 Task: Explore Airbnb accommodation in Hurghada, Egypt from 7th December, 2023 to 15th December, 2023 for 6 adults. Place can be entire room with 3 bedrooms having 3 beds and 3 bathrooms. Property type can be guest house.
Action: Mouse moved to (523, 128)
Screenshot: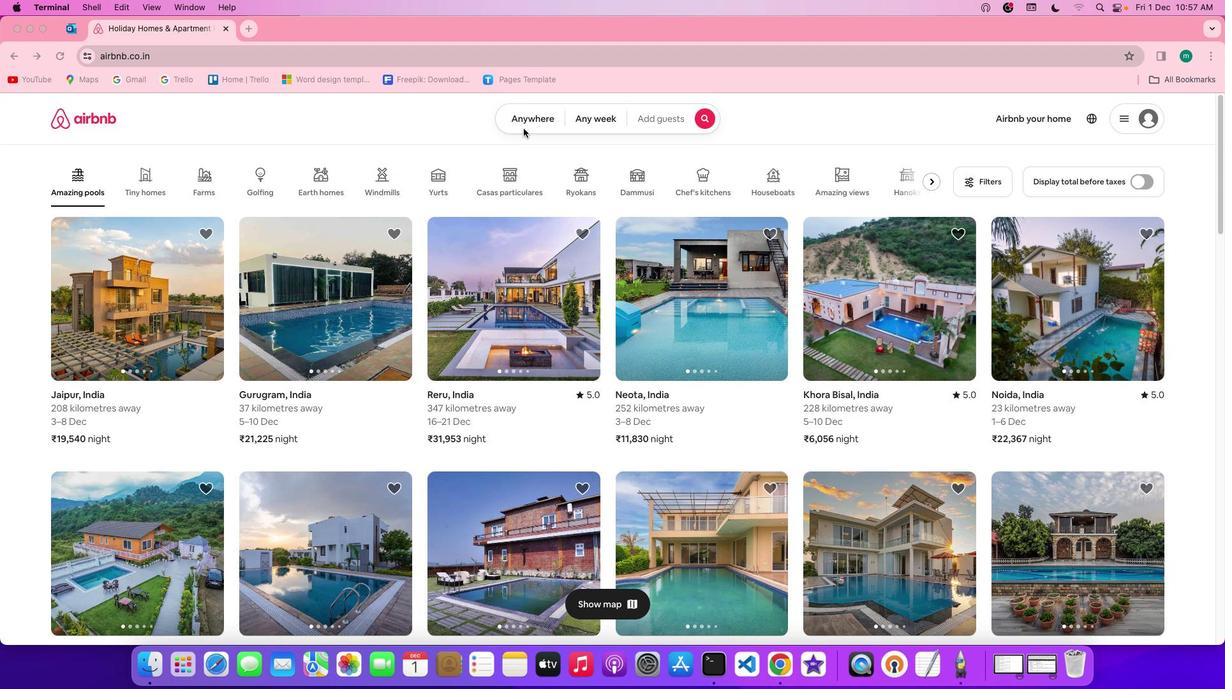 
Action: Mouse pressed left at (523, 128)
Screenshot: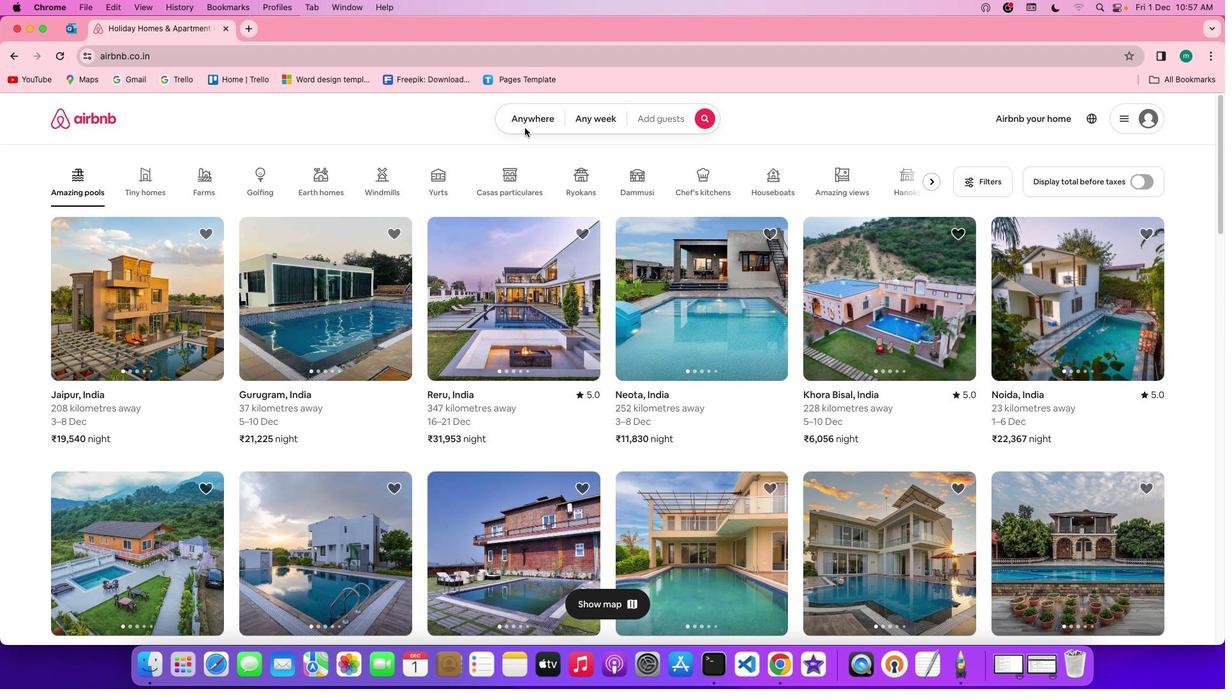 
Action: Mouse moved to (524, 128)
Screenshot: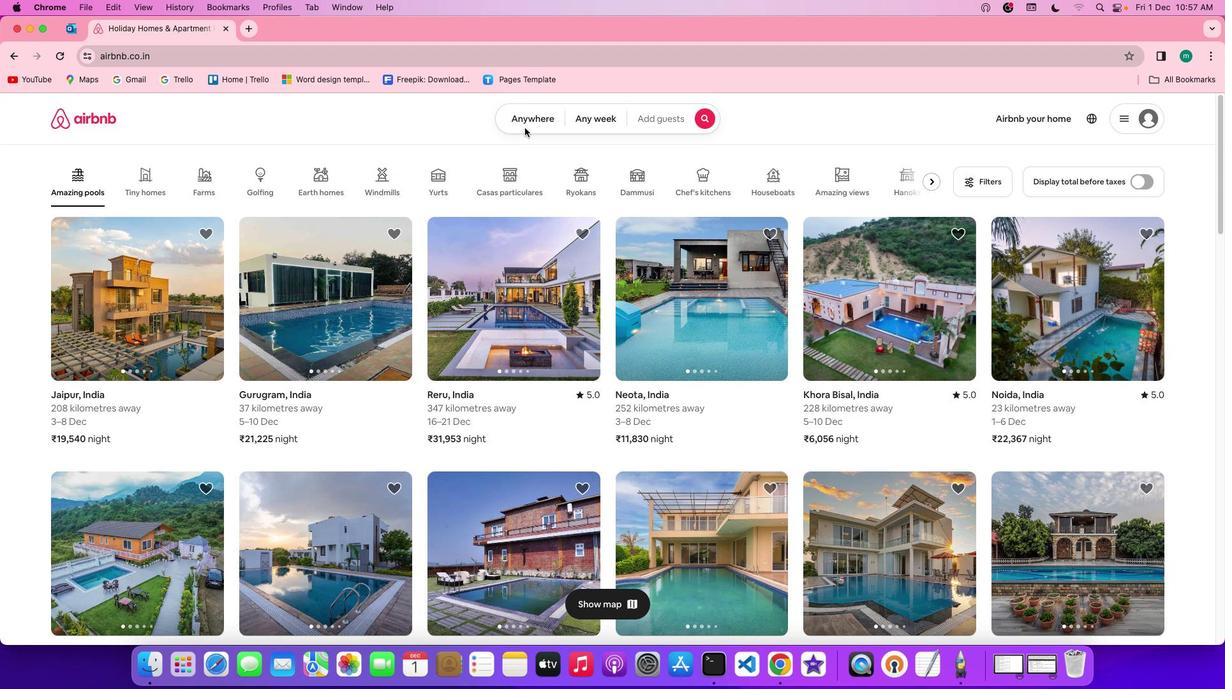 
Action: Mouse pressed left at (524, 128)
Screenshot: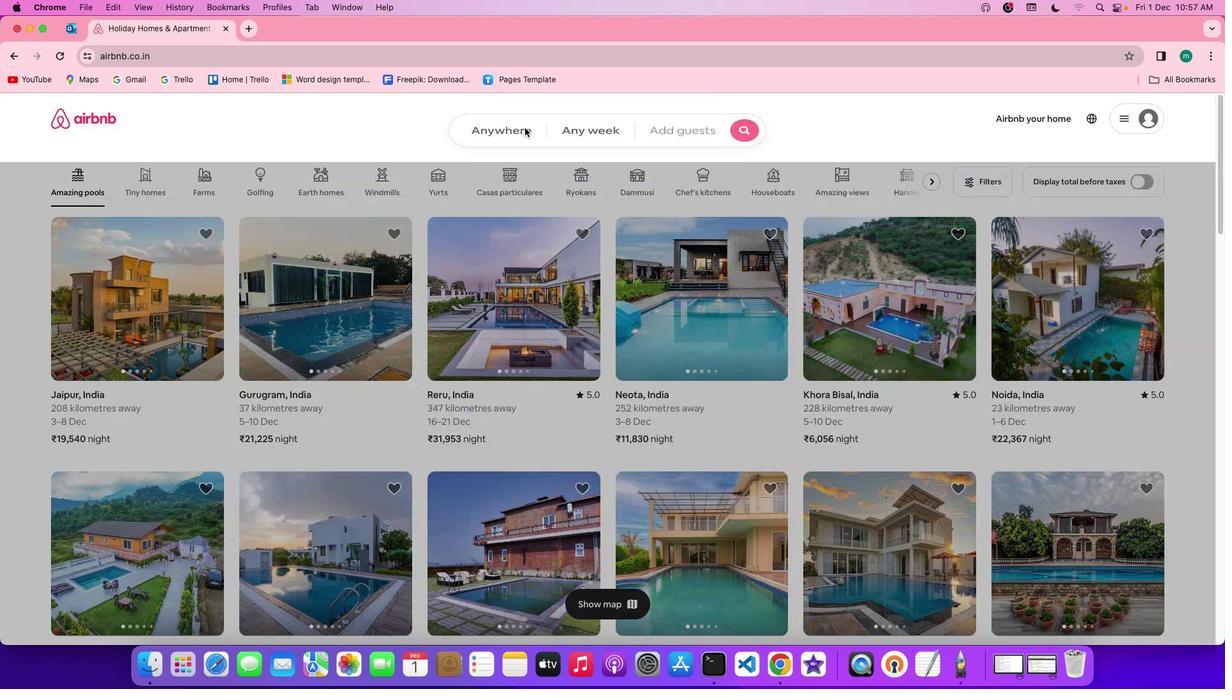 
Action: Mouse moved to (458, 175)
Screenshot: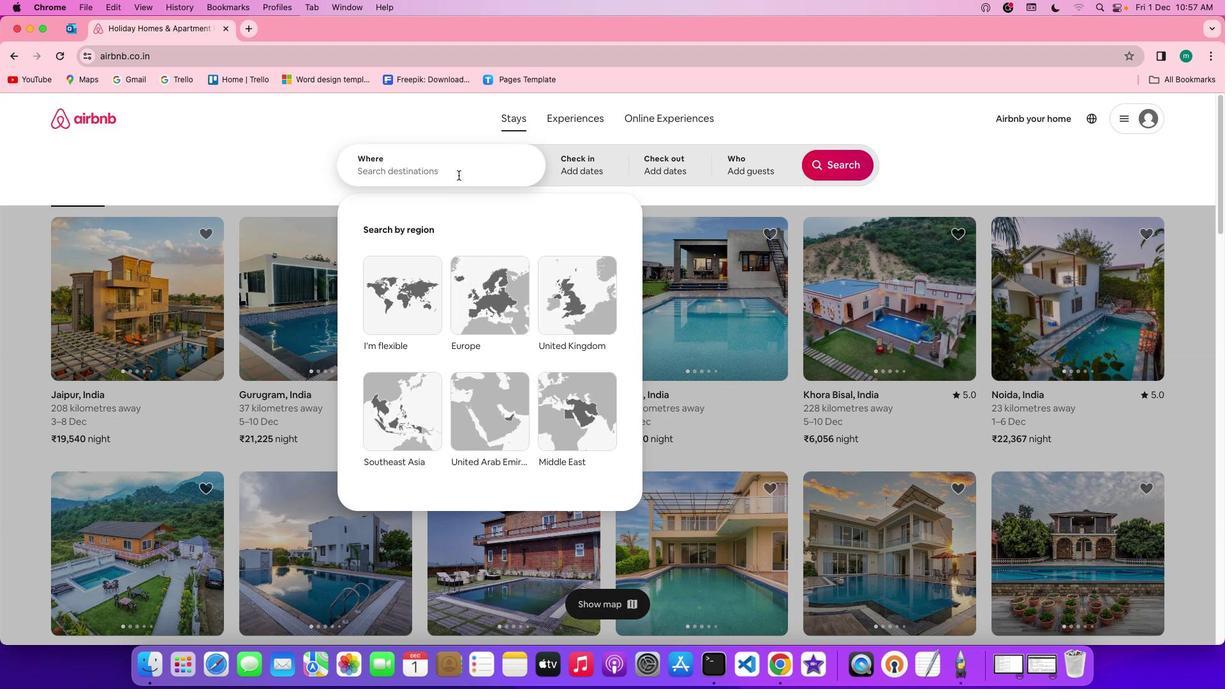 
Action: Mouse pressed left at (458, 175)
Screenshot: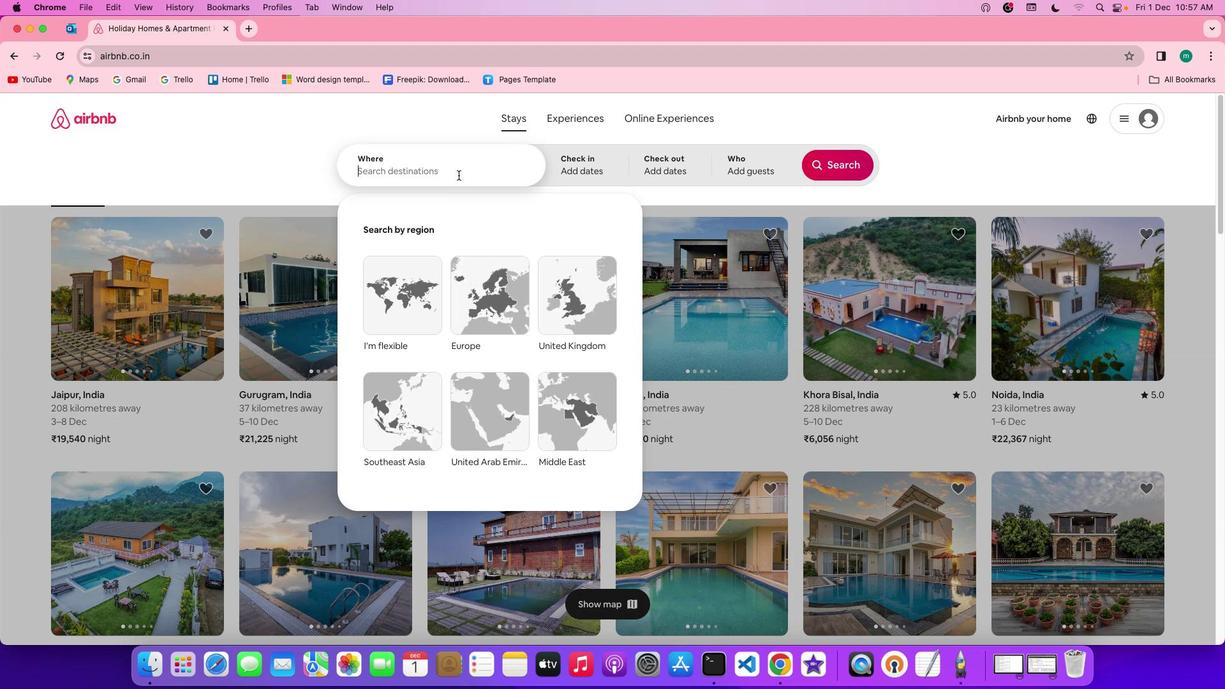 
Action: Key pressed Key.shift'H''u''r''g''h''a''d''a'','Key.spaceKey.shift'e''g''y''p''t'
Screenshot: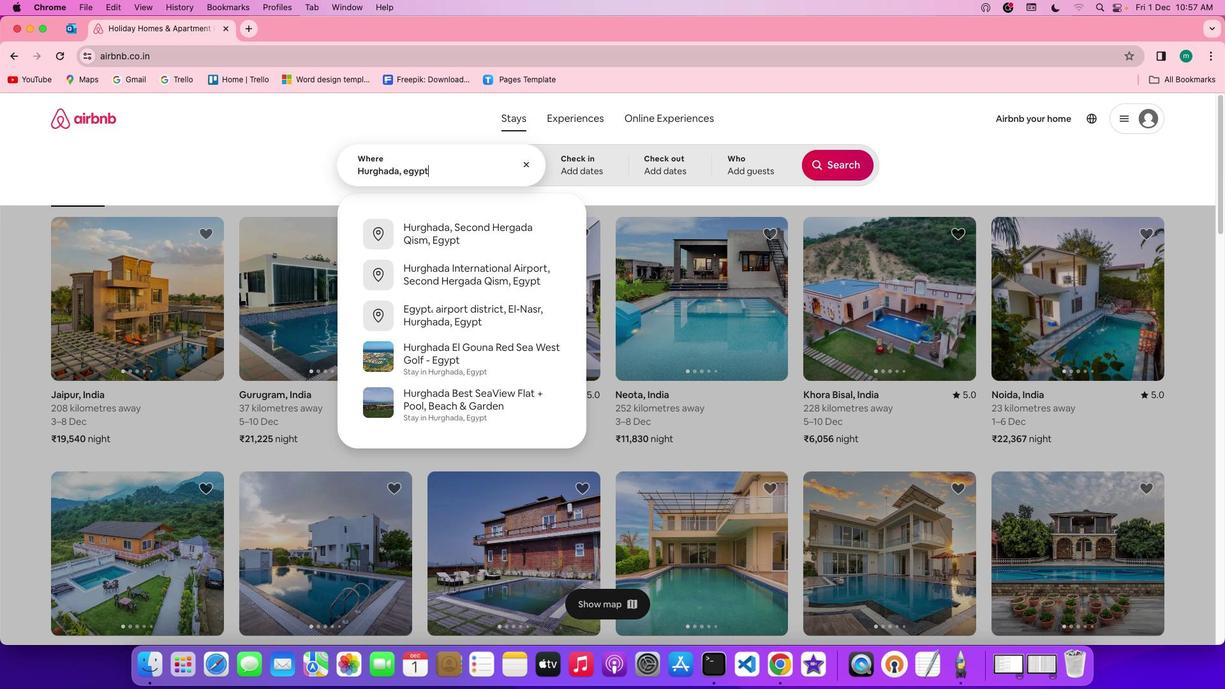 
Action: Mouse moved to (587, 153)
Screenshot: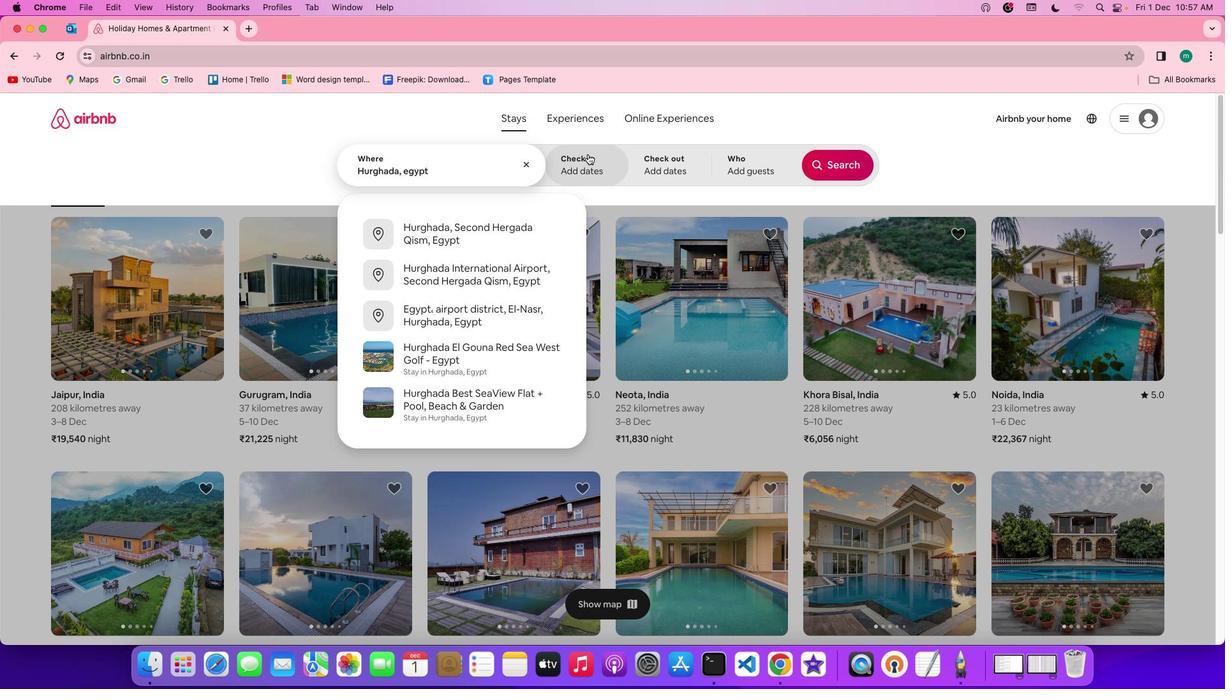 
Action: Mouse pressed left at (587, 153)
Screenshot: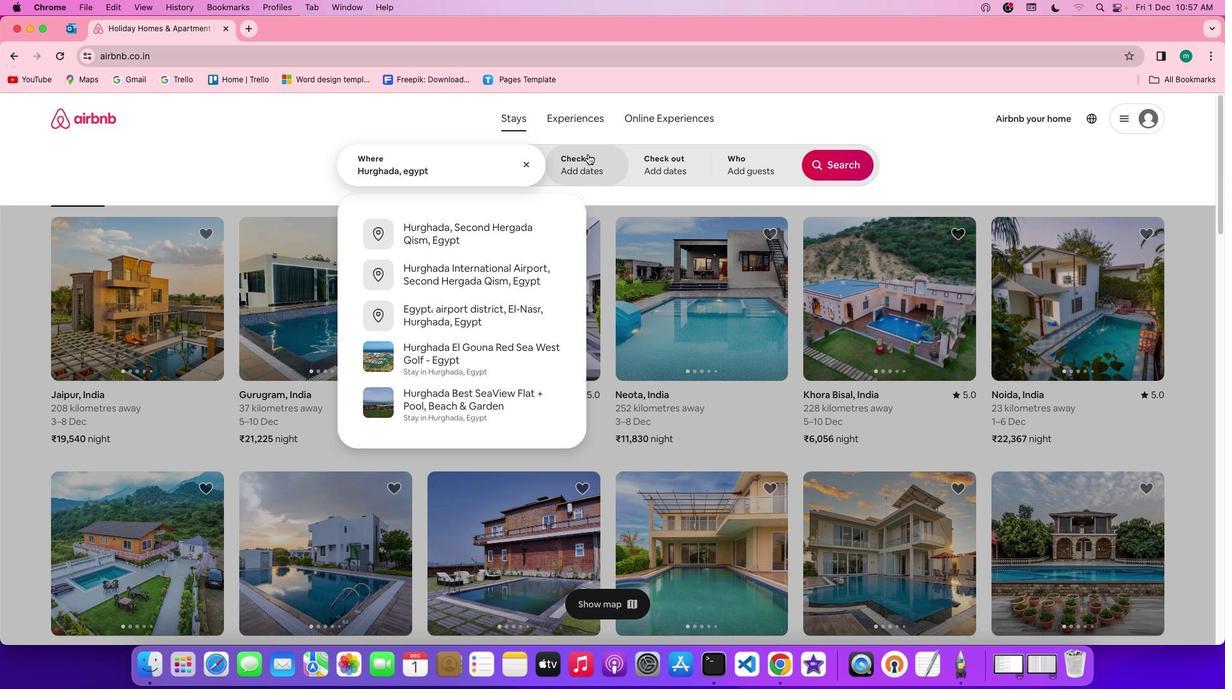 
Action: Mouse moved to (511, 350)
Screenshot: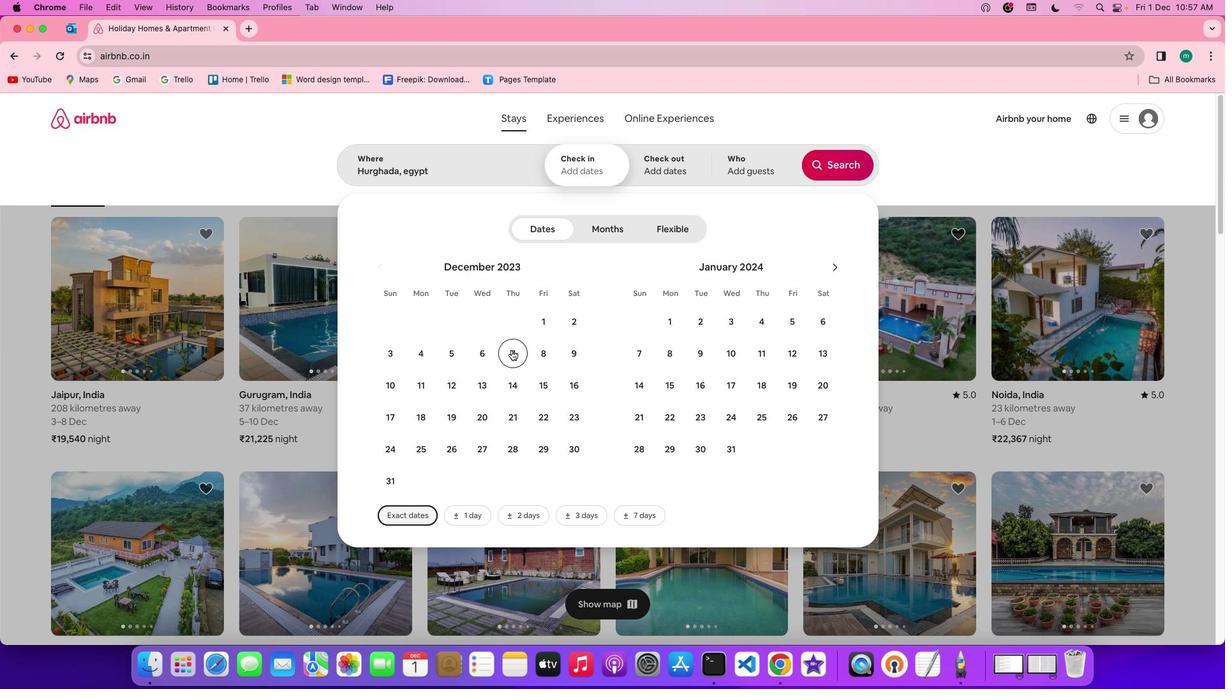 
Action: Mouse pressed left at (511, 350)
Screenshot: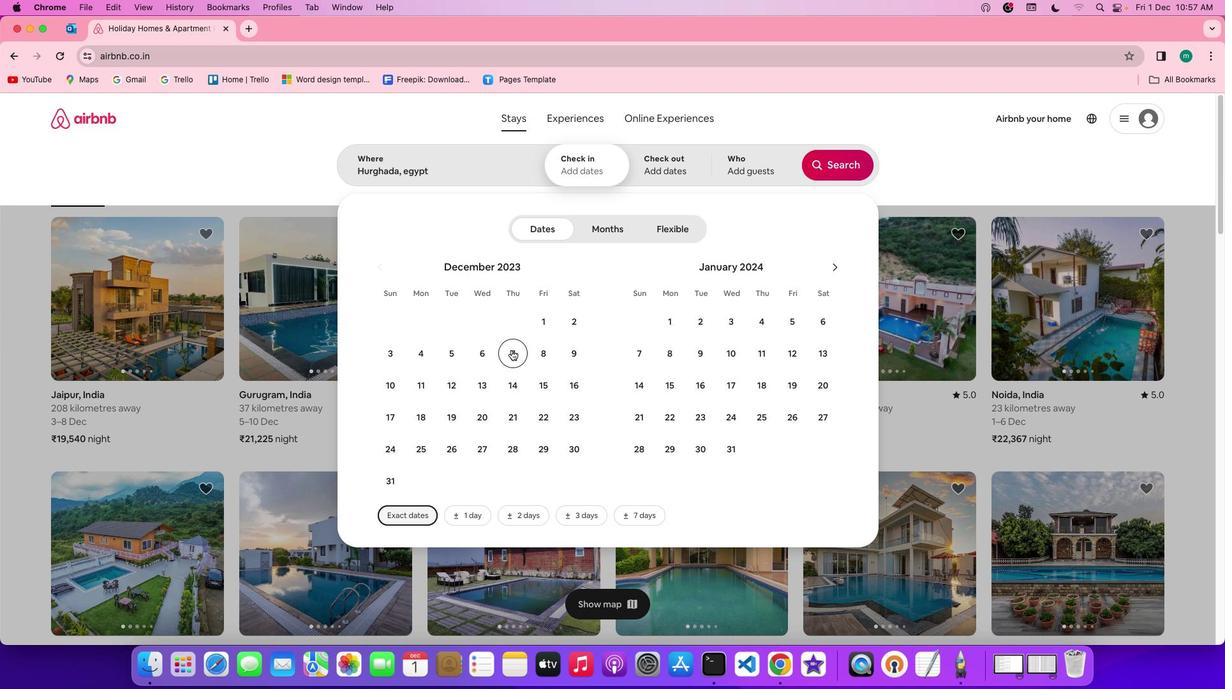 
Action: Mouse moved to (538, 382)
Screenshot: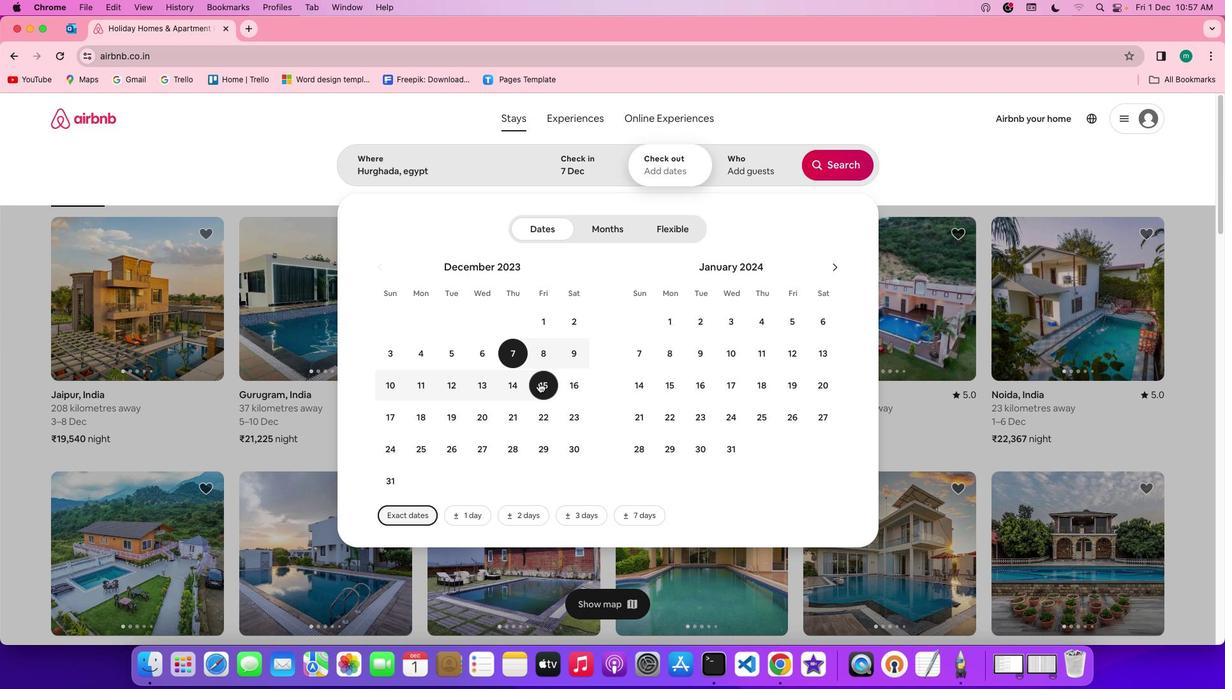 
Action: Mouse pressed left at (538, 382)
Screenshot: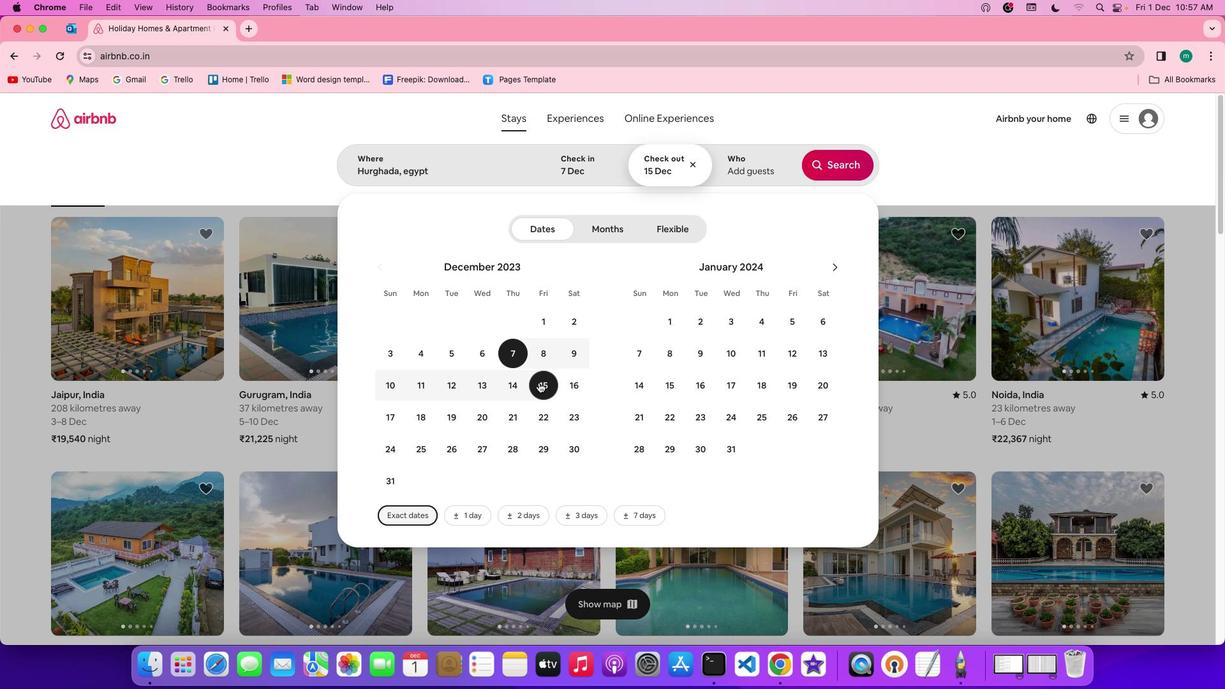 
Action: Mouse moved to (752, 169)
Screenshot: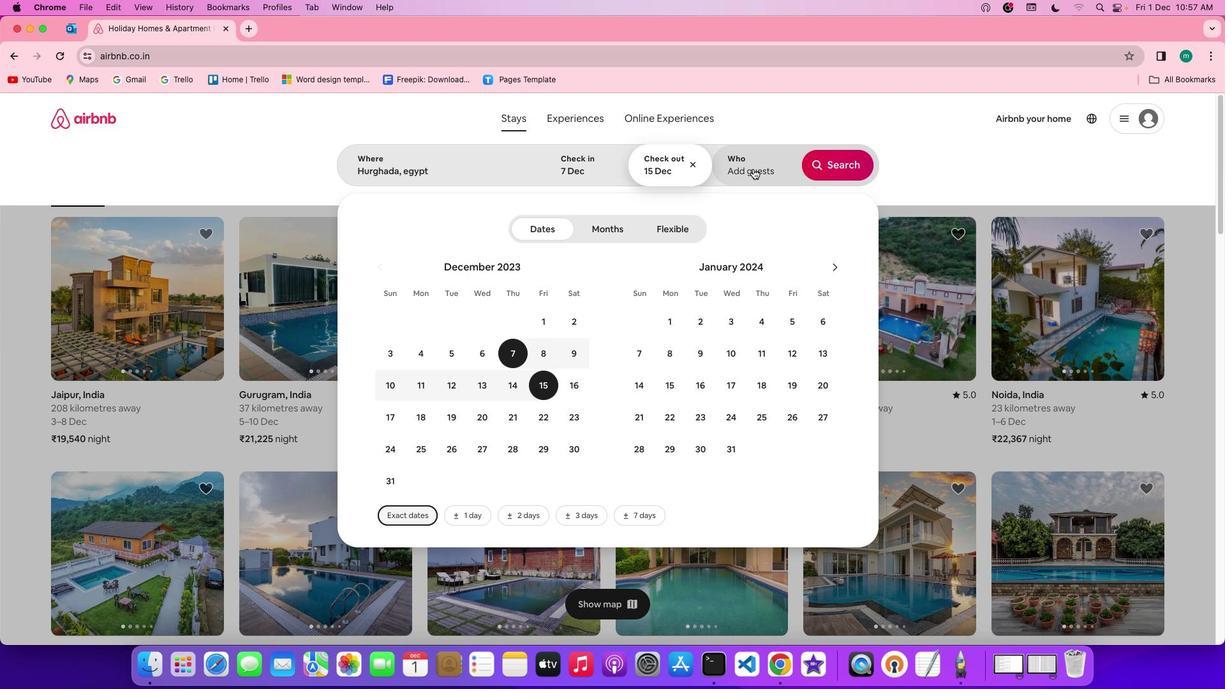 
Action: Mouse pressed left at (752, 169)
Screenshot: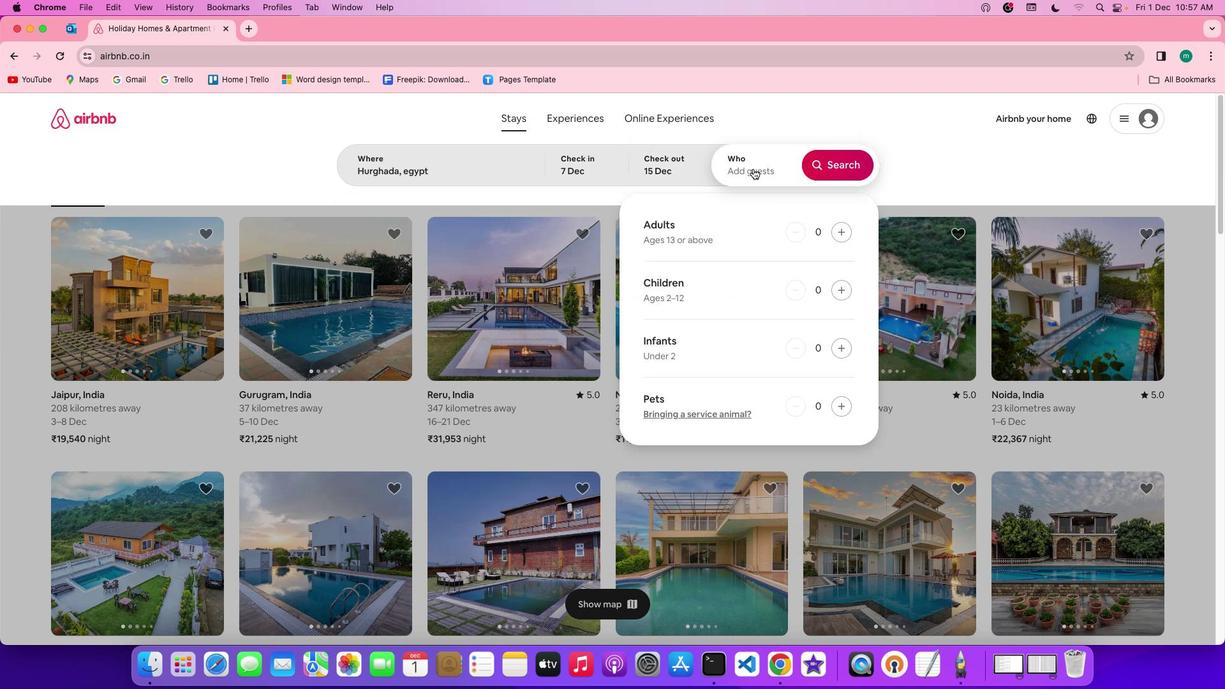 
Action: Mouse moved to (841, 236)
Screenshot: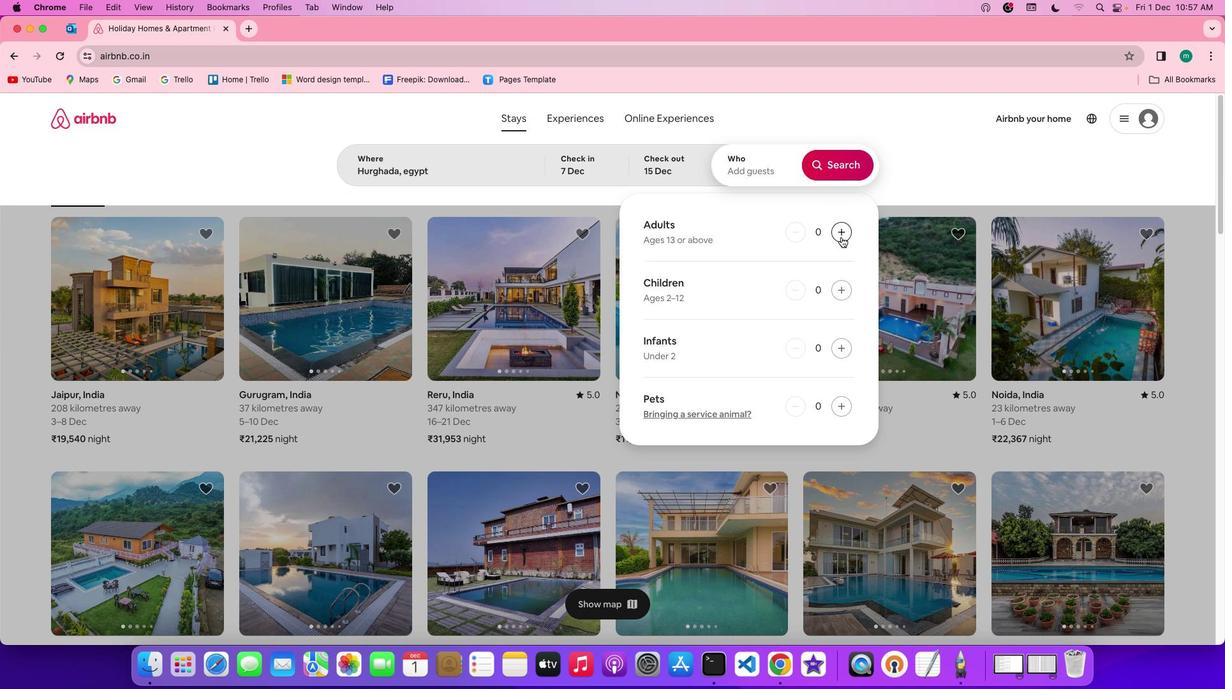 
Action: Mouse pressed left at (841, 236)
Screenshot: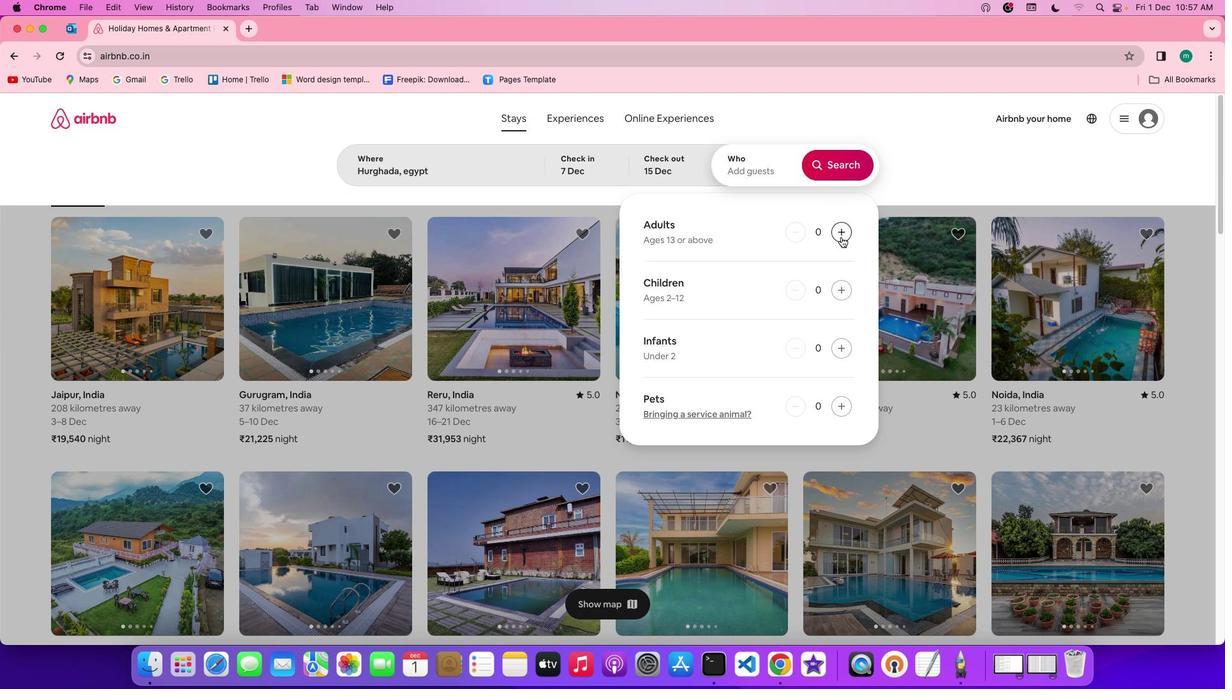 
Action: Mouse pressed left at (841, 236)
Screenshot: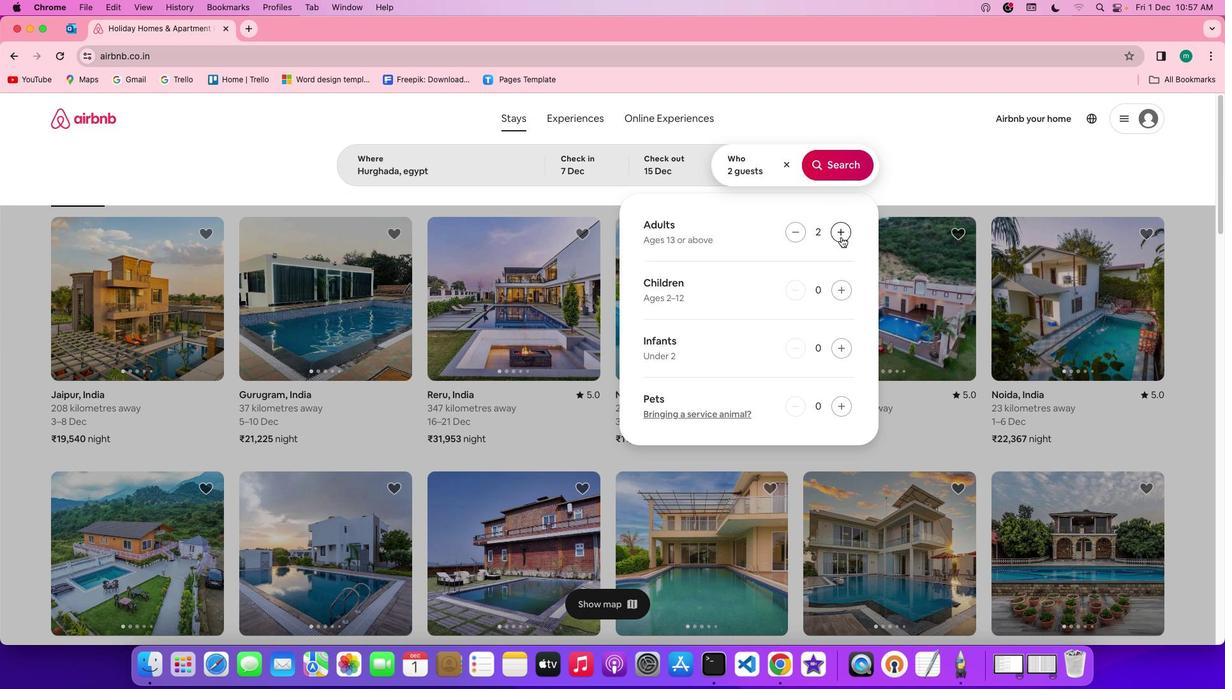 
Action: Mouse moved to (841, 236)
Screenshot: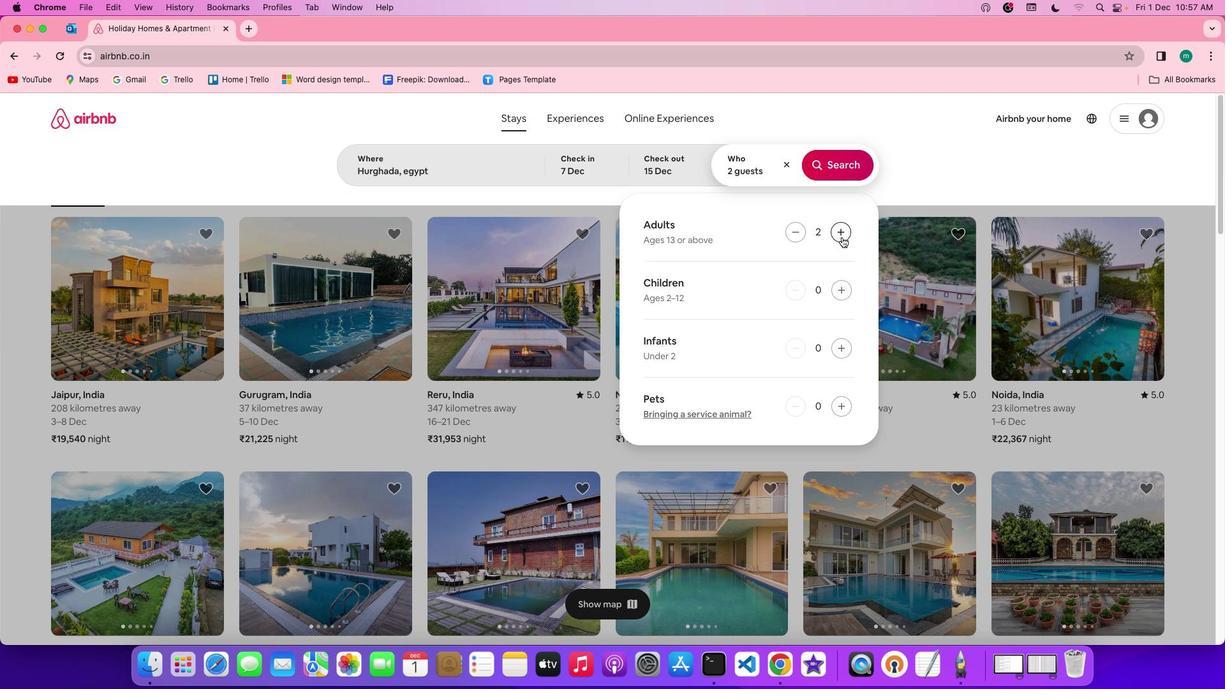 
Action: Mouse pressed left at (841, 236)
Screenshot: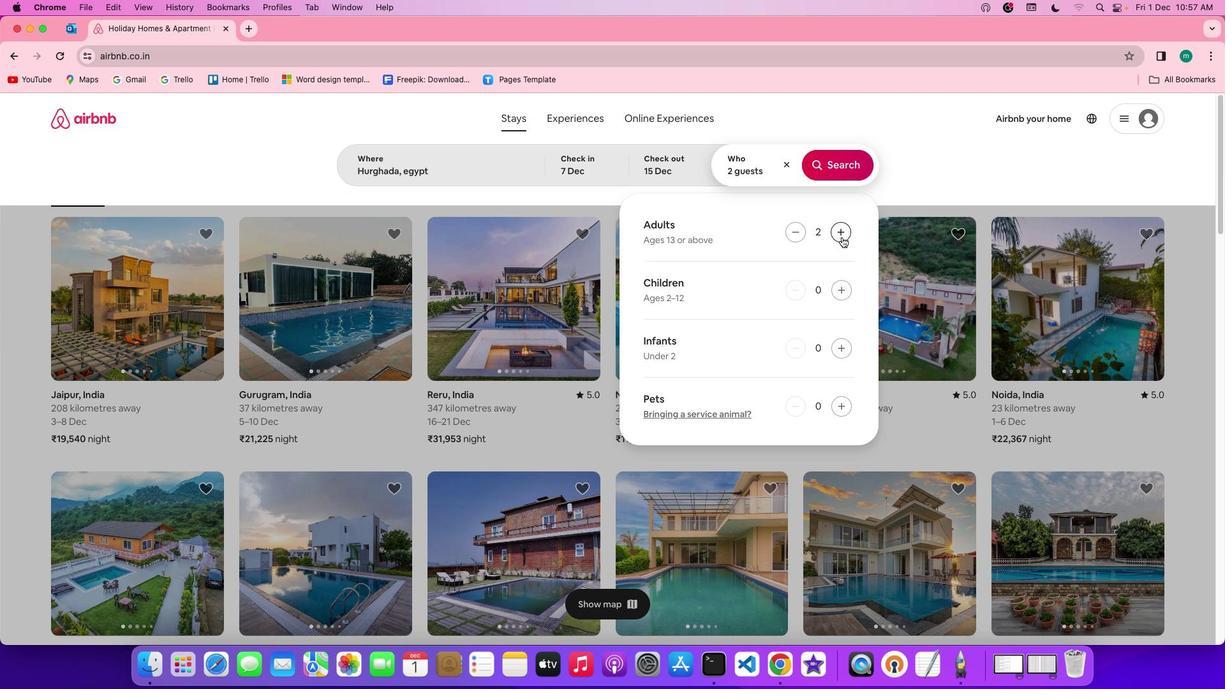 
Action: Mouse pressed left at (841, 236)
Screenshot: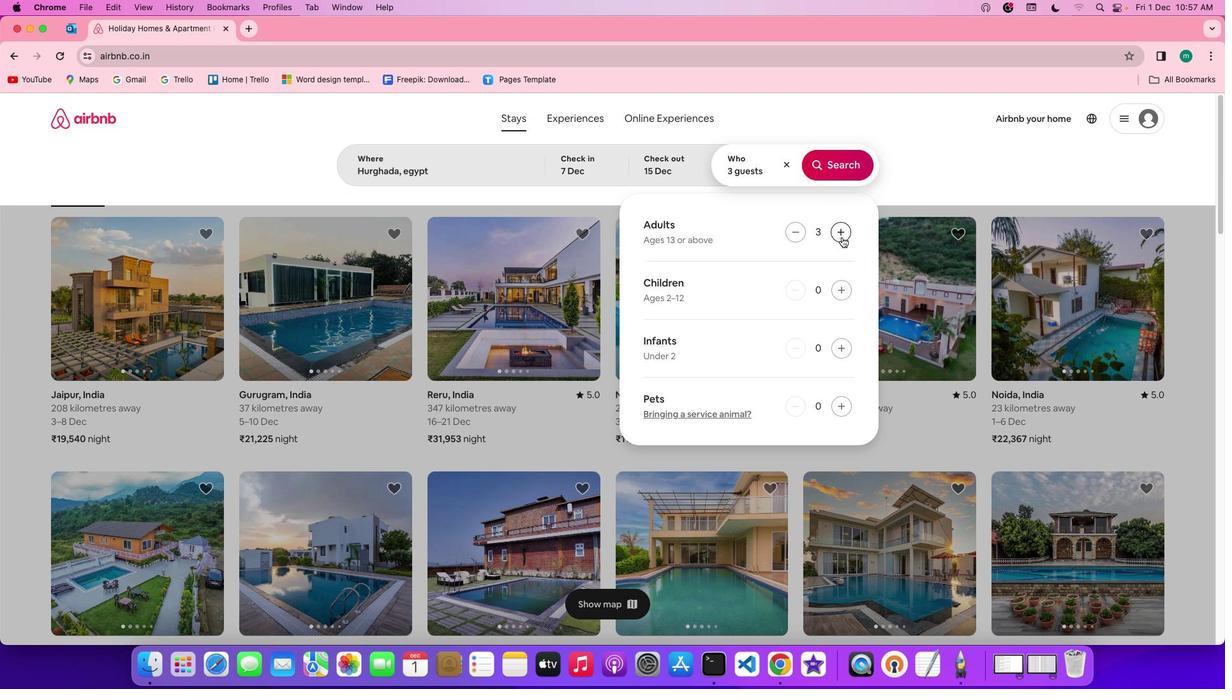
Action: Mouse pressed left at (841, 236)
Screenshot: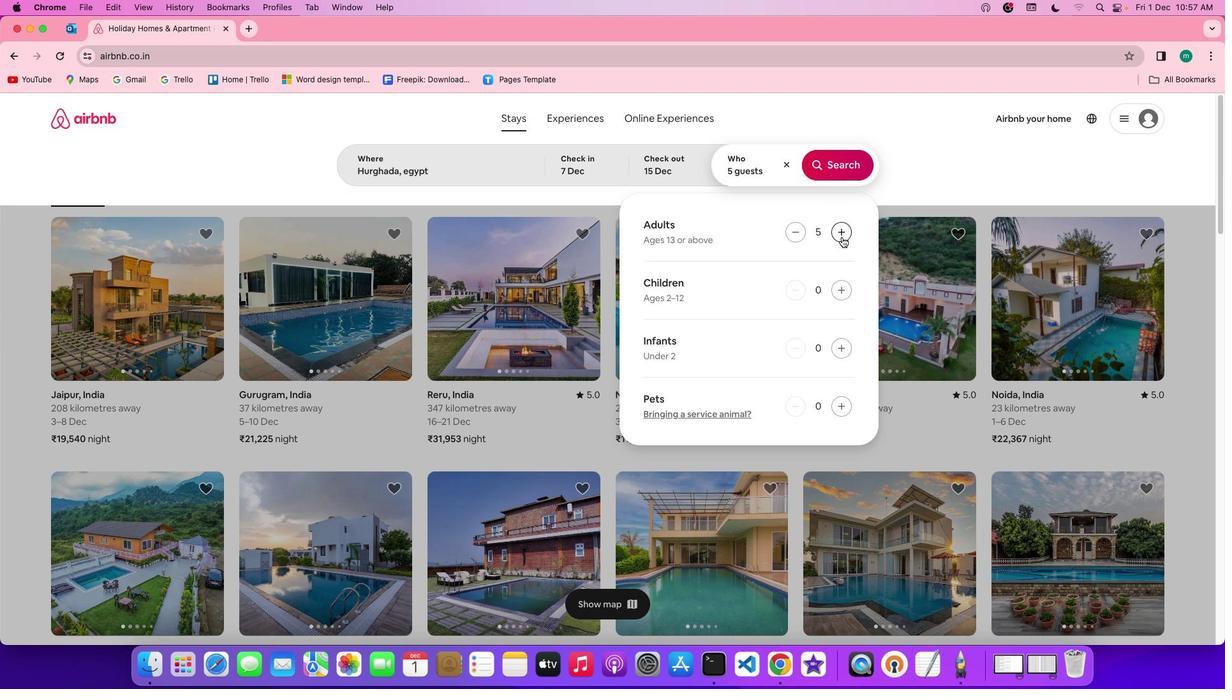 
Action: Mouse pressed left at (841, 236)
Screenshot: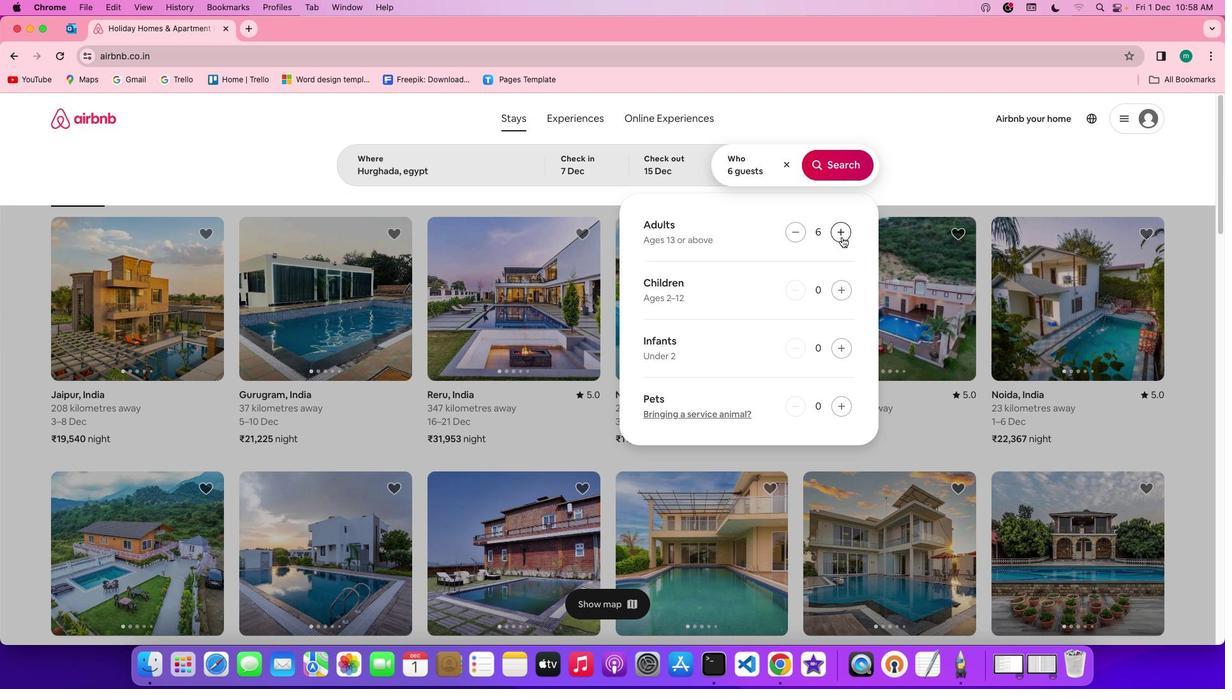 
Action: Mouse moved to (851, 169)
Screenshot: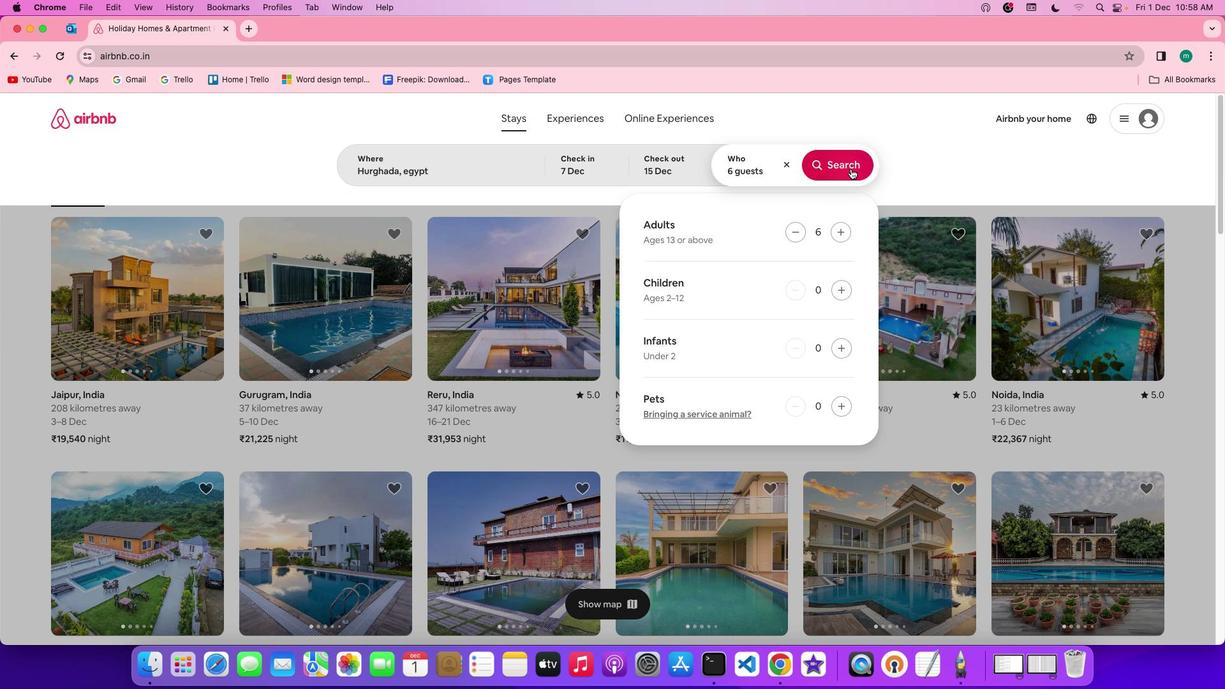 
Action: Mouse pressed left at (851, 169)
Screenshot: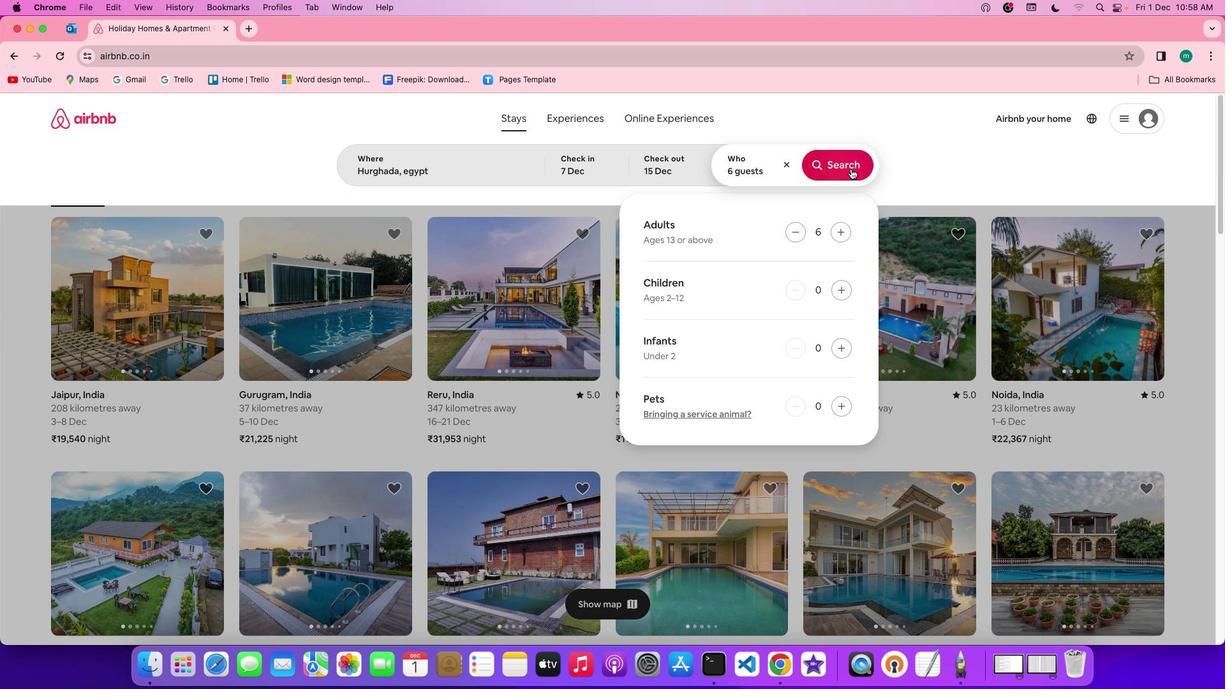 
Action: Mouse moved to (1036, 167)
Screenshot: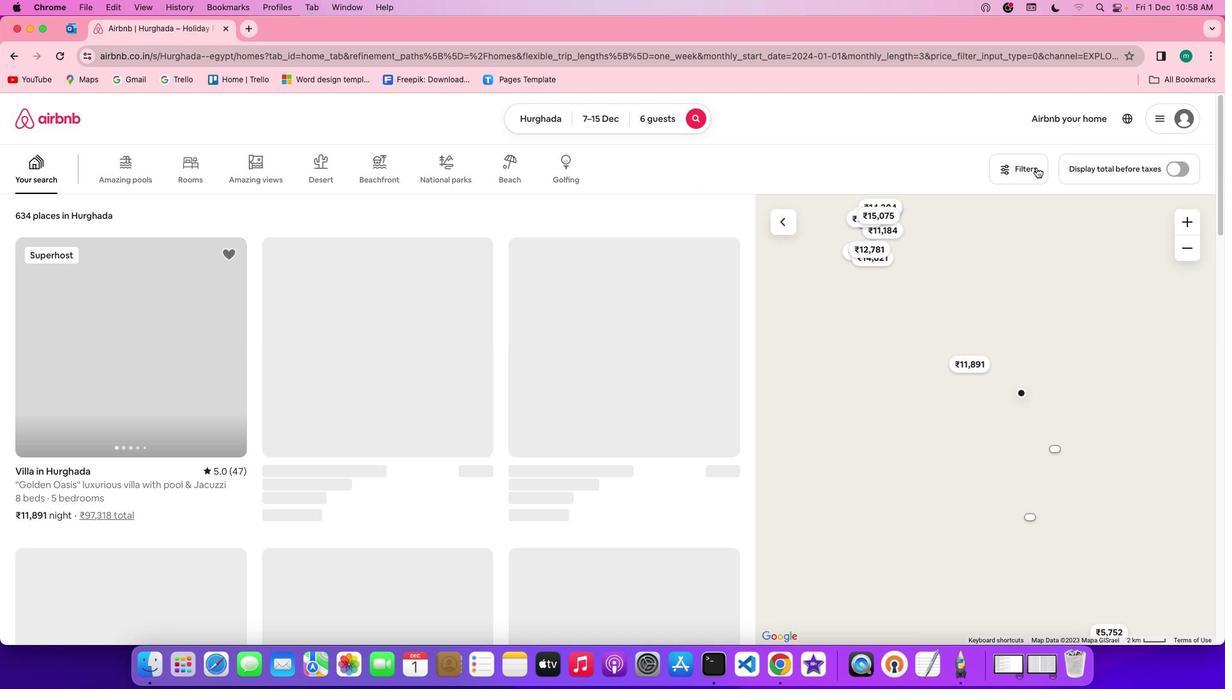 
Action: Mouse pressed left at (1036, 167)
Screenshot: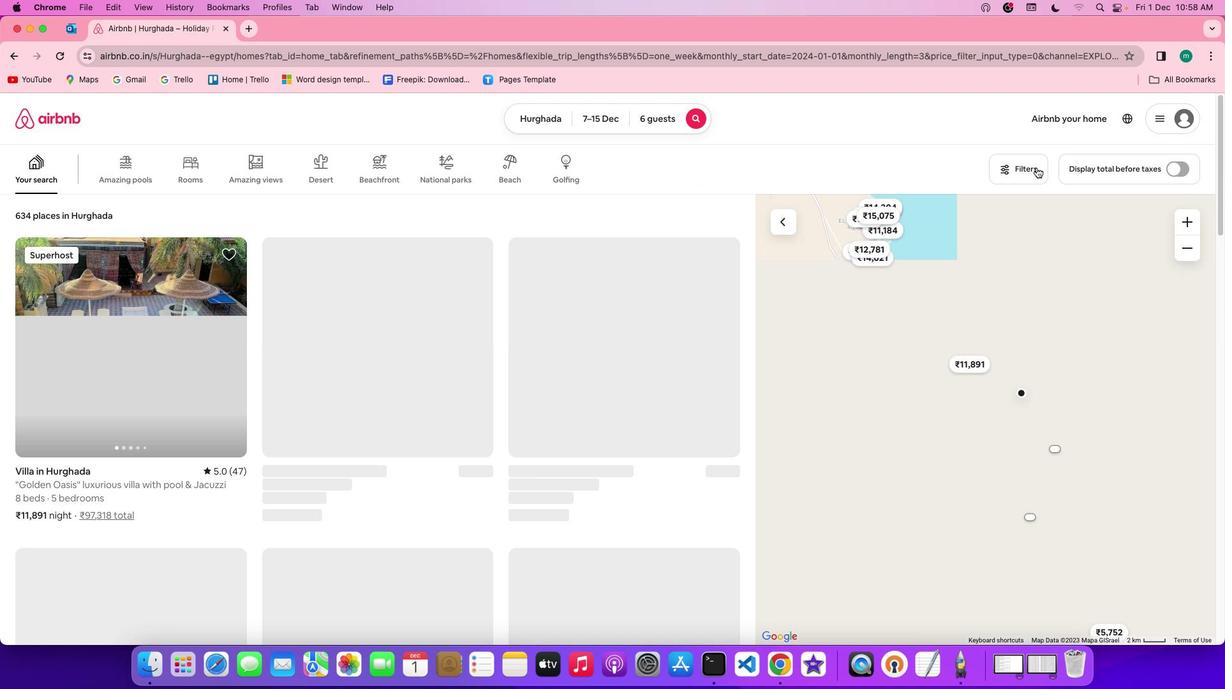 
Action: Mouse moved to (635, 307)
Screenshot: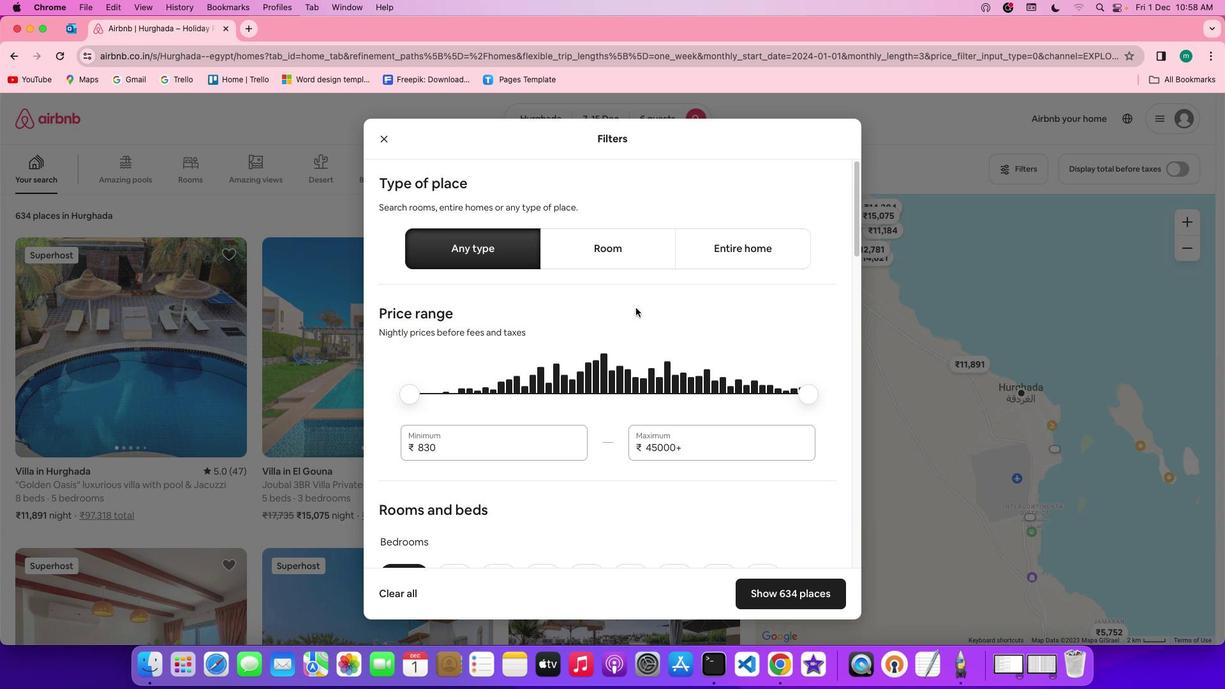 
Action: Mouse scrolled (635, 307) with delta (0, 0)
Screenshot: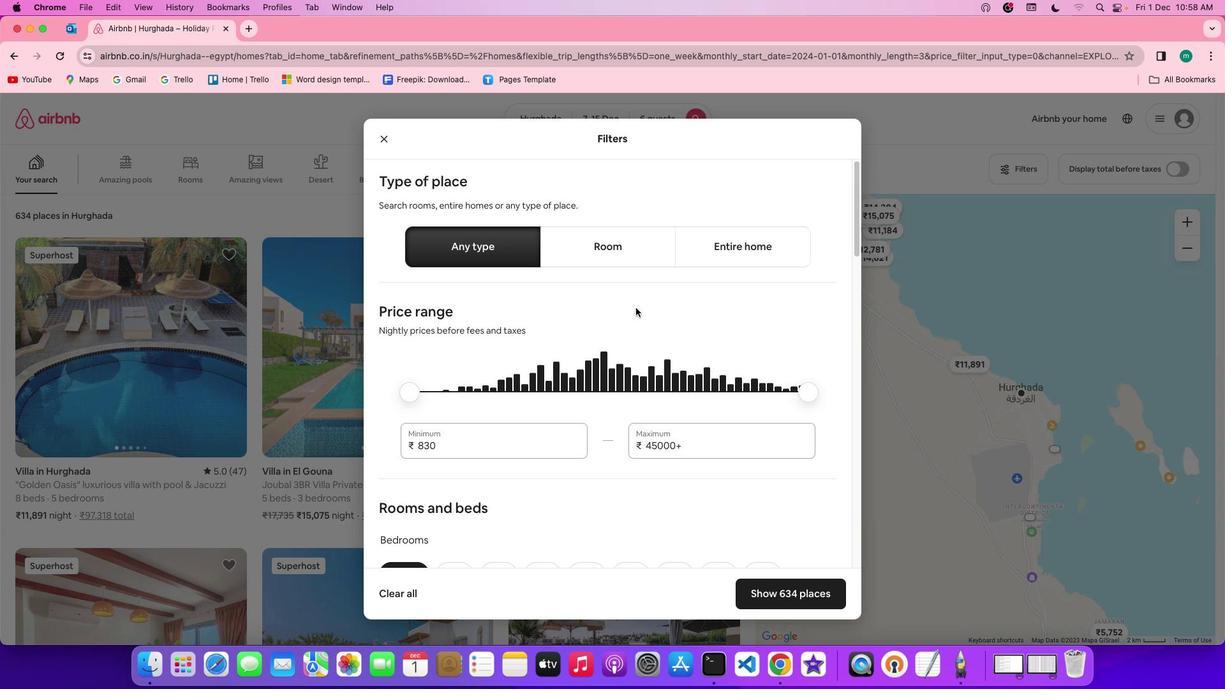 
Action: Mouse scrolled (635, 307) with delta (0, 0)
Screenshot: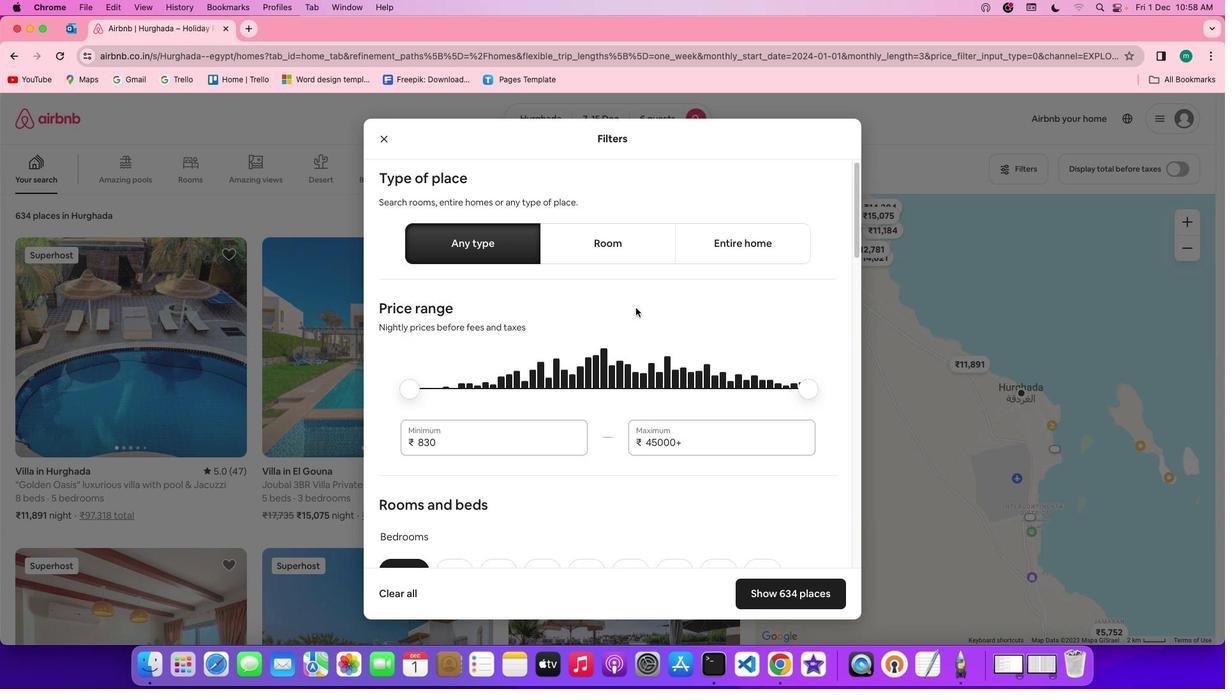 
Action: Mouse scrolled (635, 307) with delta (0, 0)
Screenshot: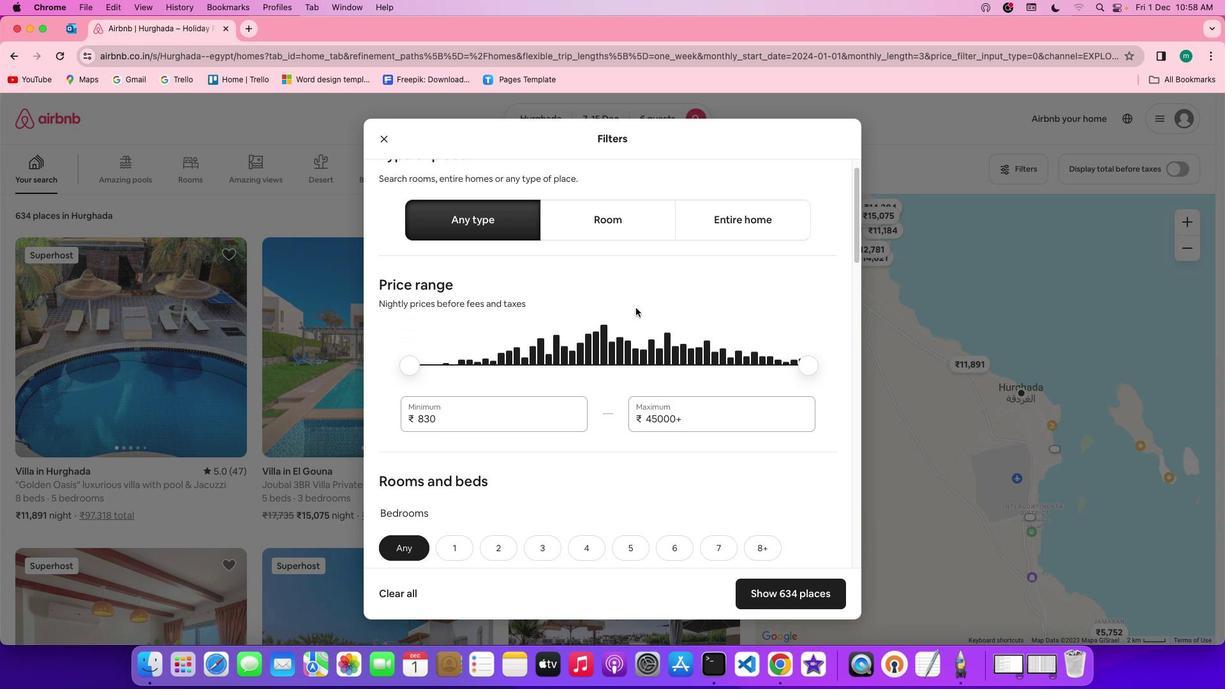 
Action: Mouse scrolled (635, 307) with delta (0, 0)
Screenshot: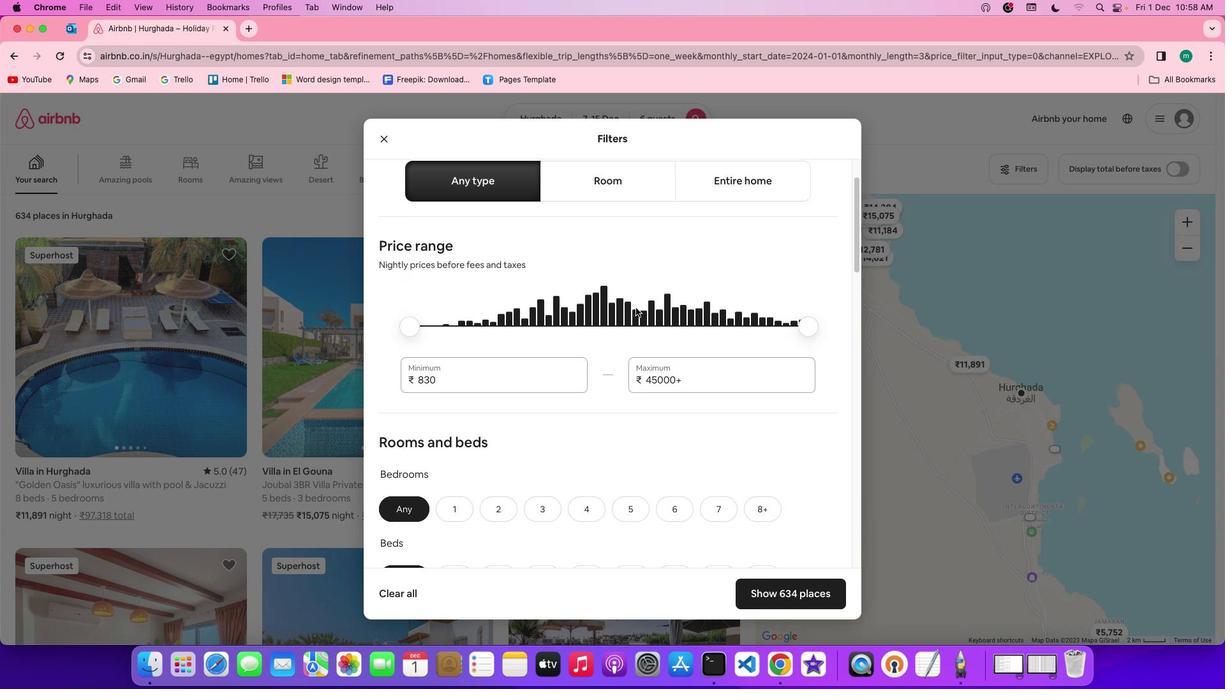 
Action: Mouse scrolled (635, 307) with delta (0, 0)
Screenshot: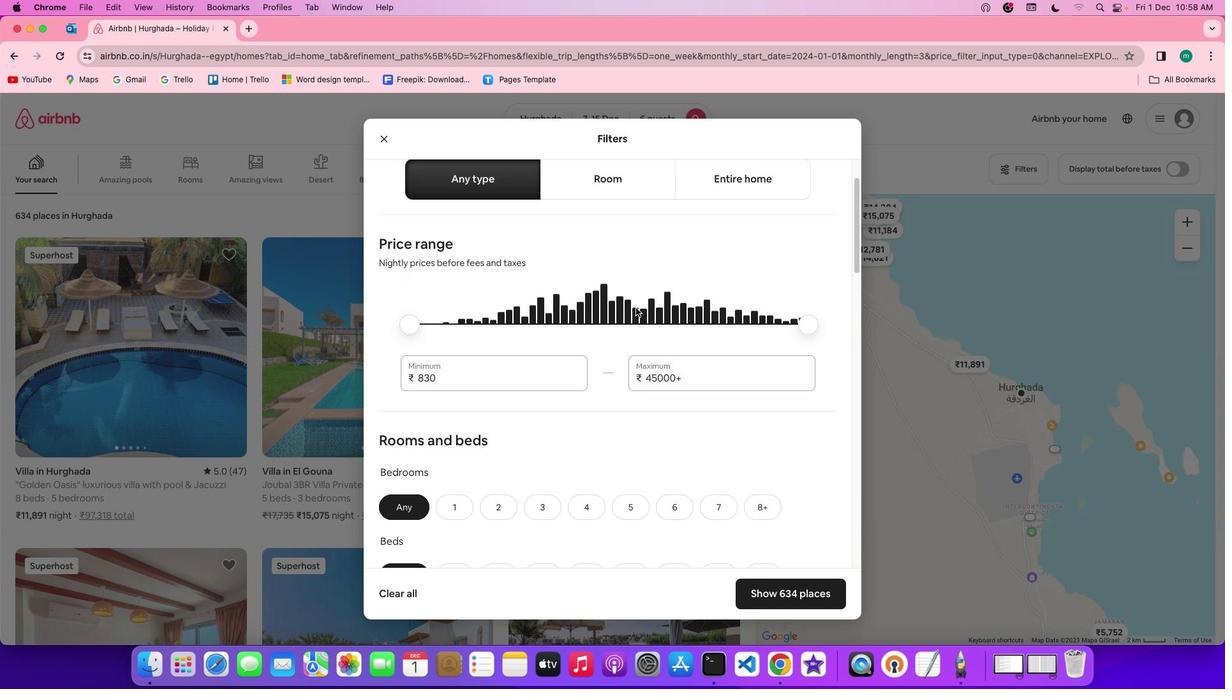 
Action: Mouse scrolled (635, 307) with delta (0, 0)
Screenshot: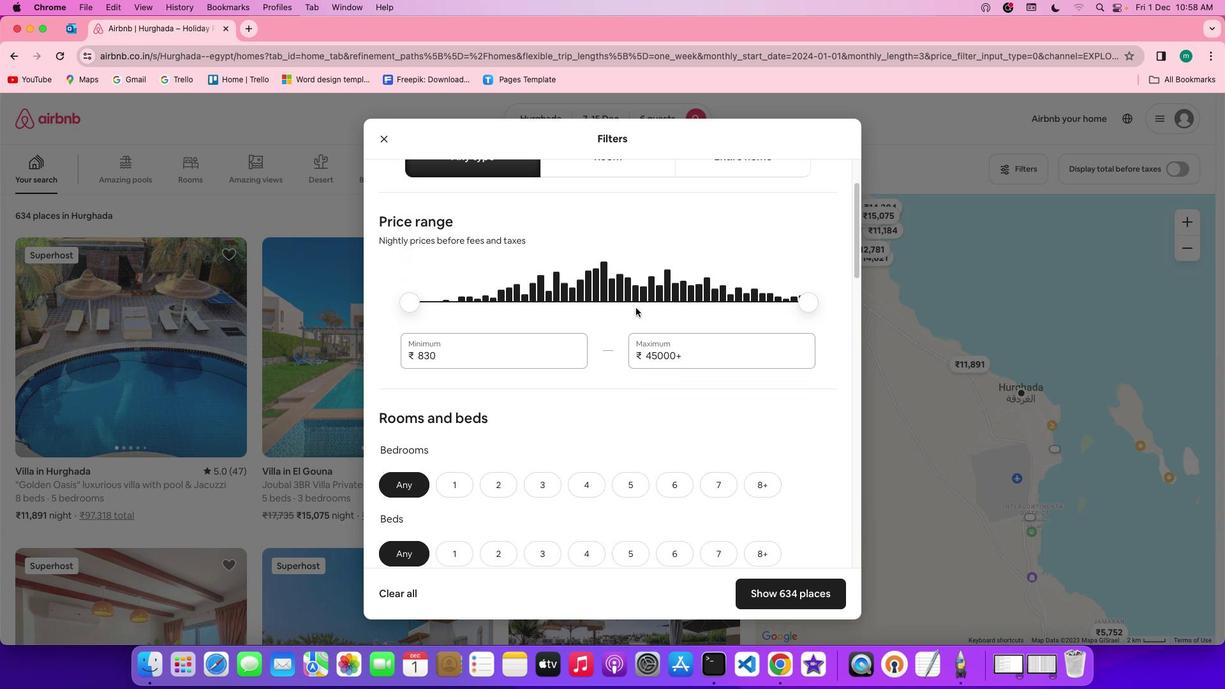 
Action: Mouse scrolled (635, 307) with delta (0, 0)
Screenshot: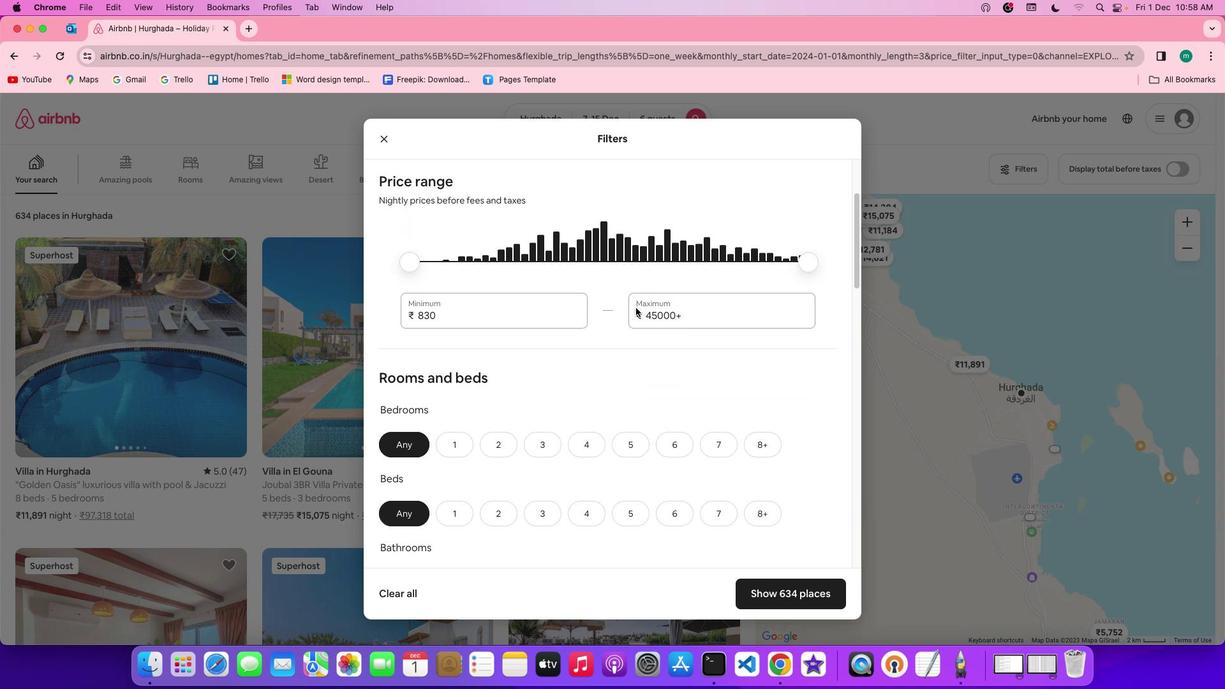
Action: Mouse scrolled (635, 307) with delta (0, 0)
Screenshot: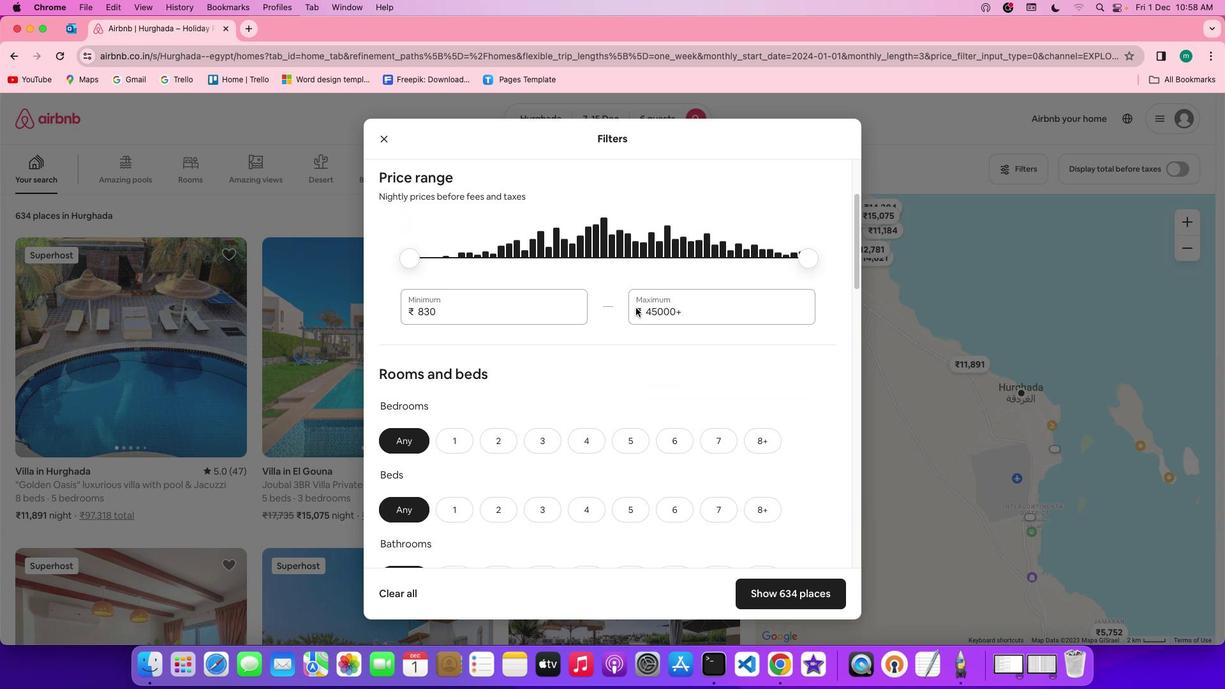 
Action: Mouse scrolled (635, 307) with delta (0, 0)
Screenshot: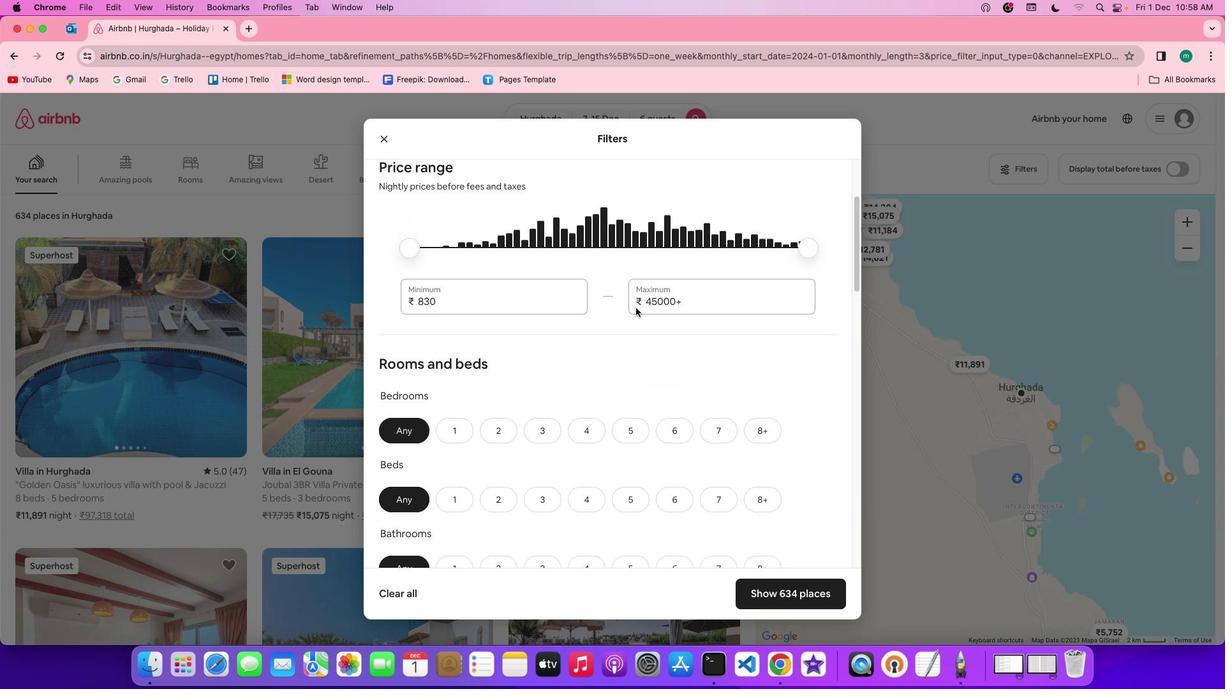 
Action: Mouse scrolled (635, 307) with delta (0, 0)
Screenshot: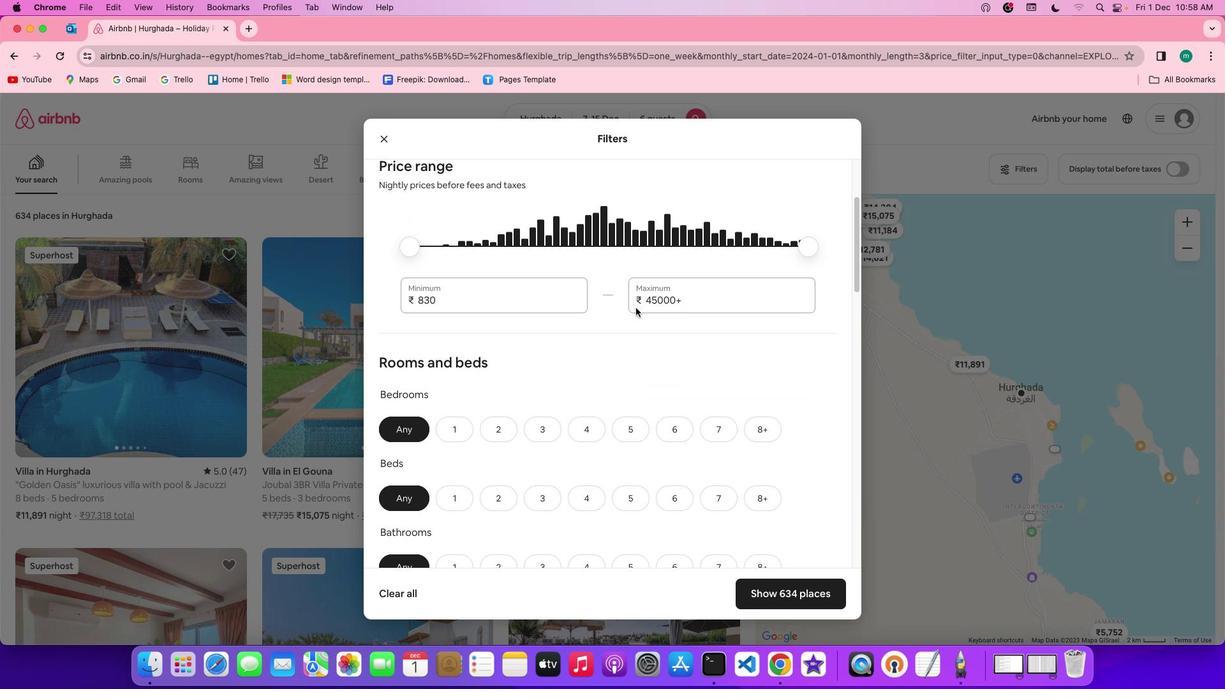 
Action: Mouse scrolled (635, 307) with delta (0, 0)
Screenshot: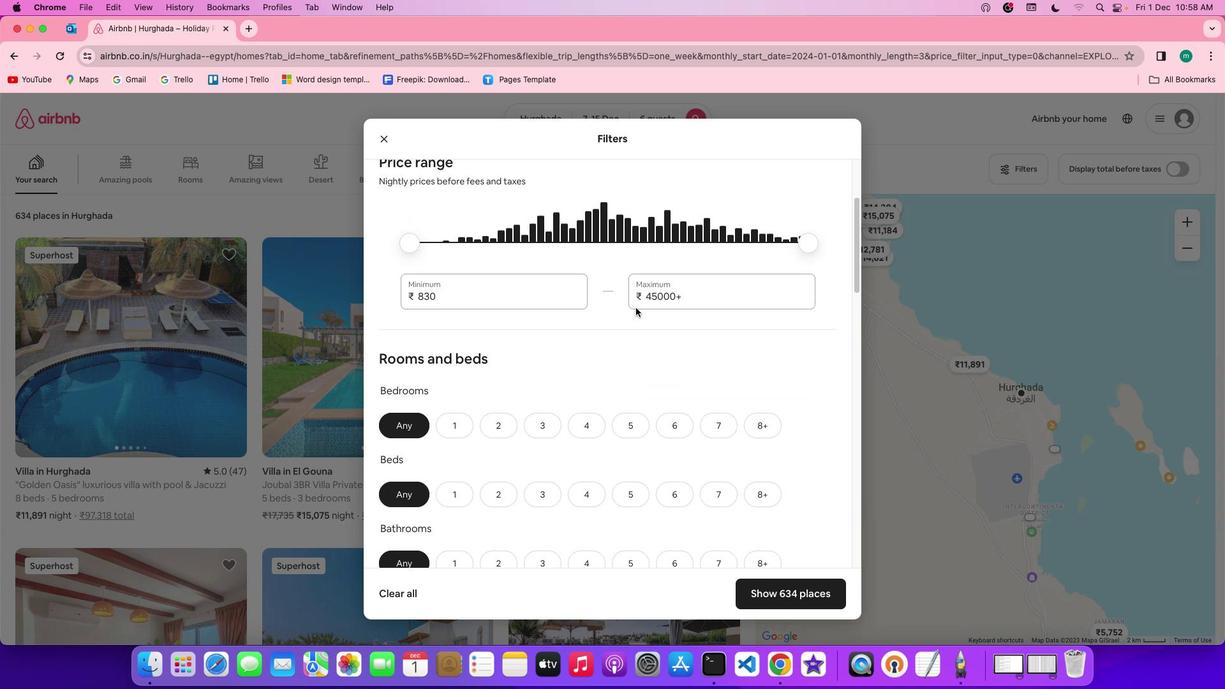 
Action: Mouse scrolled (635, 307) with delta (0, 0)
Screenshot: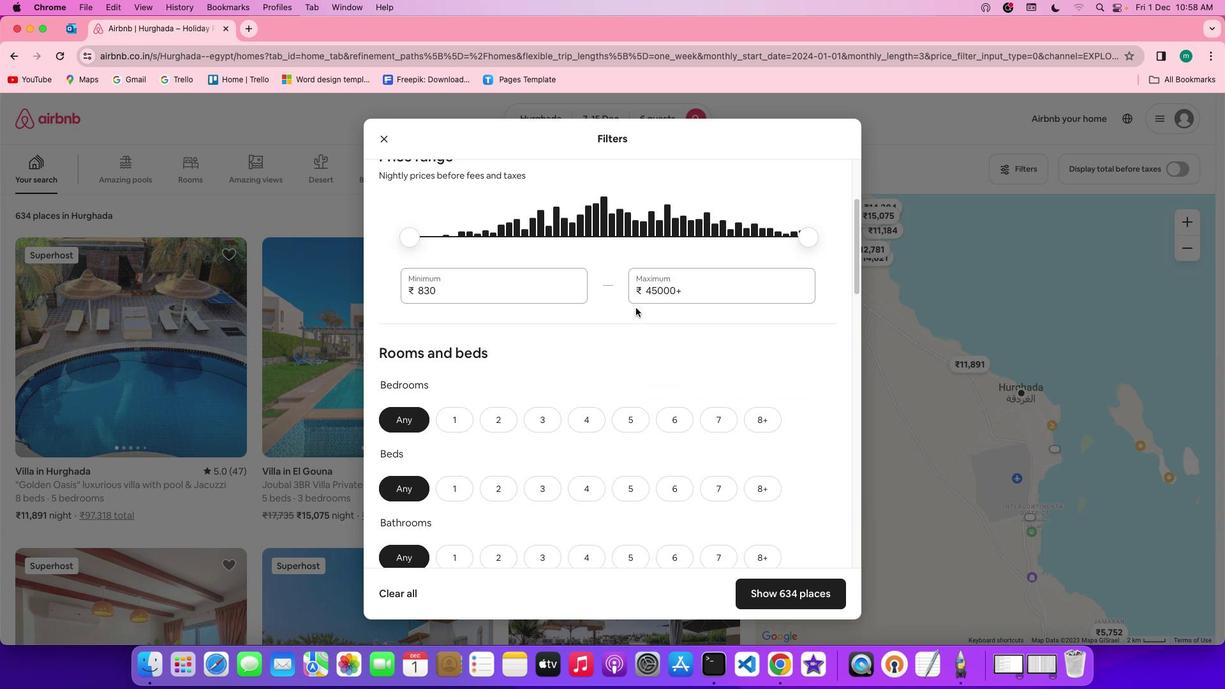 
Action: Mouse scrolled (635, 307) with delta (0, 0)
Screenshot: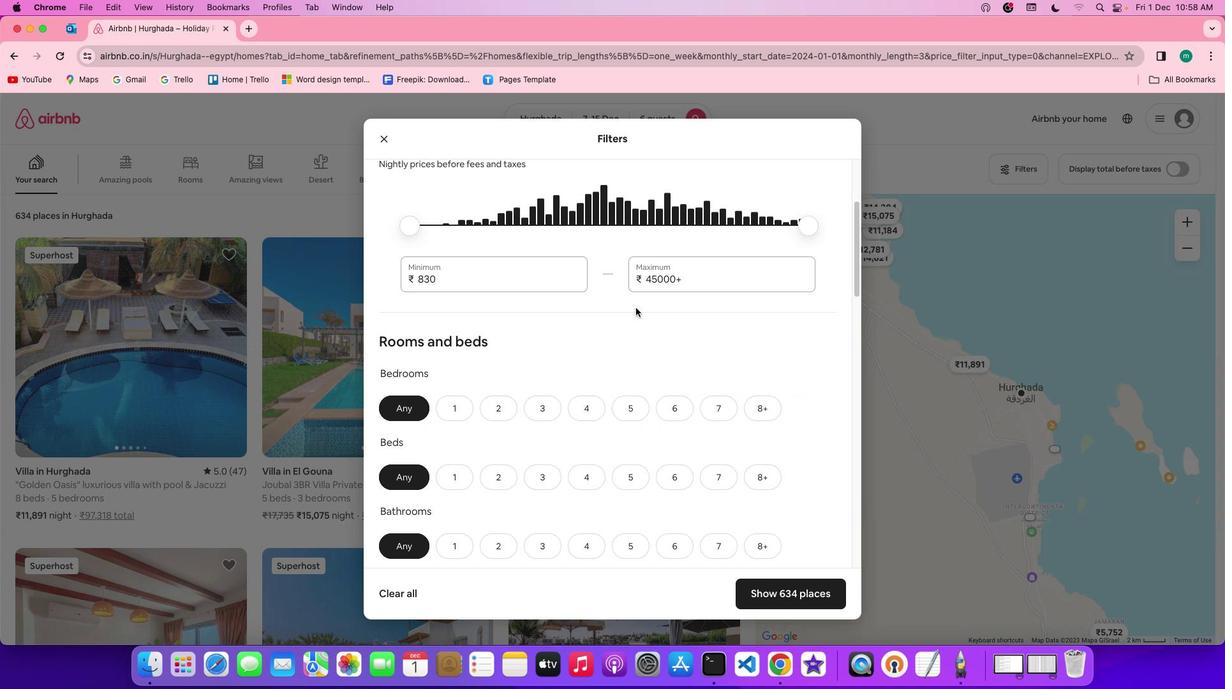 
Action: Mouse scrolled (635, 307) with delta (0, 0)
Screenshot: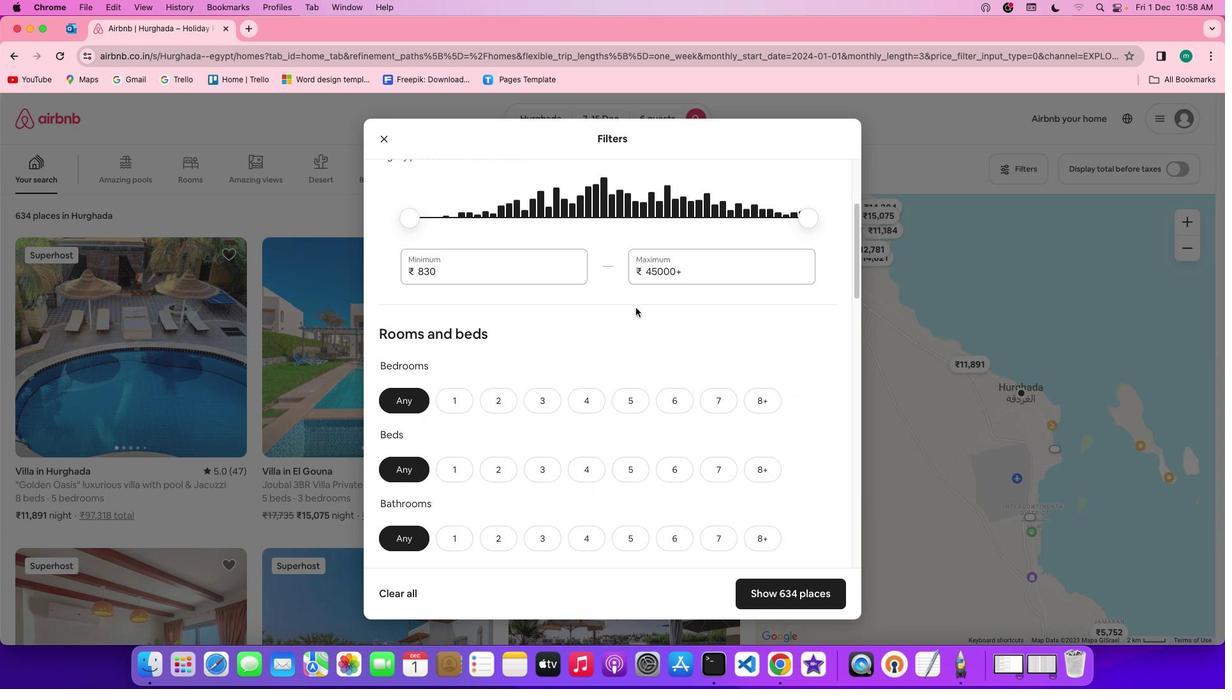 
Action: Mouse scrolled (635, 307) with delta (0, 0)
Screenshot: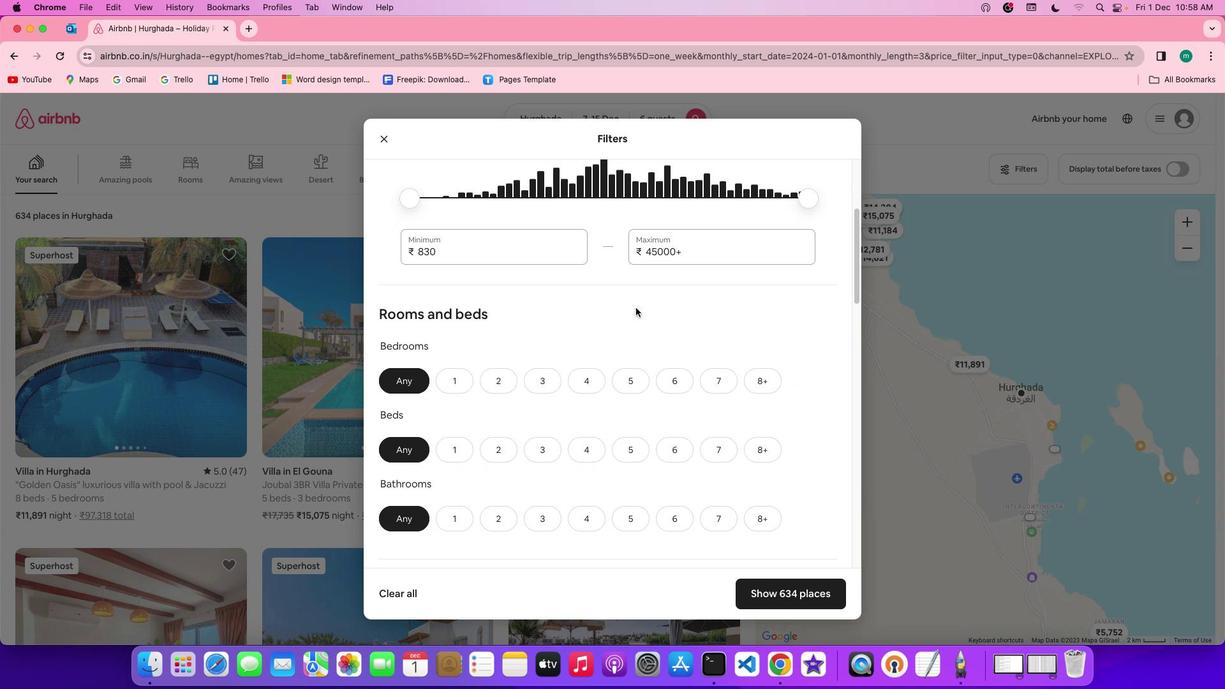 
Action: Mouse scrolled (635, 307) with delta (0, 0)
Screenshot: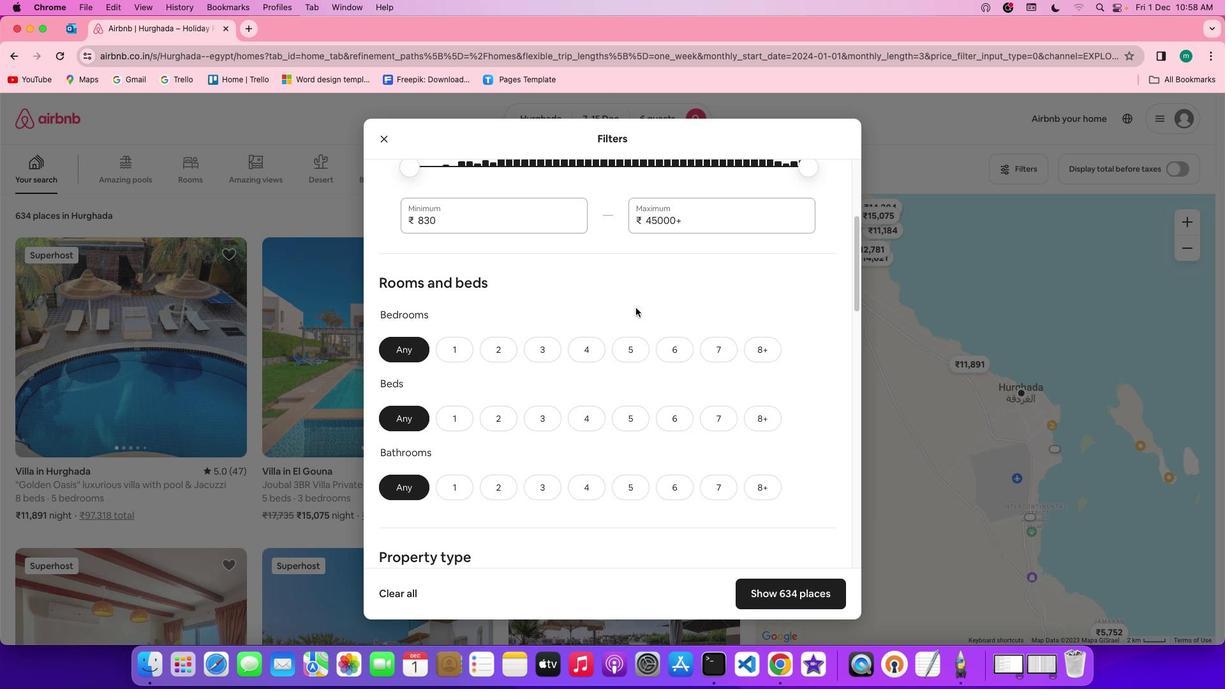 
Action: Mouse scrolled (635, 307) with delta (0, 0)
Screenshot: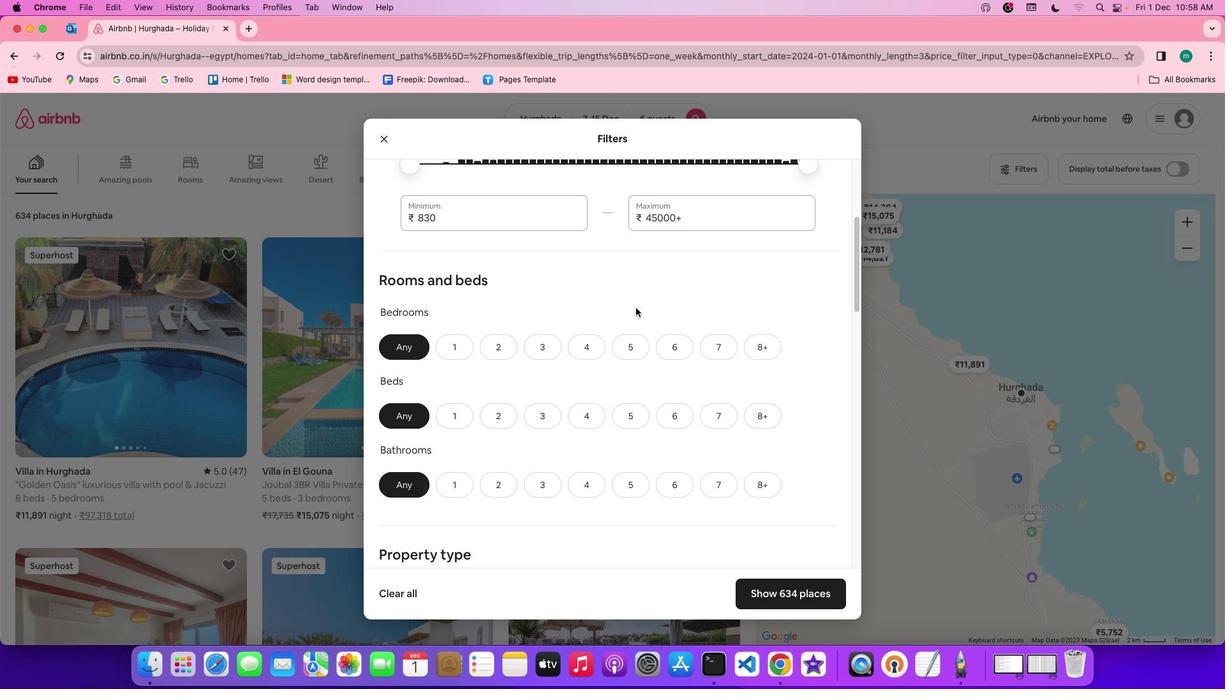 
Action: Mouse scrolled (635, 307) with delta (0, -1)
Screenshot: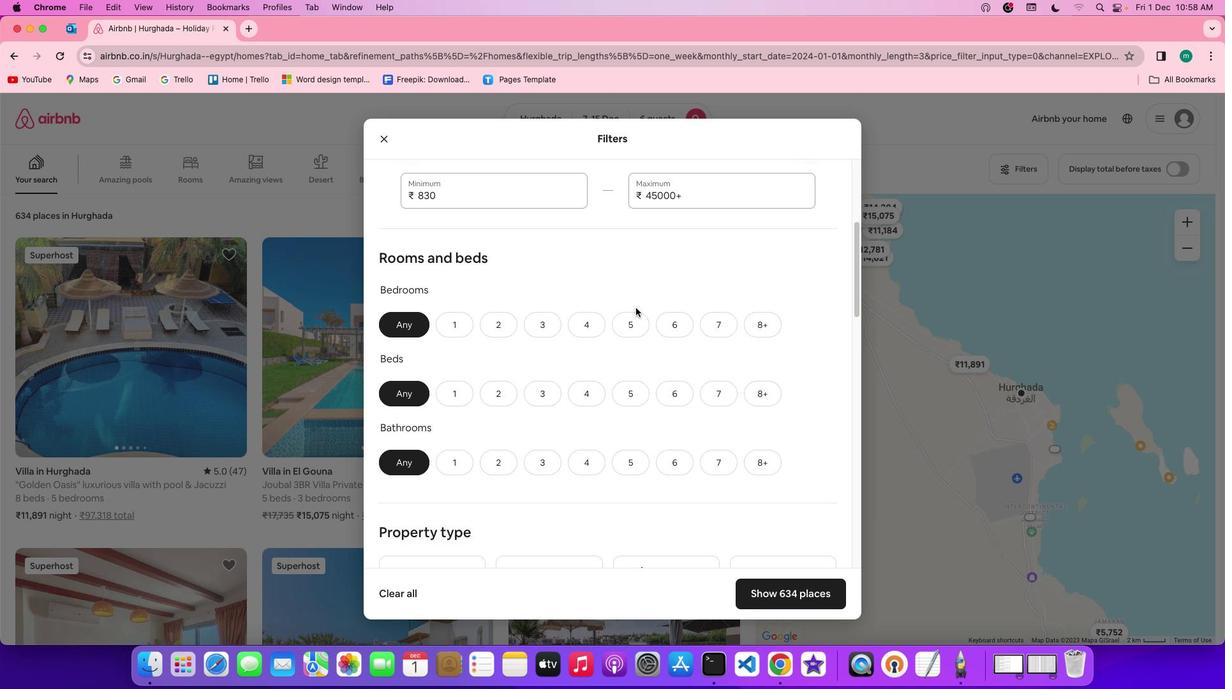 
Action: Mouse scrolled (635, 307) with delta (0, 0)
Screenshot: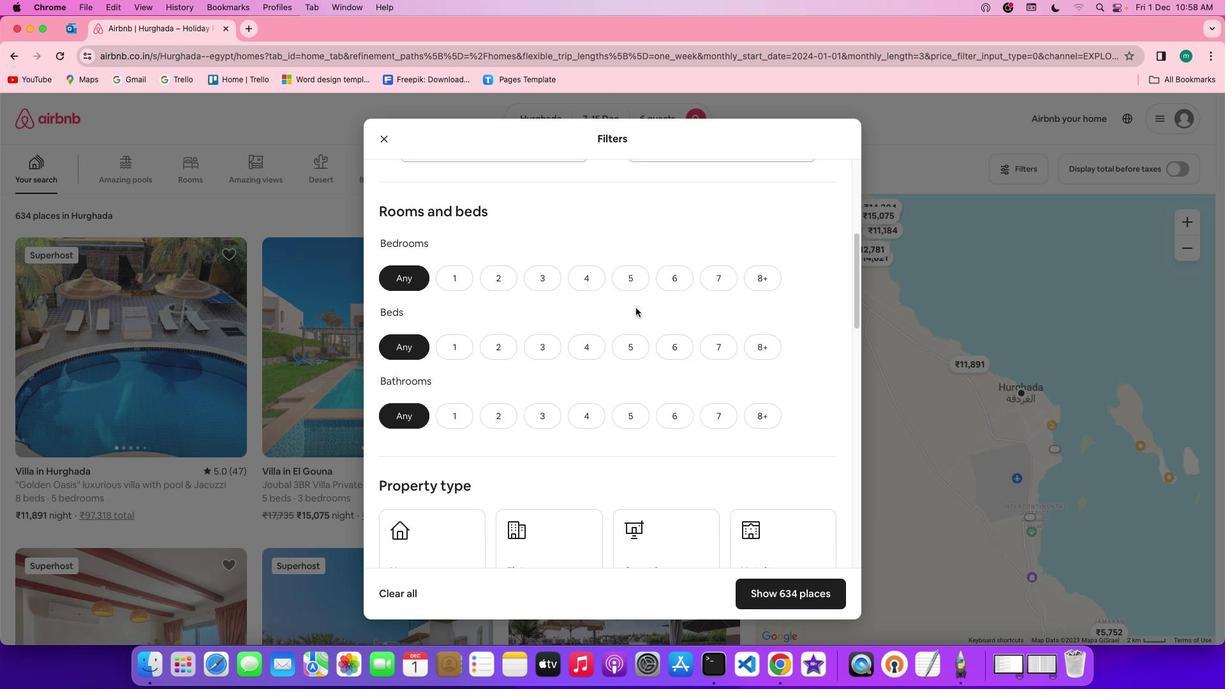 
Action: Mouse scrolled (635, 307) with delta (0, 0)
Screenshot: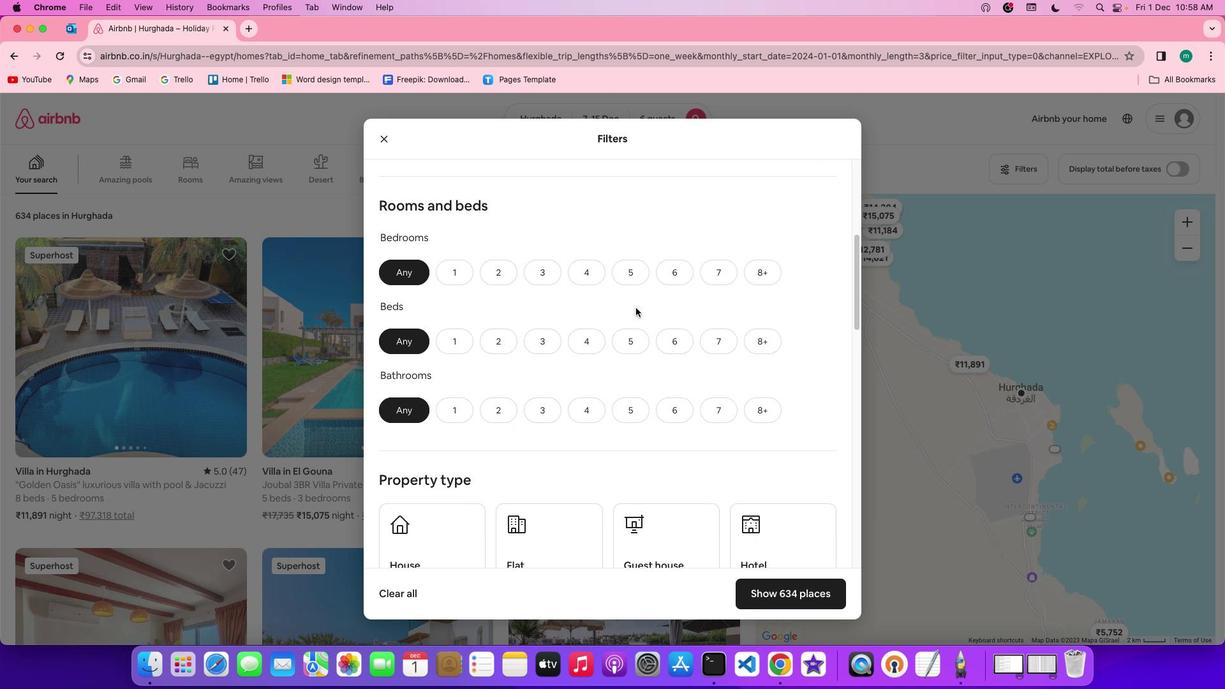 
Action: Mouse scrolled (635, 307) with delta (0, 0)
Screenshot: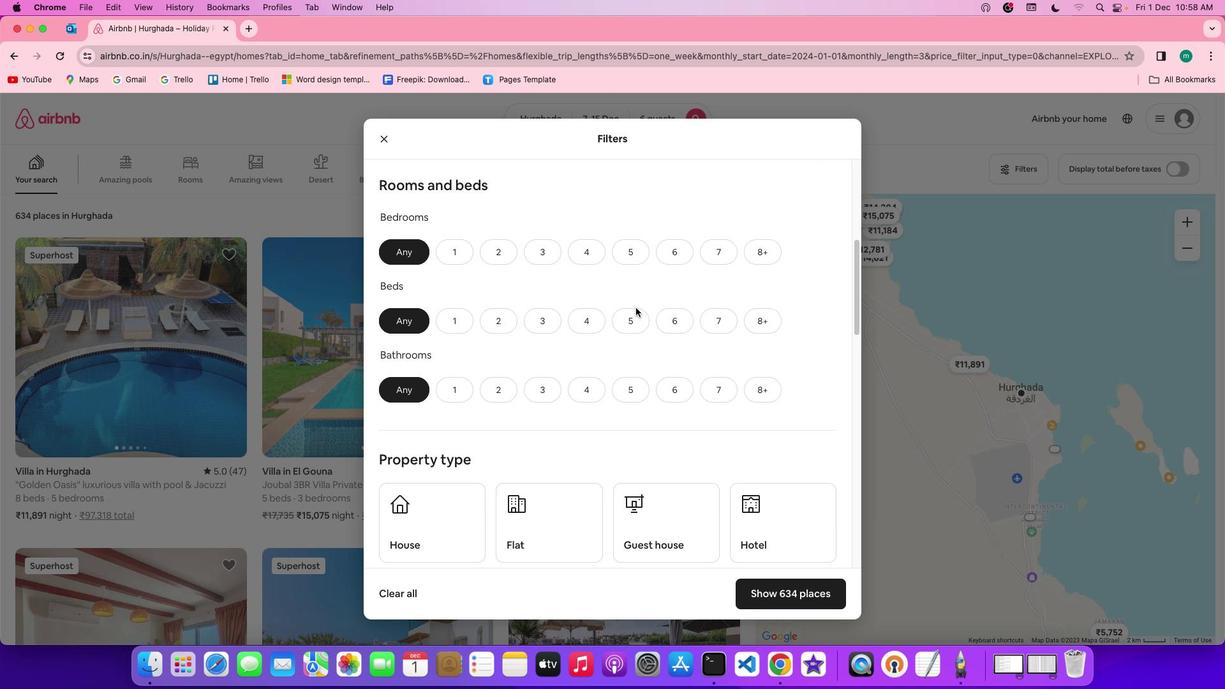 
Action: Mouse moved to (548, 223)
Screenshot: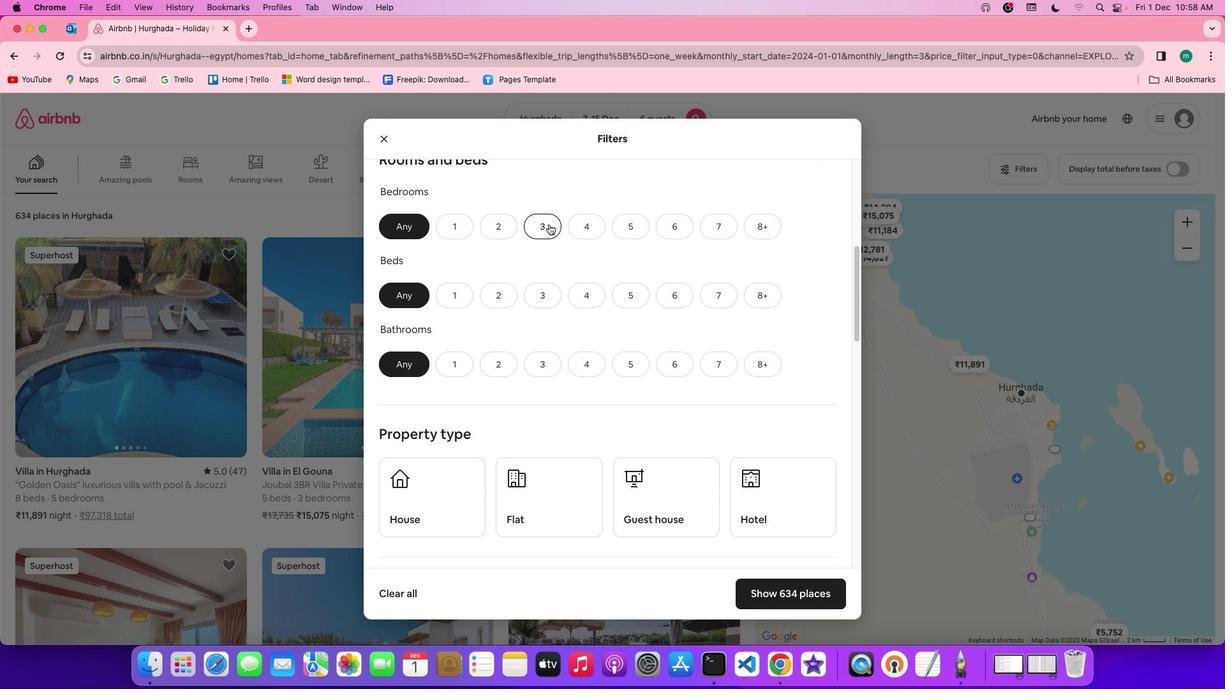 
Action: Mouse pressed left at (548, 223)
Screenshot: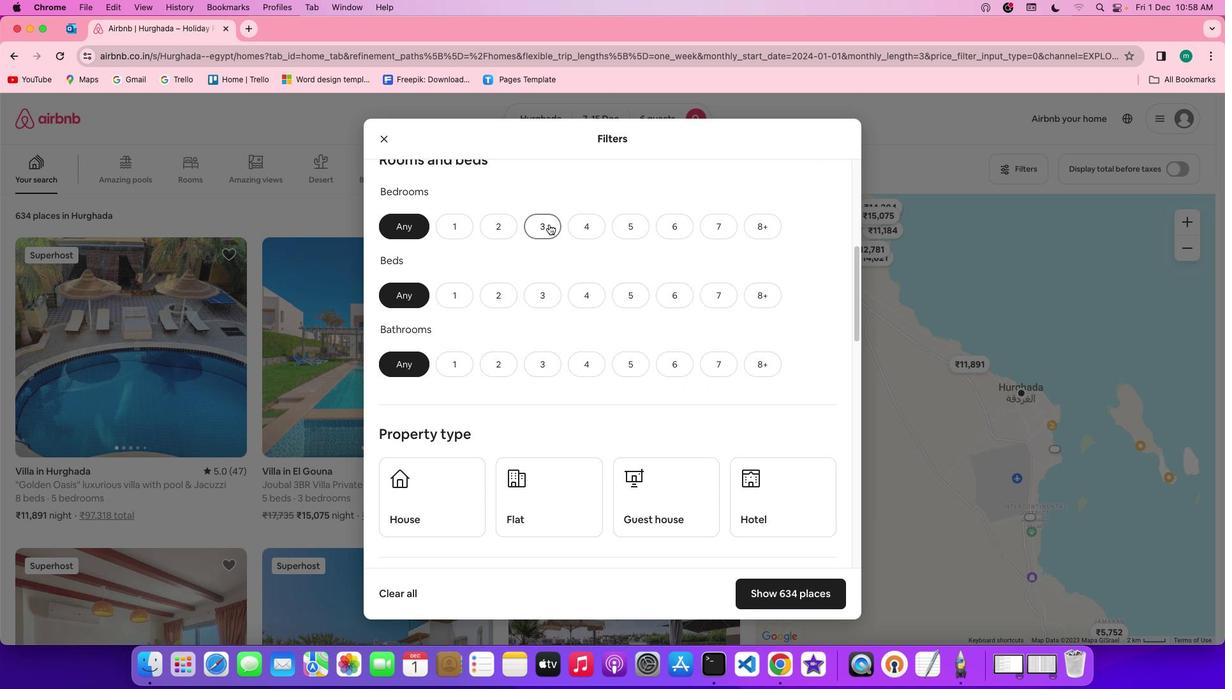 
Action: Mouse moved to (541, 298)
Screenshot: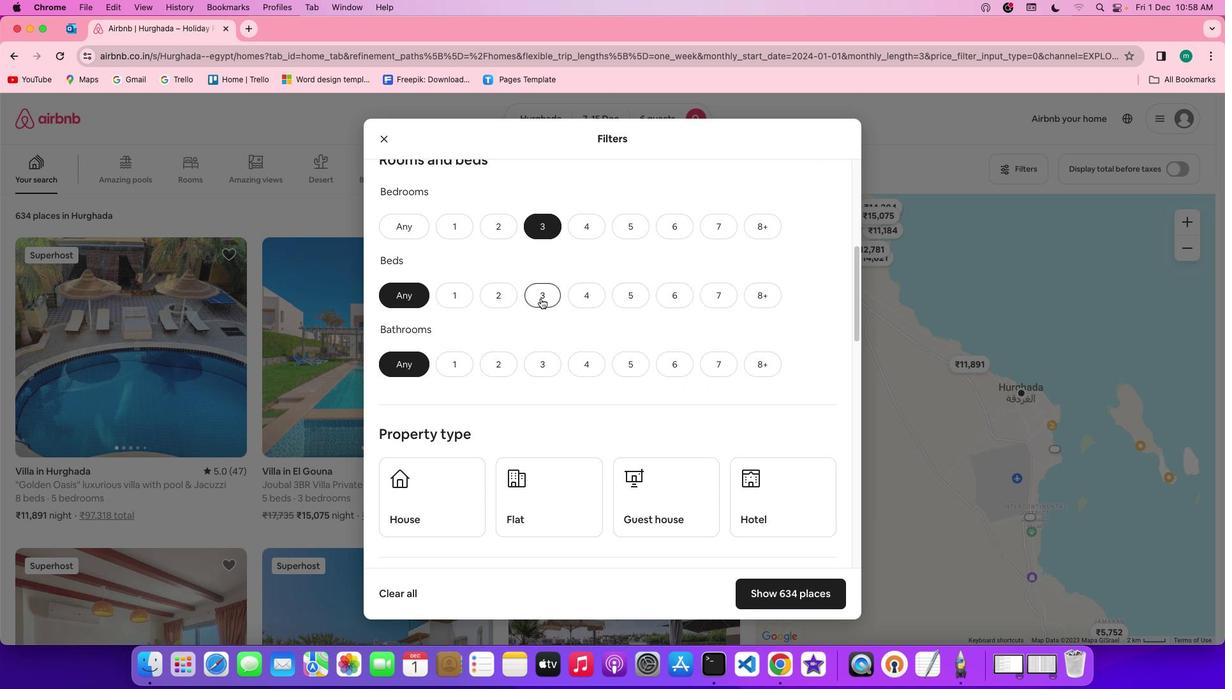 
Action: Mouse pressed left at (541, 298)
Screenshot: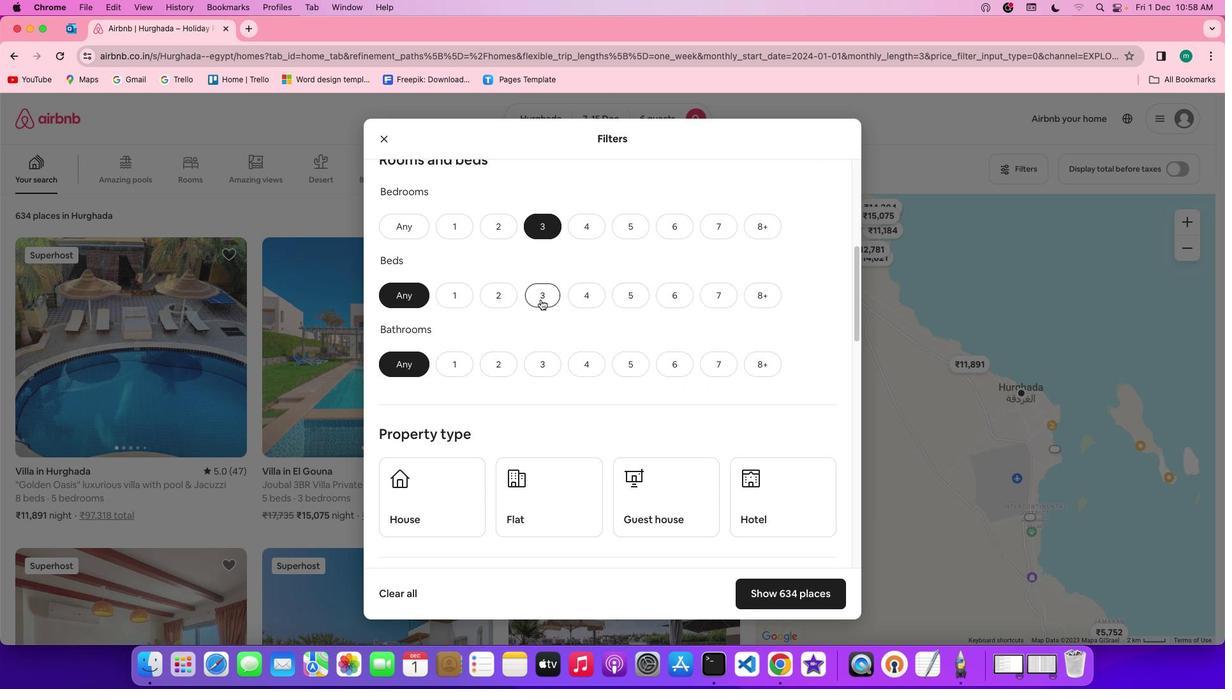 
Action: Mouse moved to (541, 359)
Screenshot: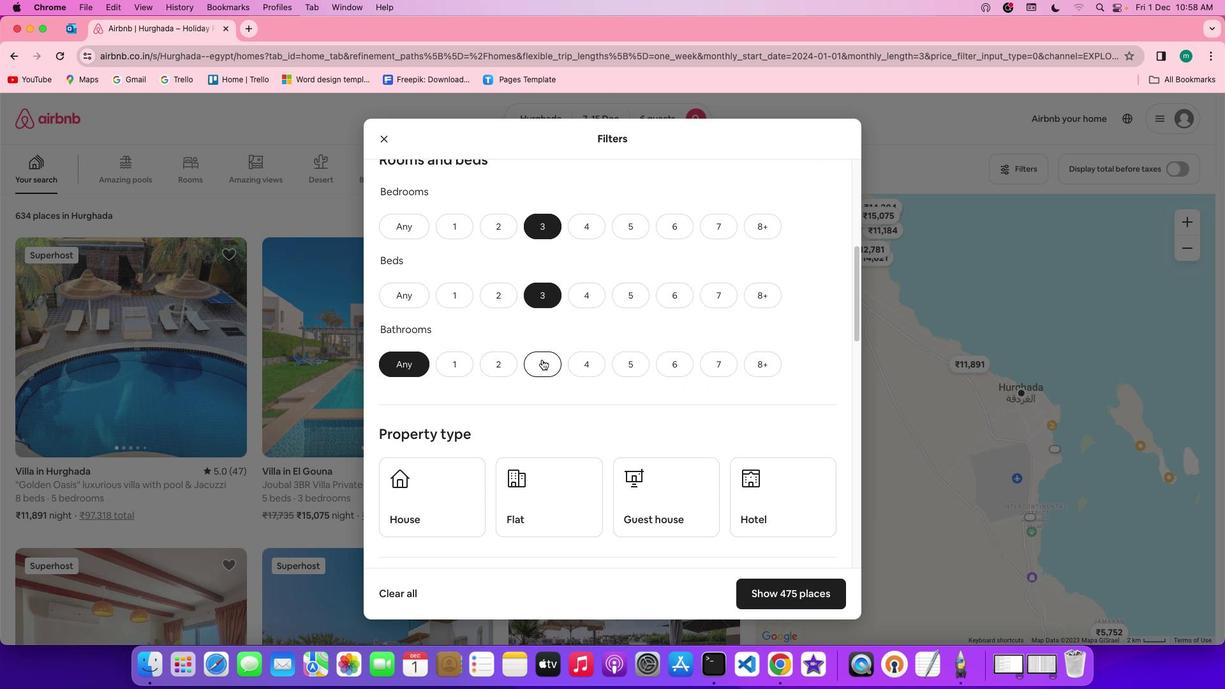 
Action: Mouse pressed left at (541, 359)
Screenshot: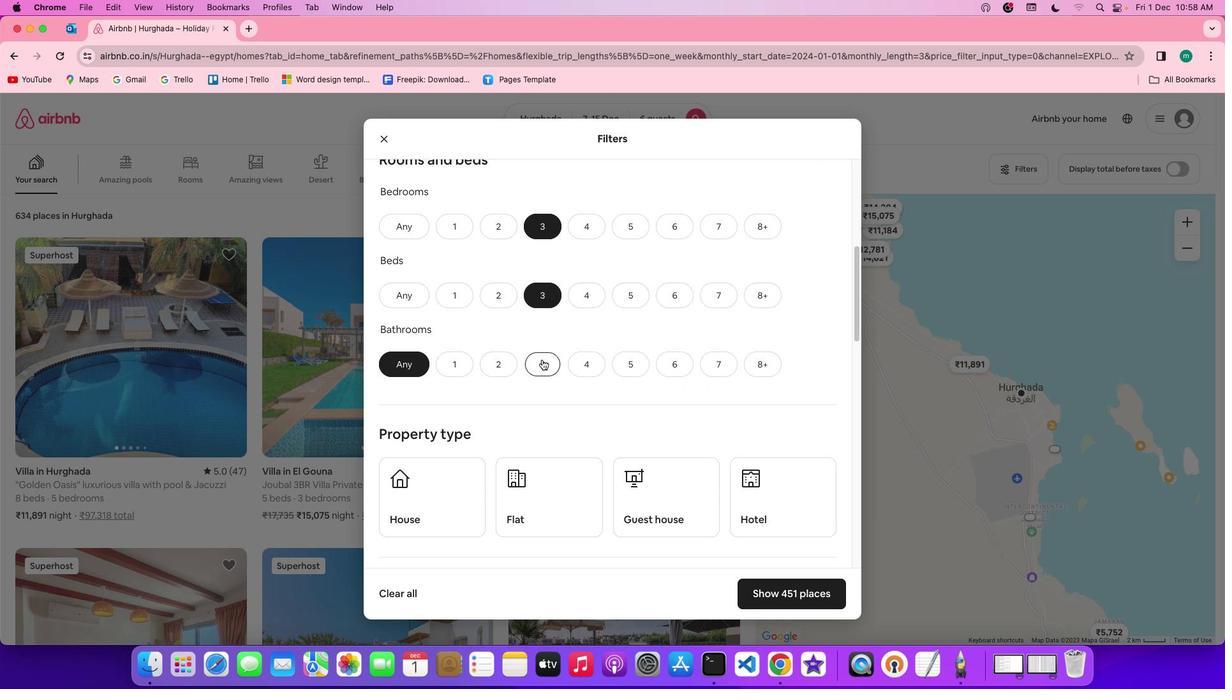 
Action: Mouse moved to (662, 363)
Screenshot: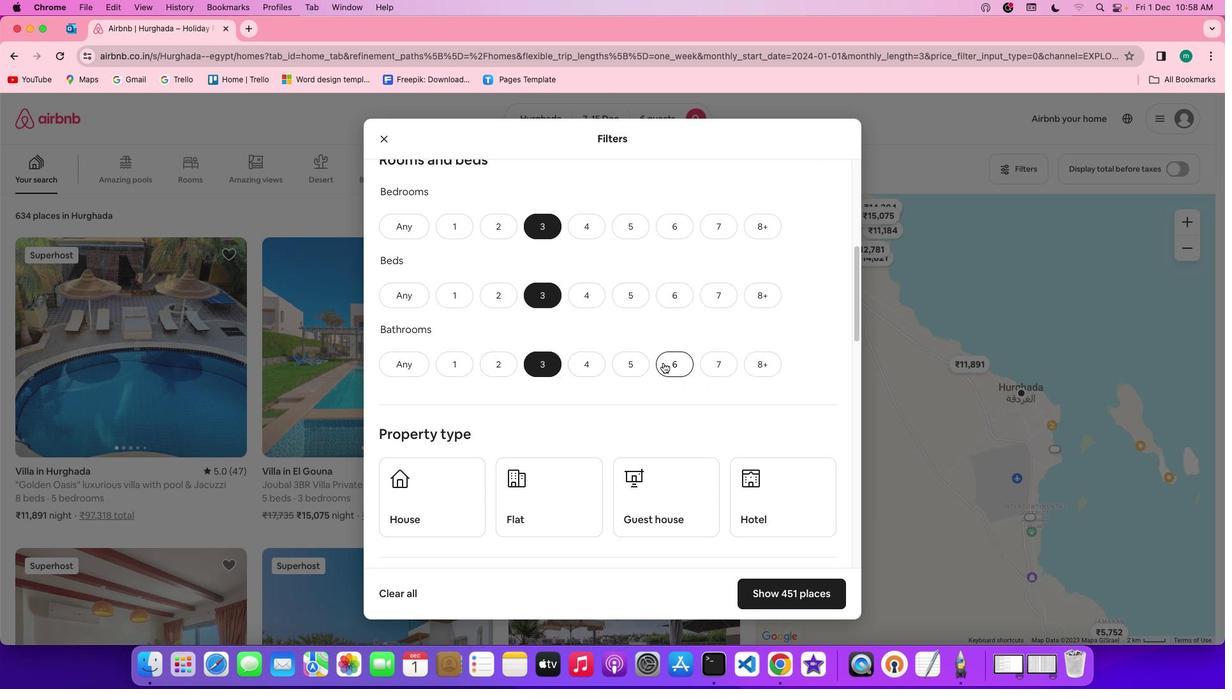 
Action: Mouse scrolled (662, 363) with delta (0, 0)
Screenshot: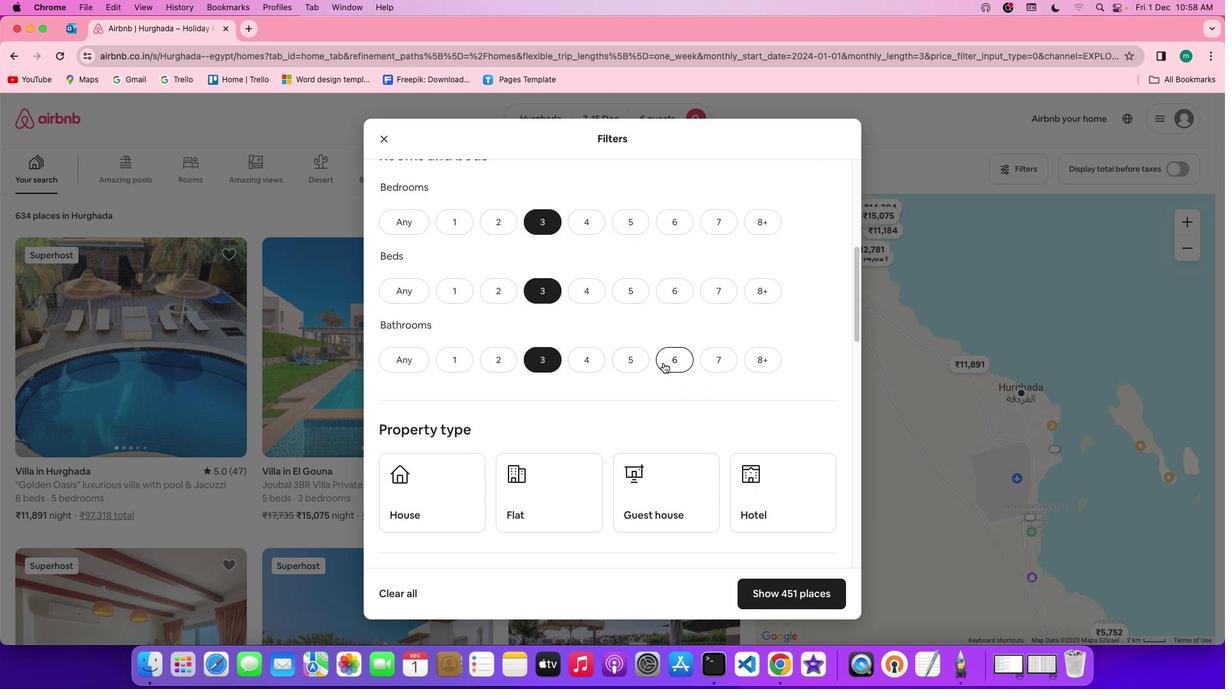 
Action: Mouse scrolled (662, 363) with delta (0, 0)
Screenshot: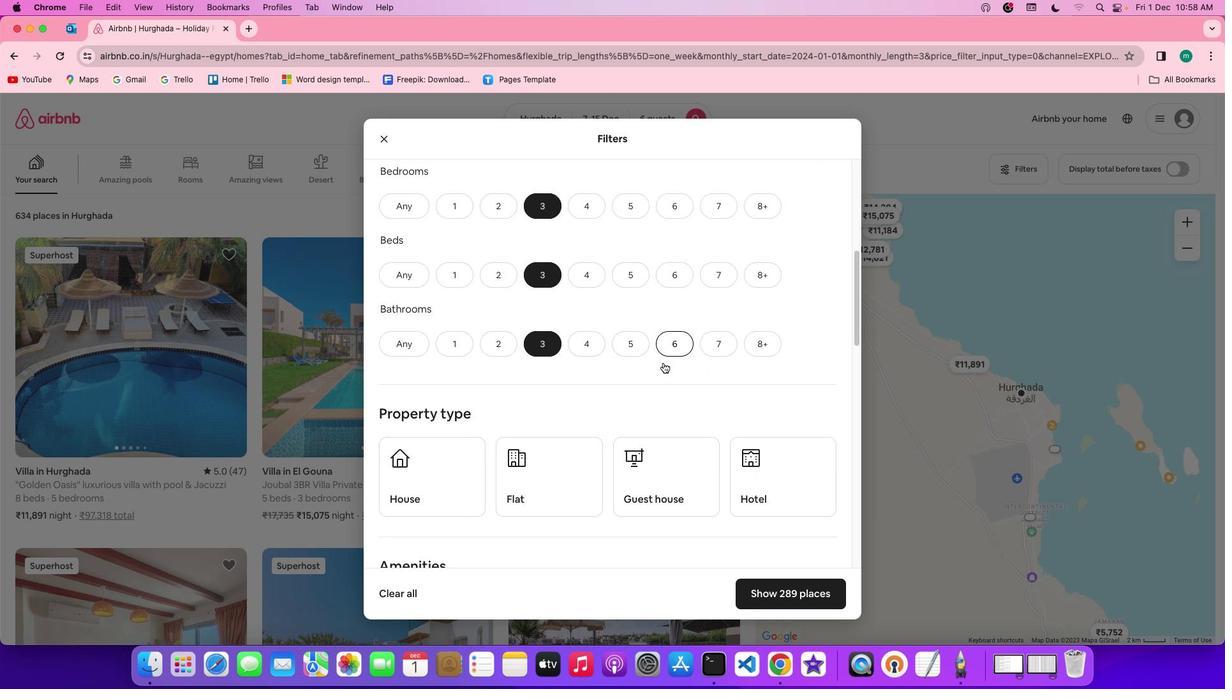 
Action: Mouse scrolled (662, 363) with delta (0, -1)
Screenshot: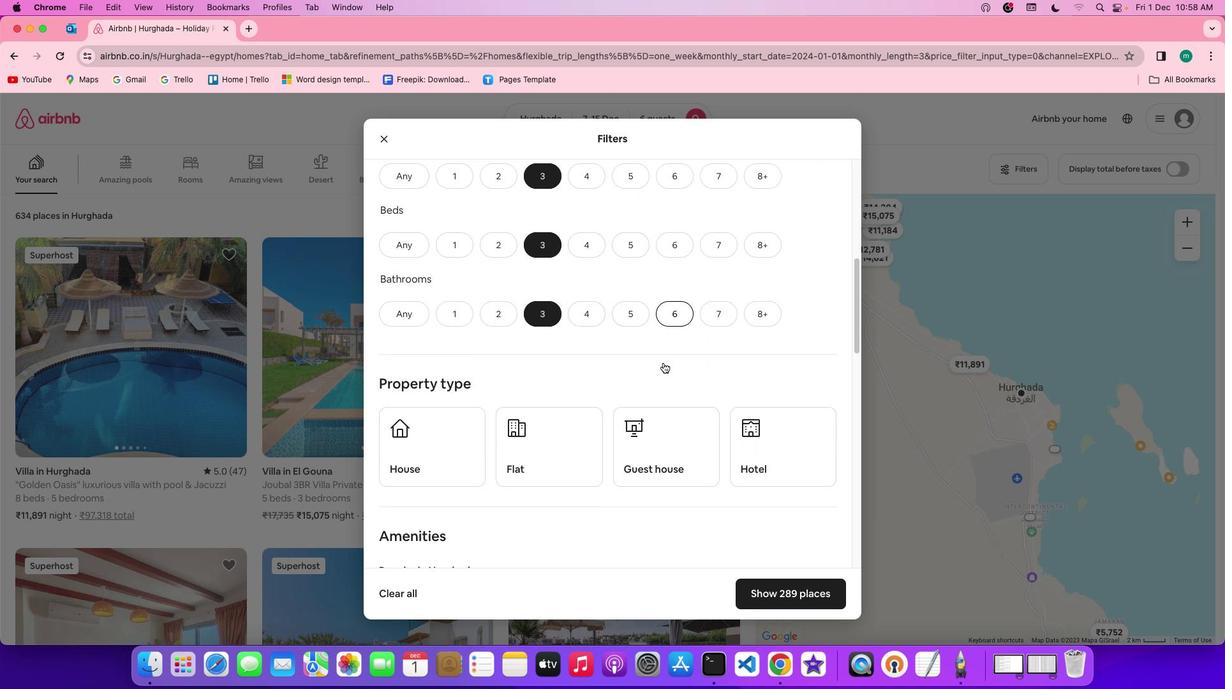 
Action: Mouse scrolled (662, 363) with delta (0, 0)
Screenshot: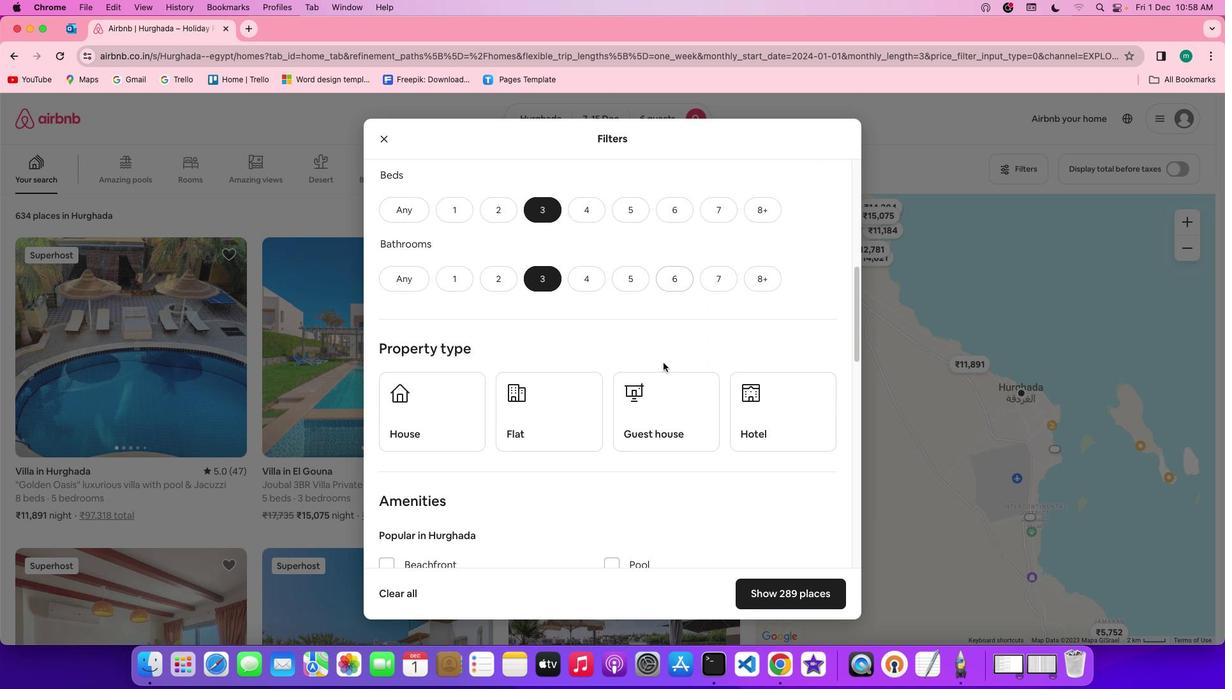 
Action: Mouse scrolled (662, 363) with delta (0, 0)
Screenshot: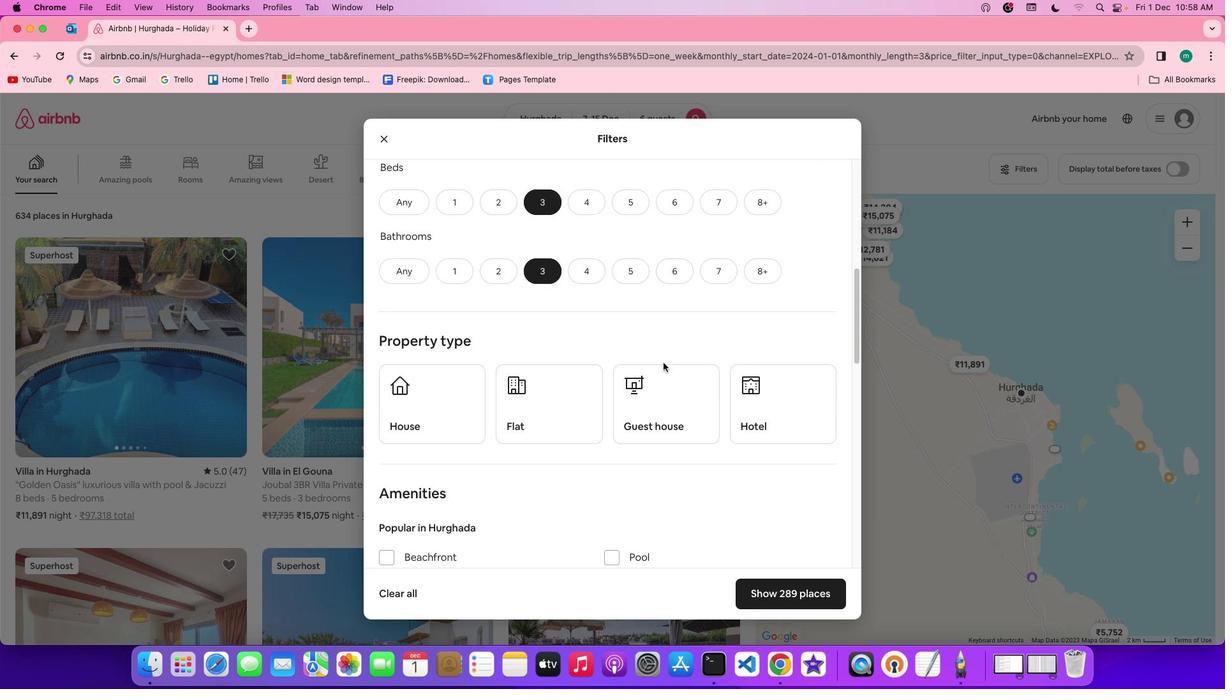 
Action: Mouse scrolled (662, 363) with delta (0, -1)
Screenshot: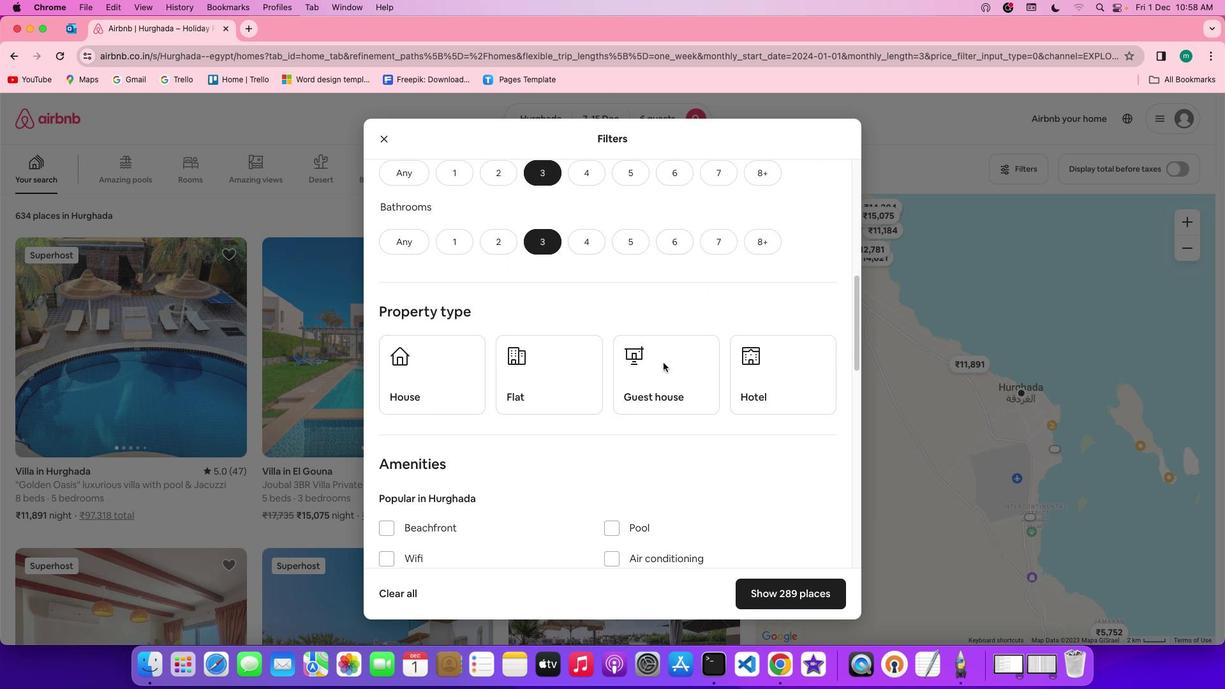 
Action: Mouse scrolled (662, 363) with delta (0, -1)
Screenshot: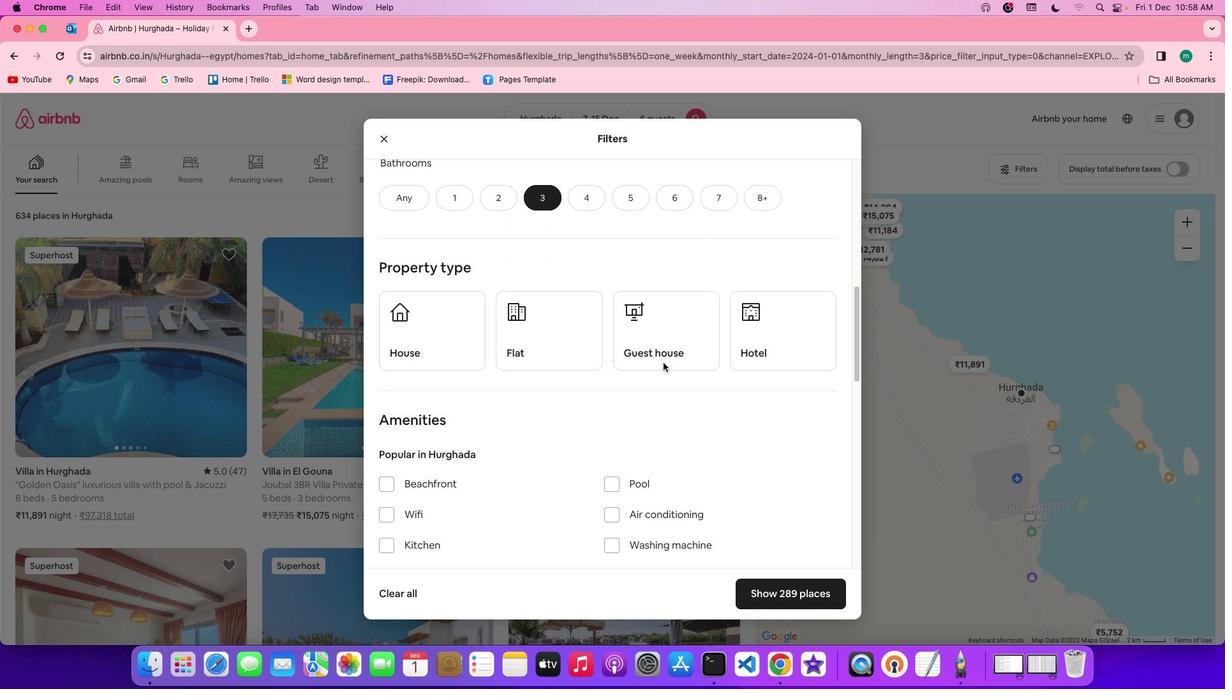 
Action: Mouse moved to (701, 294)
Screenshot: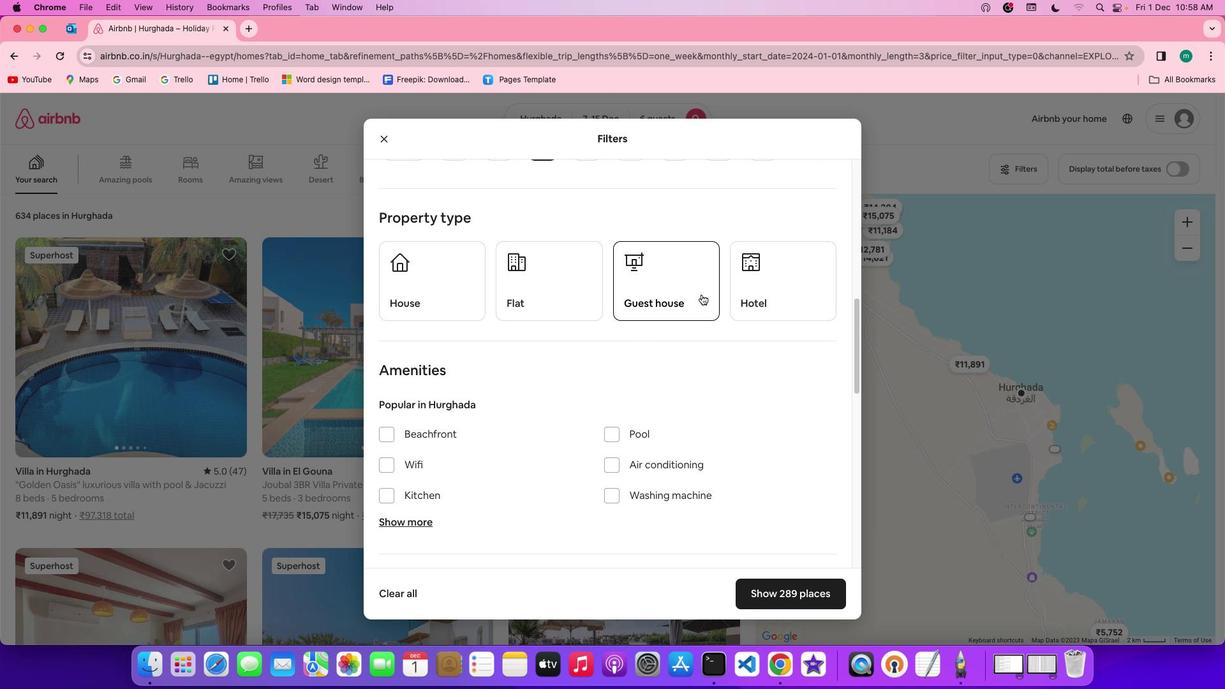 
Action: Mouse pressed left at (701, 294)
Screenshot: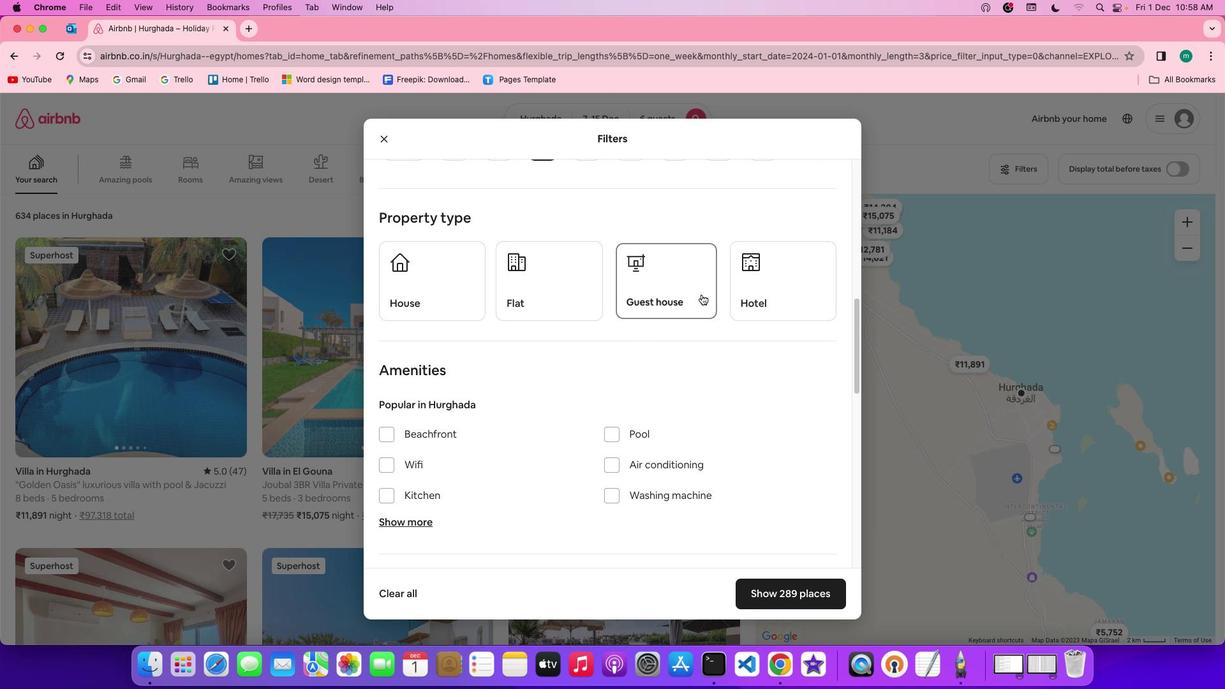 
Action: Mouse moved to (699, 387)
Screenshot: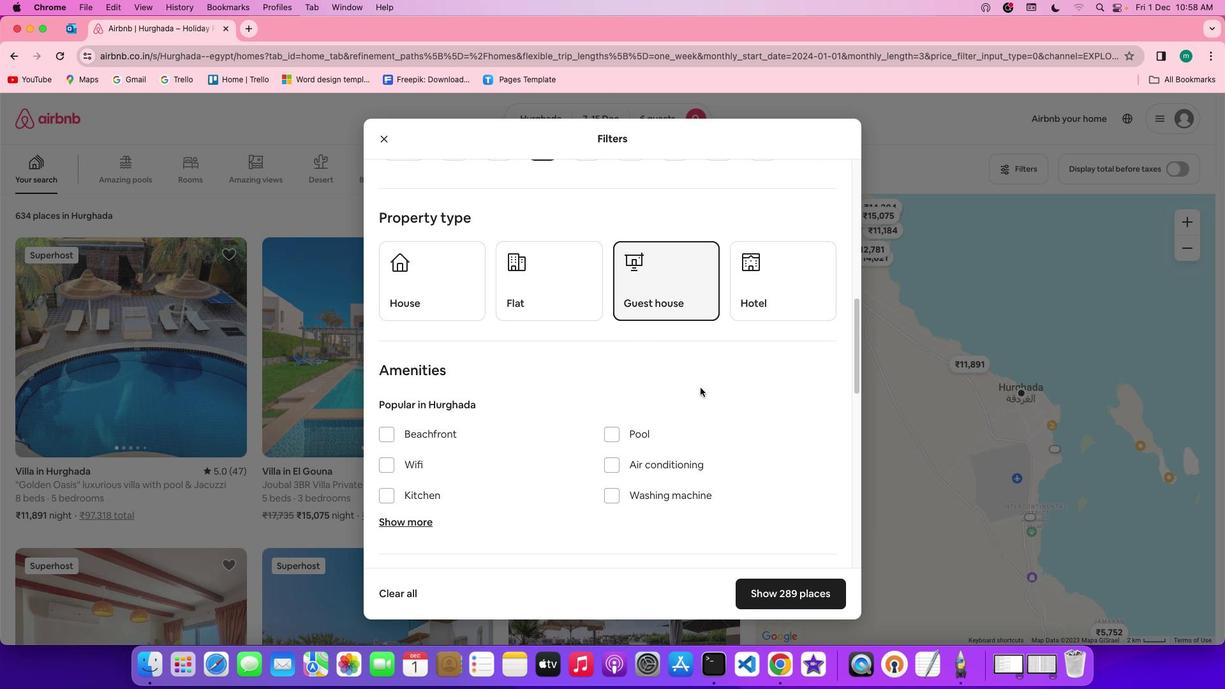 
Action: Mouse scrolled (699, 387) with delta (0, 0)
Screenshot: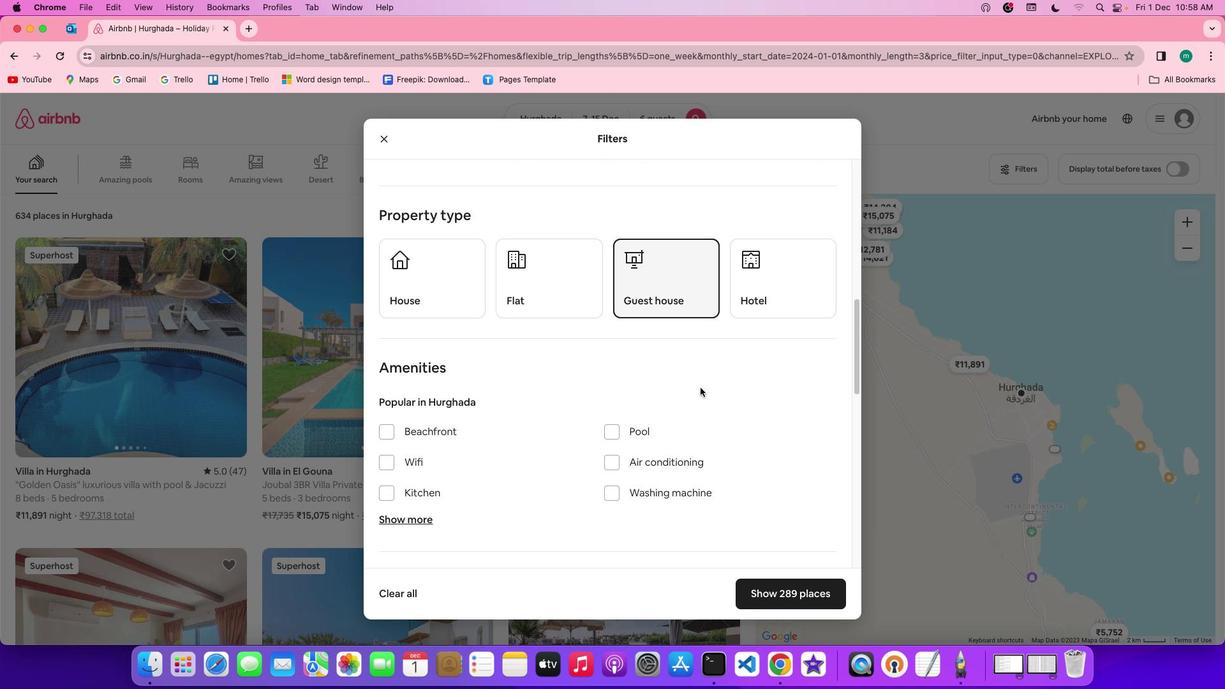 
Action: Mouse scrolled (699, 387) with delta (0, 0)
Screenshot: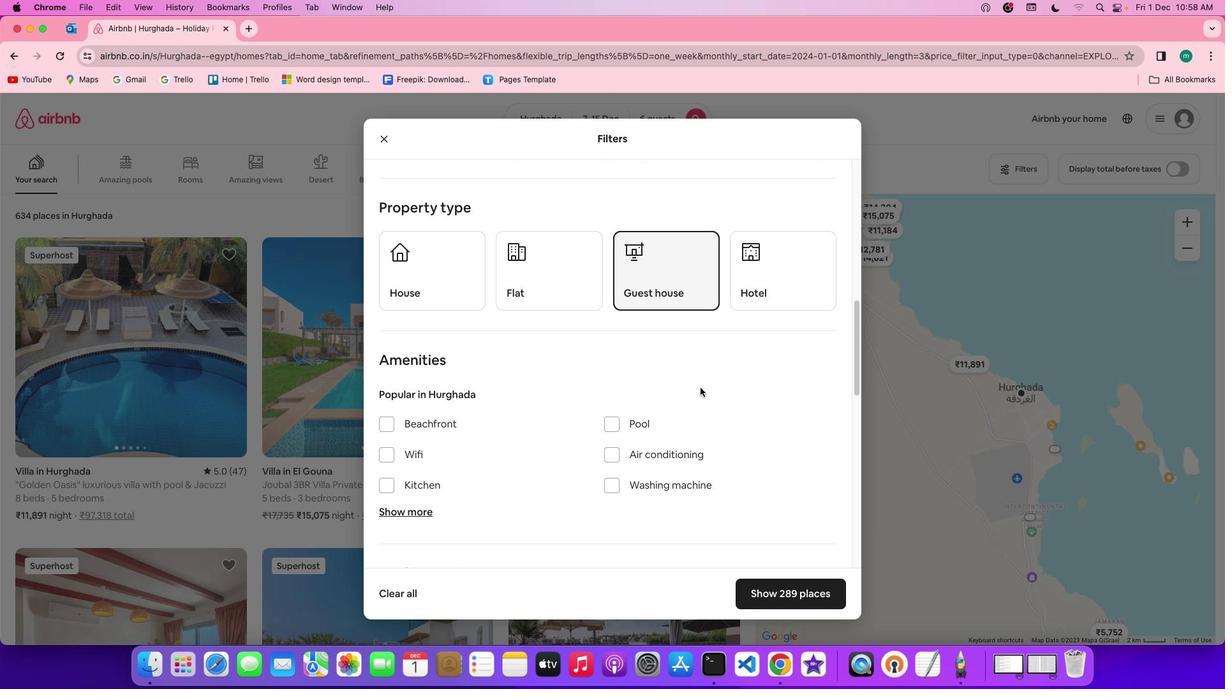 
Action: Mouse scrolled (699, 387) with delta (0, -1)
Screenshot: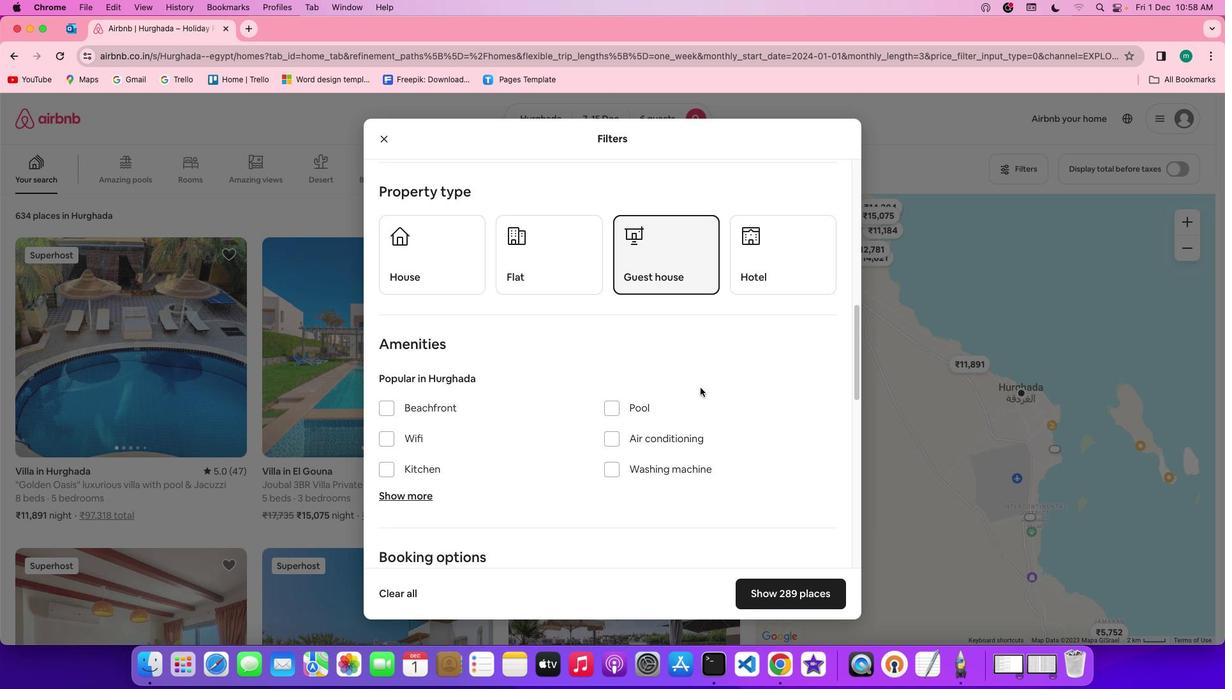 
Action: Mouse scrolled (699, 387) with delta (0, -1)
Screenshot: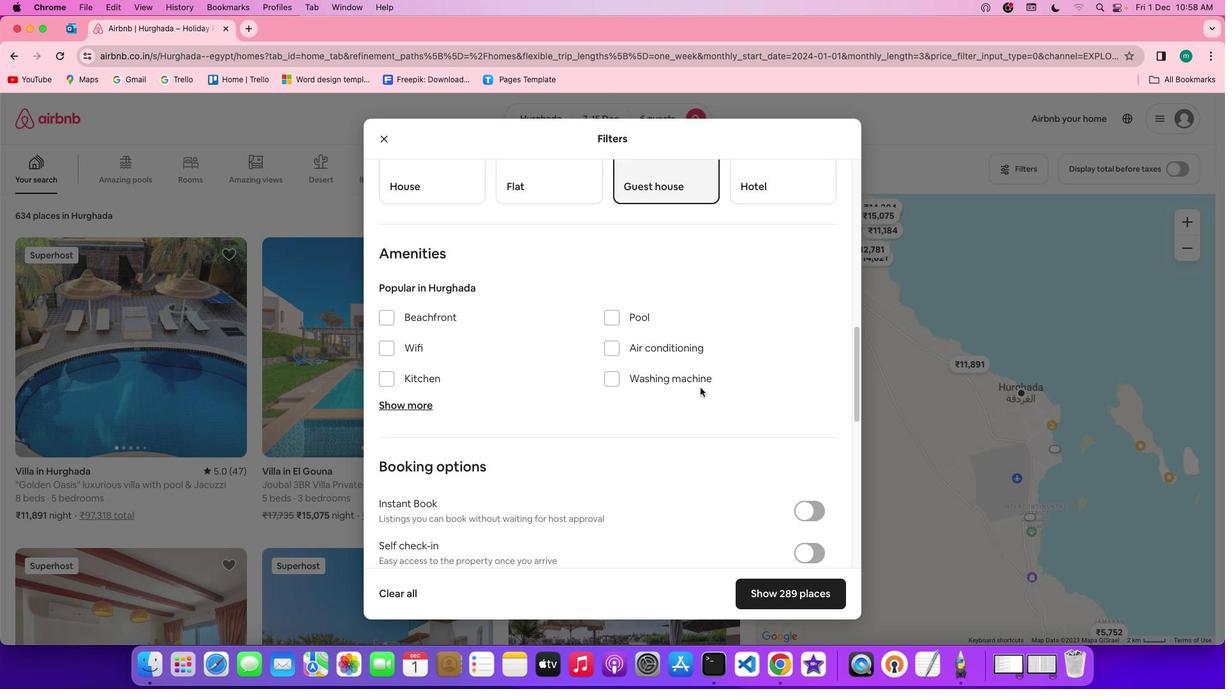 
Action: Mouse scrolled (699, 387) with delta (0, 0)
Screenshot: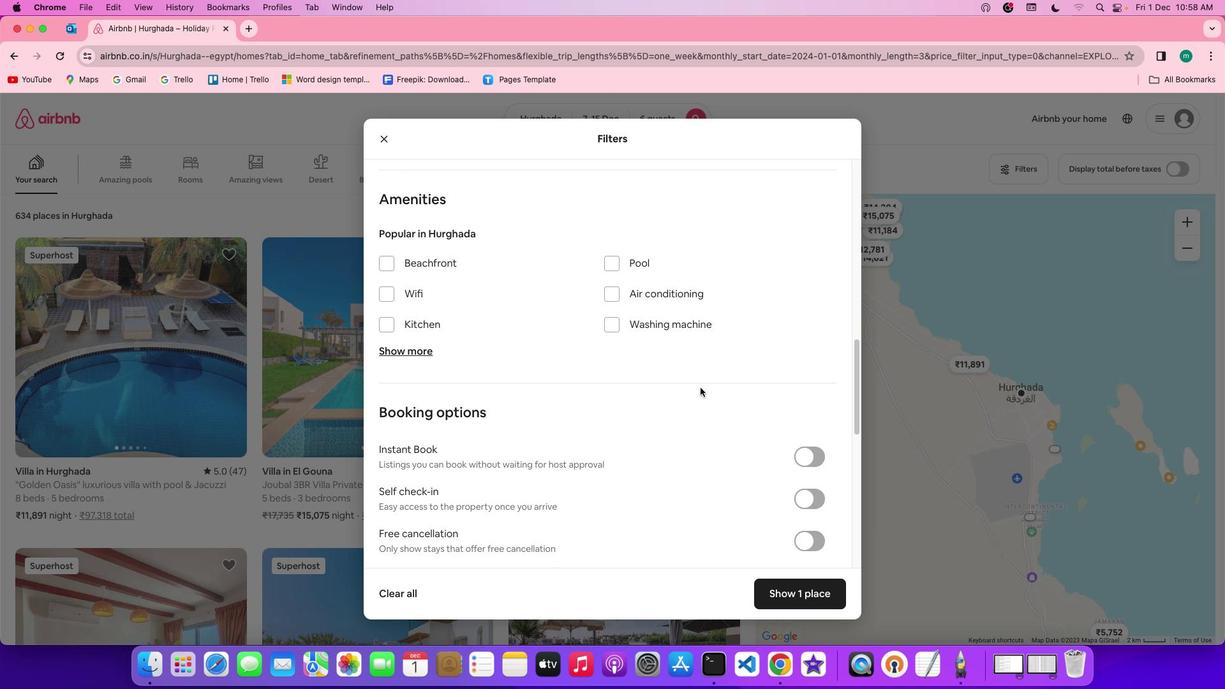 
Action: Mouse scrolled (699, 387) with delta (0, 0)
Screenshot: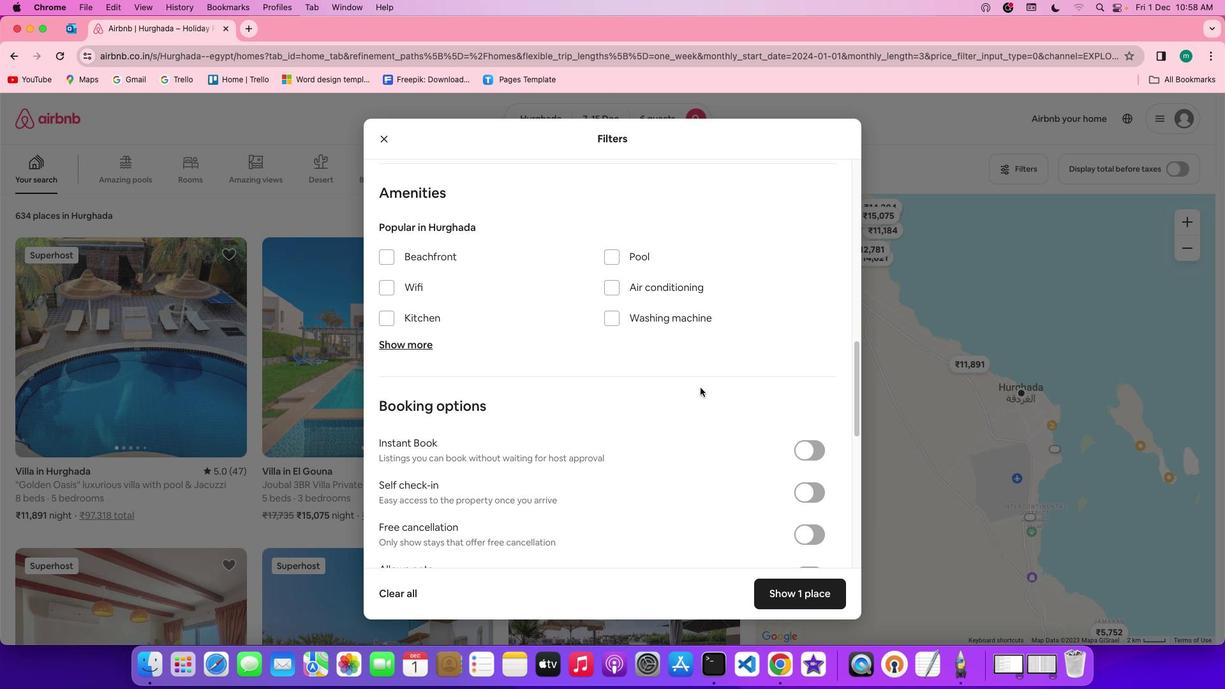 
Action: Mouse moved to (699, 387)
Screenshot: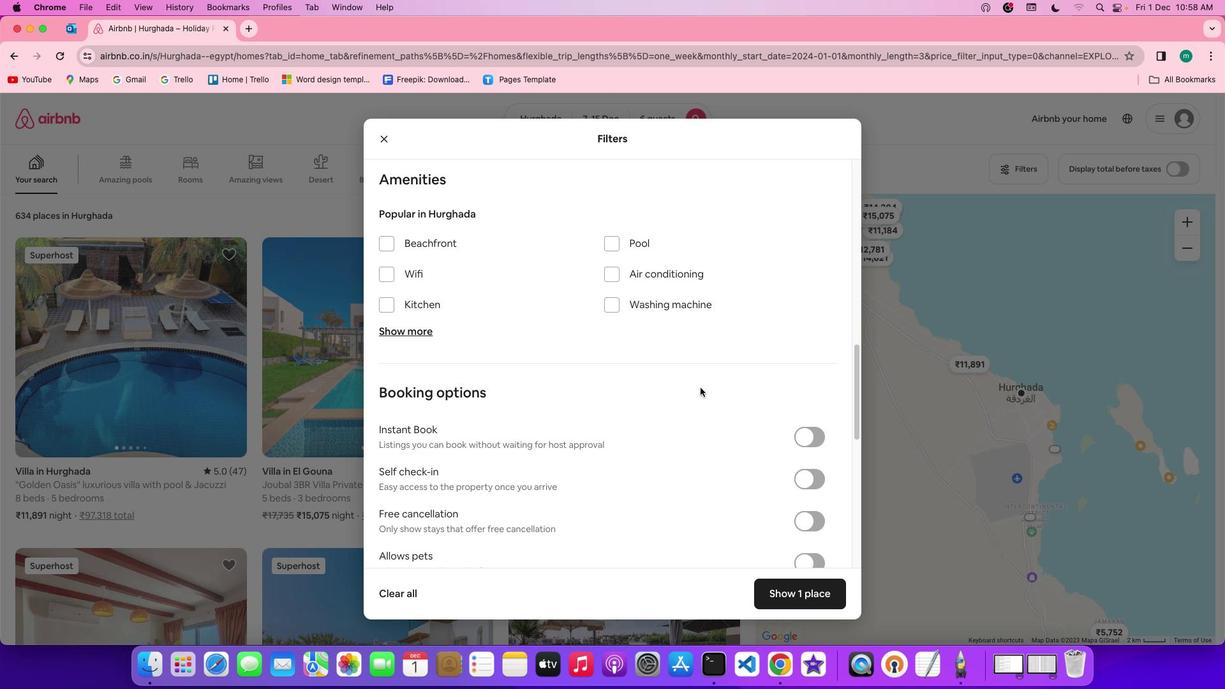 
Action: Mouse scrolled (699, 387) with delta (0, 0)
Screenshot: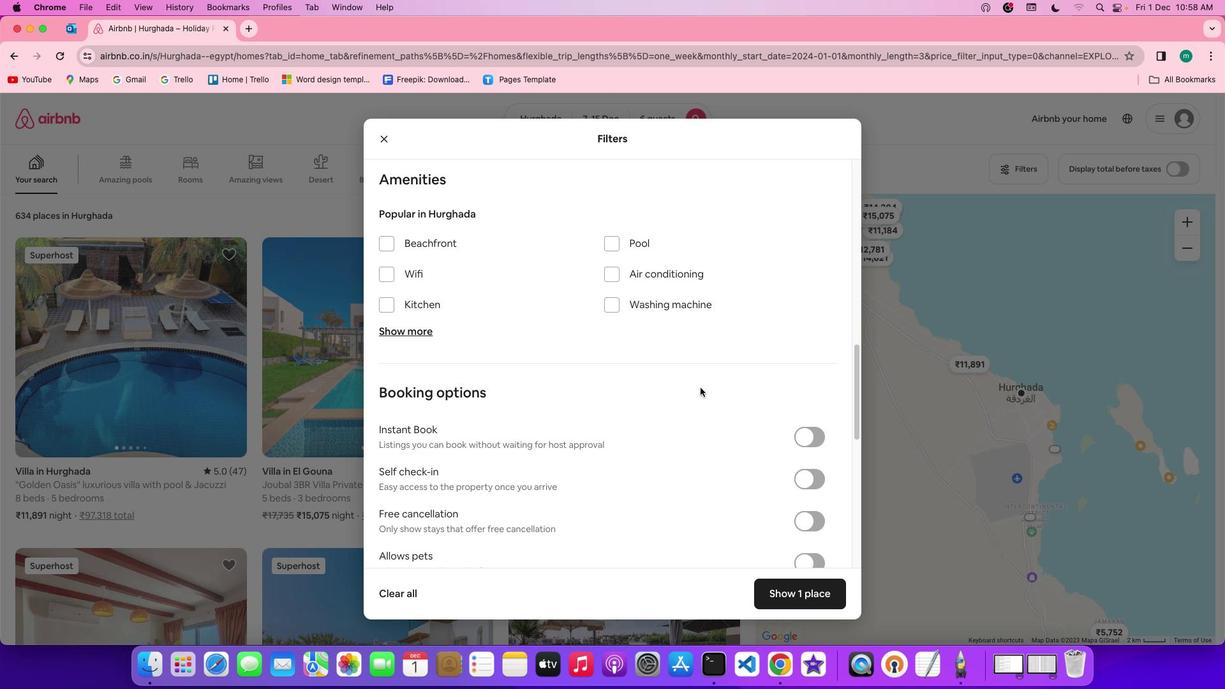 
Action: Mouse scrolled (699, 387) with delta (0, 0)
Screenshot: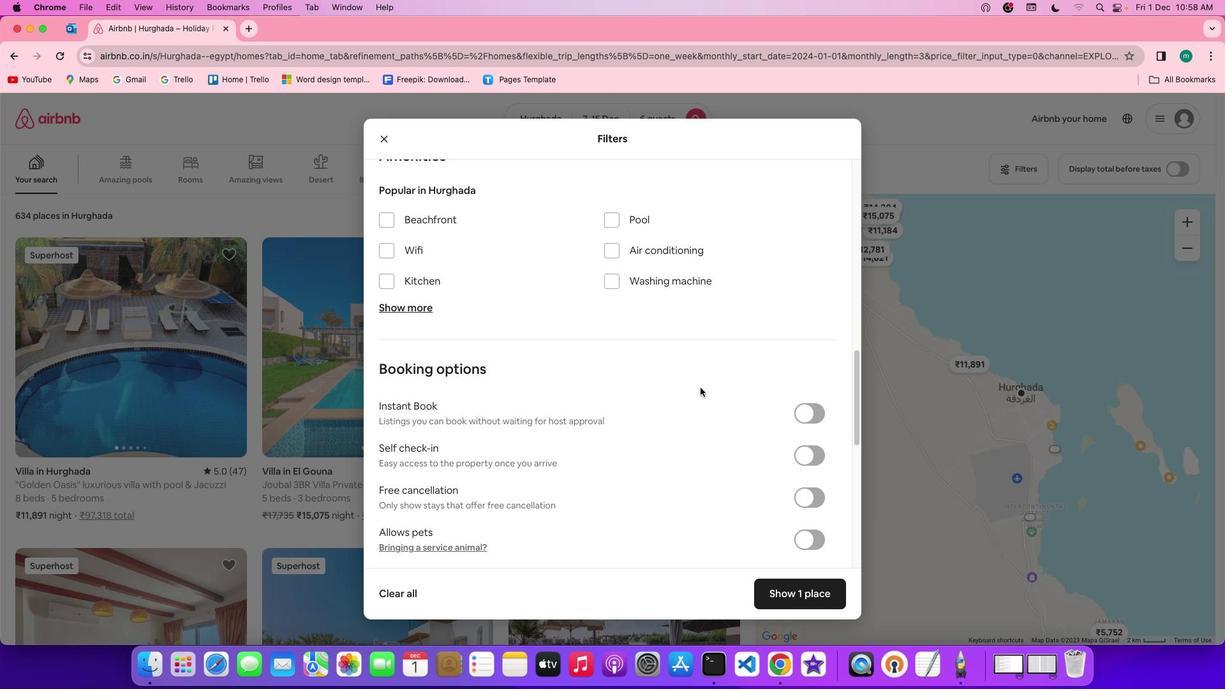 
Action: Mouse scrolled (699, 387) with delta (0, 0)
Screenshot: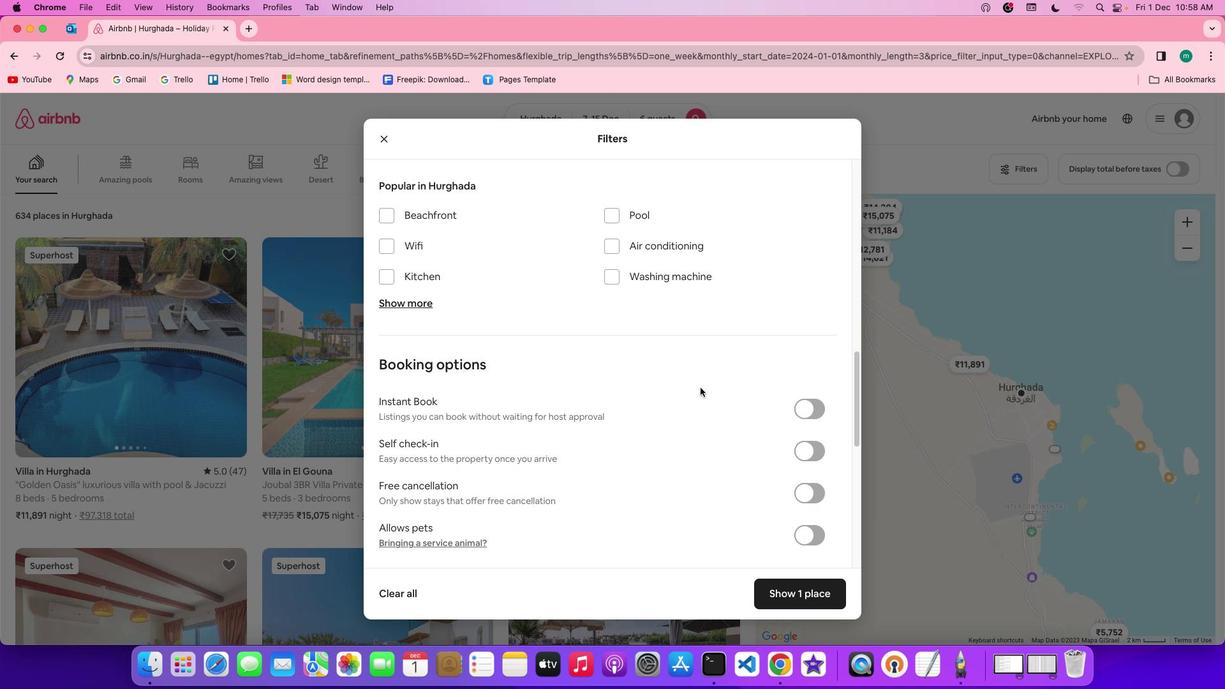 
Action: Mouse scrolled (699, 387) with delta (0, 0)
Screenshot: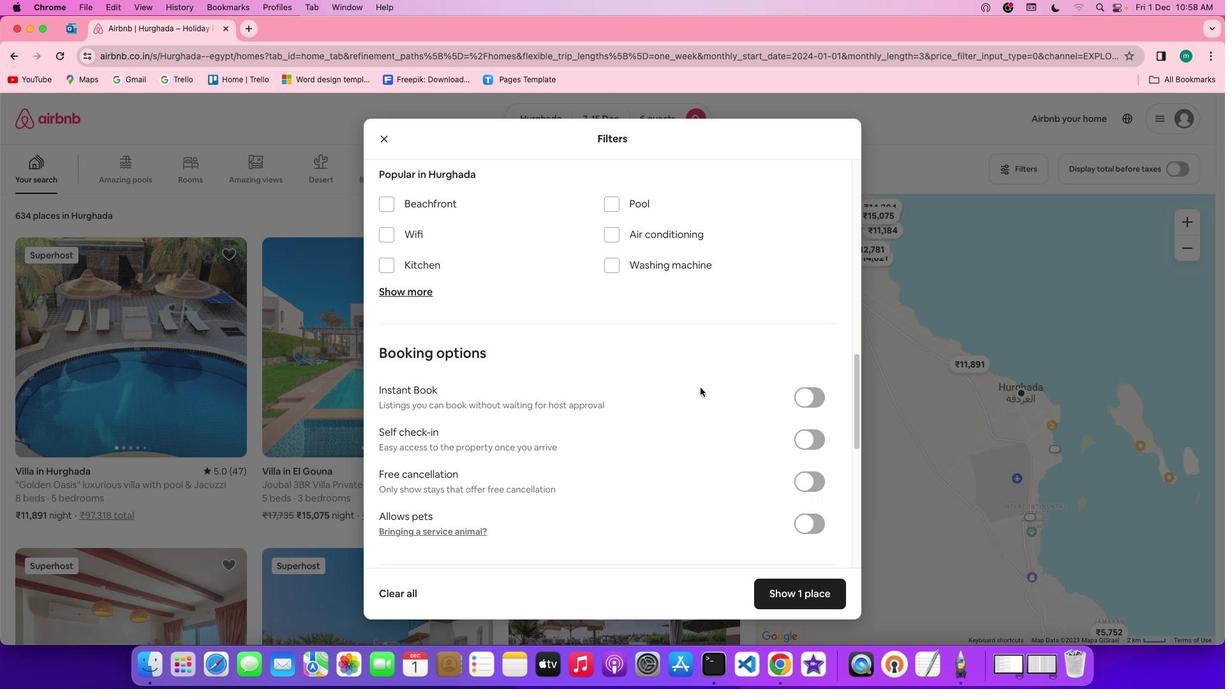 
Action: Mouse scrolled (699, 387) with delta (0, 0)
Screenshot: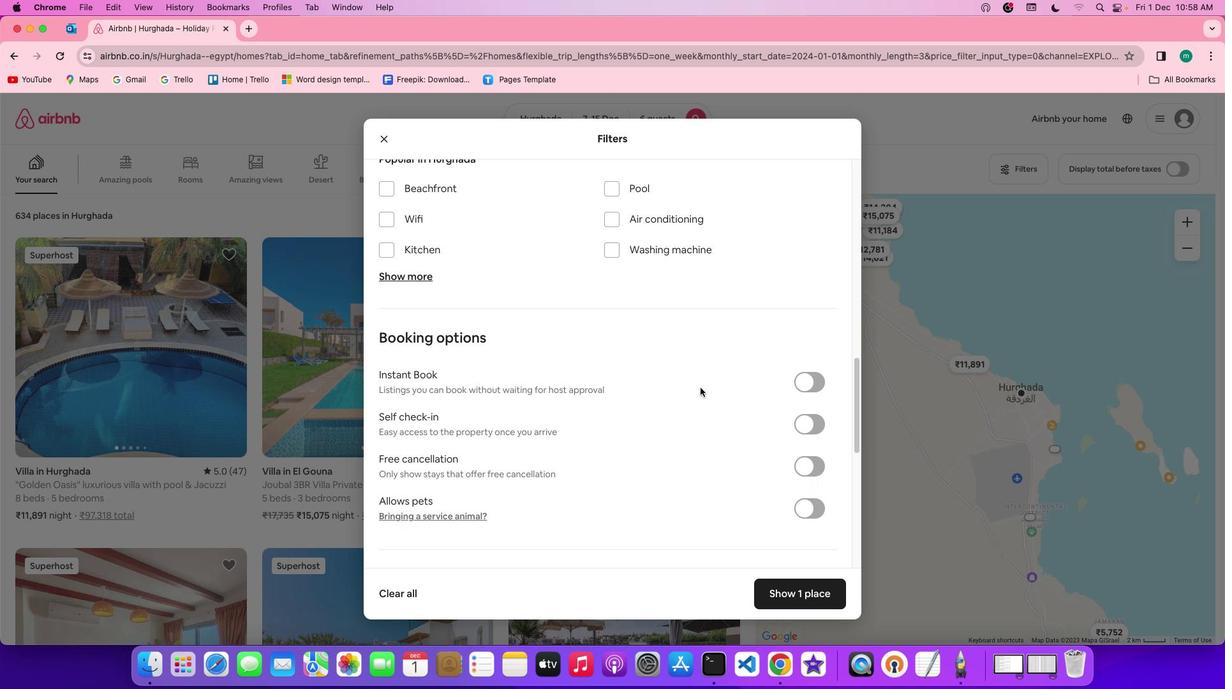 
Action: Mouse scrolled (699, 387) with delta (0, 0)
Screenshot: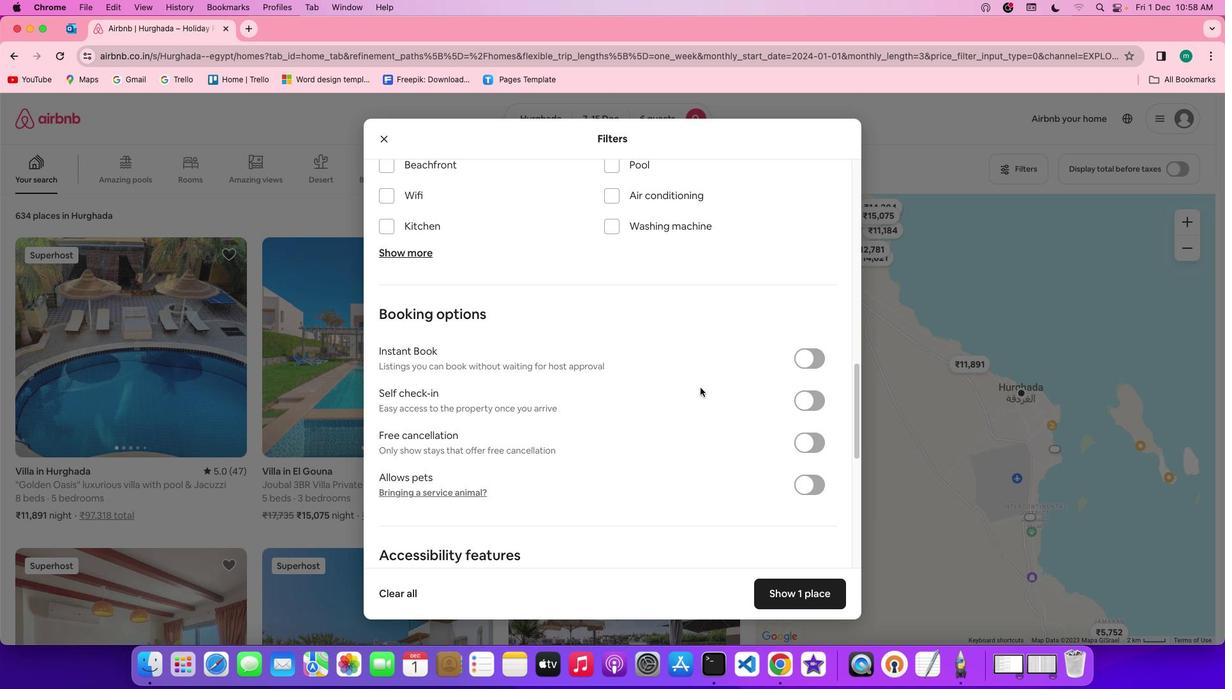 
Action: Mouse scrolled (699, 387) with delta (0, 0)
Screenshot: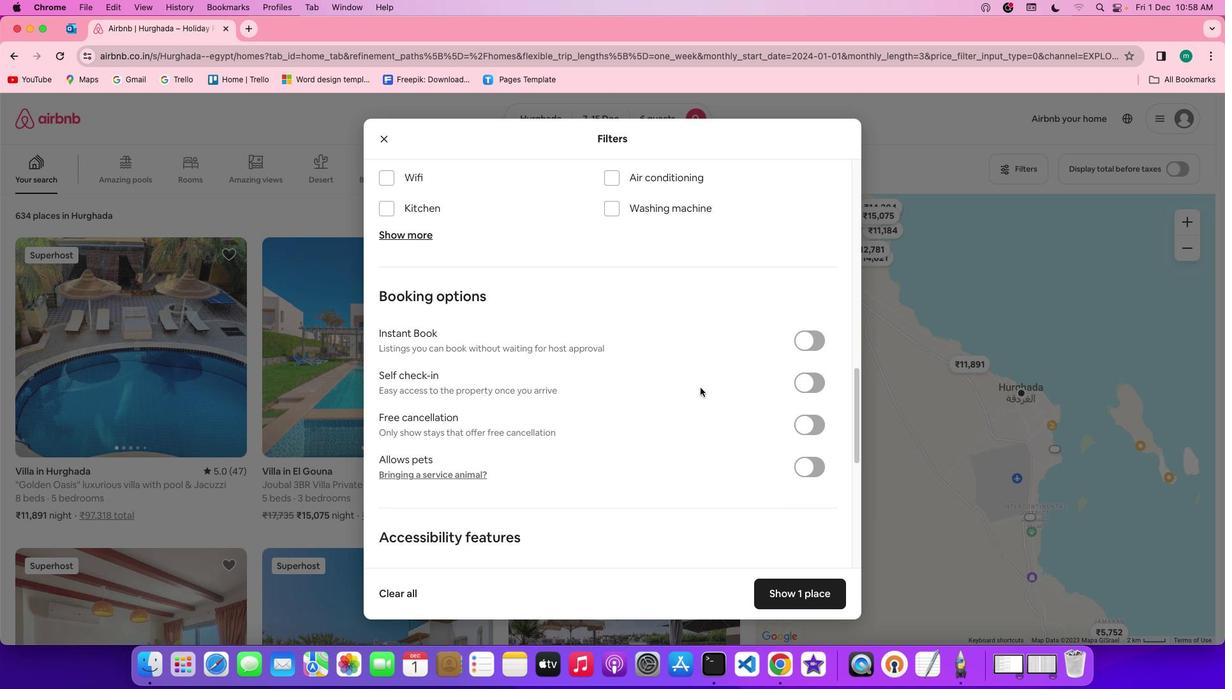 
Action: Mouse scrolled (699, 387) with delta (0, 0)
Screenshot: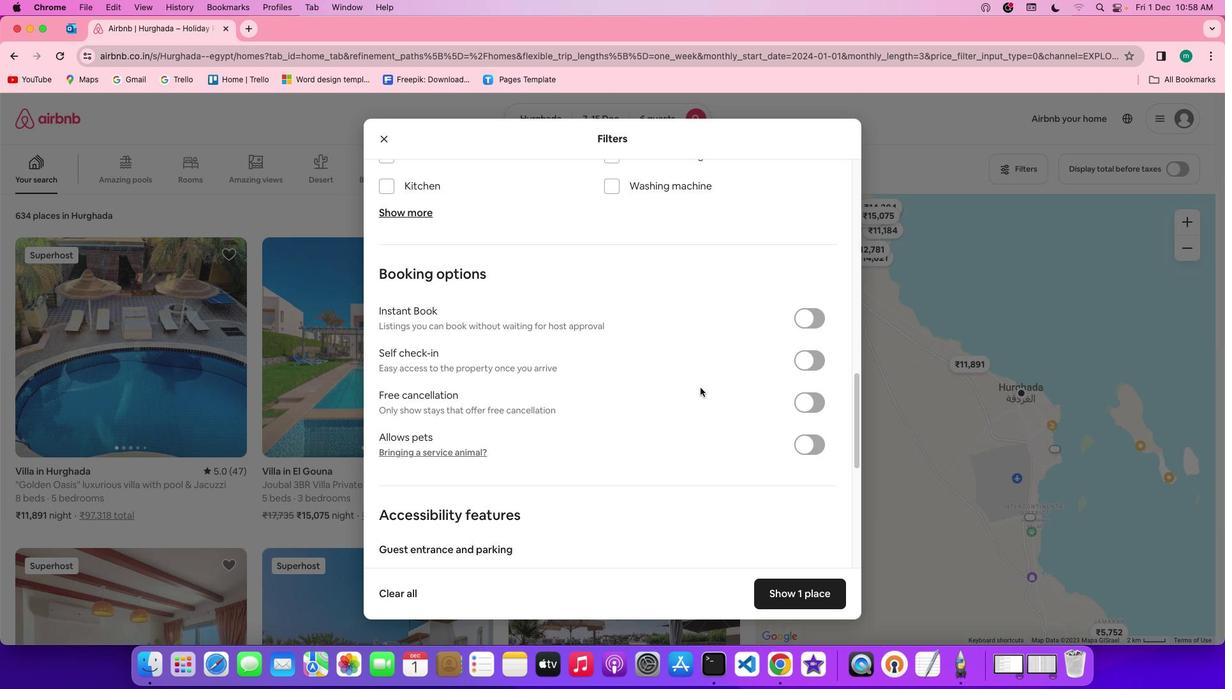 
Action: Mouse scrolled (699, 387) with delta (0, 0)
Screenshot: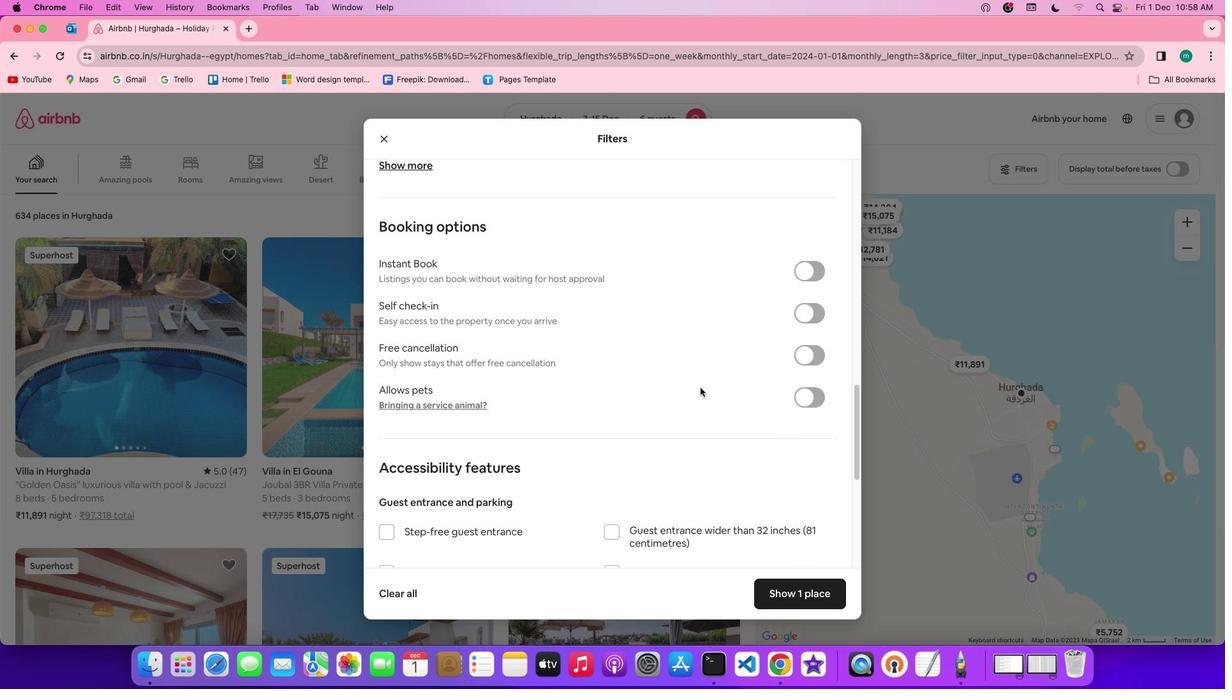
Action: Mouse scrolled (699, 387) with delta (0, 0)
Screenshot: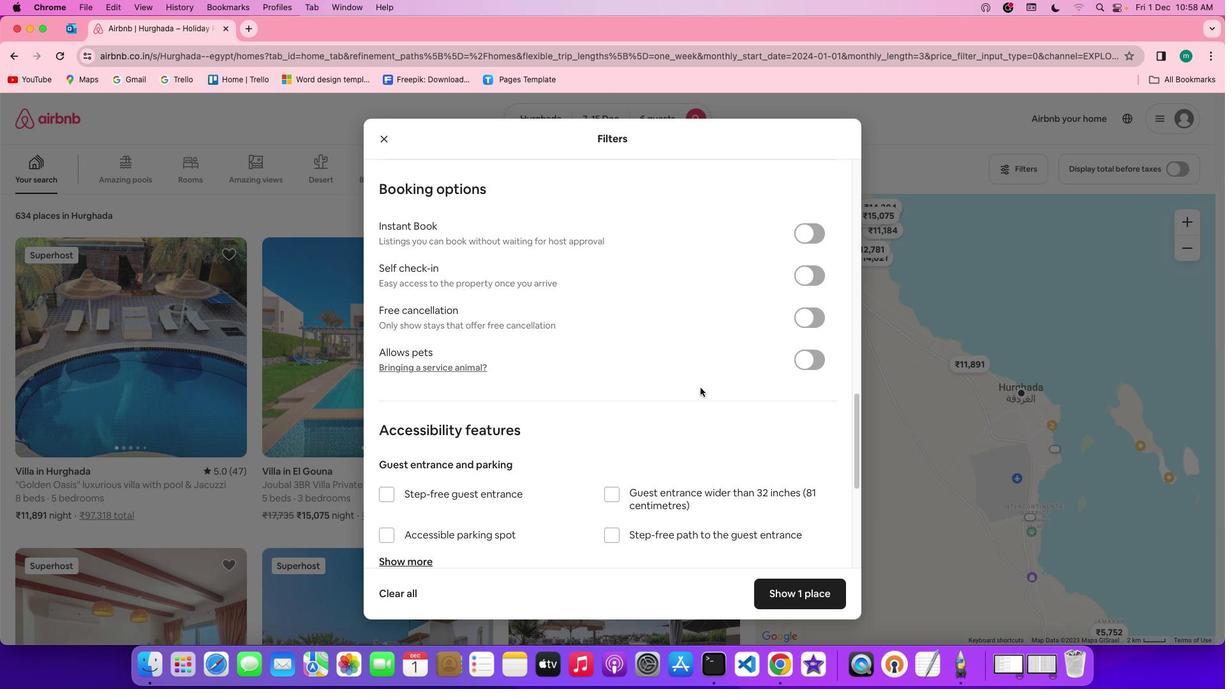 
Action: Mouse scrolled (699, 387) with delta (0, 0)
Screenshot: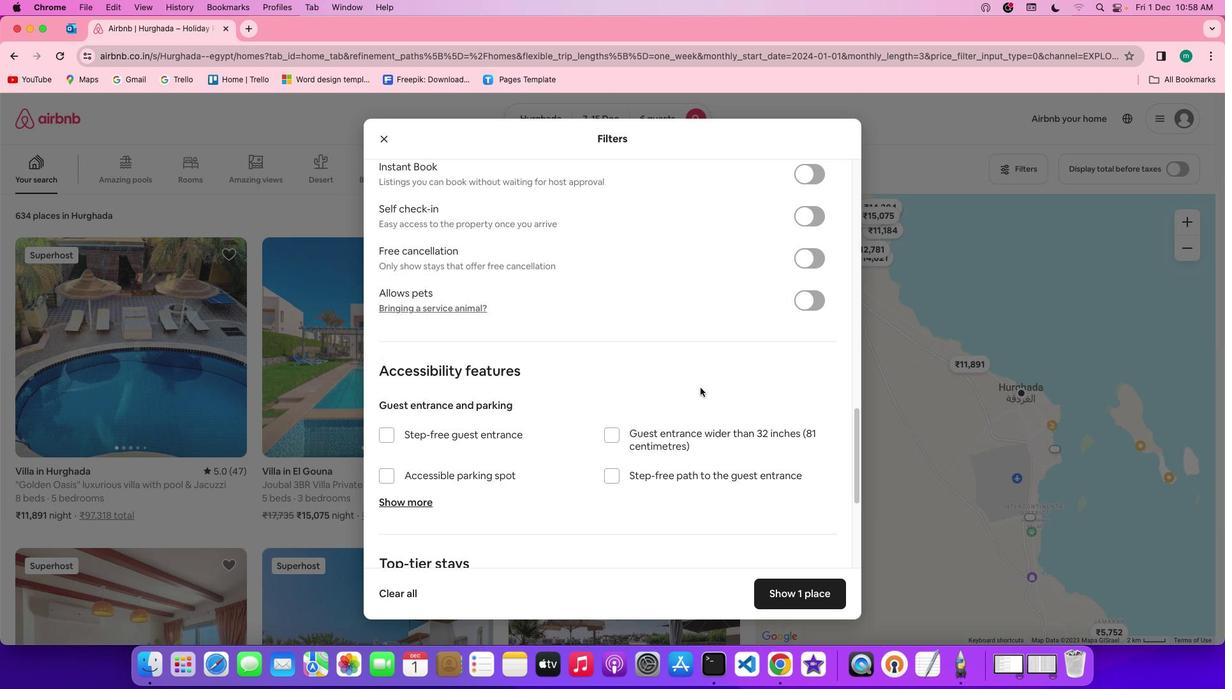 
Action: Mouse scrolled (699, 387) with delta (0, -1)
Screenshot: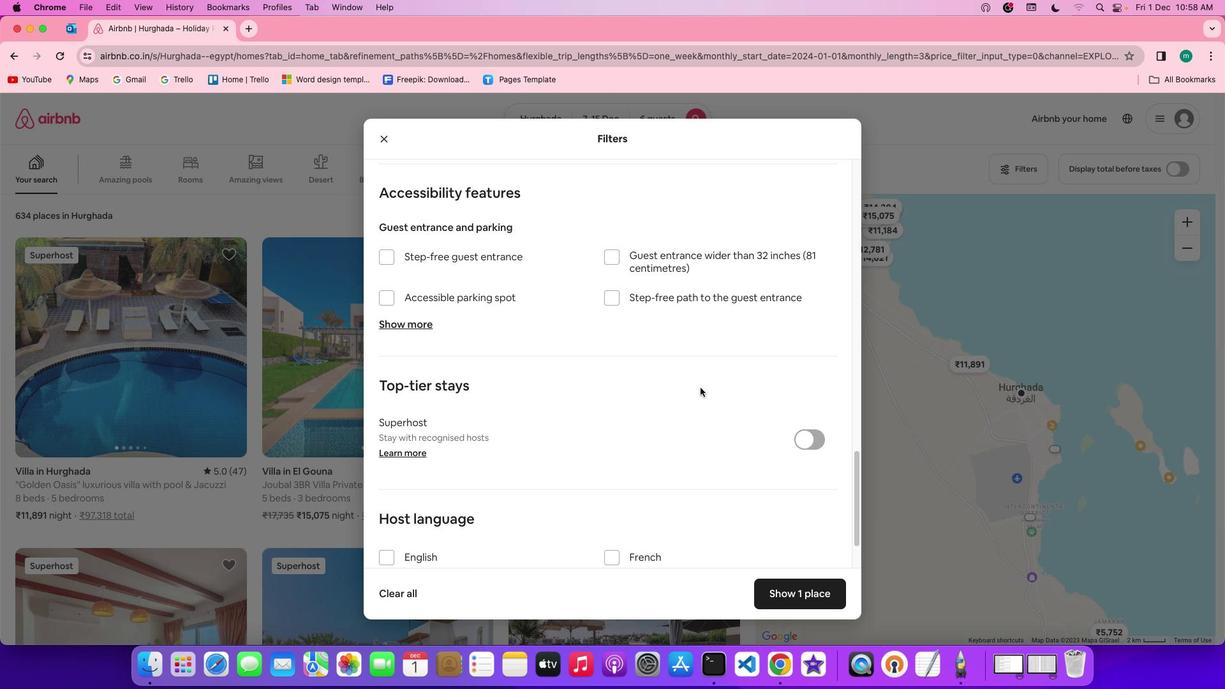 
Action: Mouse scrolled (699, 387) with delta (0, -3)
Screenshot: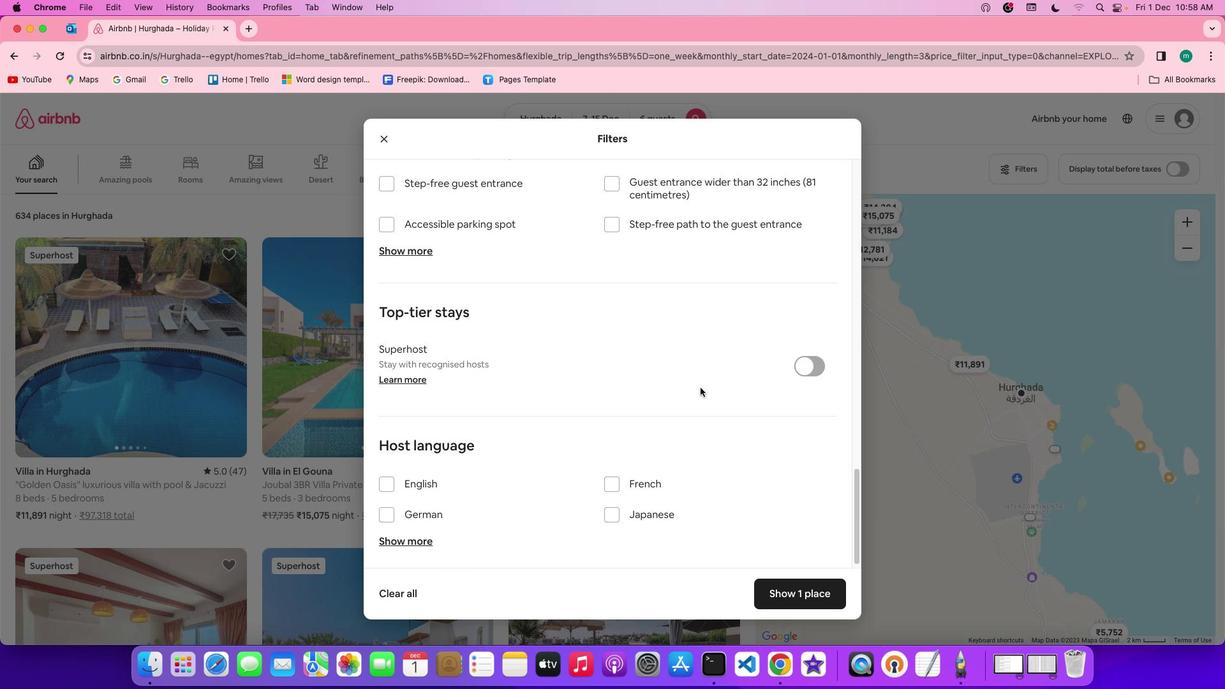 
Action: Mouse scrolled (699, 387) with delta (0, -3)
Screenshot: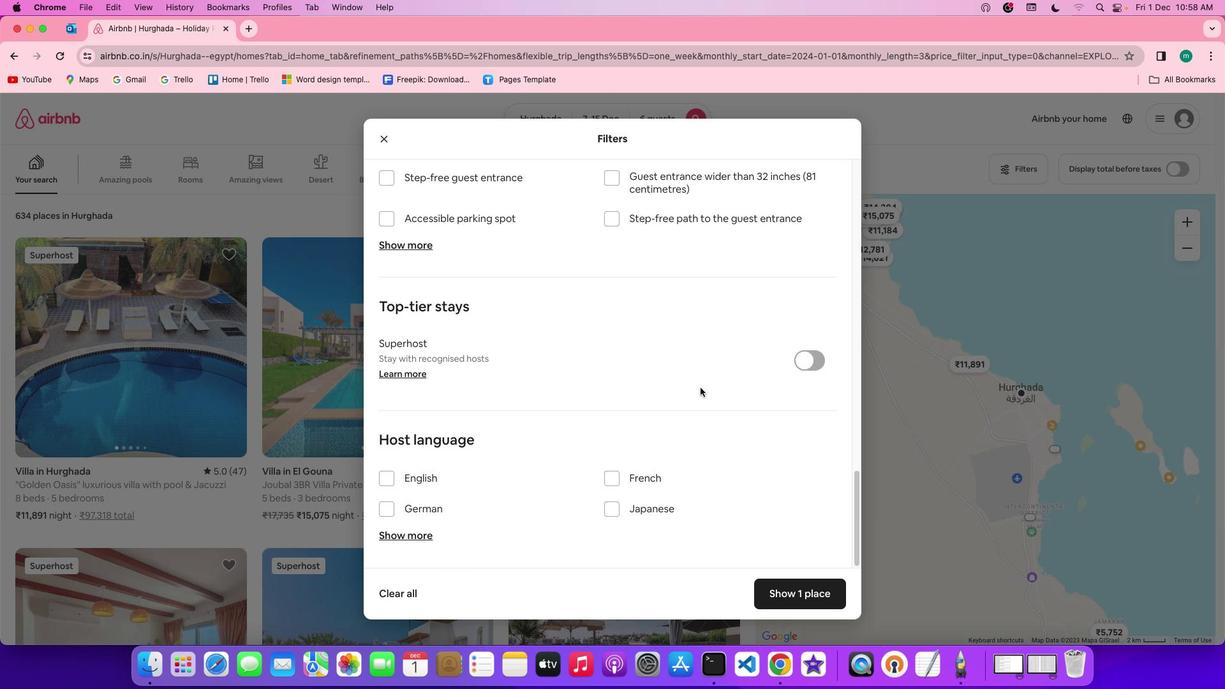 
Action: Mouse scrolled (699, 387) with delta (0, 0)
Screenshot: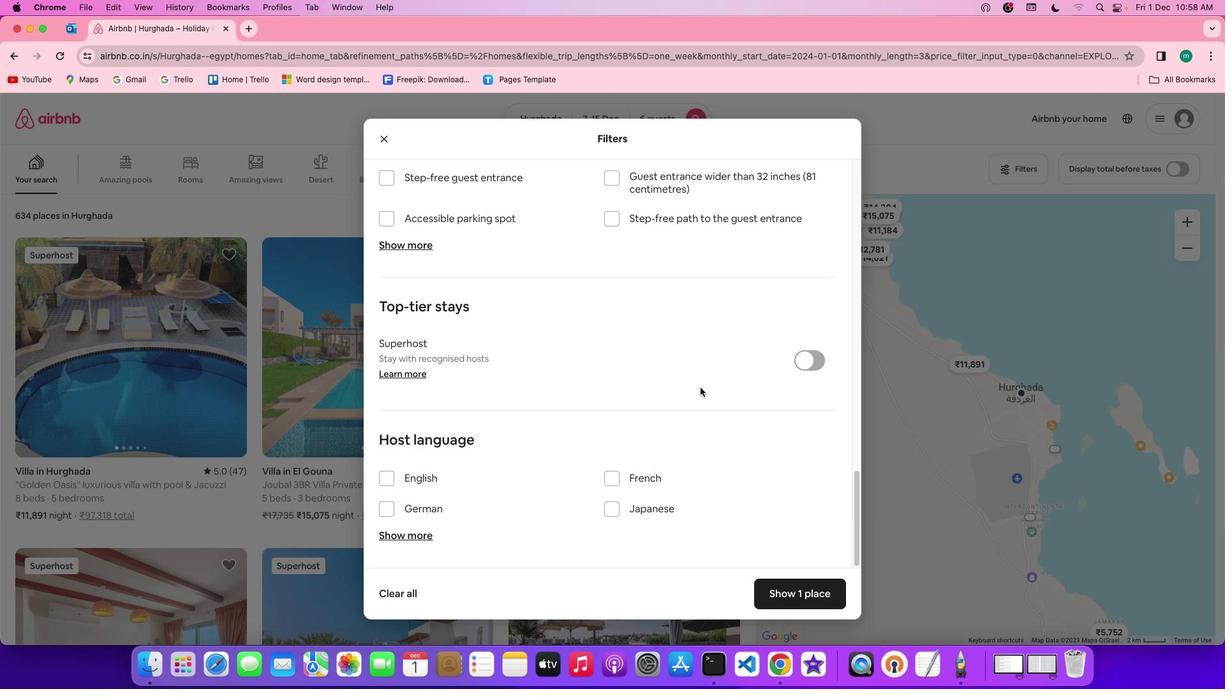 
Action: Mouse scrolled (699, 387) with delta (0, 0)
Screenshot: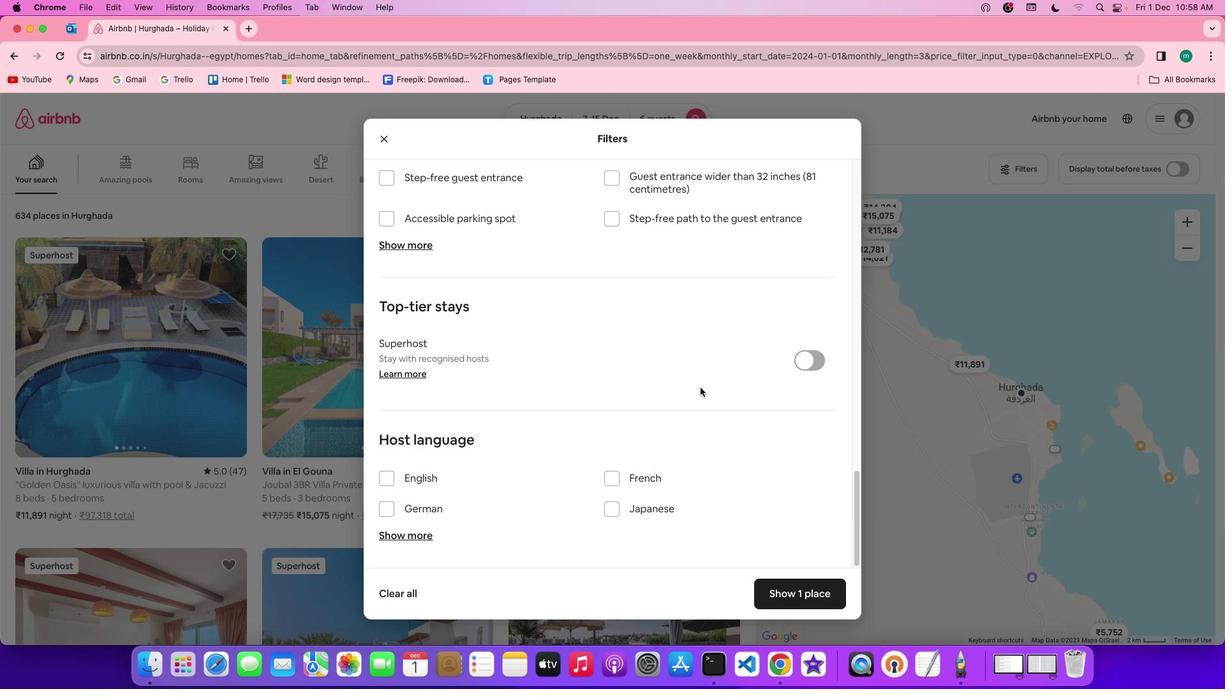 
Action: Mouse scrolled (699, 387) with delta (0, -1)
Screenshot: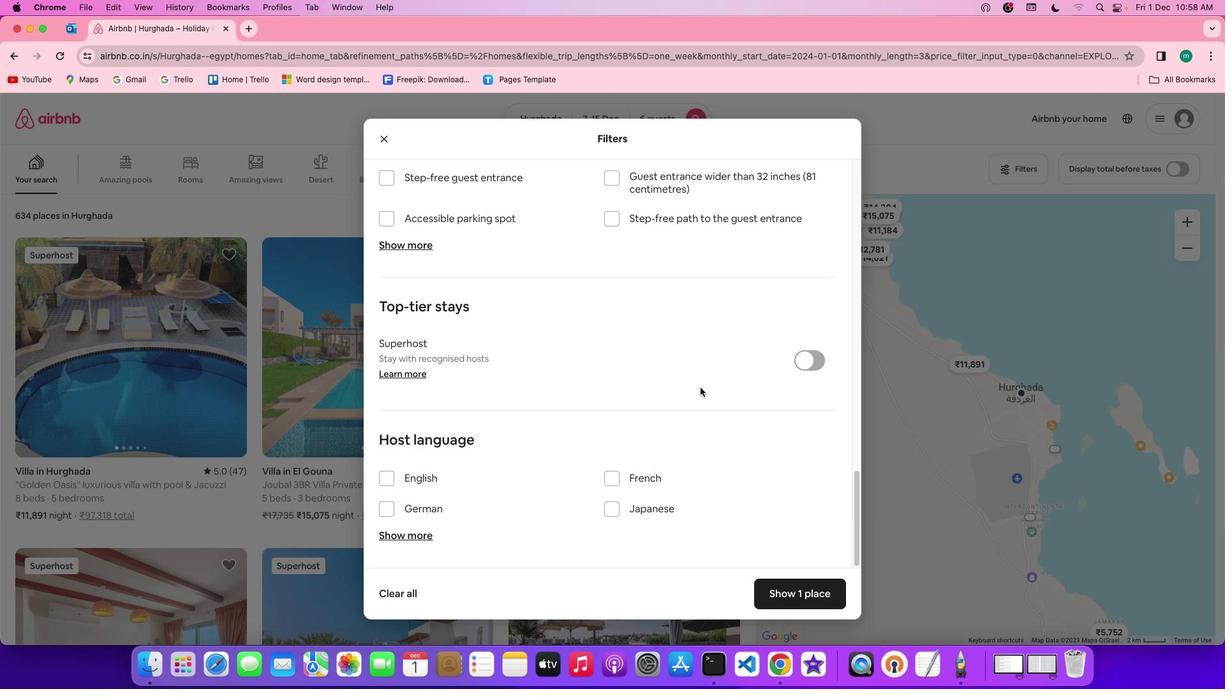 
Action: Mouse scrolled (699, 387) with delta (0, -3)
Screenshot: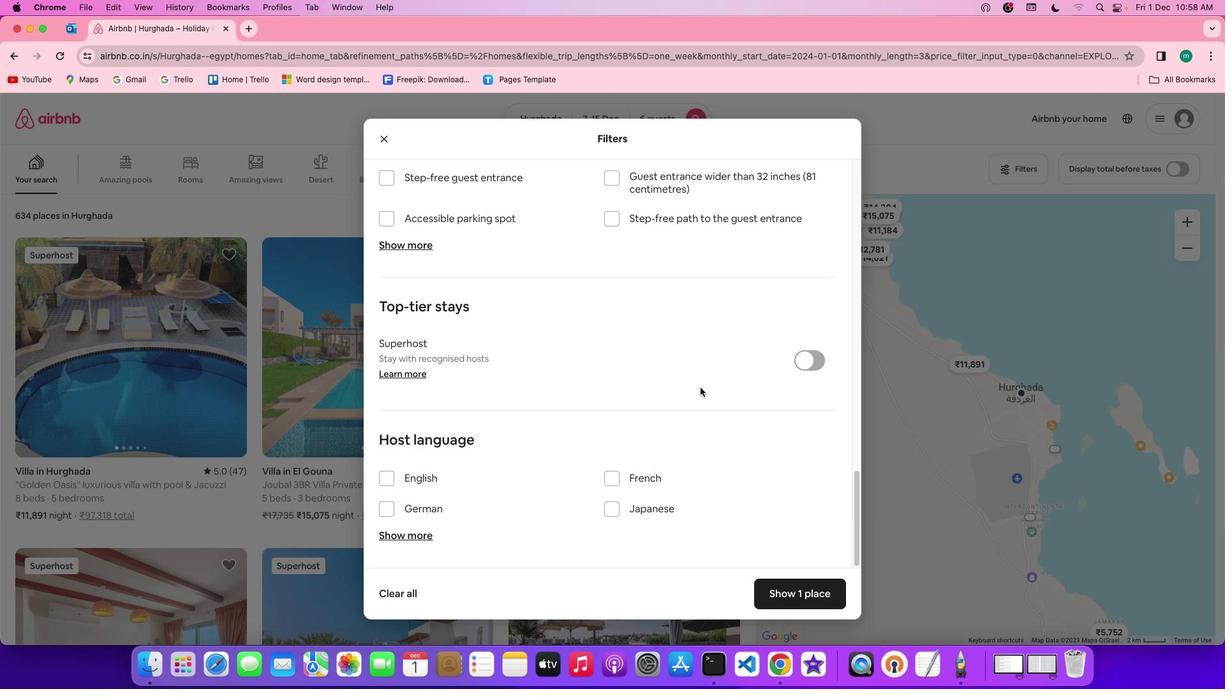 
Action: Mouse scrolled (699, 387) with delta (0, -3)
Screenshot: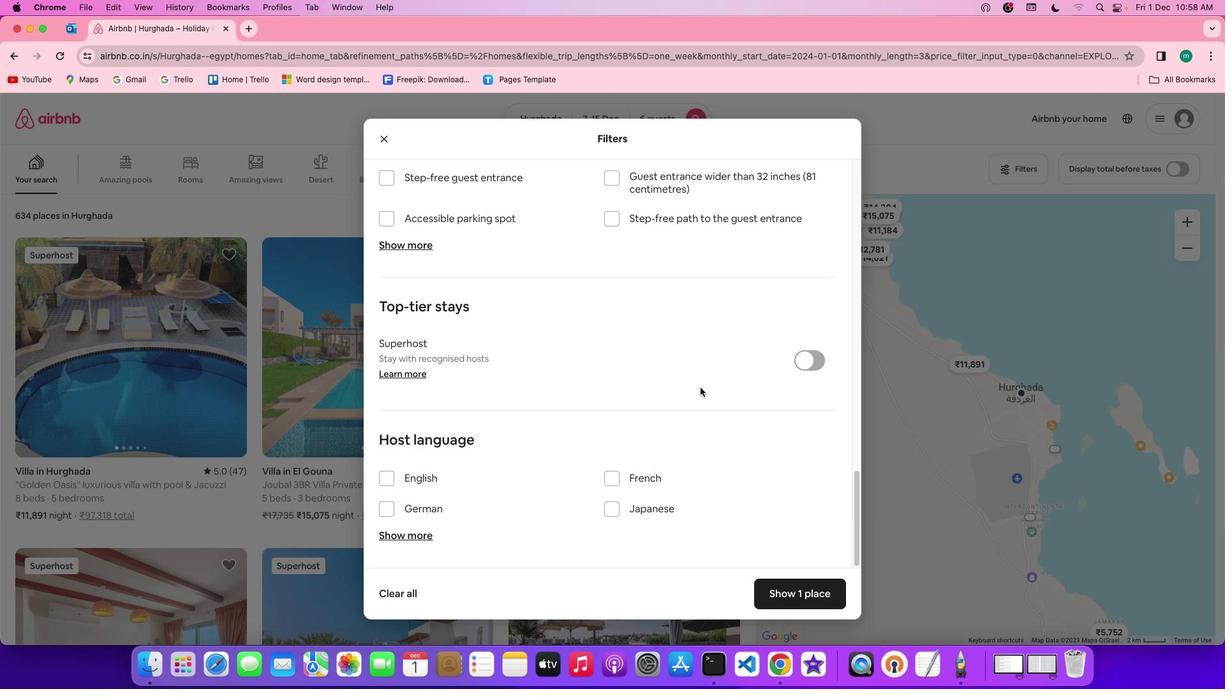 
Action: Mouse scrolled (699, 387) with delta (0, -3)
Screenshot: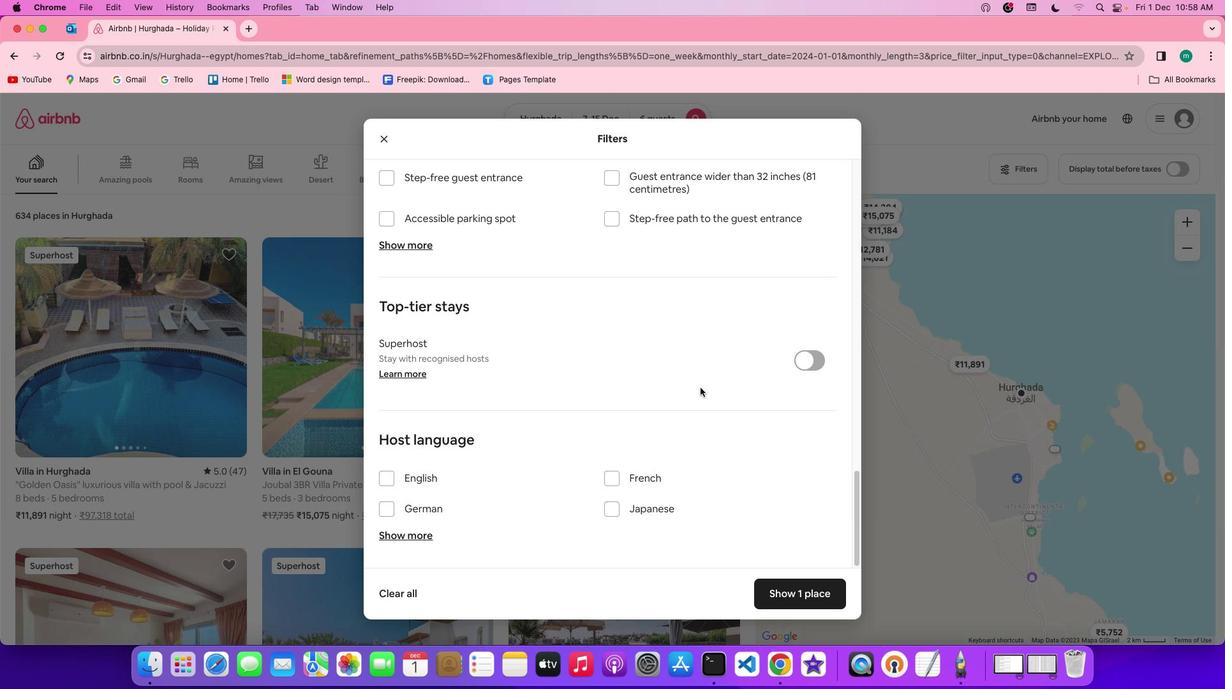 
Action: Mouse scrolled (699, 387) with delta (0, 0)
Screenshot: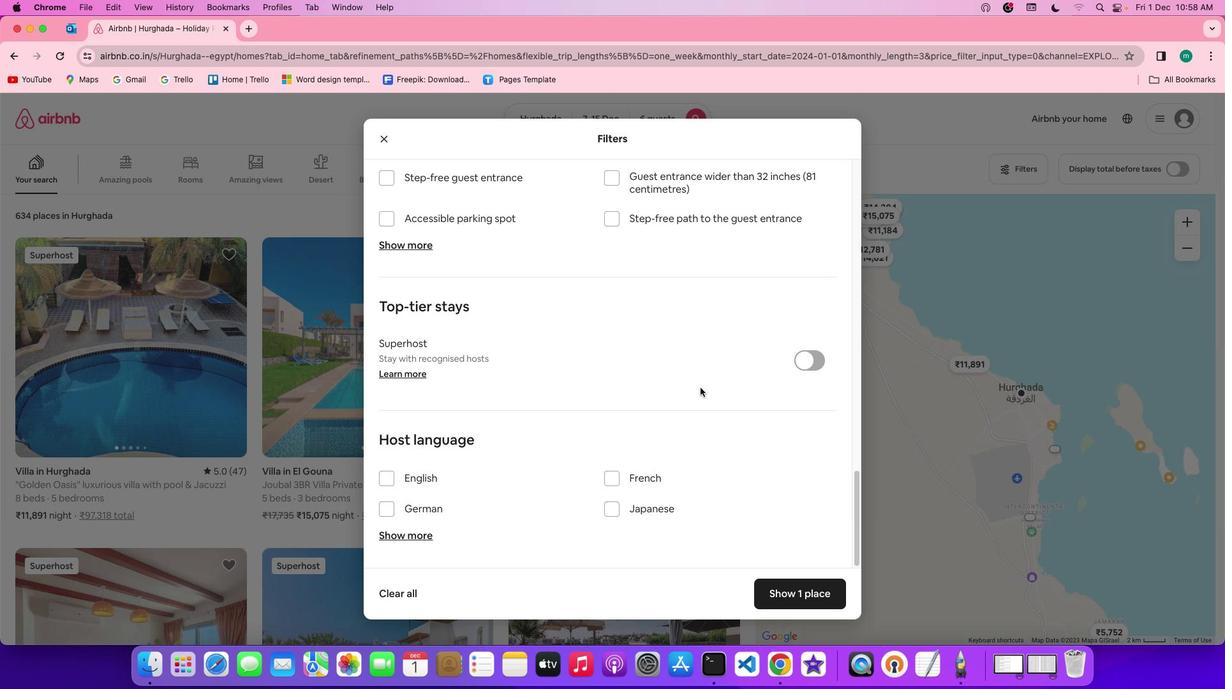 
Action: Mouse scrolled (699, 387) with delta (0, 0)
Screenshot: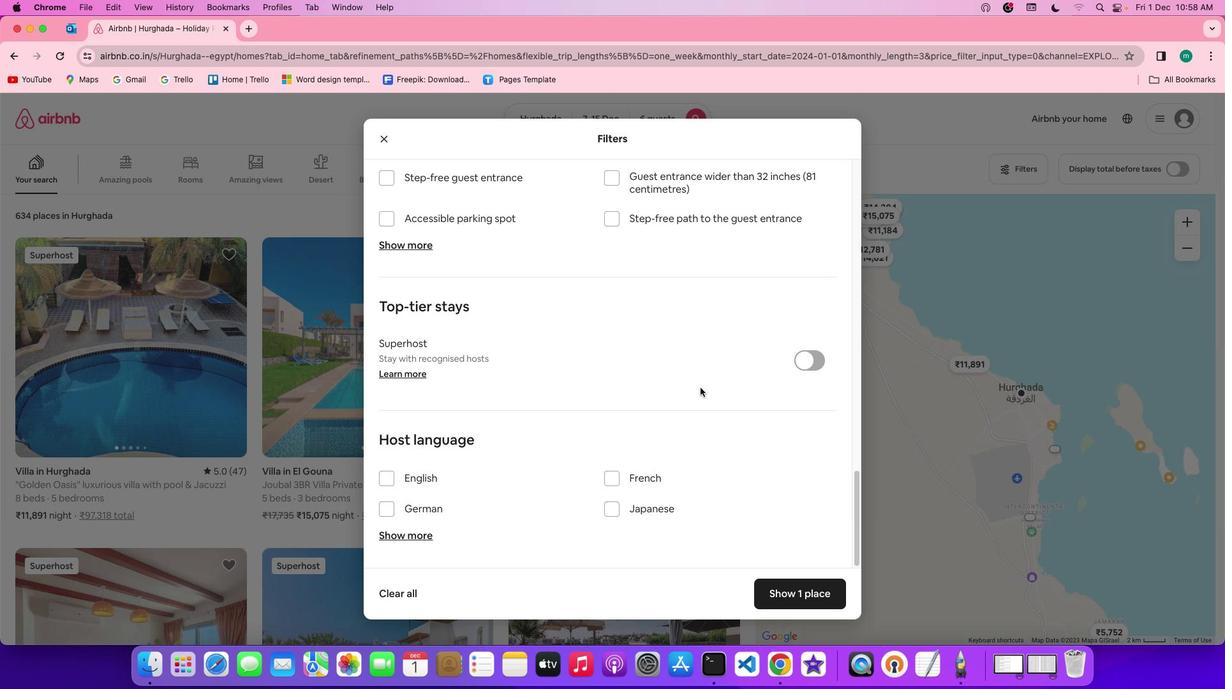 
Action: Mouse scrolled (699, 387) with delta (0, -1)
Screenshot: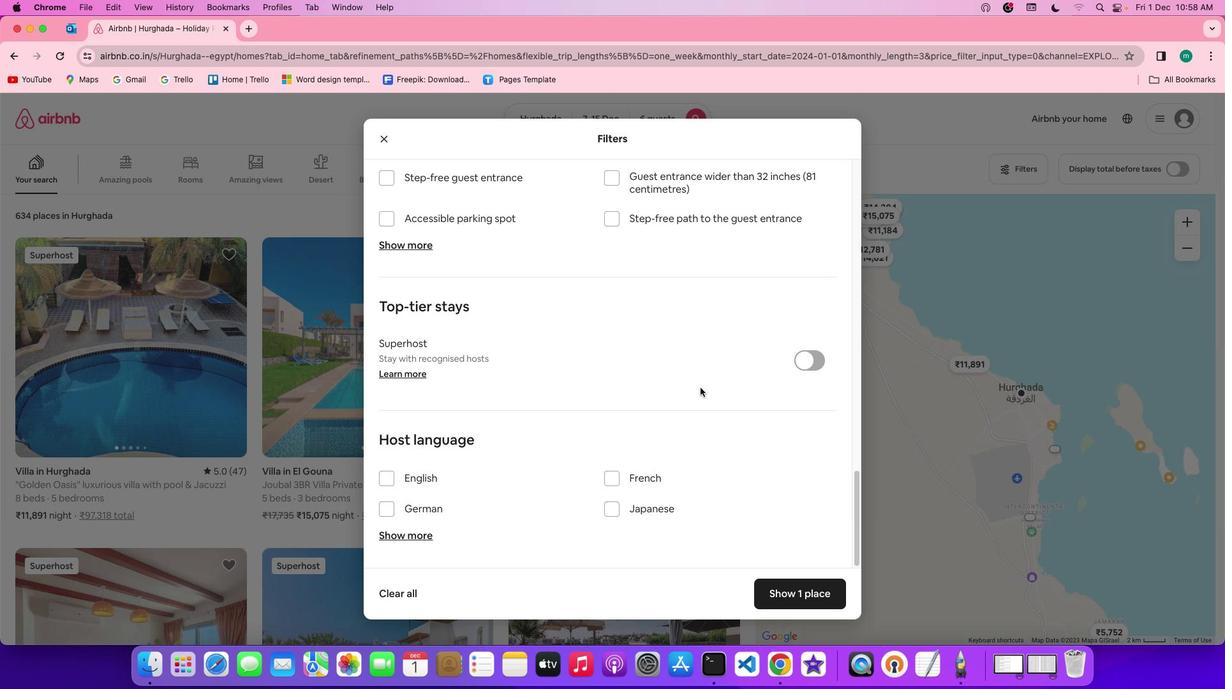 
Action: Mouse scrolled (699, 387) with delta (0, -3)
Screenshot: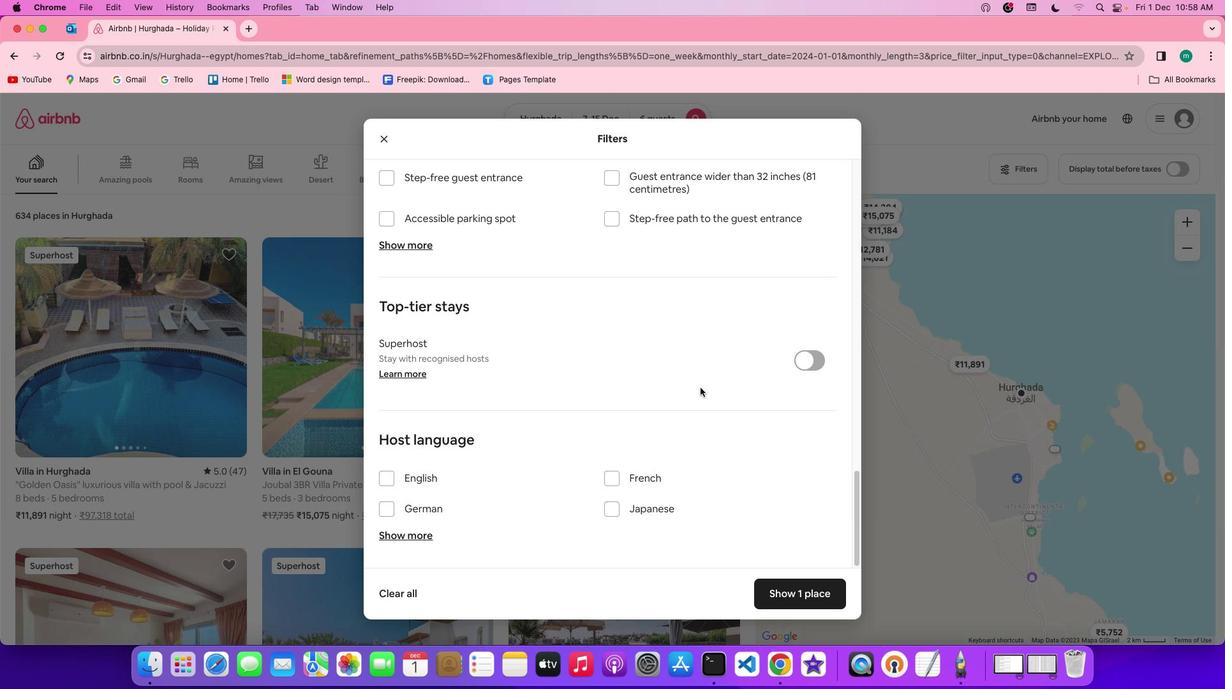 
Action: Mouse scrolled (699, 387) with delta (0, -3)
Screenshot: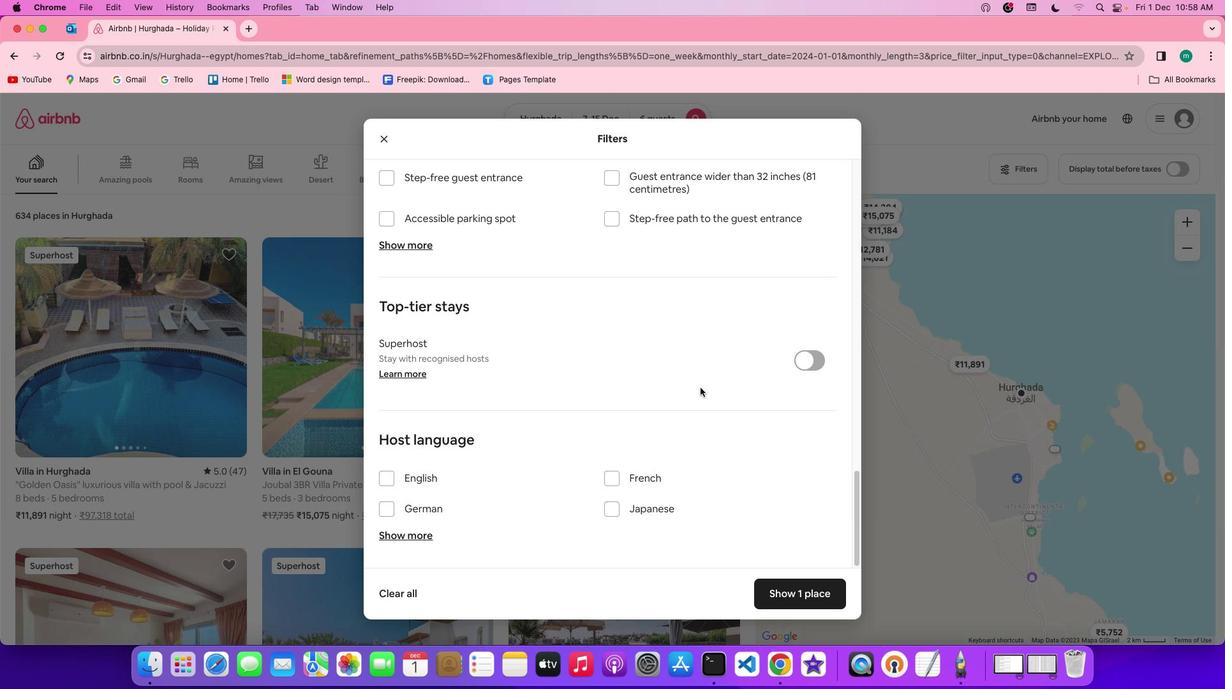 
Action: Mouse moved to (763, 610)
Screenshot: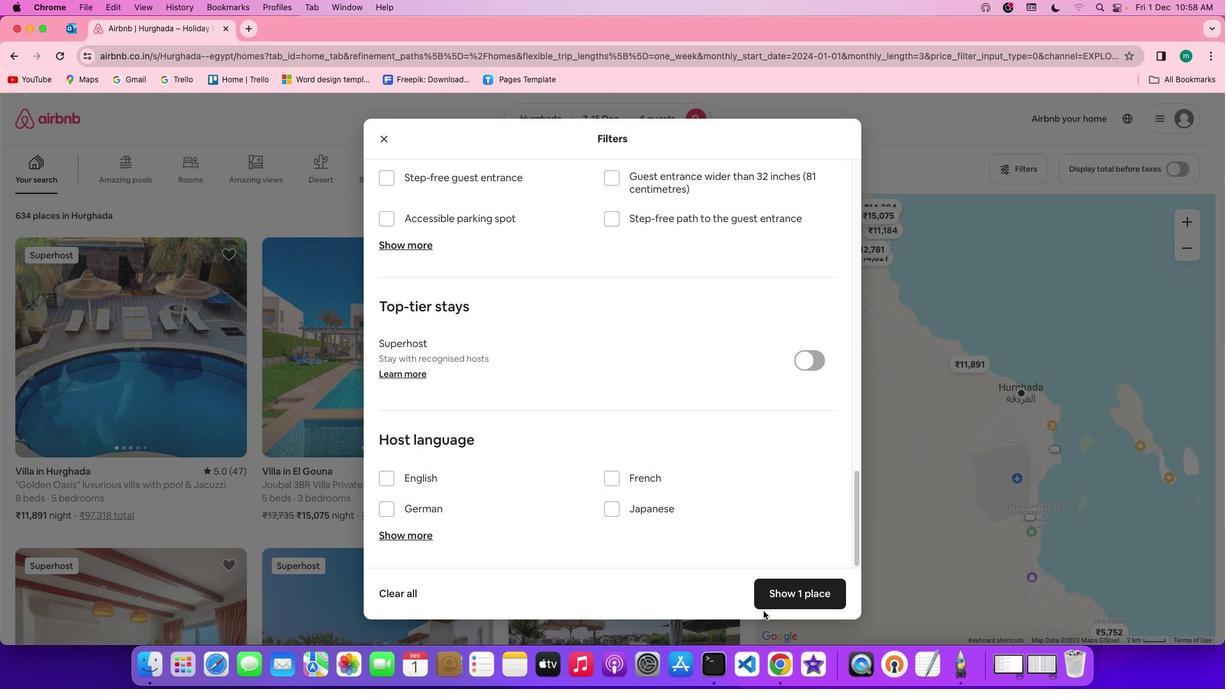 
Action: Mouse pressed left at (763, 610)
Screenshot: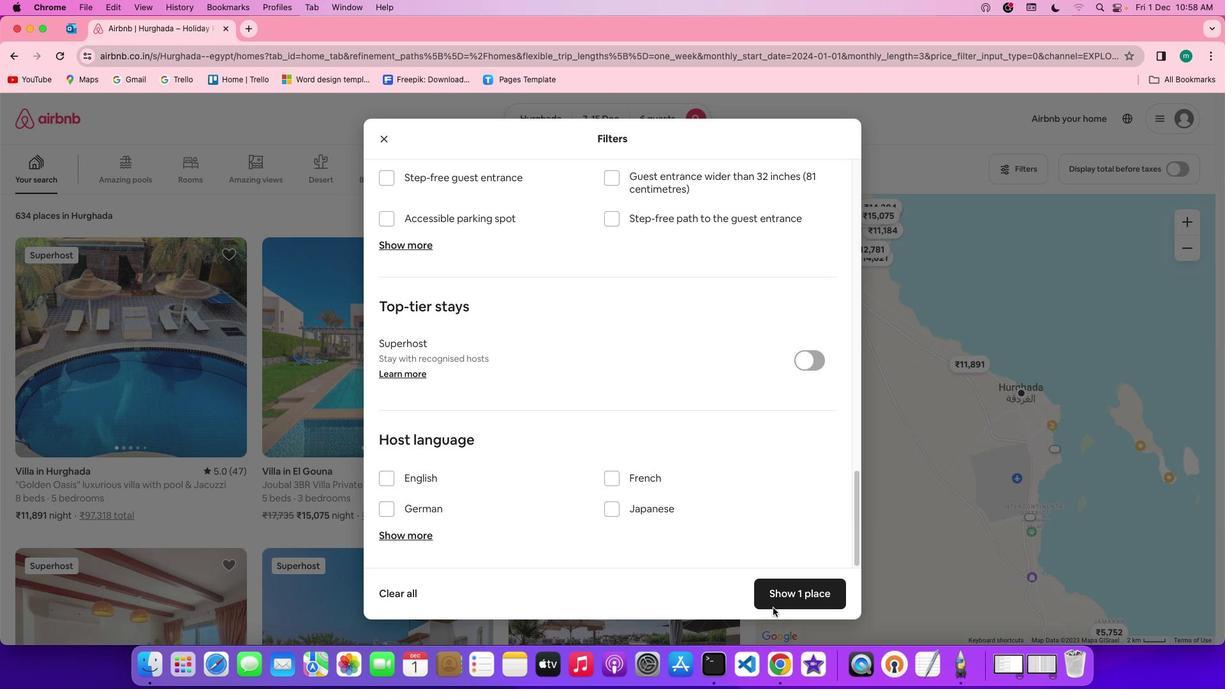
Action: Mouse moved to (784, 601)
Screenshot: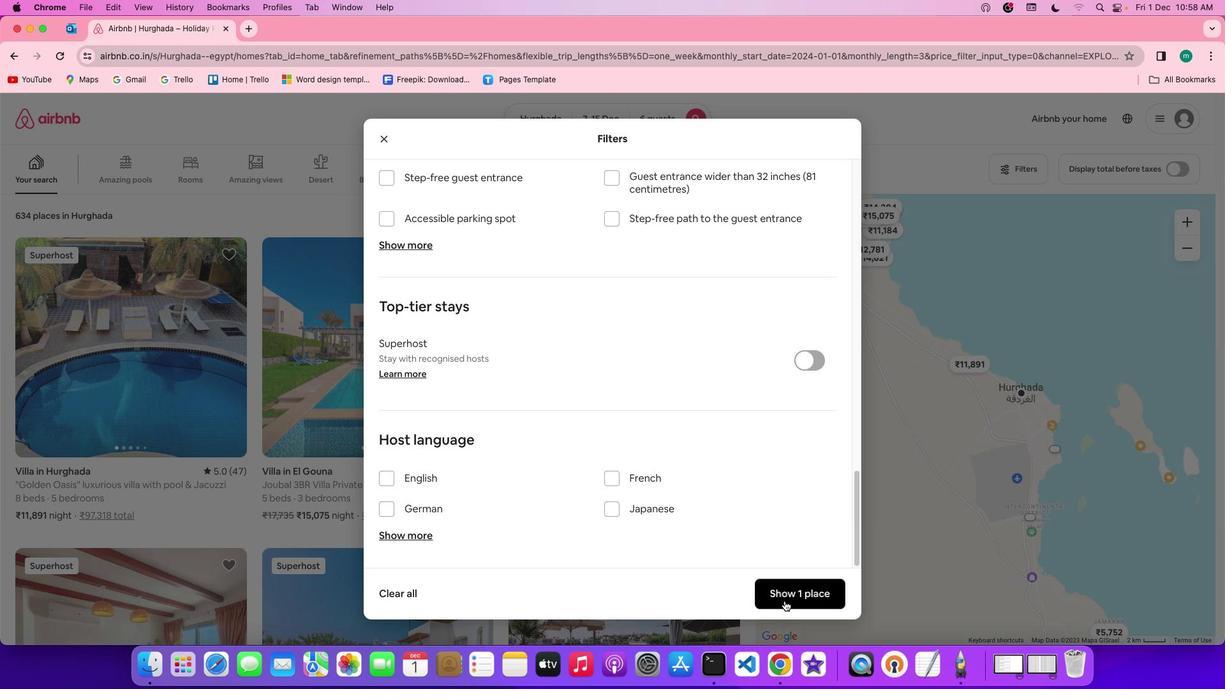 
Action: Mouse pressed left at (784, 601)
Screenshot: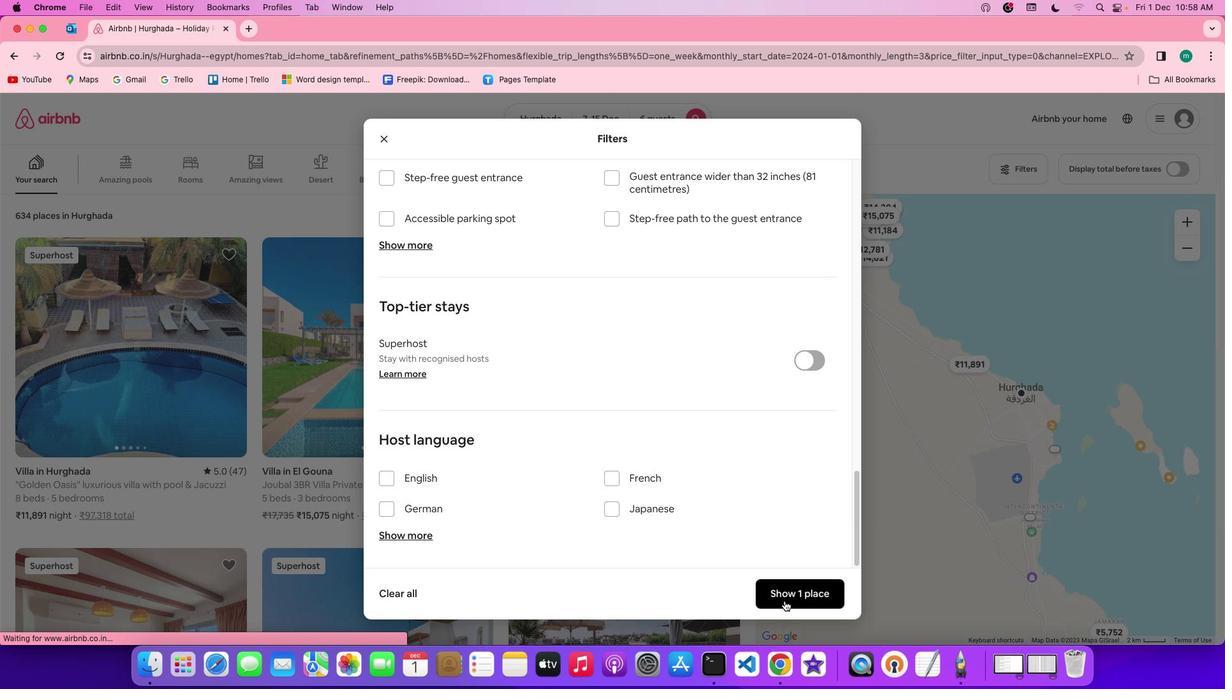 
Action: Mouse moved to (150, 394)
Screenshot: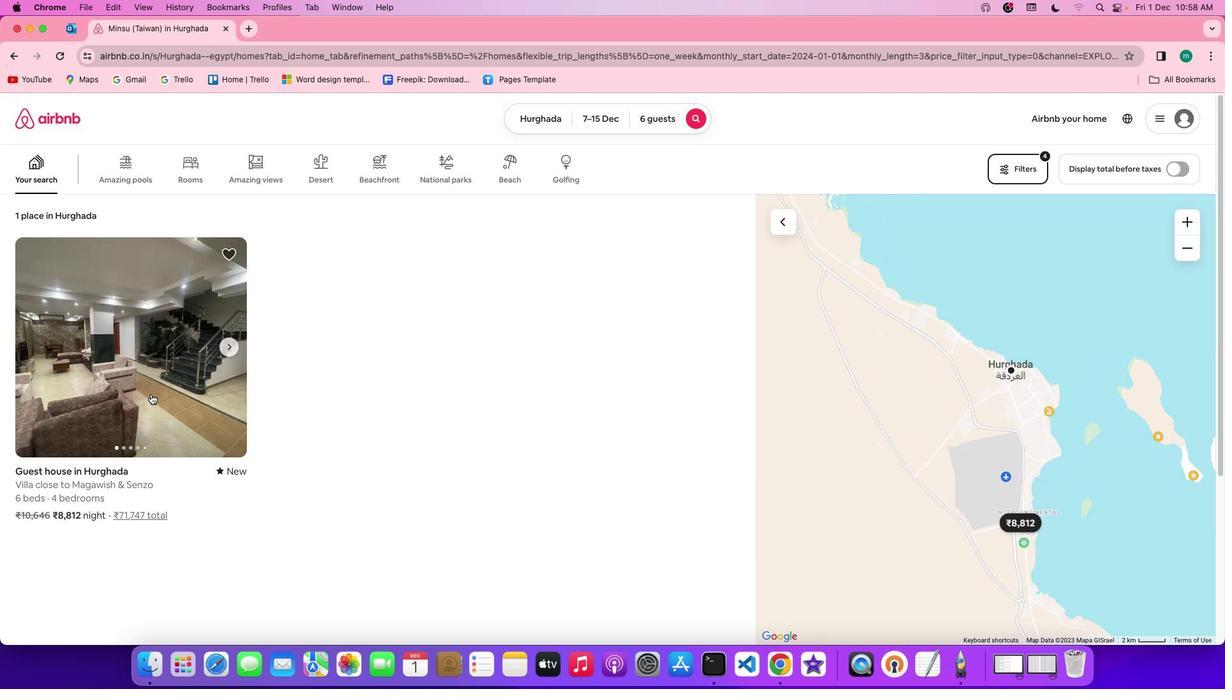 
Action: Mouse pressed left at (150, 394)
Screenshot: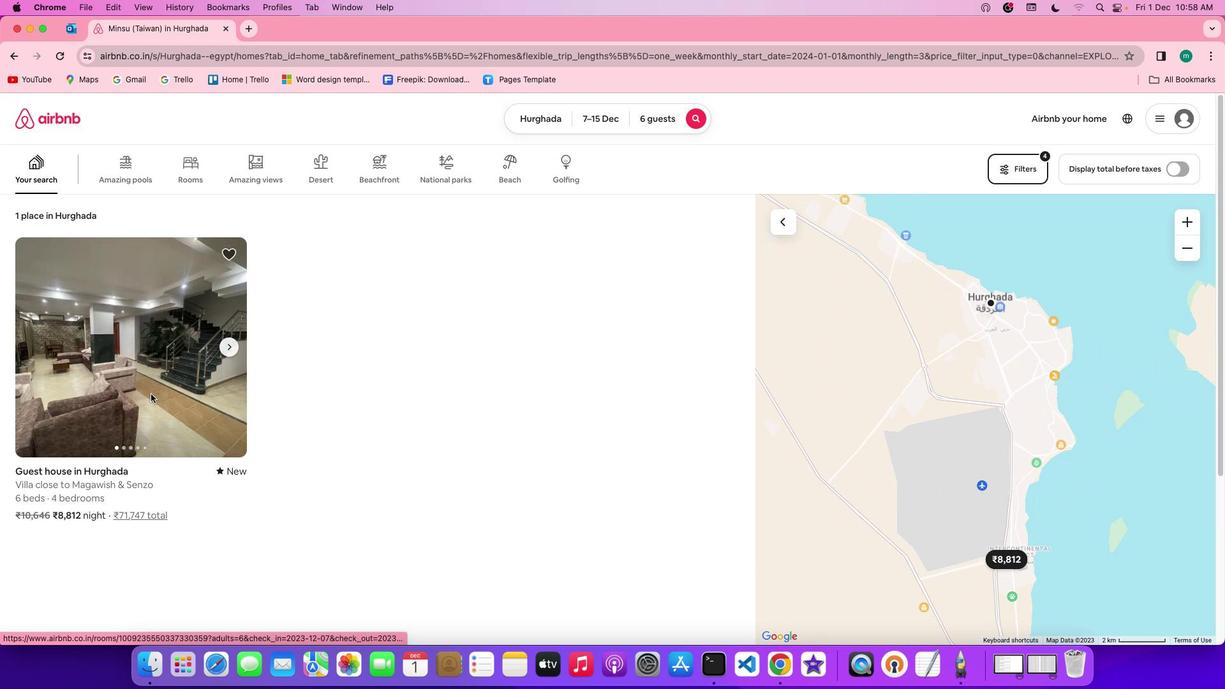 
Action: Mouse moved to (877, 476)
Screenshot: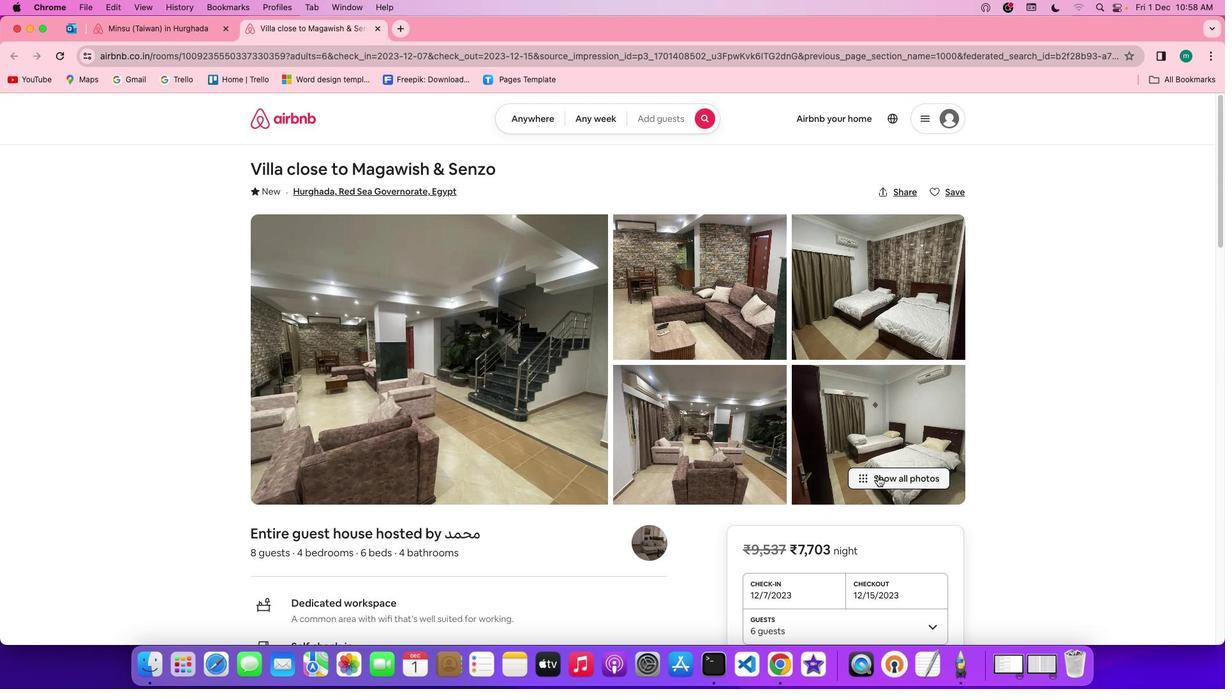 
Action: Mouse pressed left at (877, 476)
Screenshot: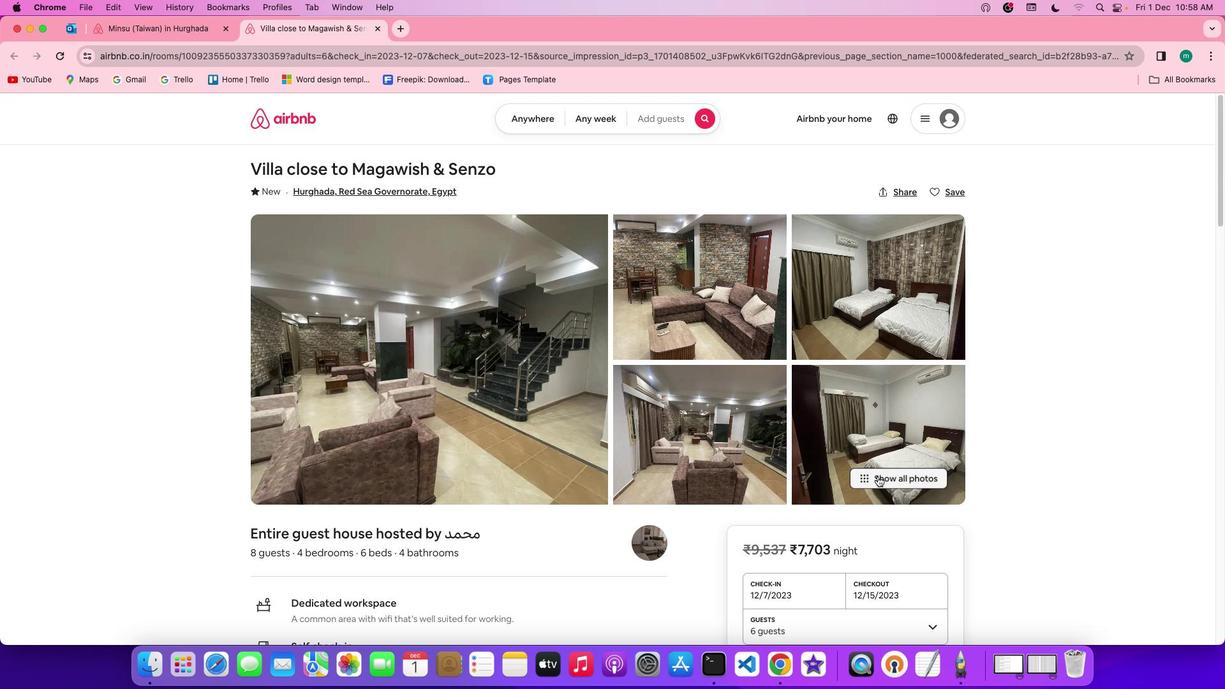 
Action: Mouse moved to (701, 447)
Screenshot: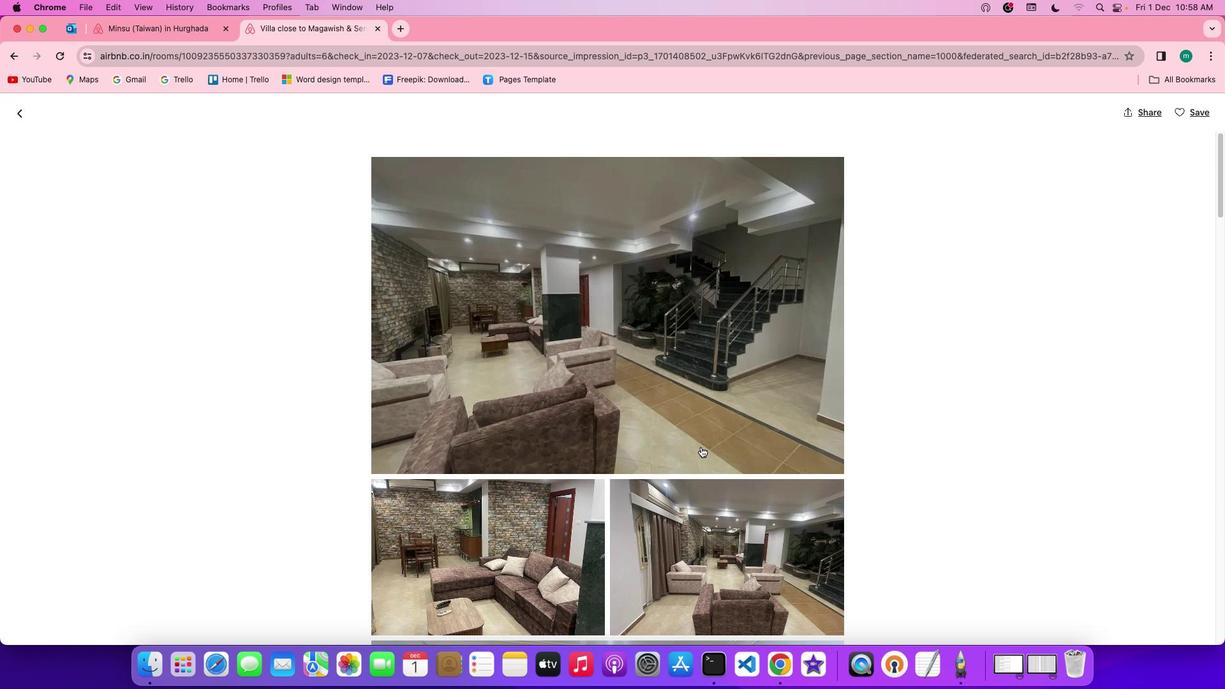 
Action: Mouse scrolled (701, 447) with delta (0, 0)
Screenshot: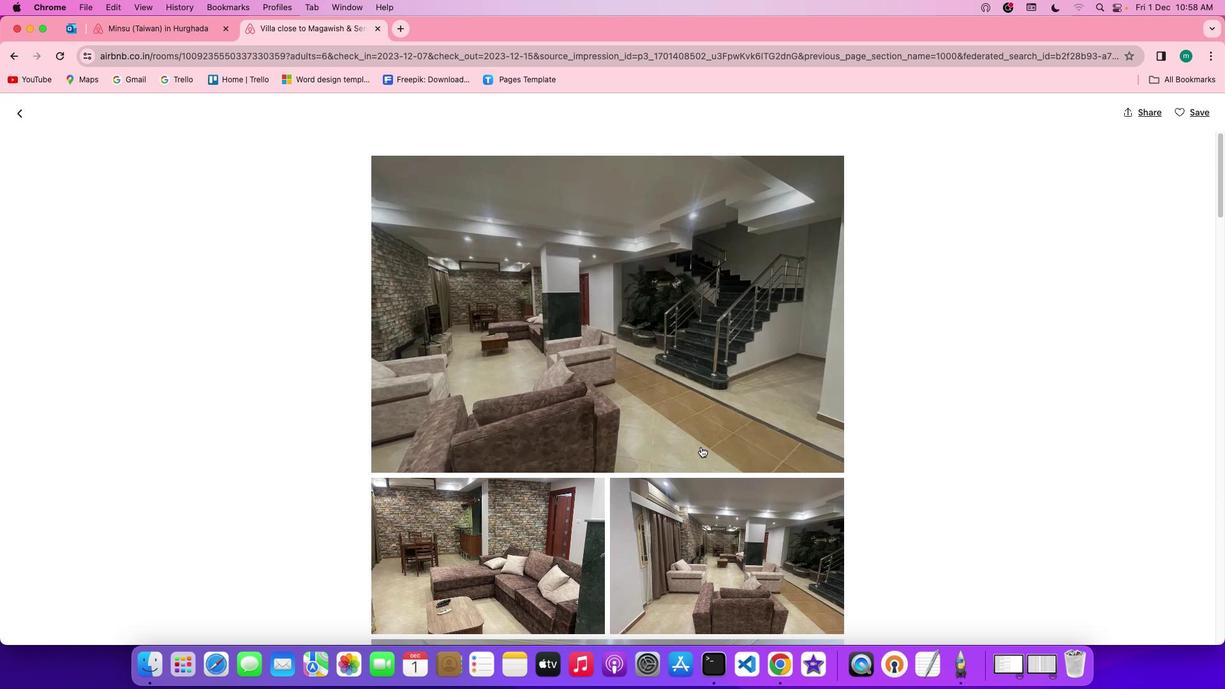 
Action: Mouse scrolled (701, 447) with delta (0, 0)
Screenshot: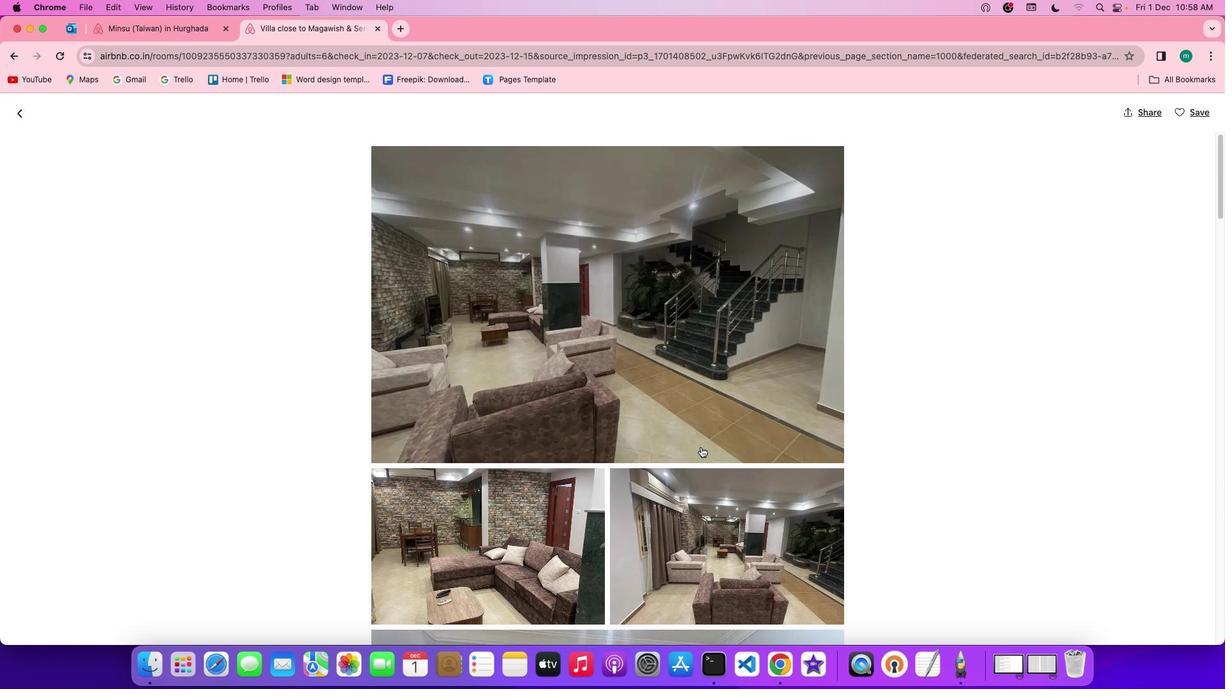 
Action: Mouse scrolled (701, 447) with delta (0, -1)
Screenshot: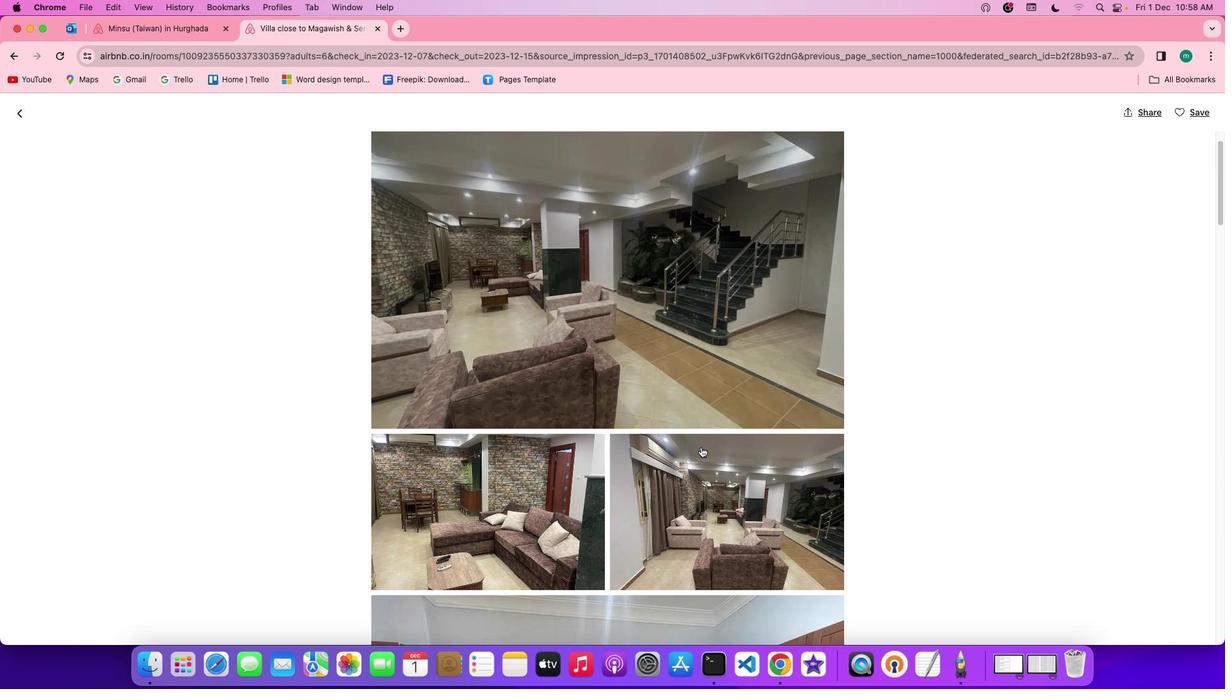 
Action: Mouse scrolled (701, 447) with delta (0, 0)
Screenshot: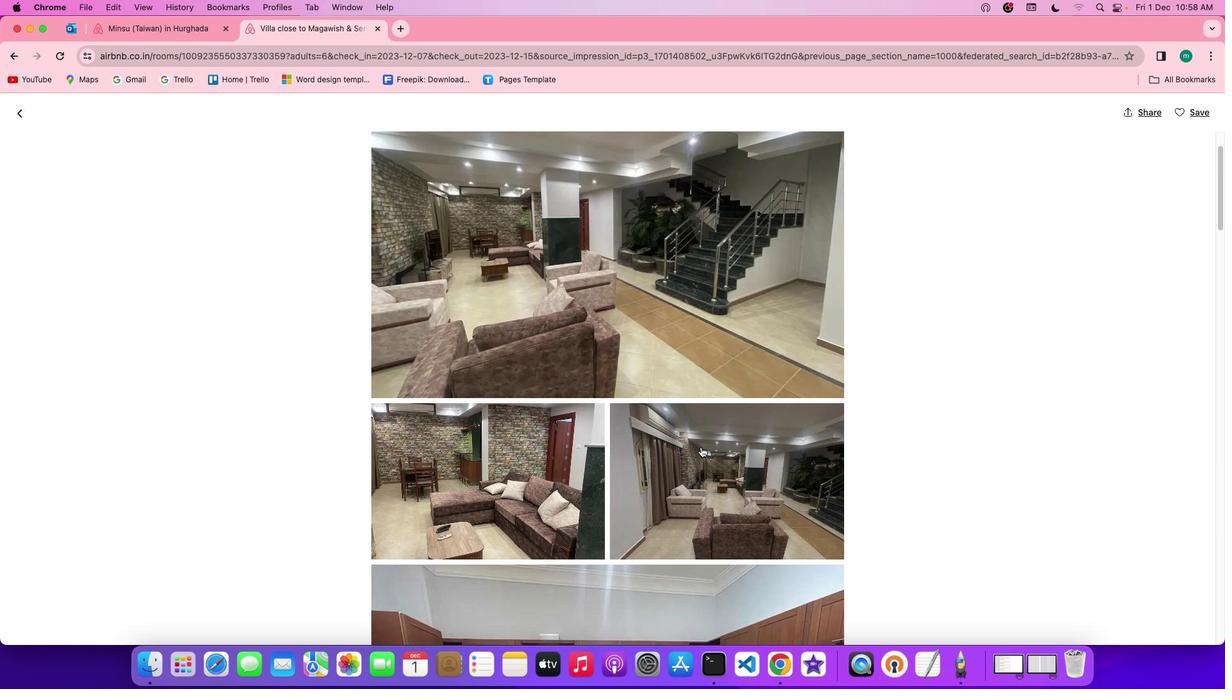 
Action: Mouse scrolled (701, 447) with delta (0, 0)
Screenshot: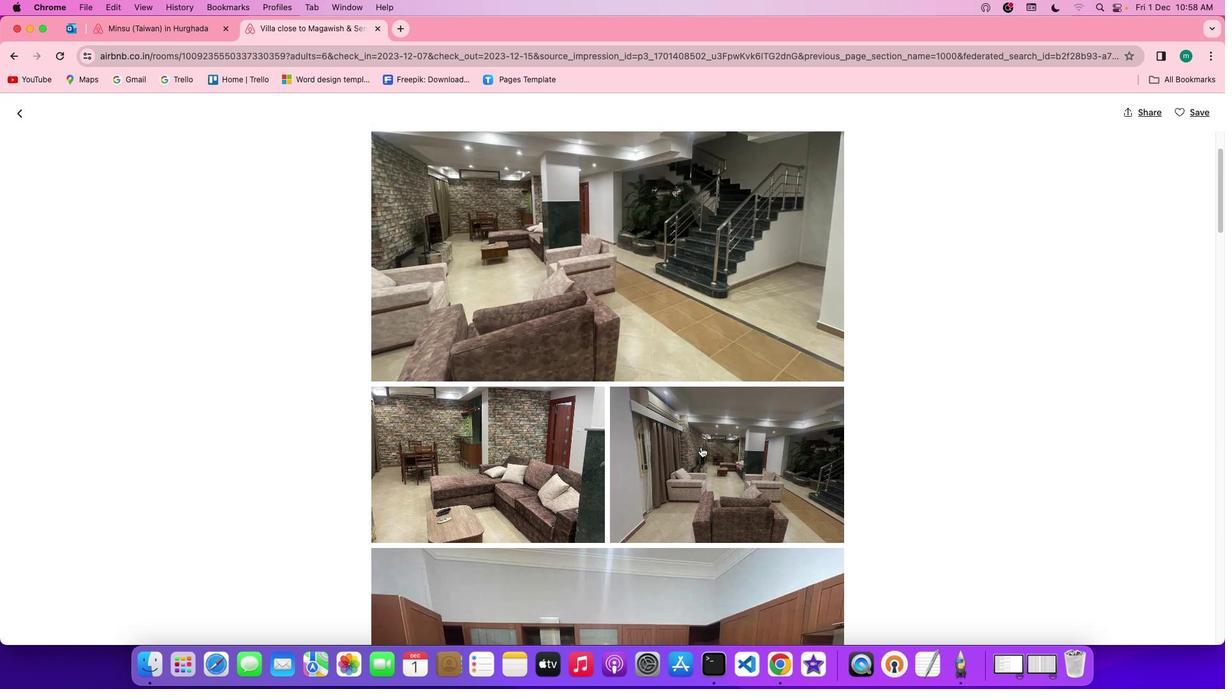 
Action: Mouse scrolled (701, 447) with delta (0, 0)
Screenshot: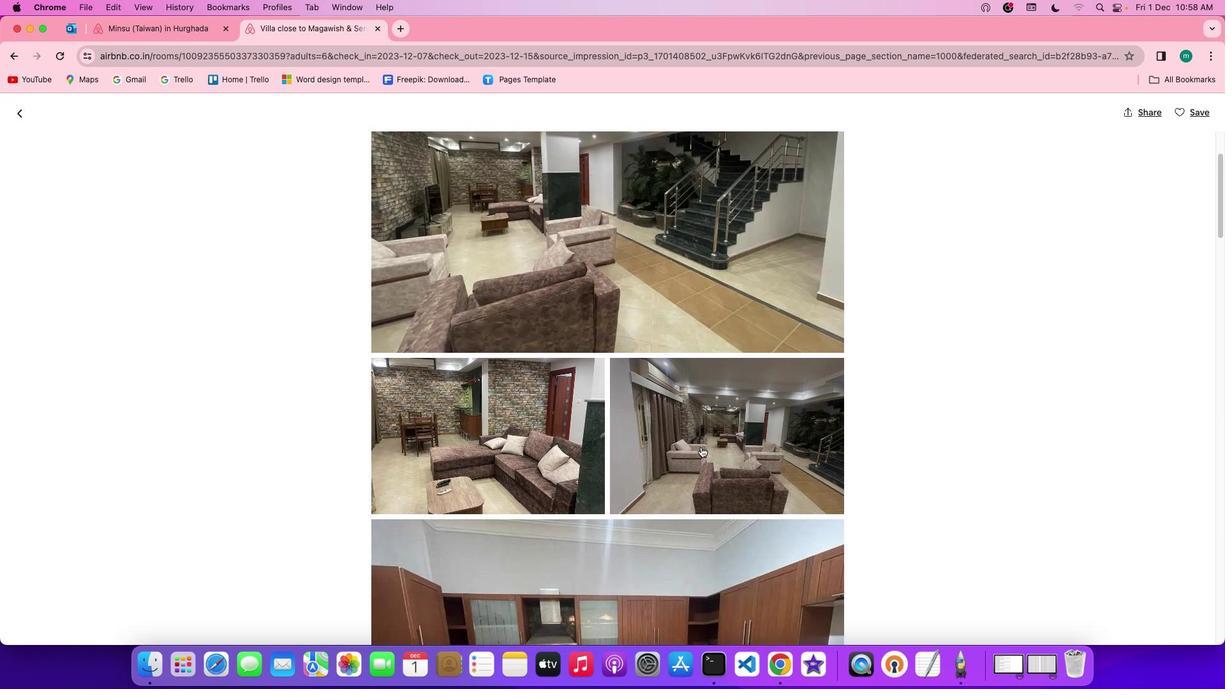 
Action: Mouse scrolled (701, 447) with delta (0, -1)
Screenshot: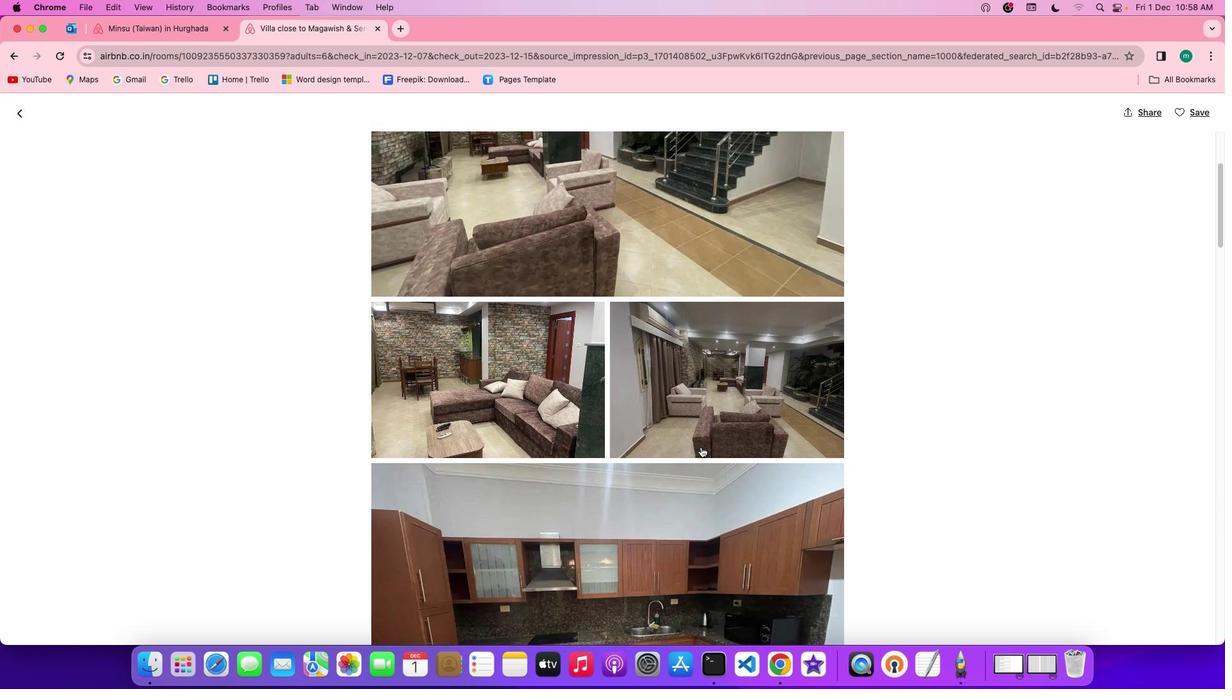 
Action: Mouse scrolled (701, 447) with delta (0, 0)
Screenshot: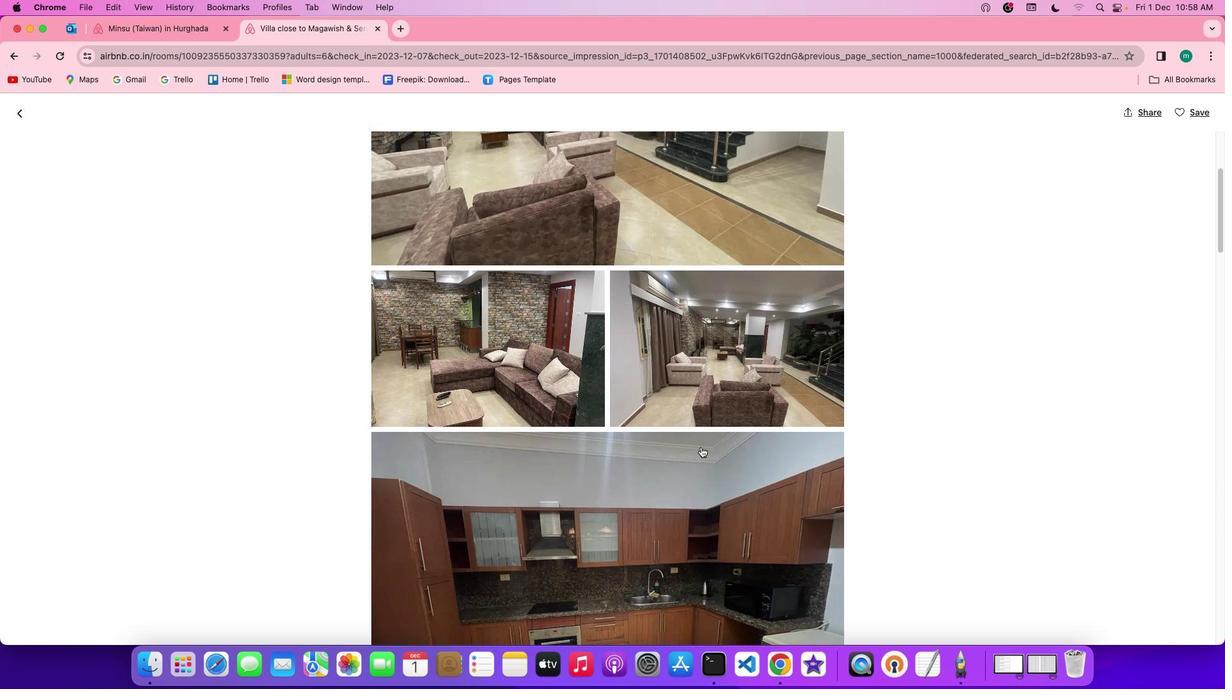 
Action: Mouse scrolled (701, 447) with delta (0, 0)
Screenshot: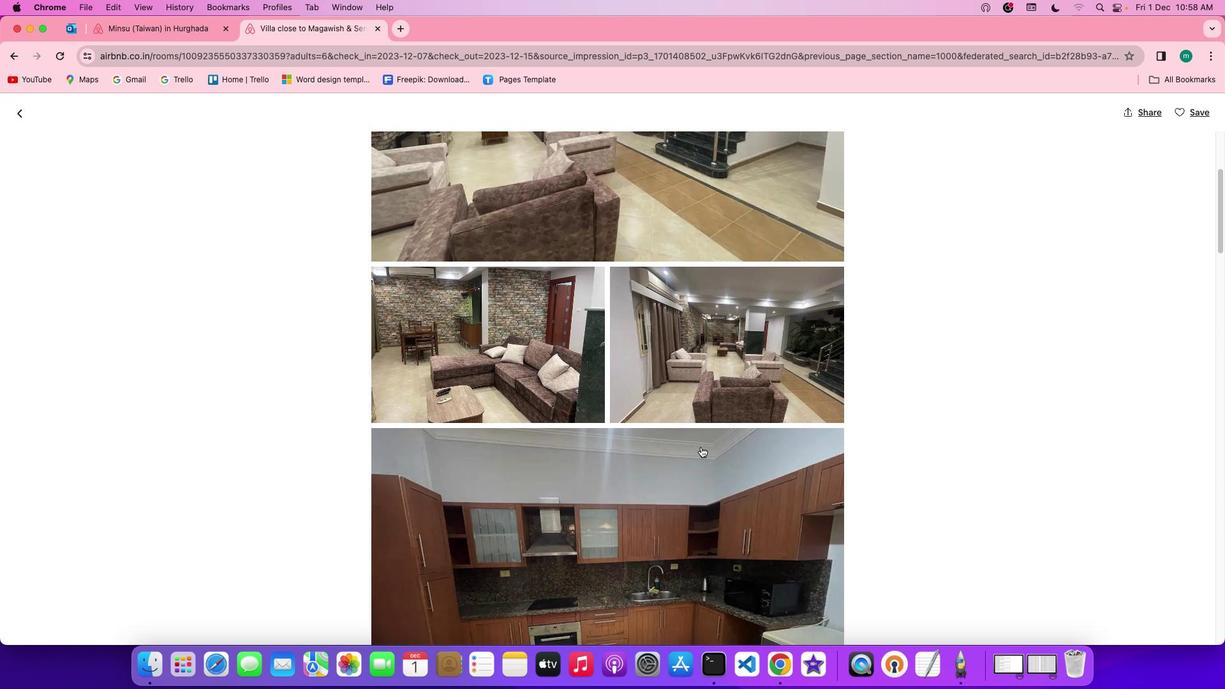 
Action: Mouse scrolled (701, 447) with delta (0, 0)
Screenshot: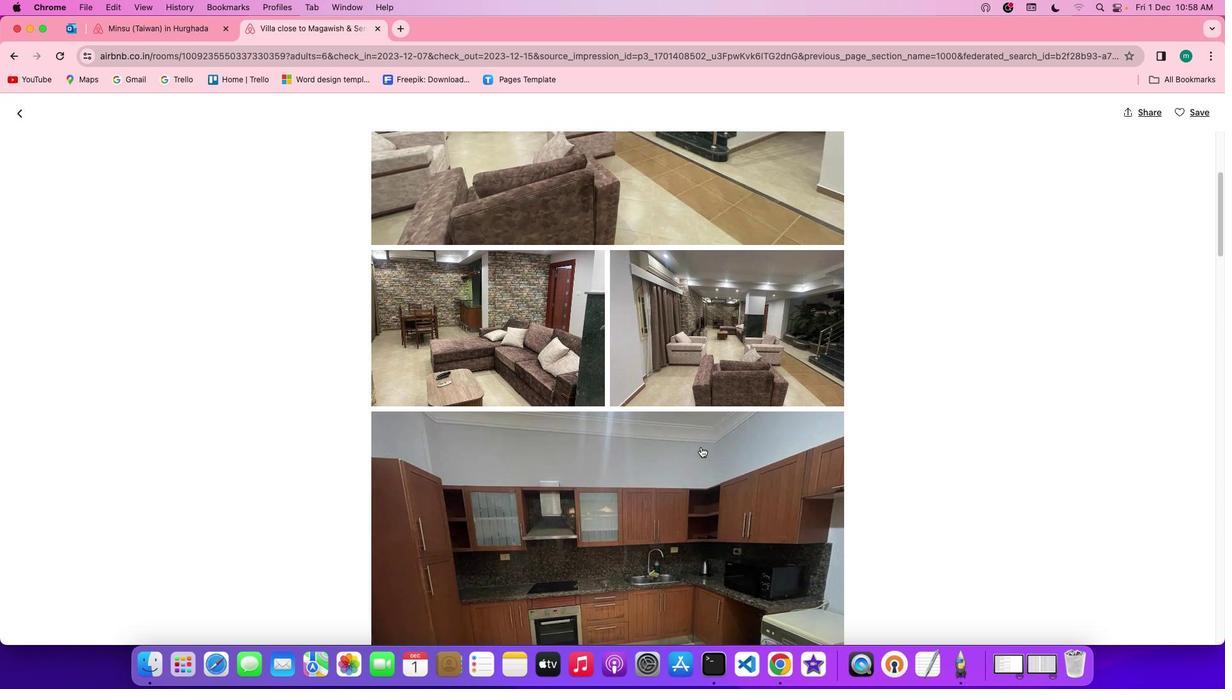 
Action: Mouse scrolled (701, 447) with delta (0, 0)
Screenshot: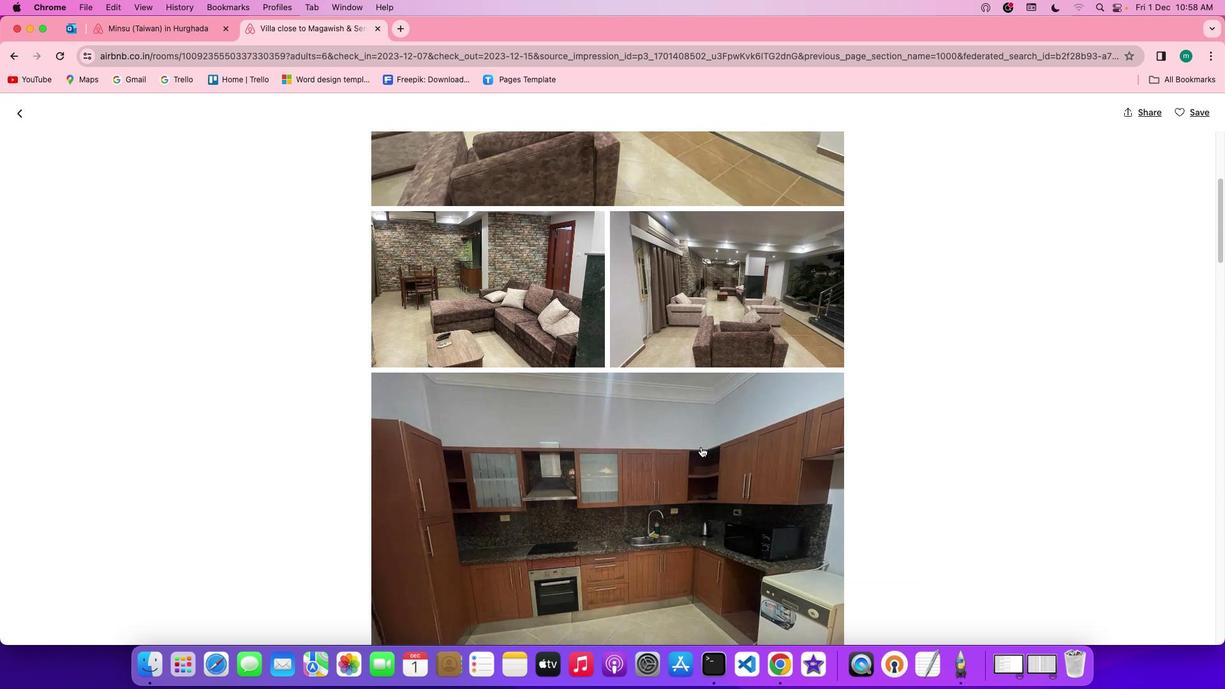 
Action: Mouse scrolled (701, 447) with delta (0, 0)
Screenshot: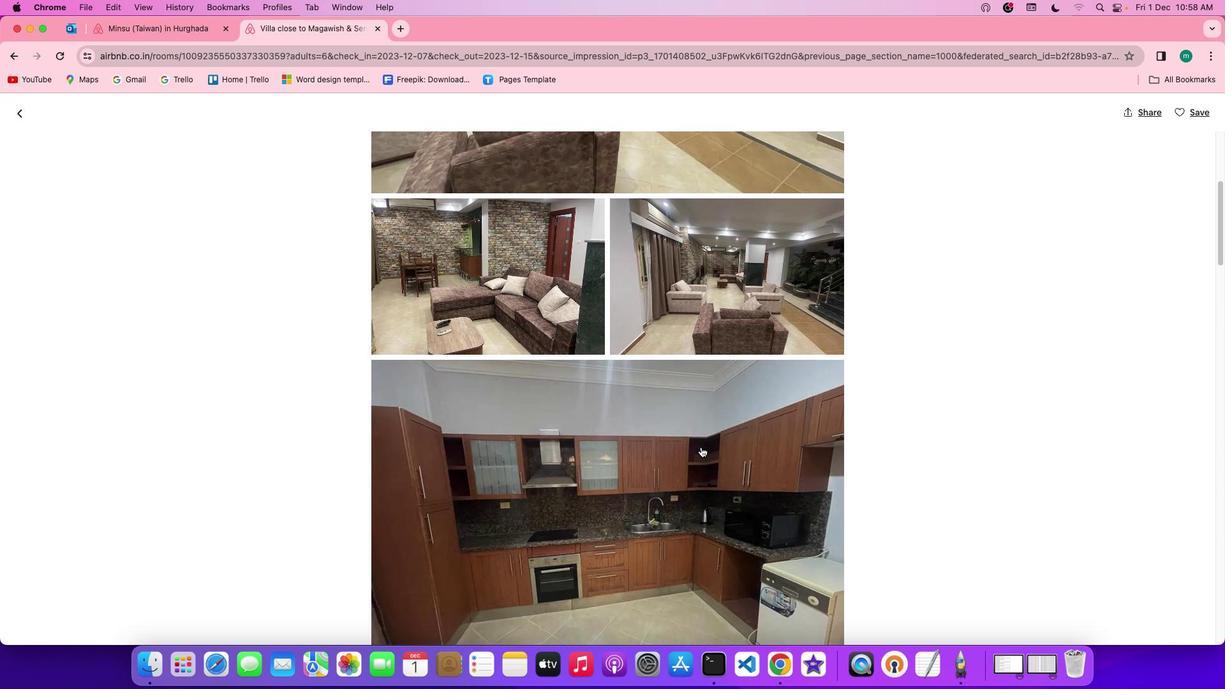 
Action: Mouse scrolled (701, 447) with delta (0, 0)
Screenshot: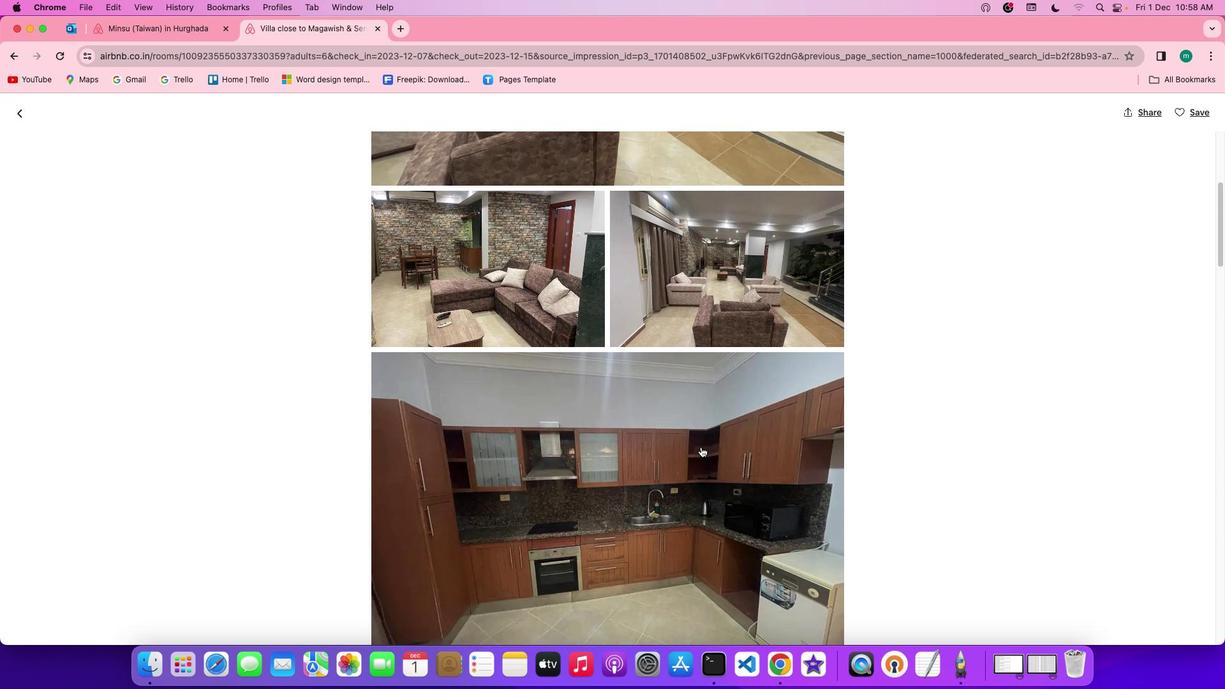 
Action: Mouse scrolled (701, 447) with delta (0, 0)
Screenshot: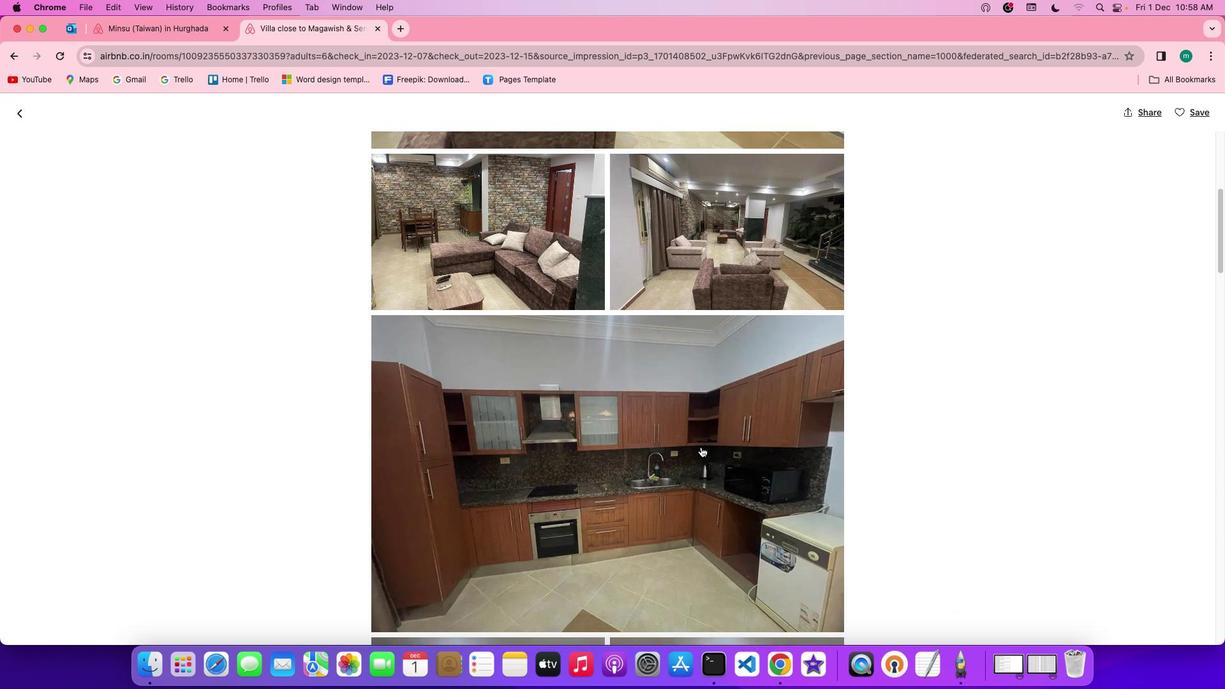 
Action: Mouse scrolled (701, 447) with delta (0, -1)
Screenshot: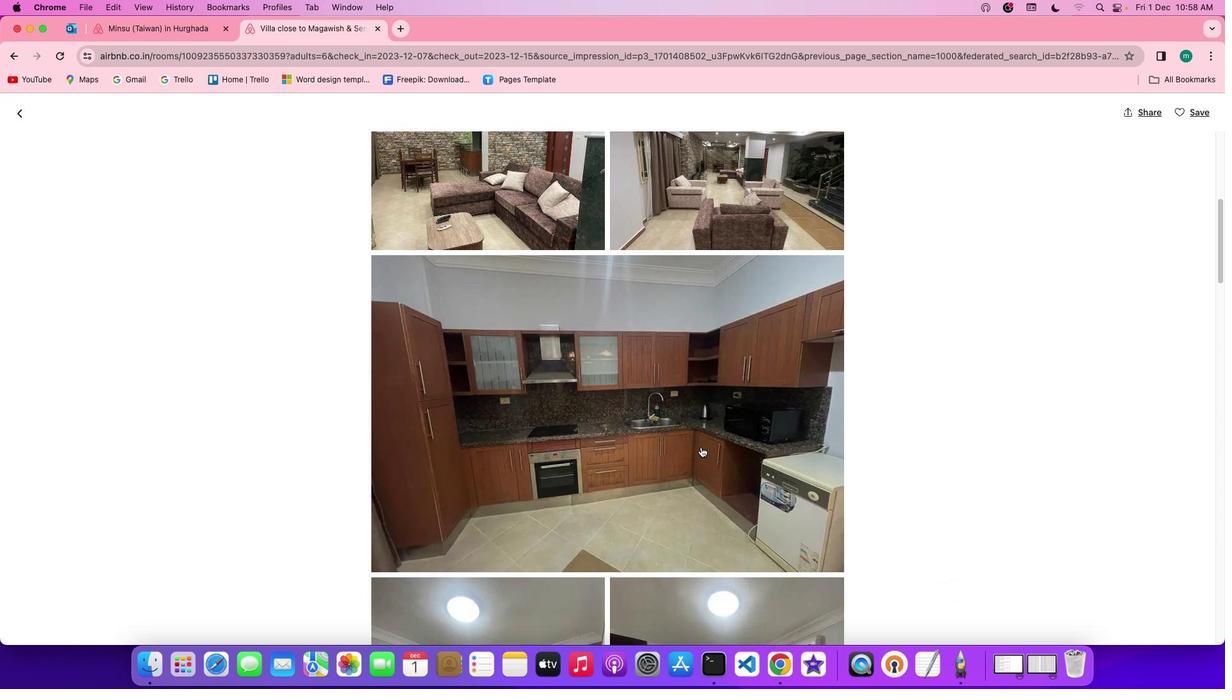 
Action: Mouse scrolled (701, 447) with delta (0, 0)
Screenshot: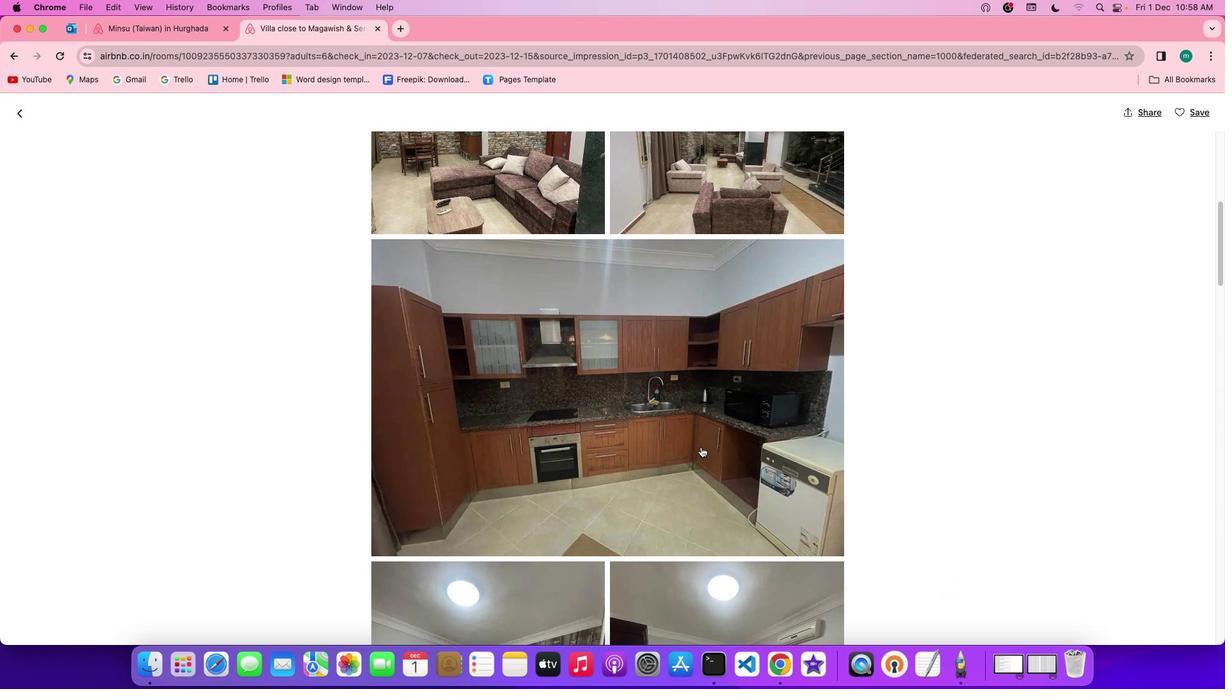 
Action: Mouse scrolled (701, 447) with delta (0, 0)
Screenshot: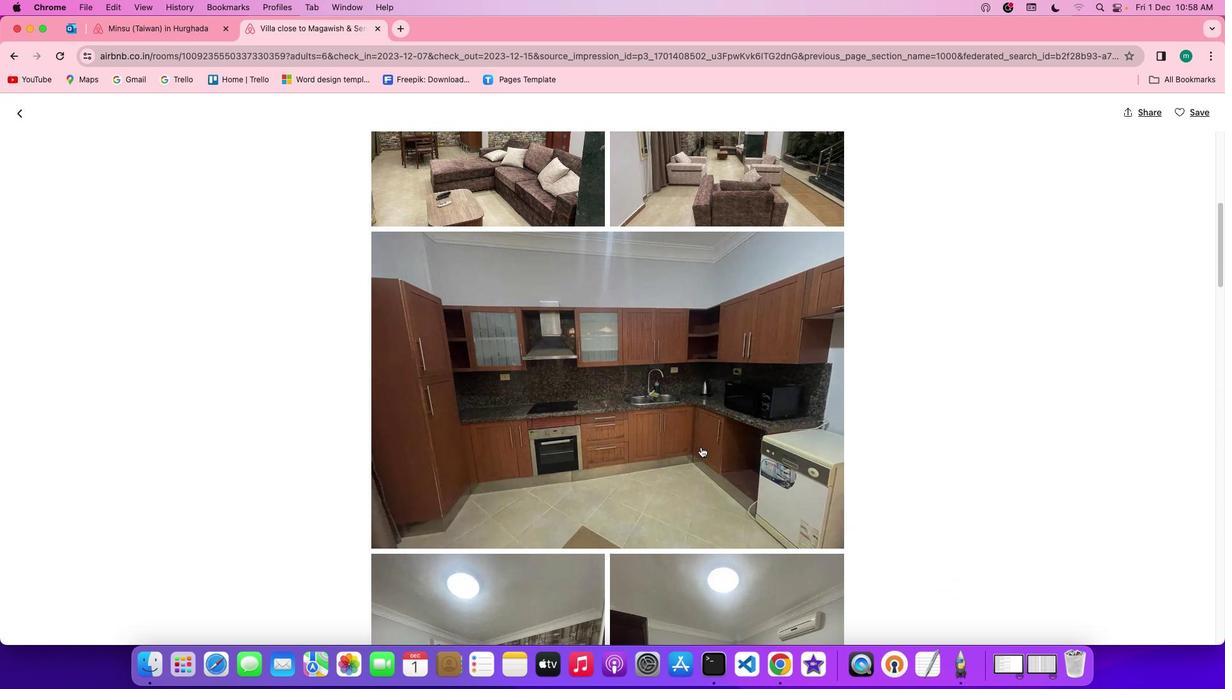 
Action: Mouse scrolled (701, 447) with delta (0, 0)
Screenshot: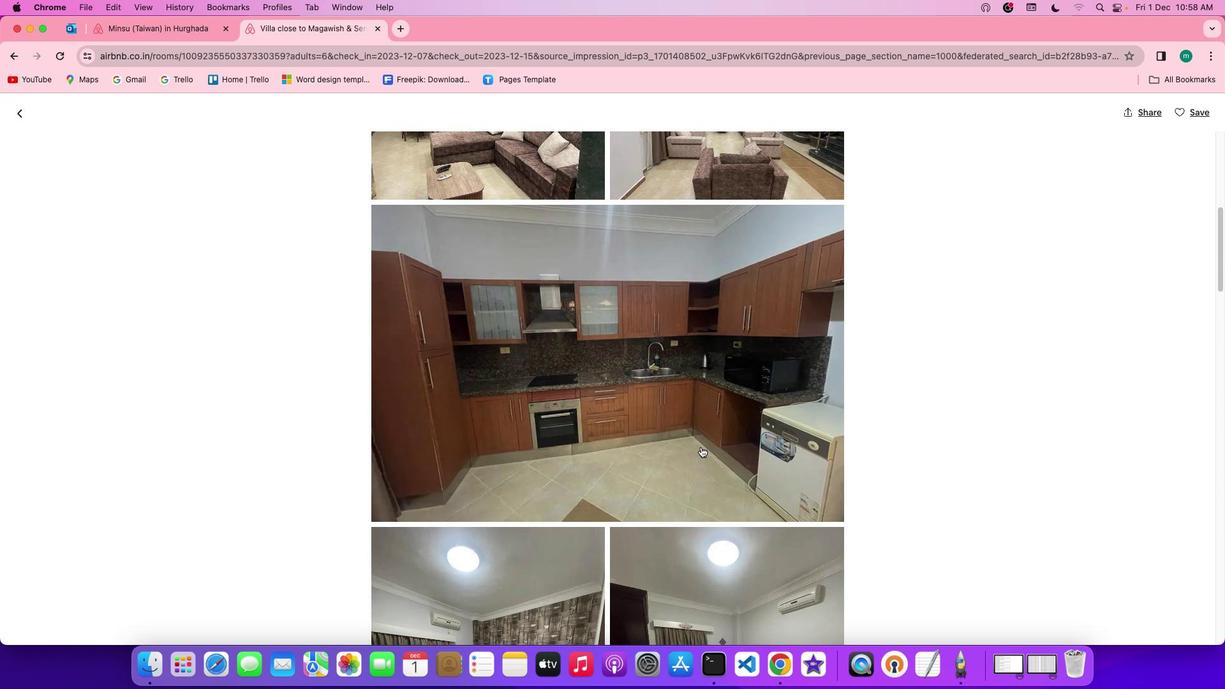 
Action: Mouse scrolled (701, 447) with delta (0, 0)
Screenshot: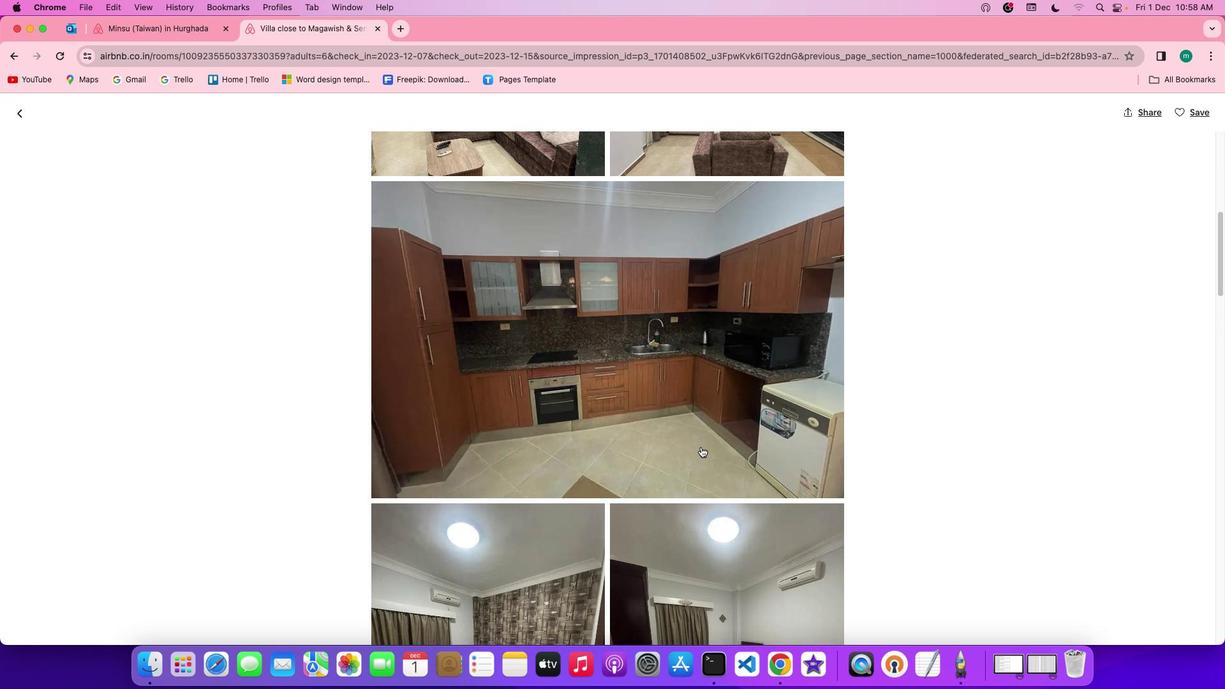 
Action: Mouse scrolled (701, 447) with delta (0, 0)
Screenshot: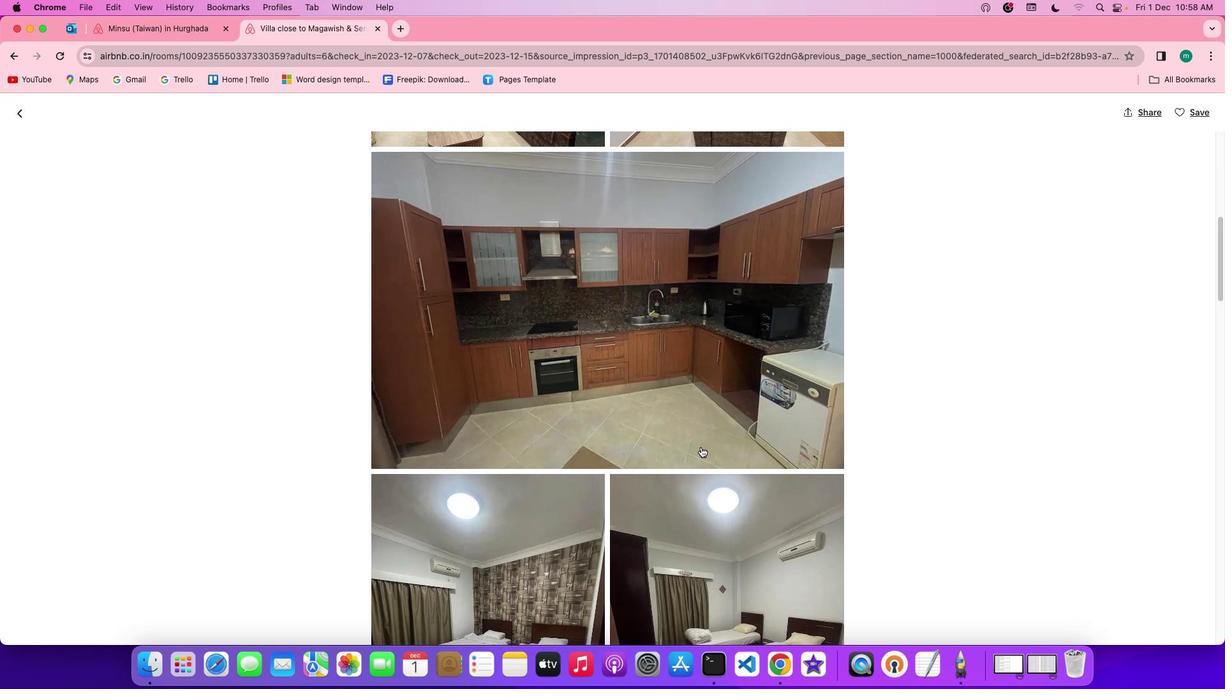 
Action: Mouse scrolled (701, 447) with delta (0, 0)
Screenshot: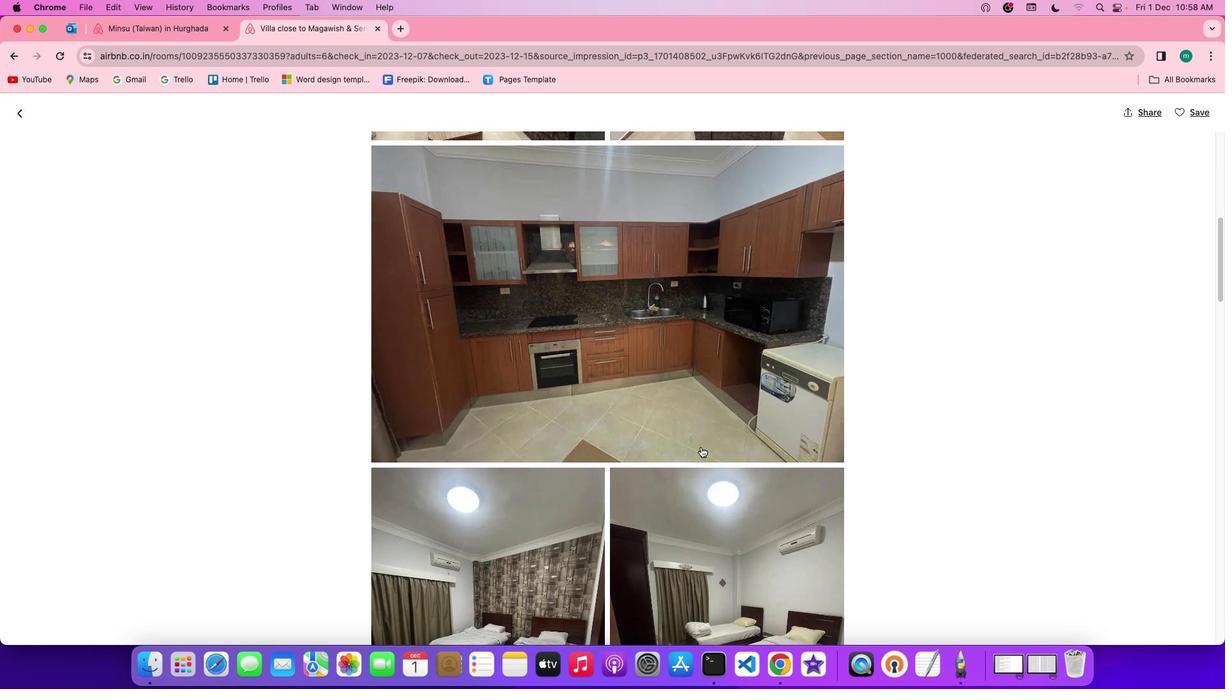 
Action: Mouse scrolled (701, 447) with delta (0, 0)
Screenshot: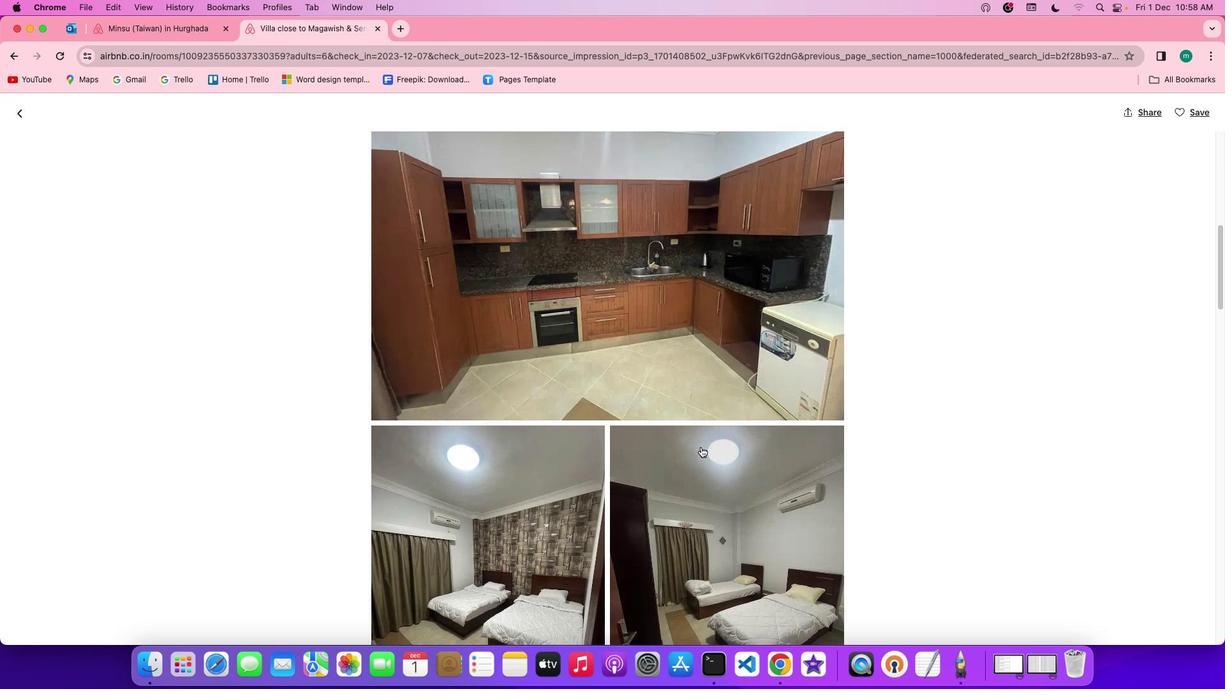 
Action: Mouse scrolled (701, 447) with delta (0, -1)
Screenshot: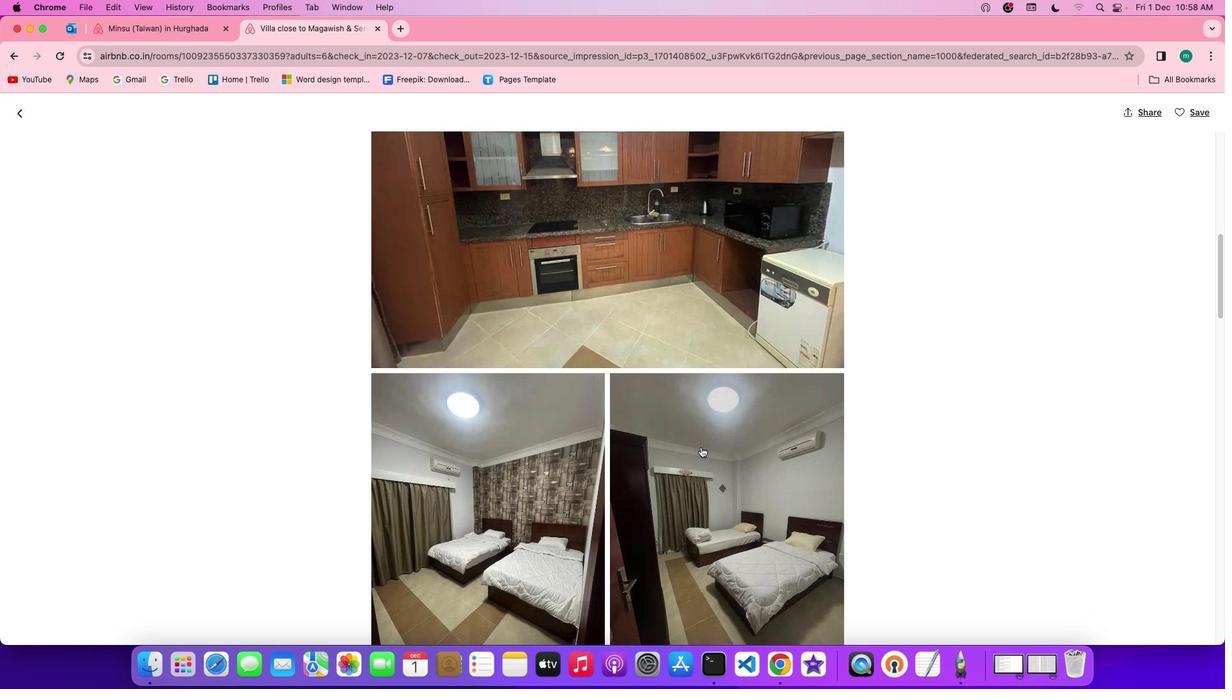 
Action: Mouse scrolled (701, 447) with delta (0, 0)
Screenshot: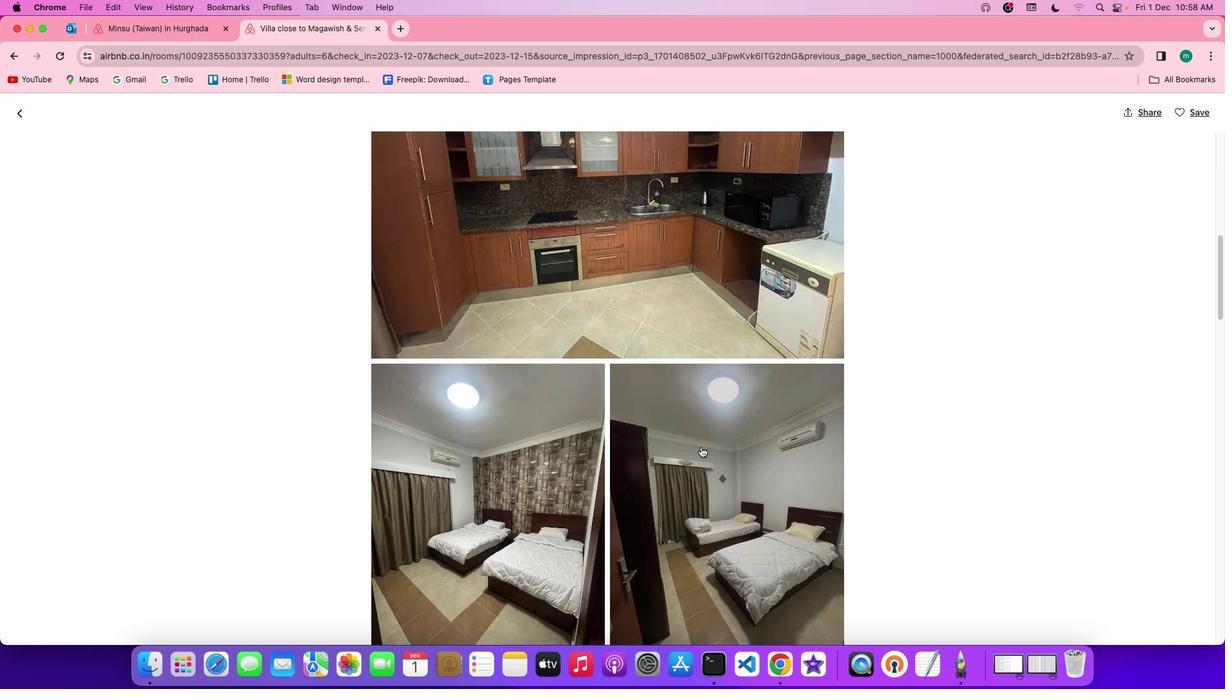 
Action: Mouse scrolled (701, 447) with delta (0, 0)
Screenshot: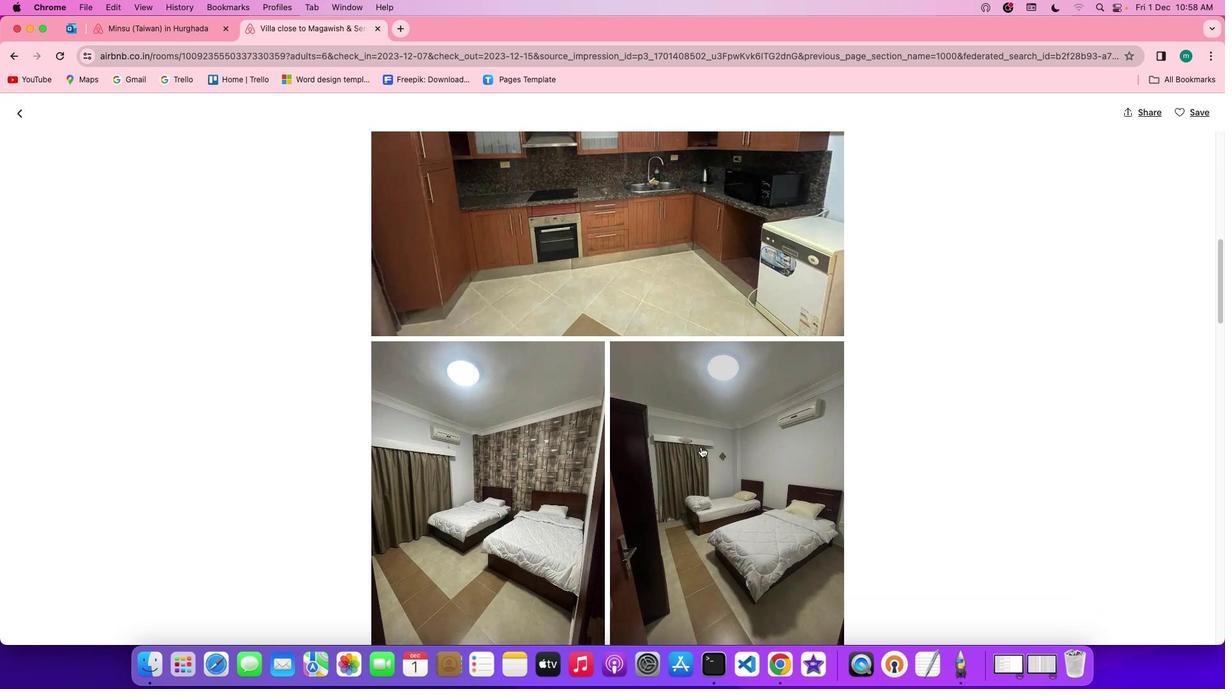 
Action: Mouse scrolled (701, 447) with delta (0, -1)
Screenshot: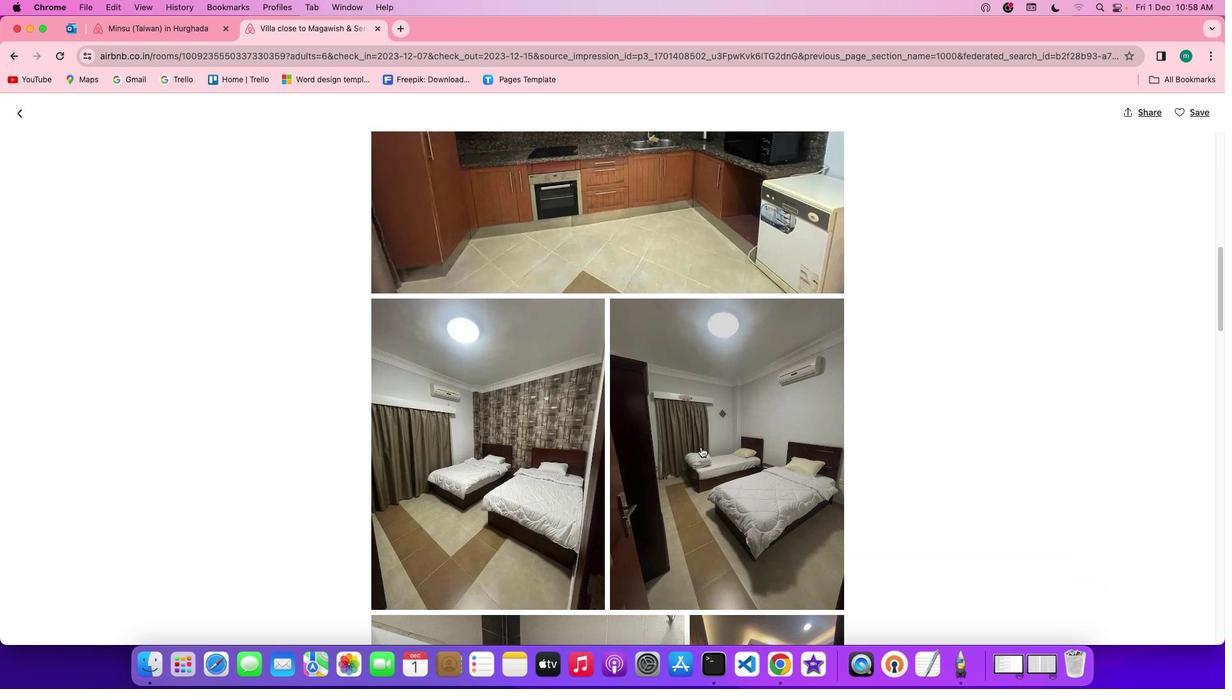 
Action: Mouse scrolled (701, 447) with delta (0, -1)
Screenshot: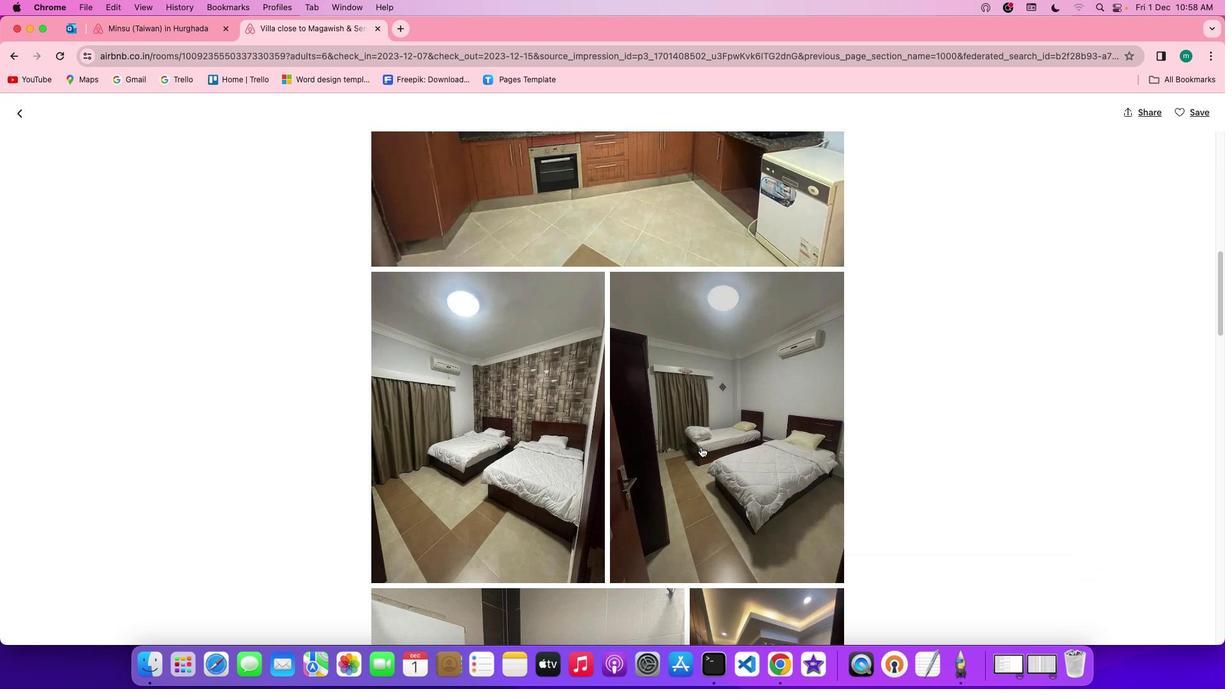 
Action: Mouse scrolled (701, 447) with delta (0, 0)
Screenshot: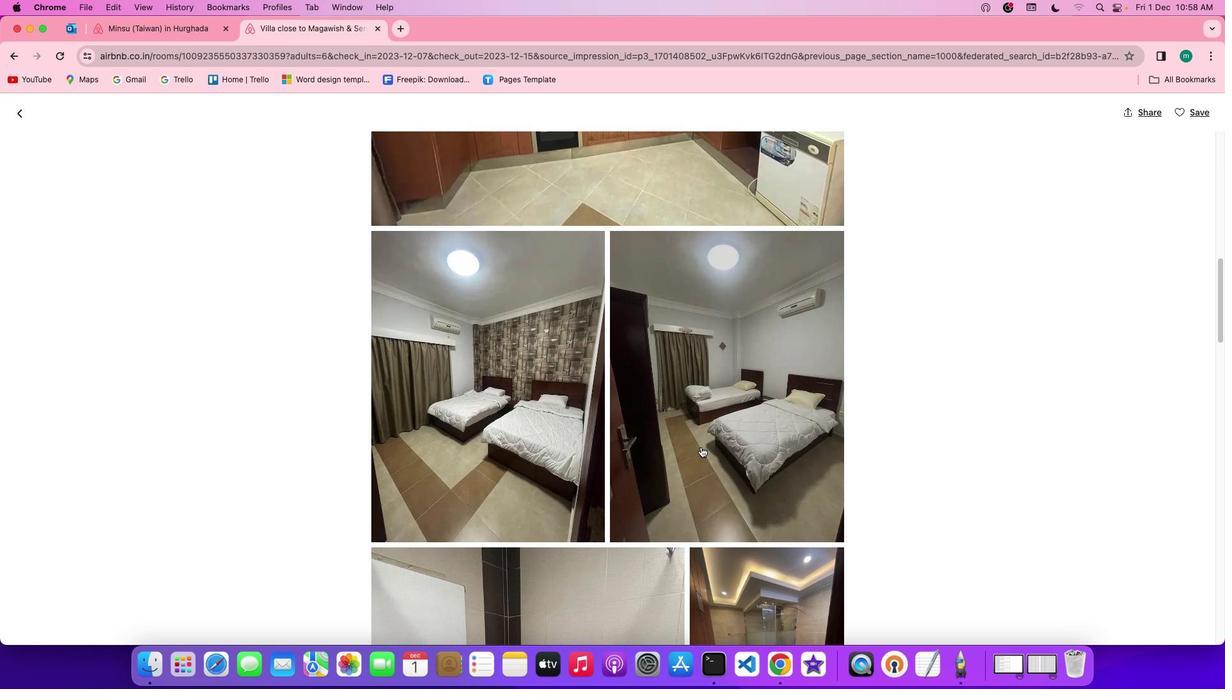 
Action: Mouse scrolled (701, 447) with delta (0, 0)
Screenshot: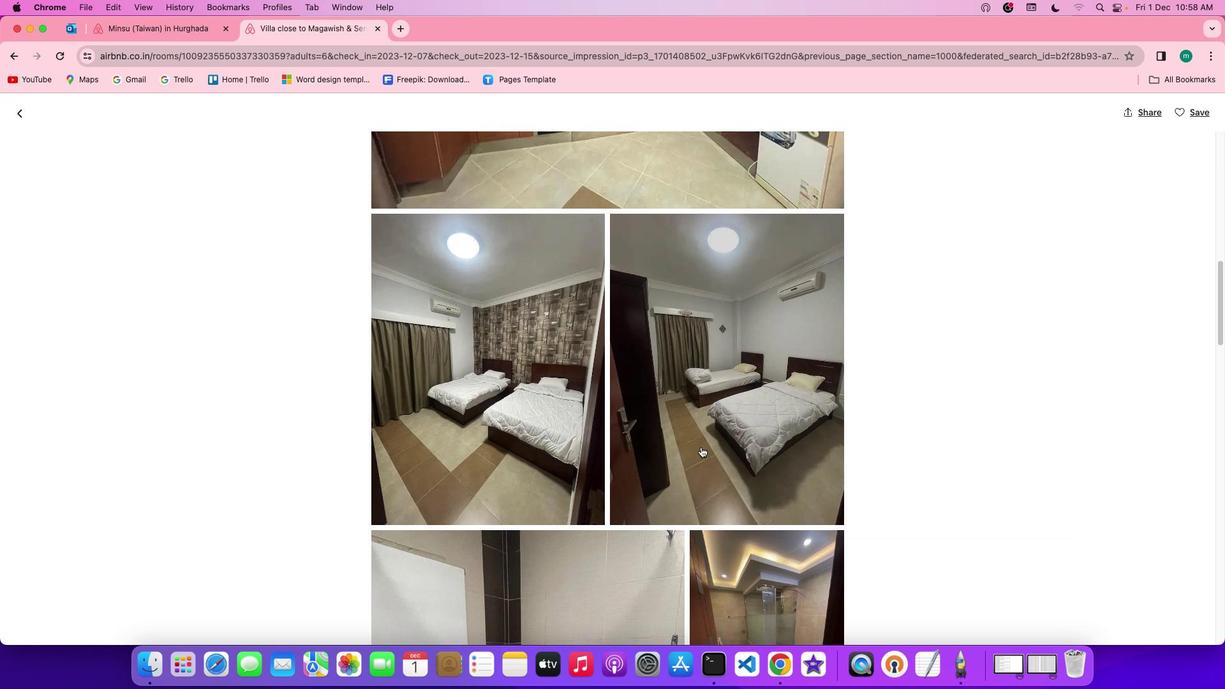 
Action: Mouse scrolled (701, 447) with delta (0, 0)
Screenshot: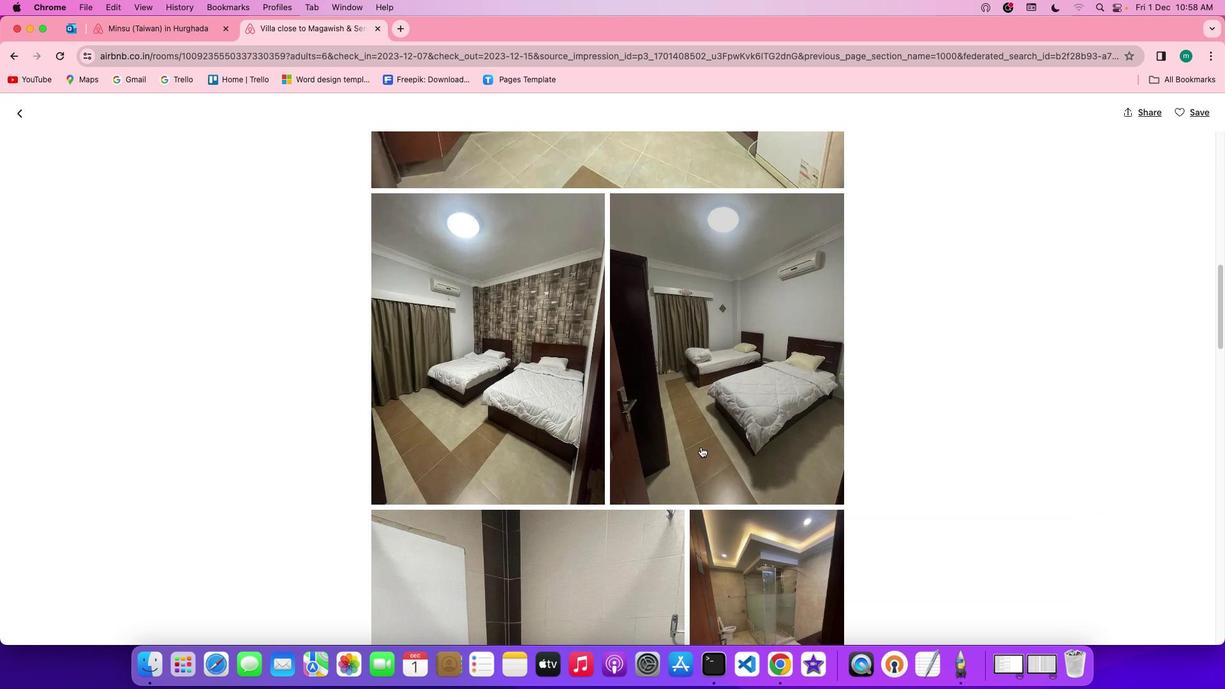
Action: Mouse scrolled (701, 447) with delta (0, -1)
Screenshot: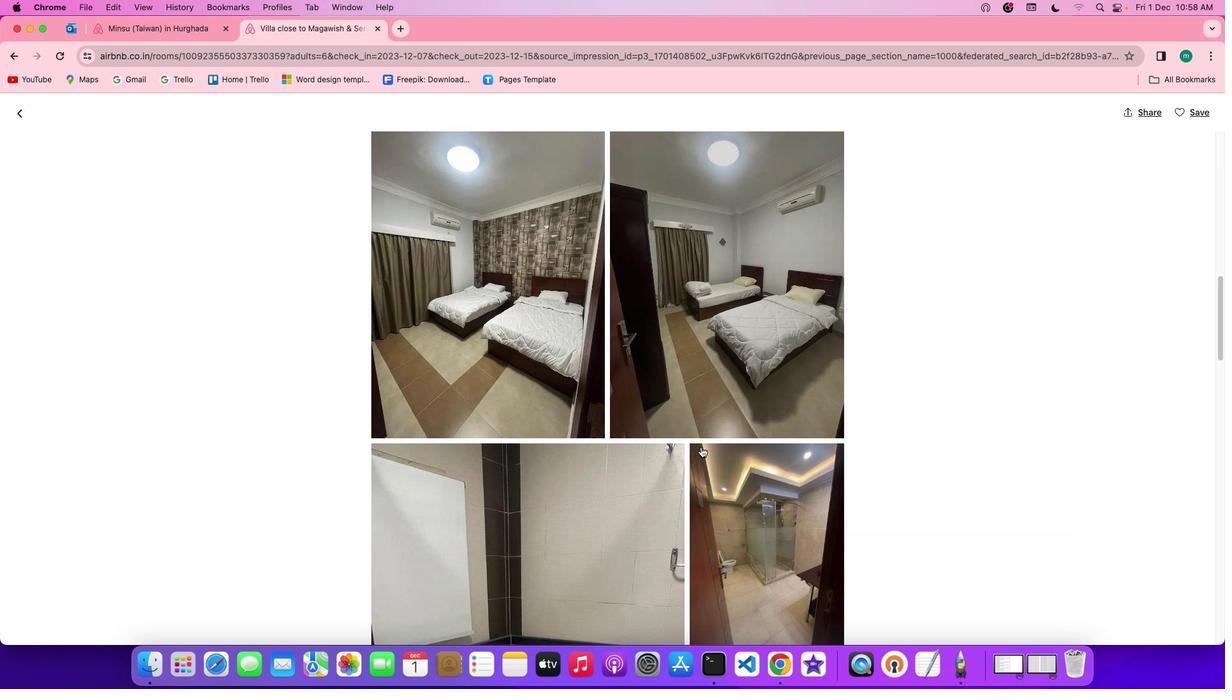 
Action: Mouse scrolled (701, 447) with delta (0, 0)
Screenshot: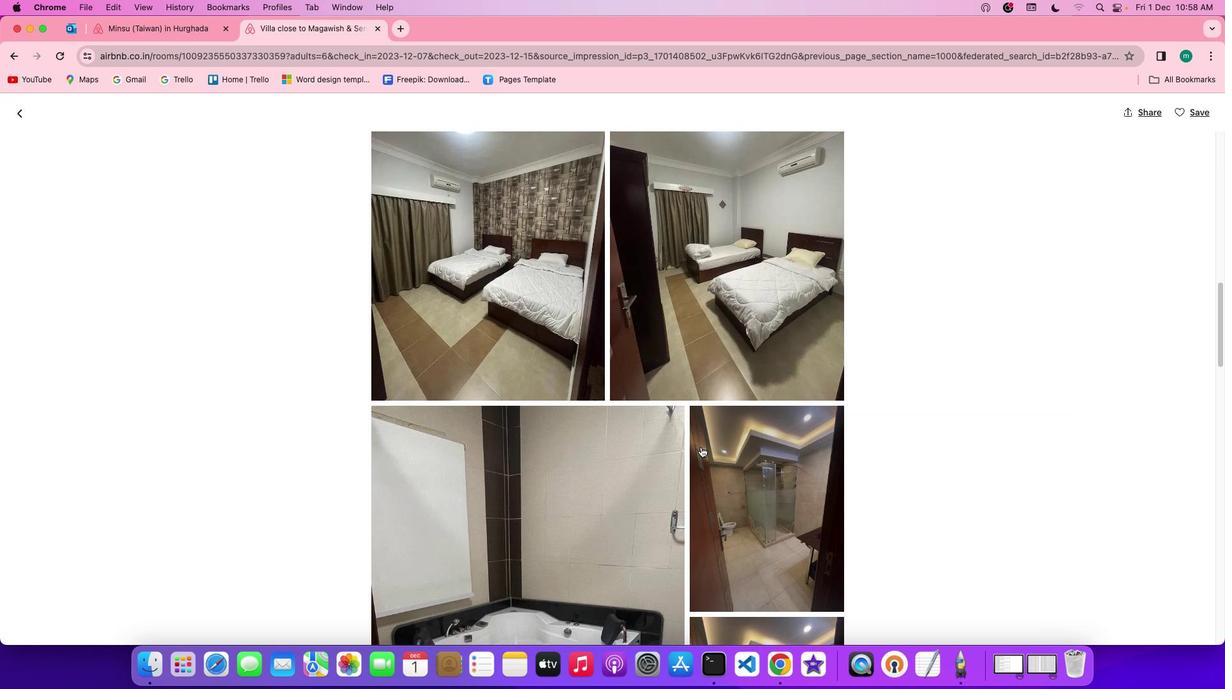 
Action: Mouse scrolled (701, 447) with delta (0, 0)
Screenshot: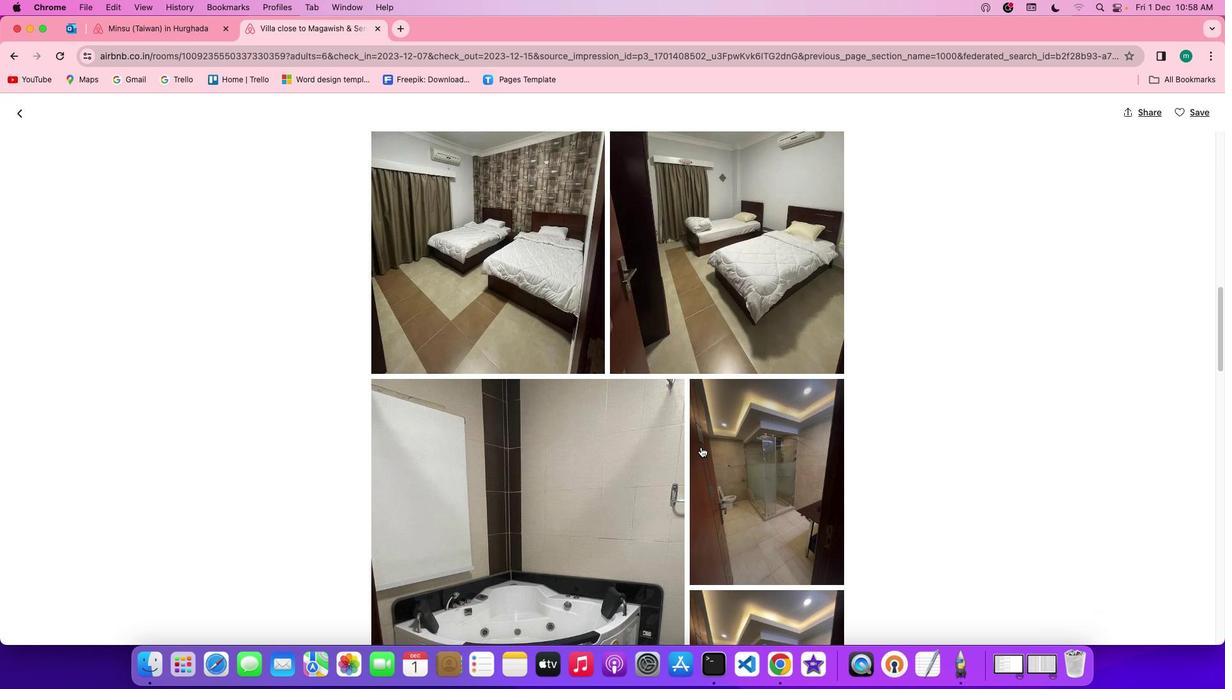 
Action: Mouse scrolled (701, 447) with delta (0, -1)
Screenshot: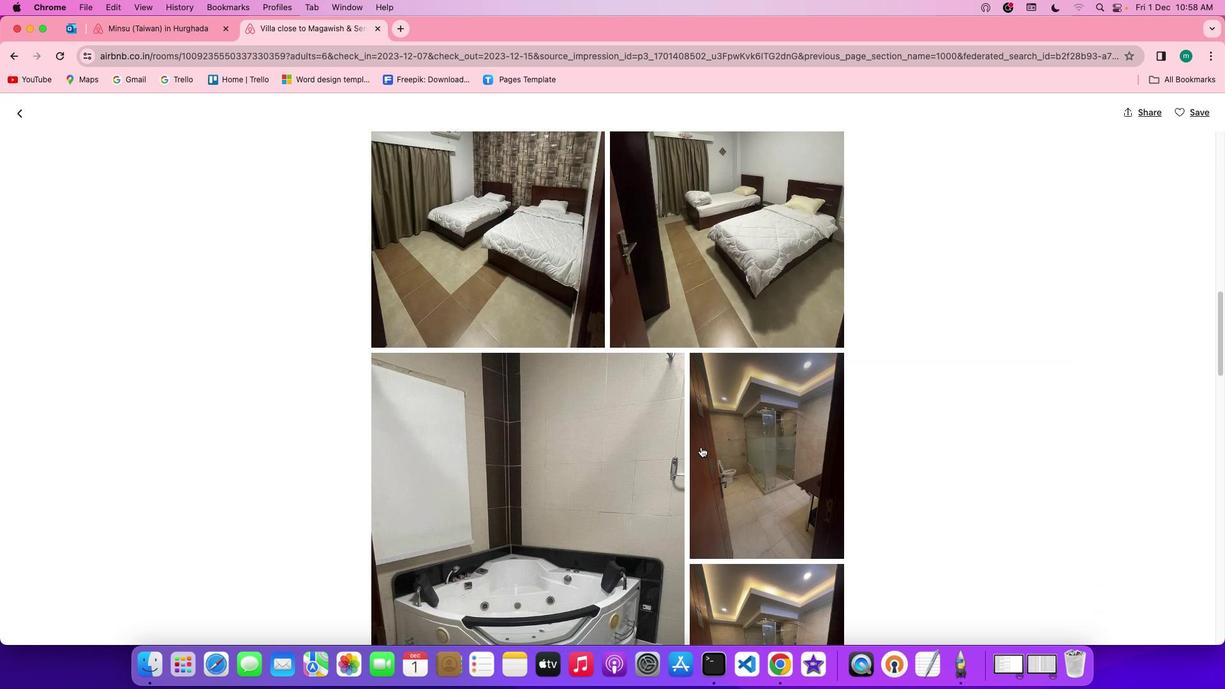 
Action: Mouse moved to (701, 447)
Screenshot: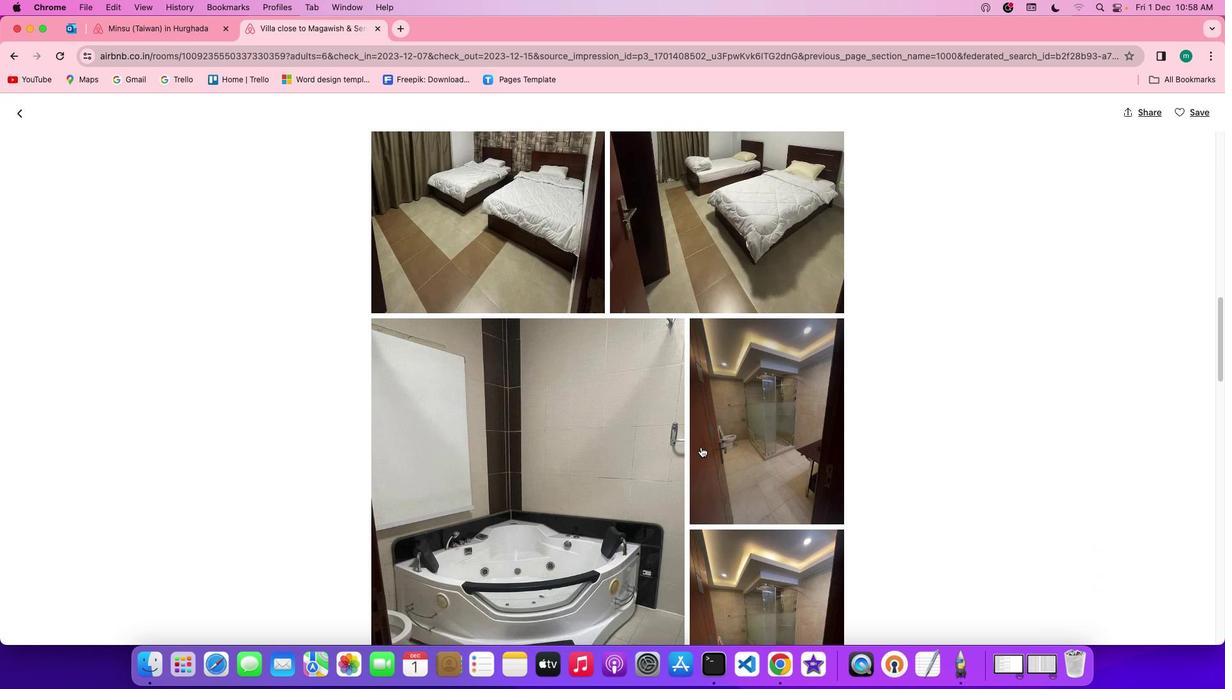 
Action: Mouse scrolled (701, 447) with delta (0, -1)
Screenshot: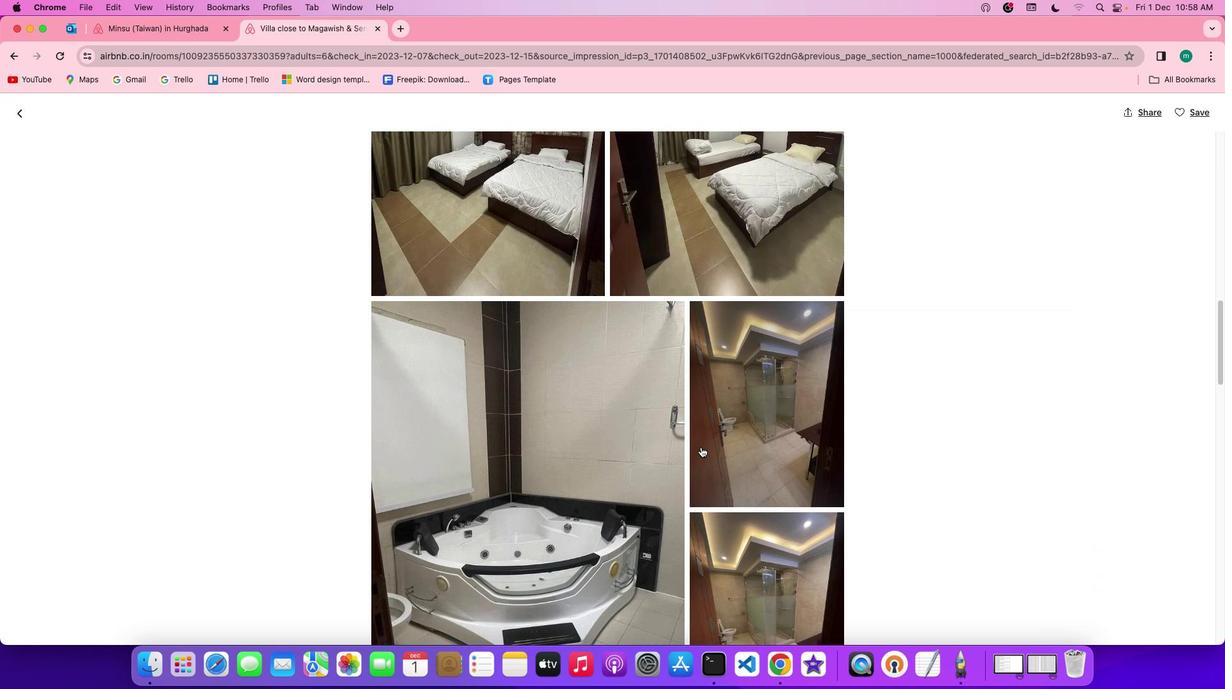 
Action: Mouse scrolled (701, 447) with delta (0, 0)
Screenshot: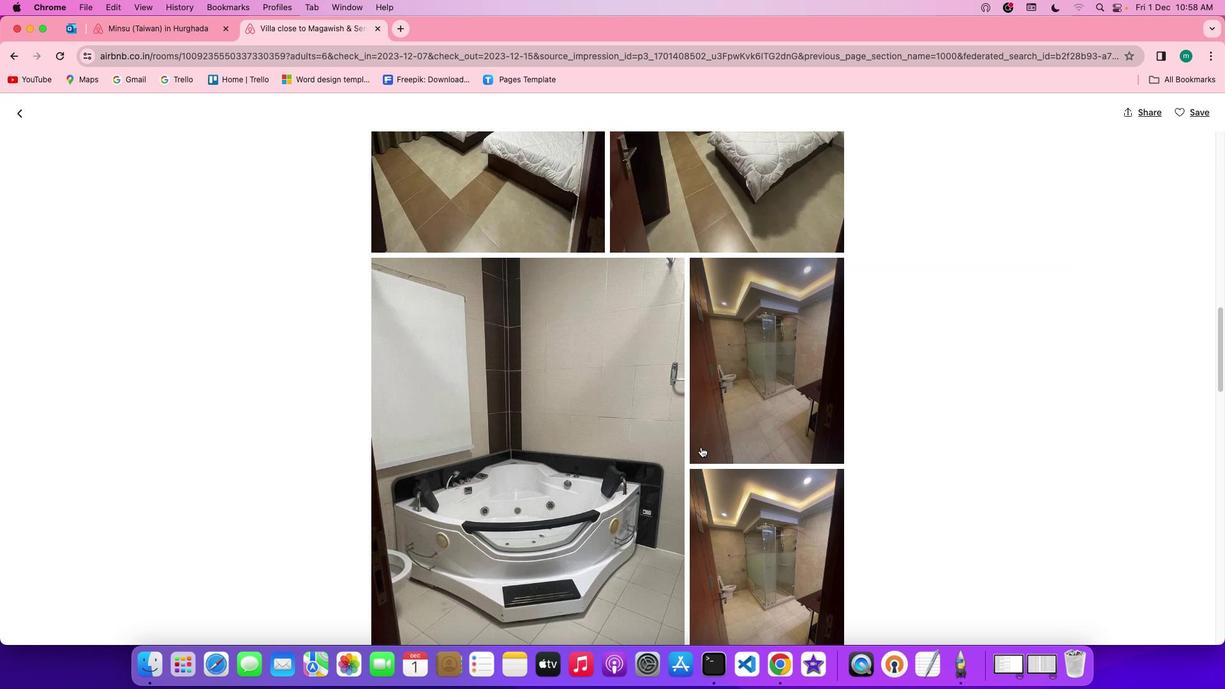 
Action: Mouse scrolled (701, 447) with delta (0, 0)
Screenshot: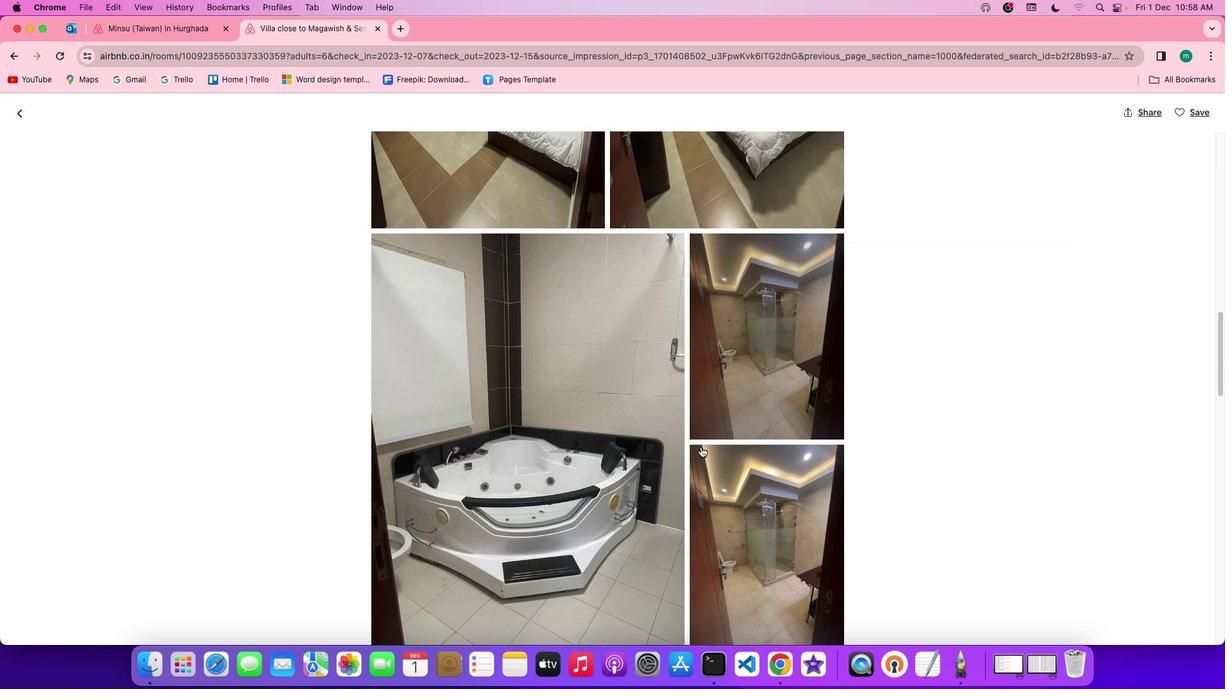 
Action: Mouse scrolled (701, 447) with delta (0, -1)
Screenshot: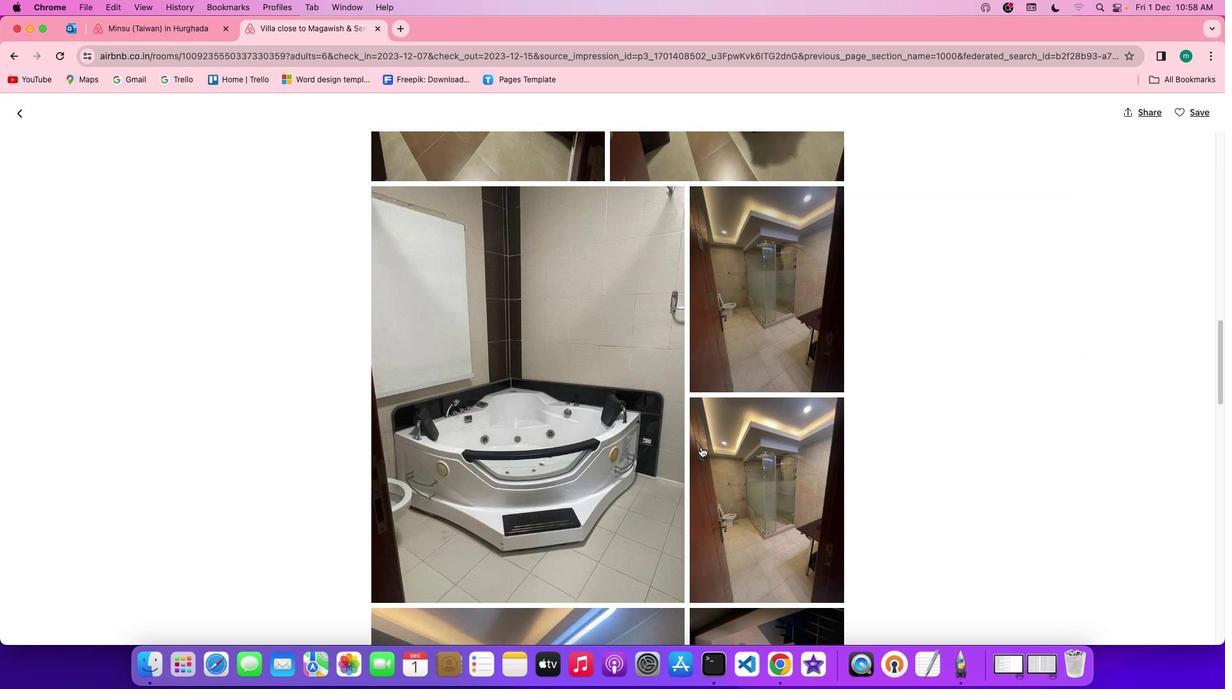 
Action: Mouse scrolled (701, 447) with delta (0, -1)
Screenshot: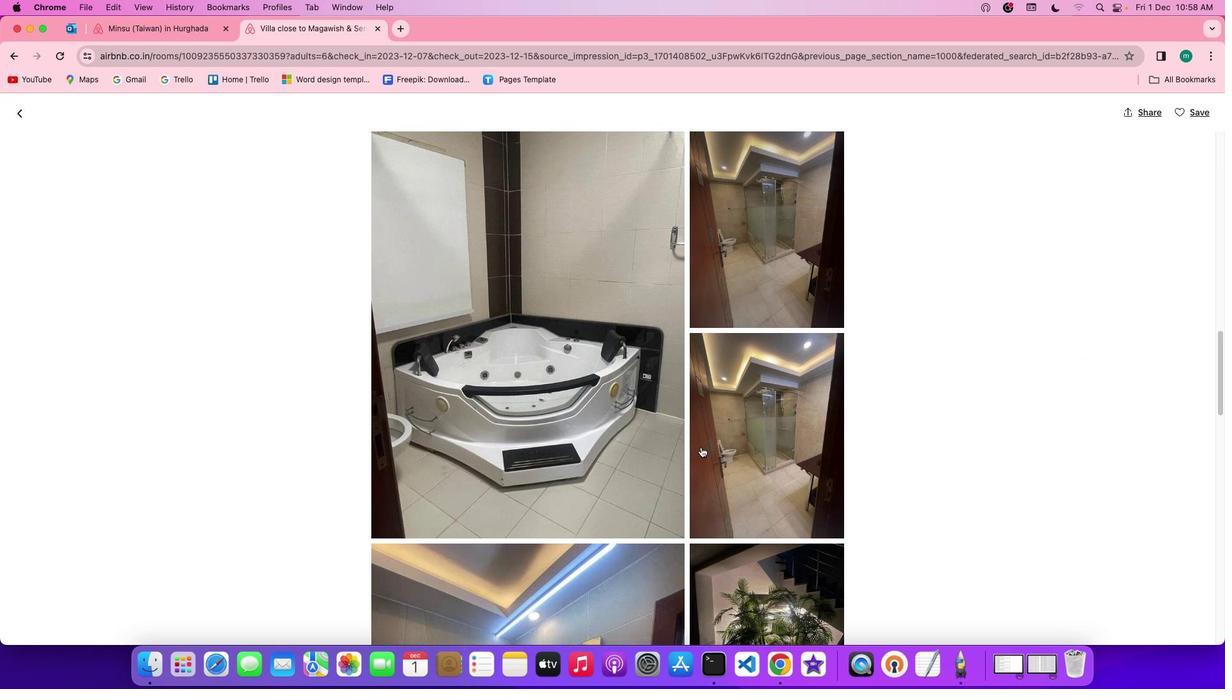 
Action: Mouse scrolled (701, 447) with delta (0, 0)
Screenshot: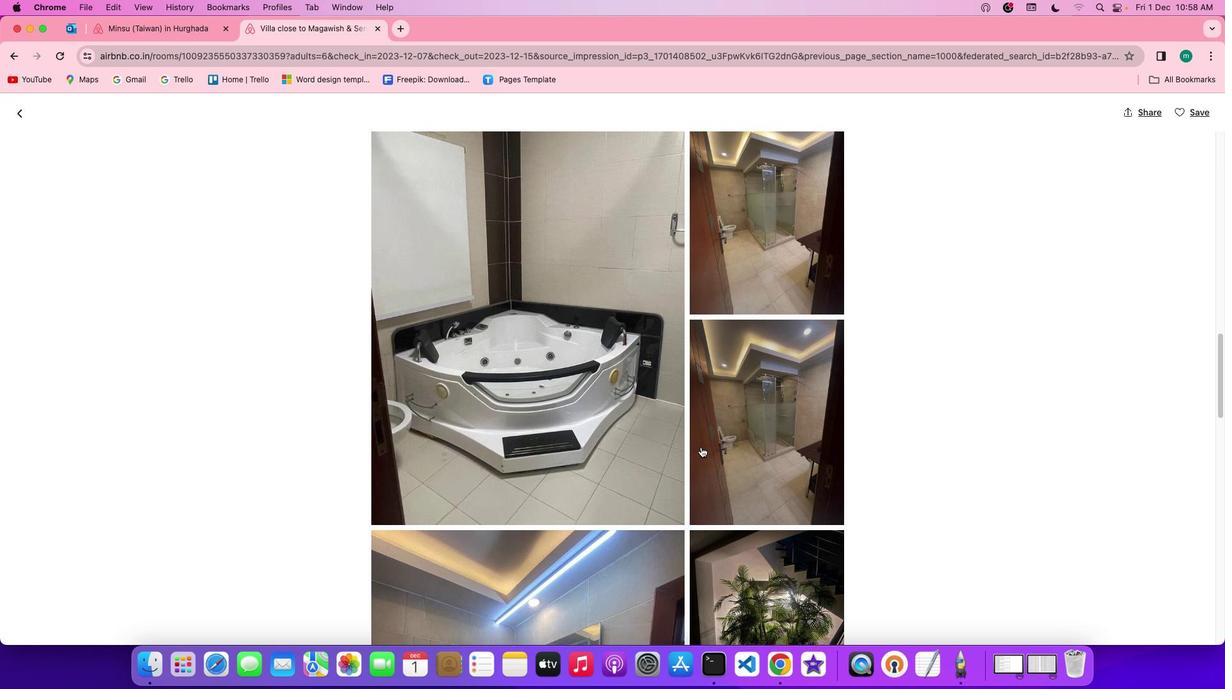 
Action: Mouse scrolled (701, 447) with delta (0, 0)
Screenshot: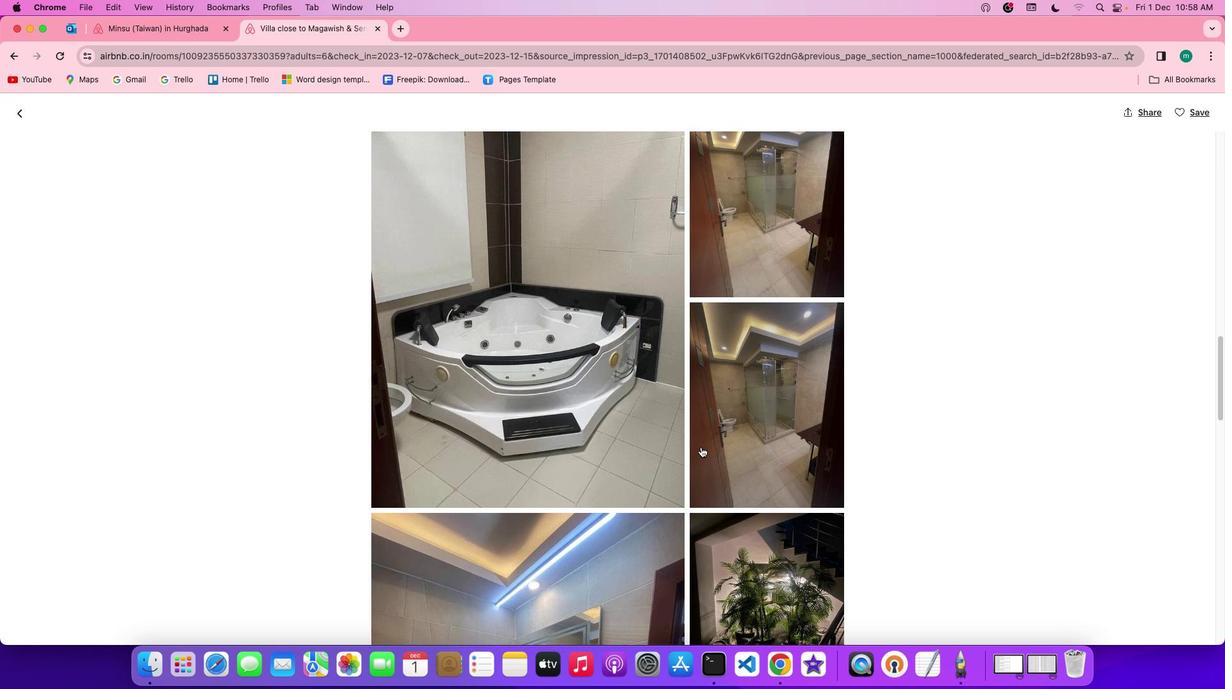 
Action: Mouse scrolled (701, 447) with delta (0, -1)
Screenshot: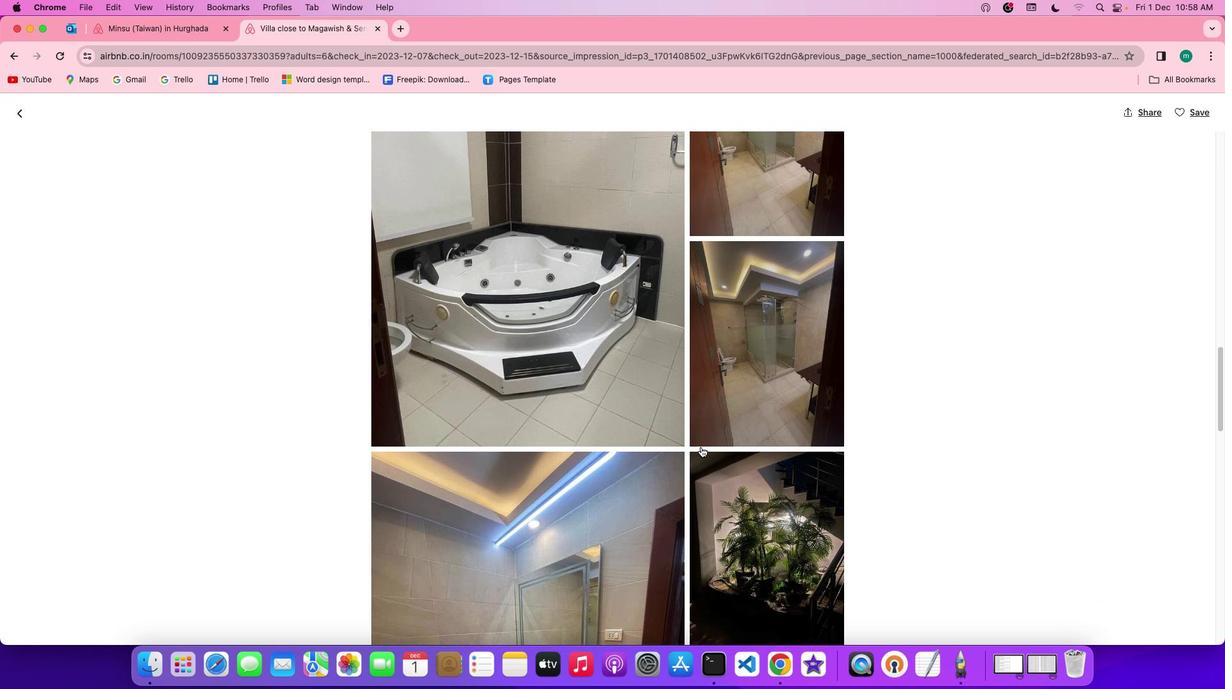 
Action: Mouse scrolled (701, 447) with delta (0, -1)
Screenshot: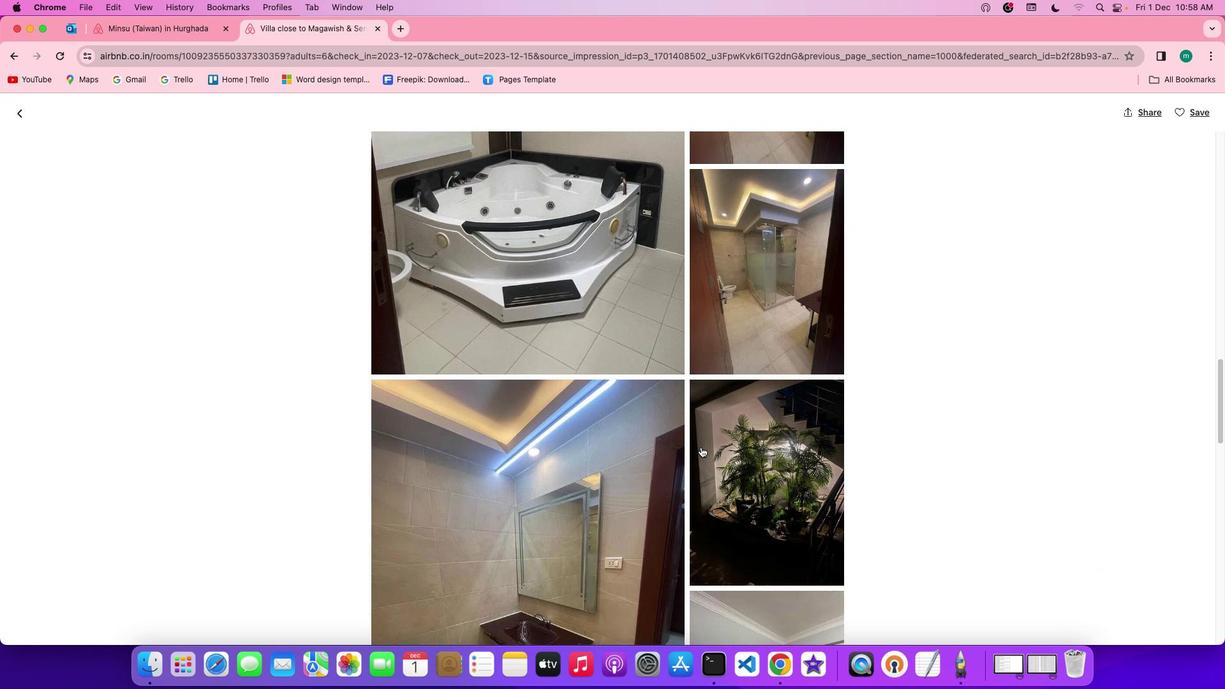 
Action: Mouse moved to (701, 448)
Screenshot: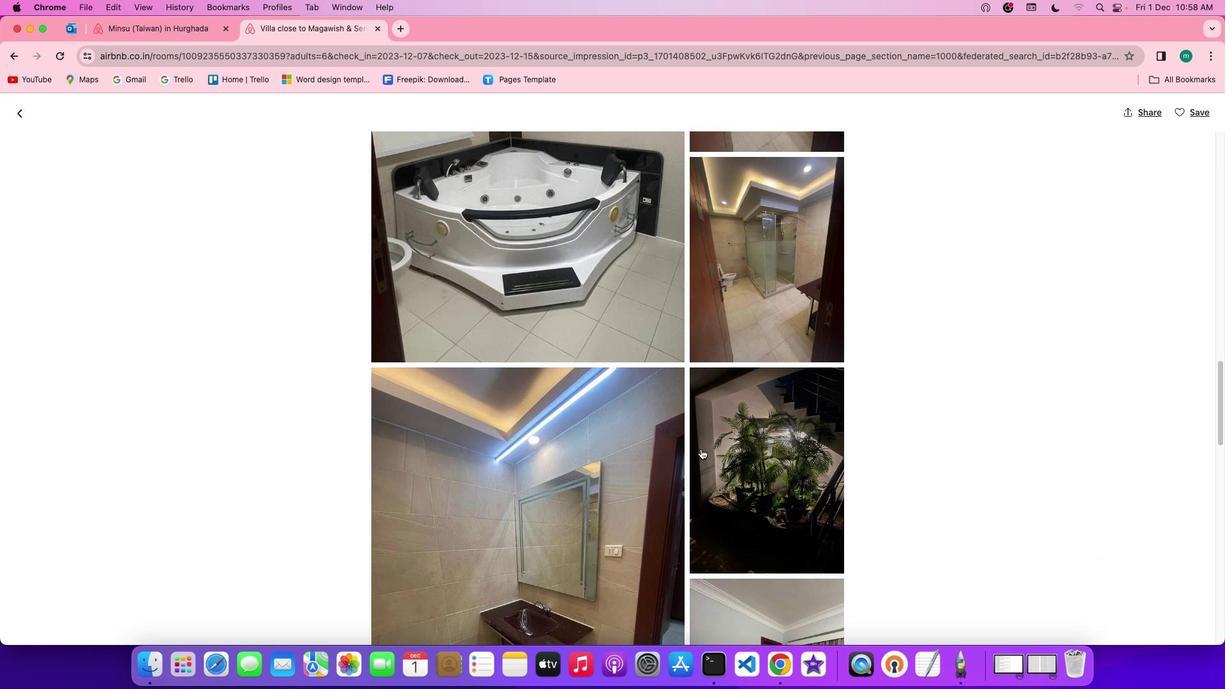 
Action: Mouse scrolled (701, 448) with delta (0, 0)
Screenshot: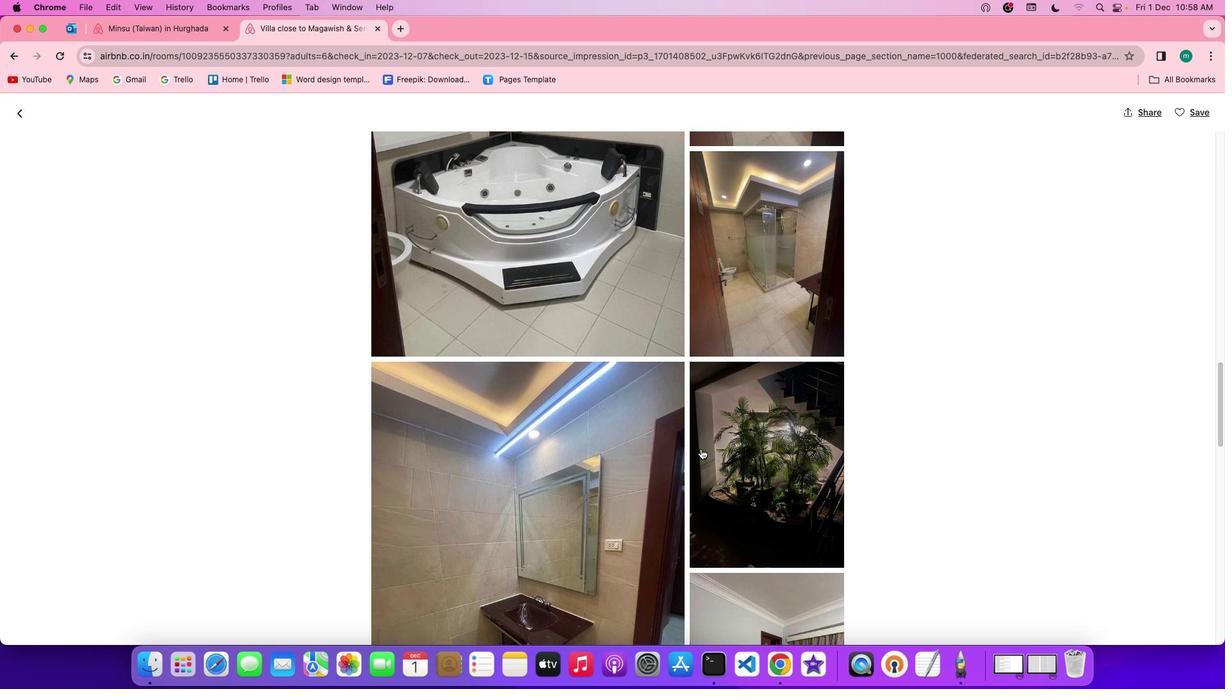
Action: Mouse scrolled (701, 448) with delta (0, 0)
Screenshot: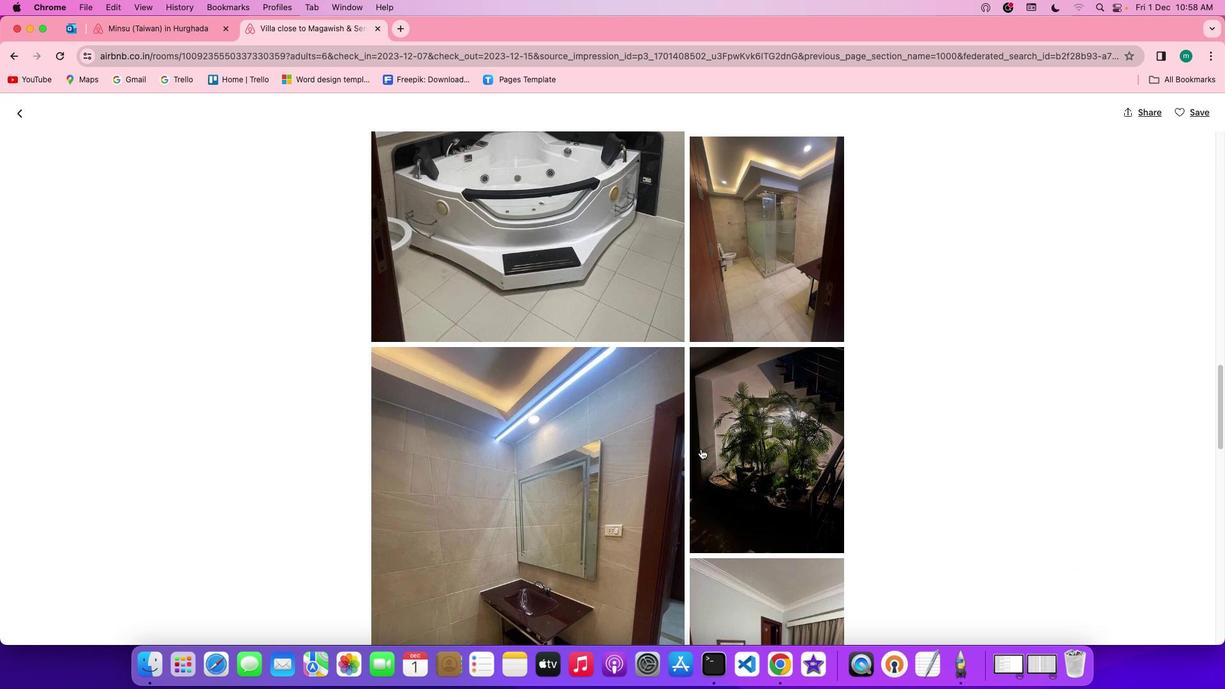 
Action: Mouse scrolled (701, 448) with delta (0, 0)
Screenshot: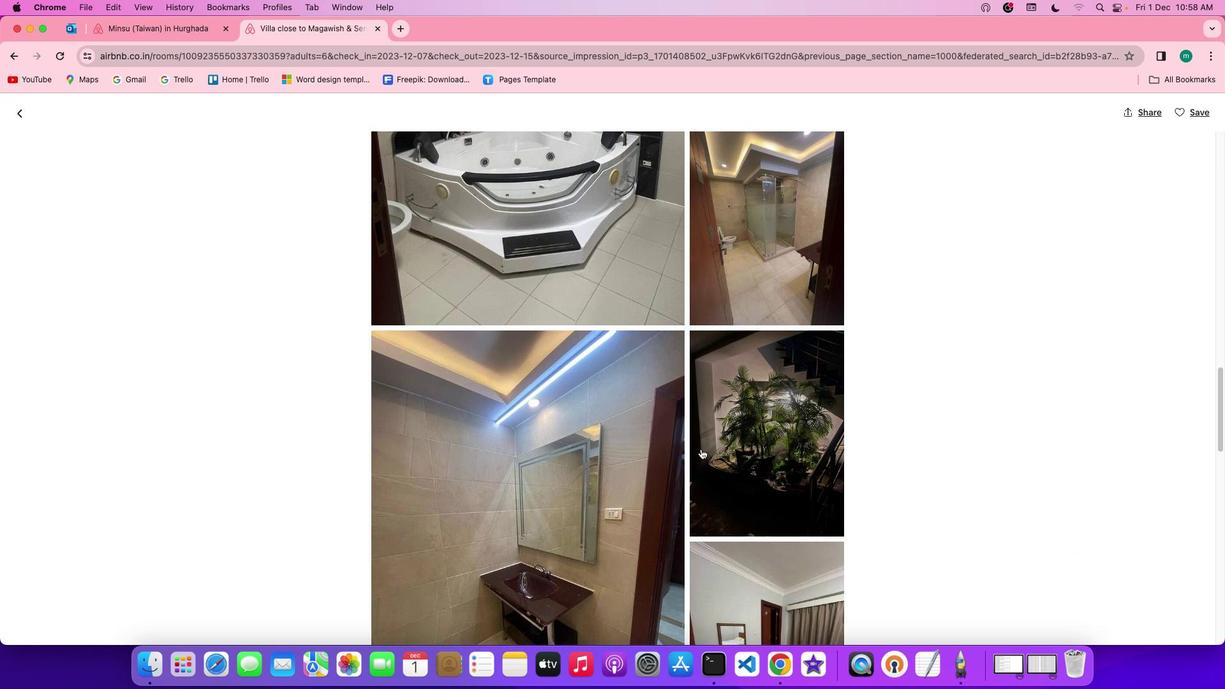 
Action: Mouse scrolled (701, 448) with delta (0, -1)
Screenshot: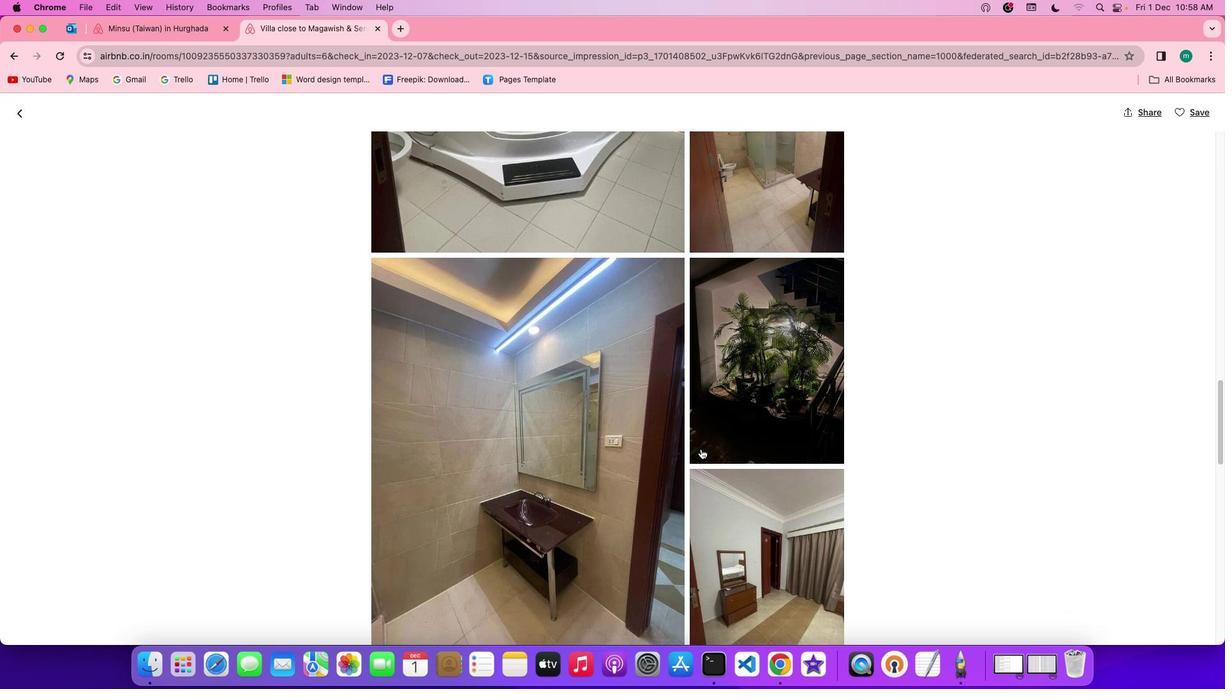 
Action: Mouse moved to (701, 448)
Screenshot: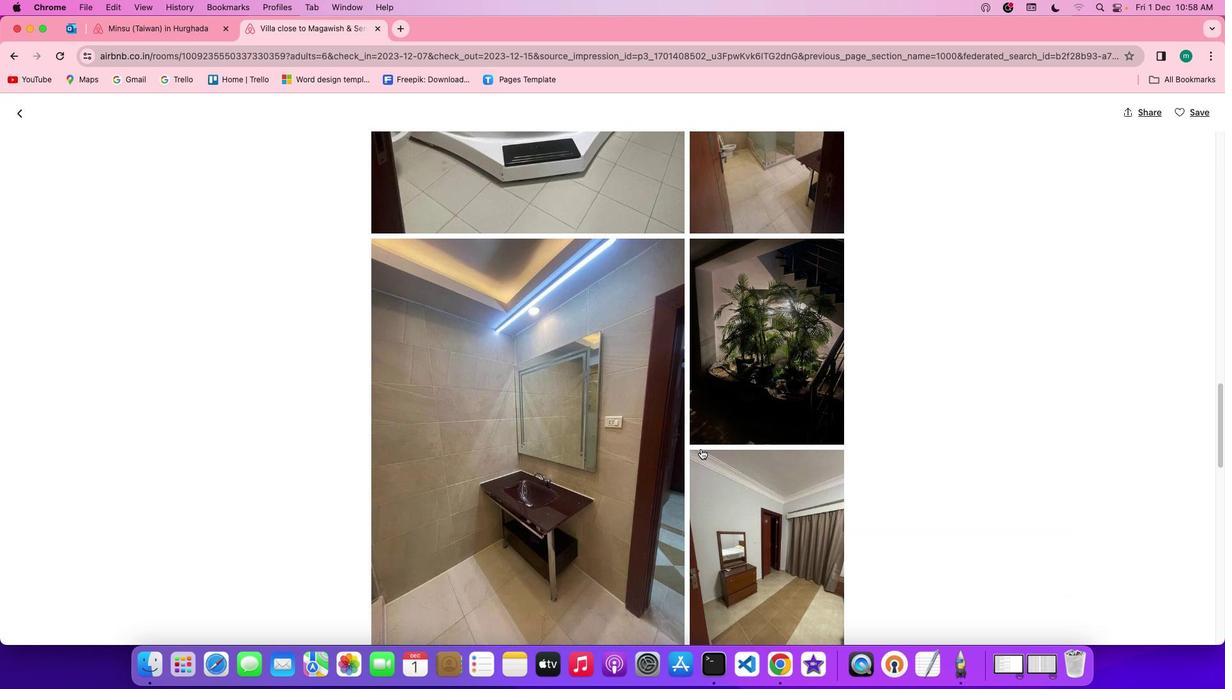 
Action: Mouse scrolled (701, 448) with delta (0, 0)
Screenshot: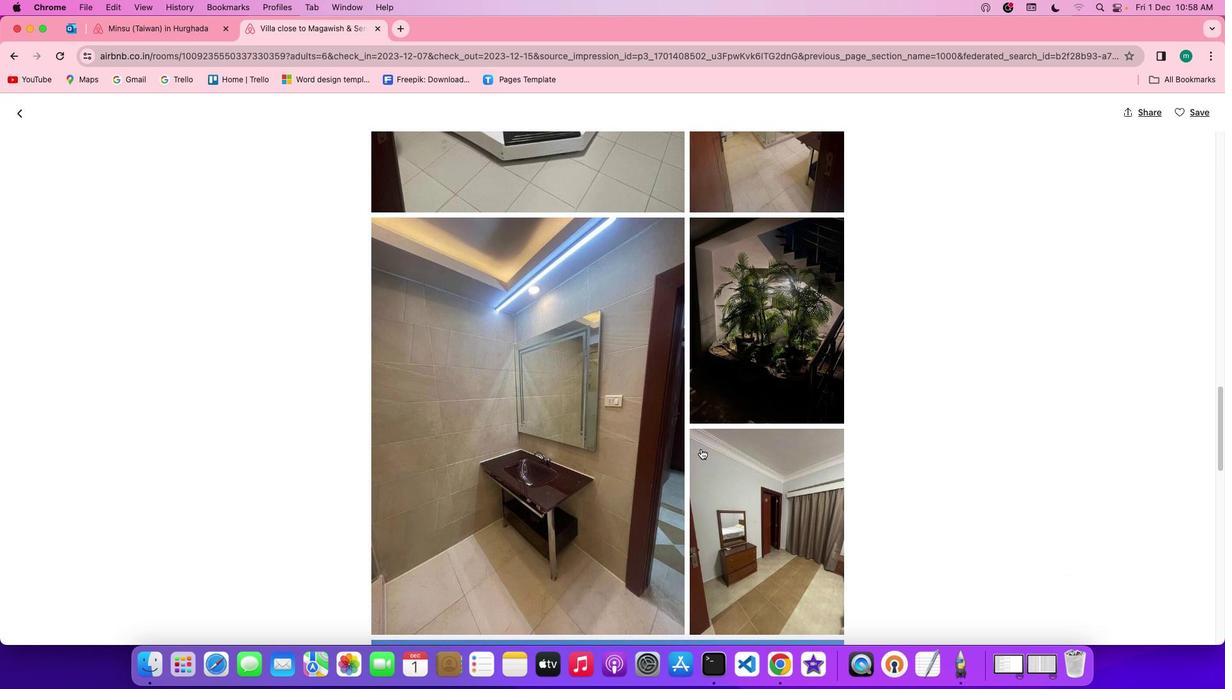 
Action: Mouse scrolled (701, 448) with delta (0, 0)
Screenshot: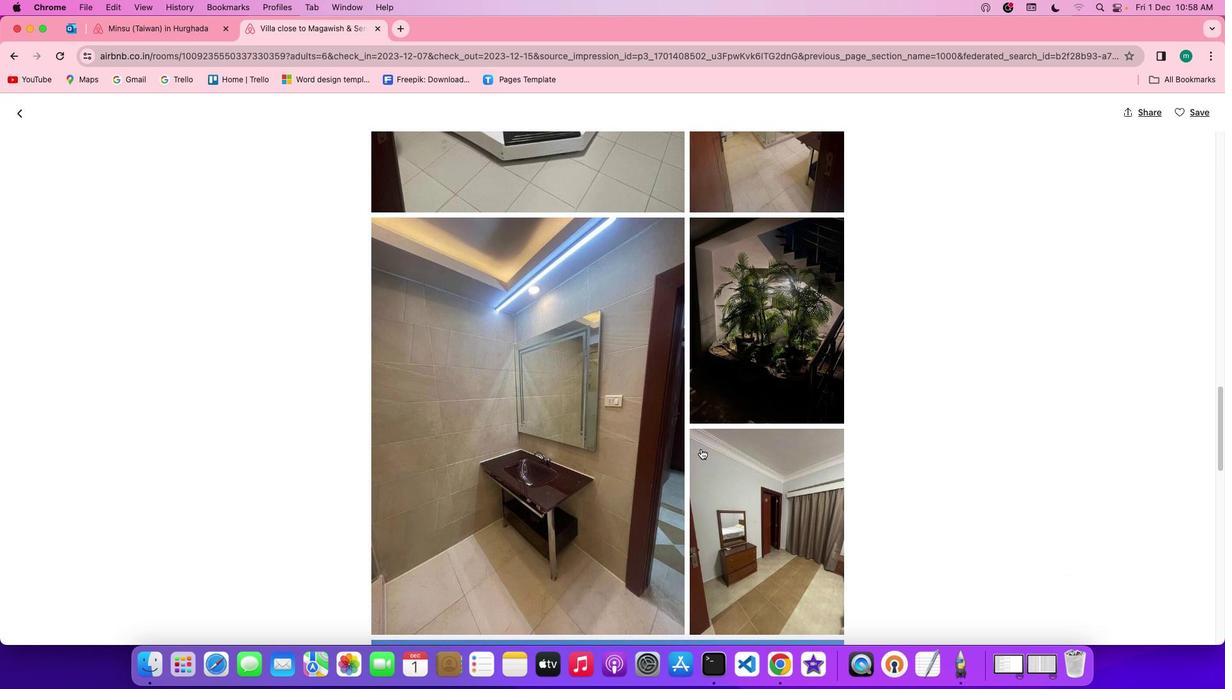 
Action: Mouse scrolled (701, 448) with delta (0, -1)
Screenshot: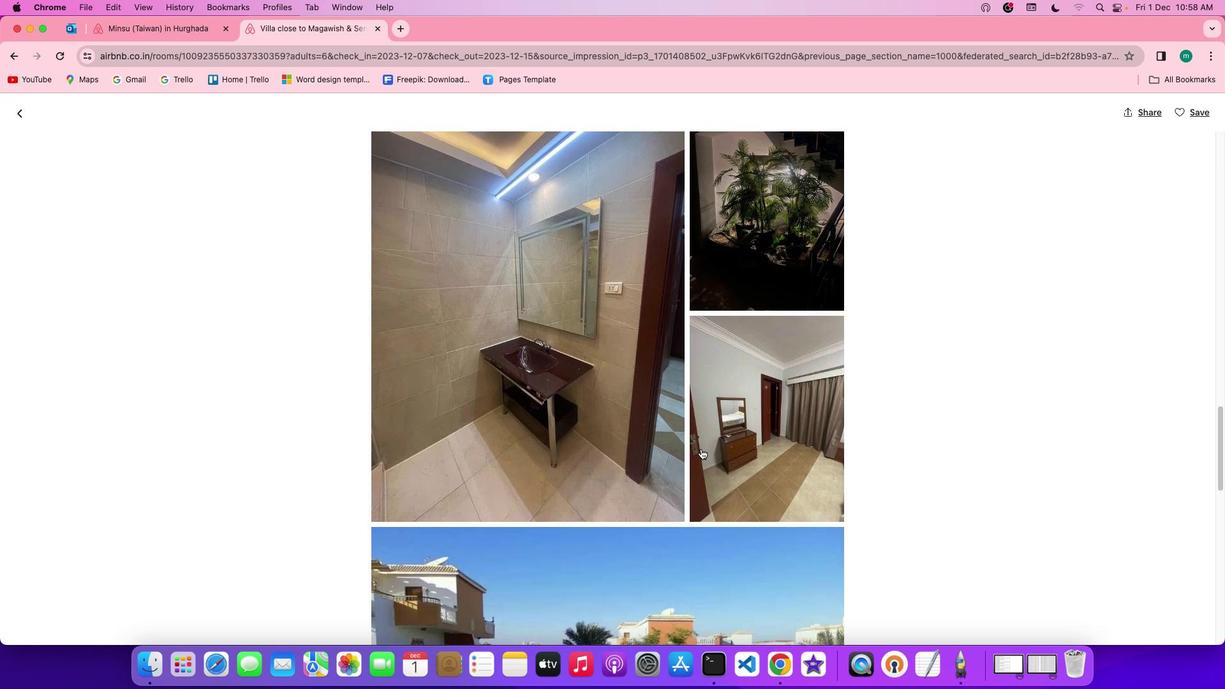 
Action: Mouse scrolled (701, 448) with delta (0, -2)
Screenshot: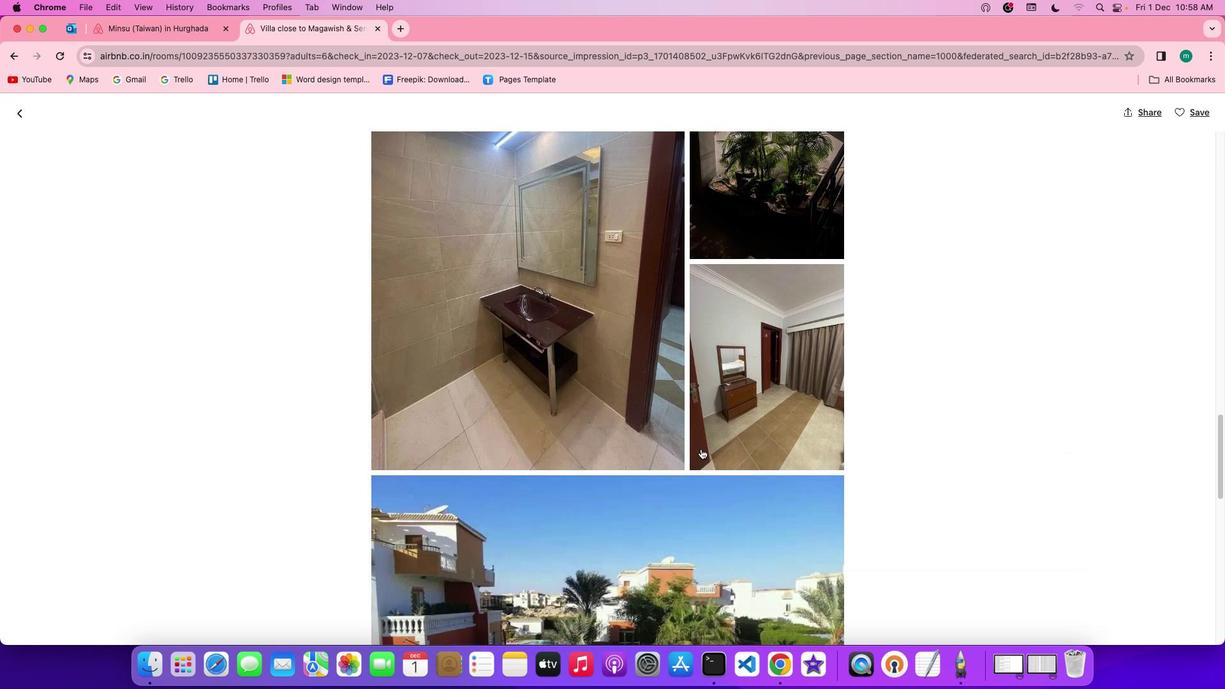 
Action: Mouse scrolled (701, 448) with delta (0, -2)
Screenshot: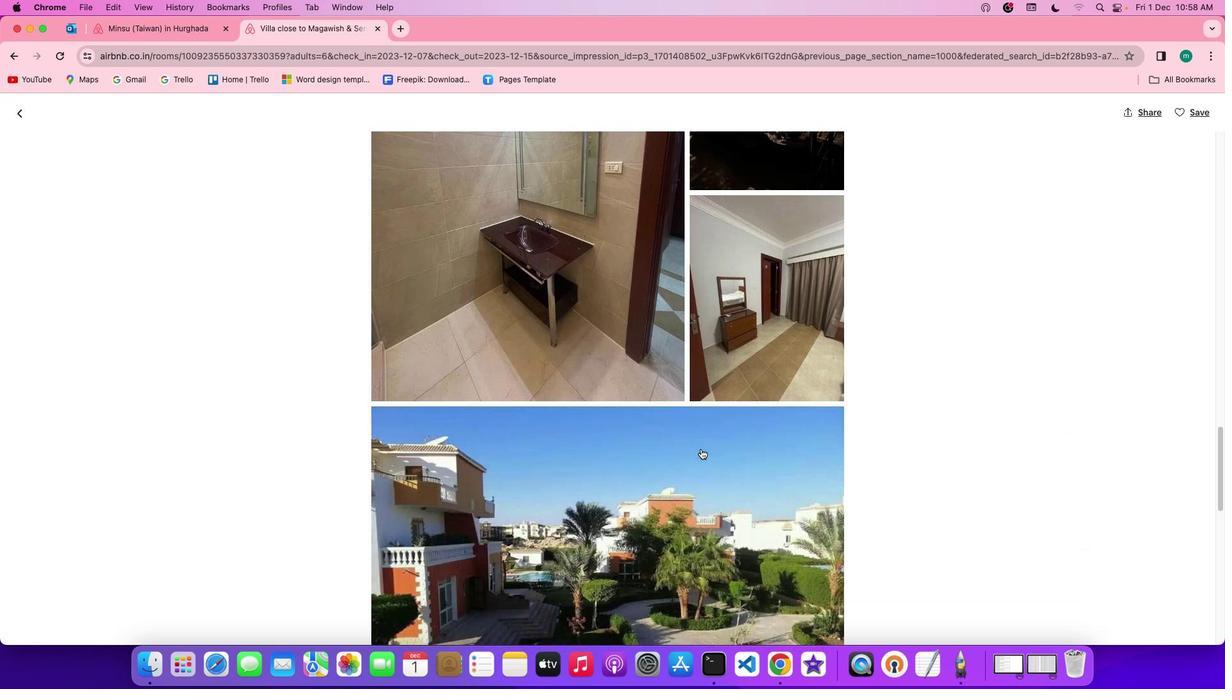 
Action: Mouse scrolled (701, 448) with delta (0, 0)
Screenshot: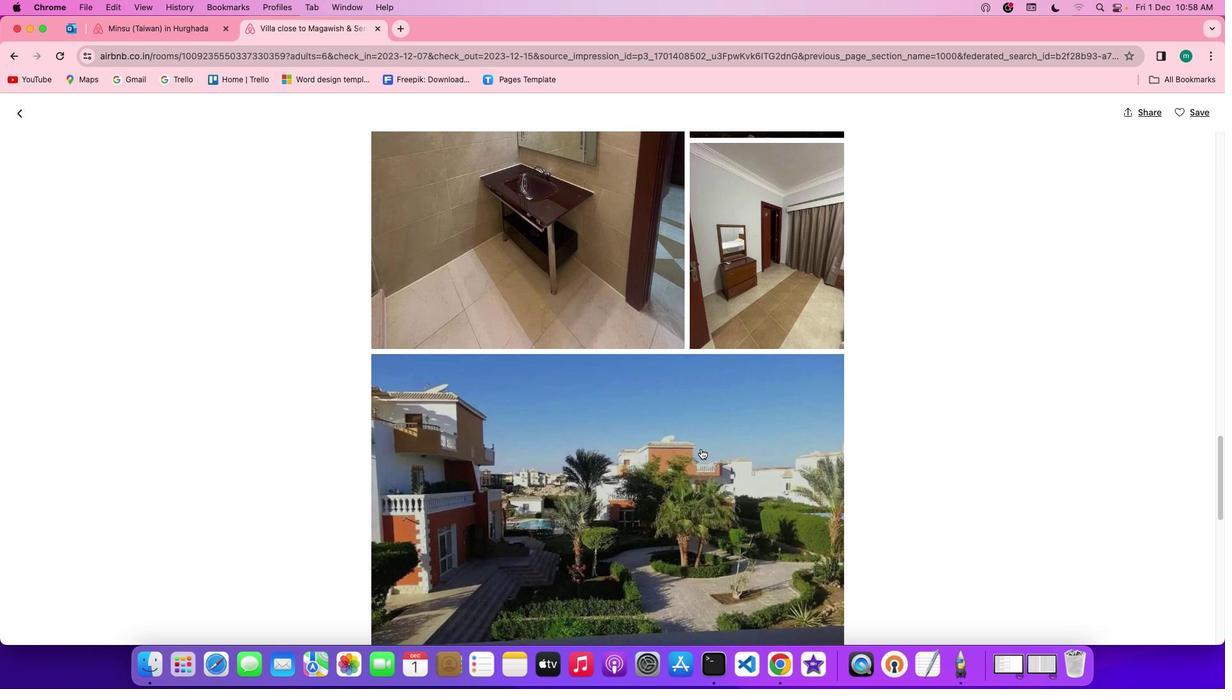 
Action: Mouse scrolled (701, 448) with delta (0, 0)
Screenshot: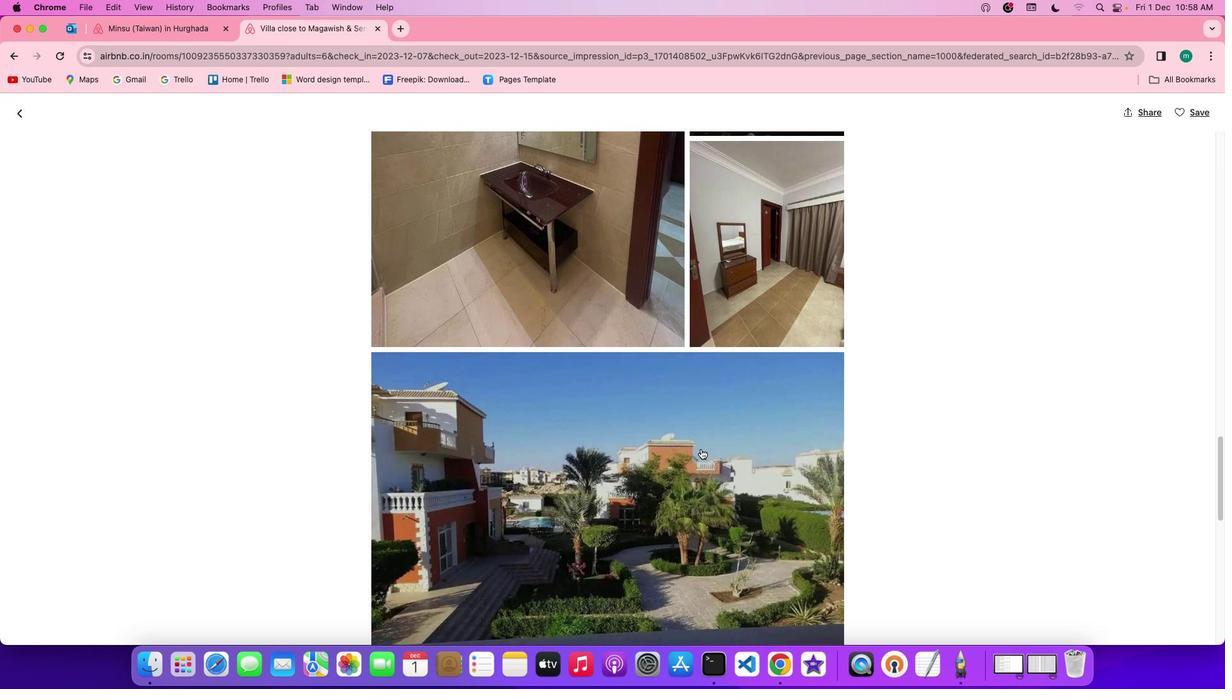 
Action: Mouse scrolled (701, 448) with delta (0, -1)
Screenshot: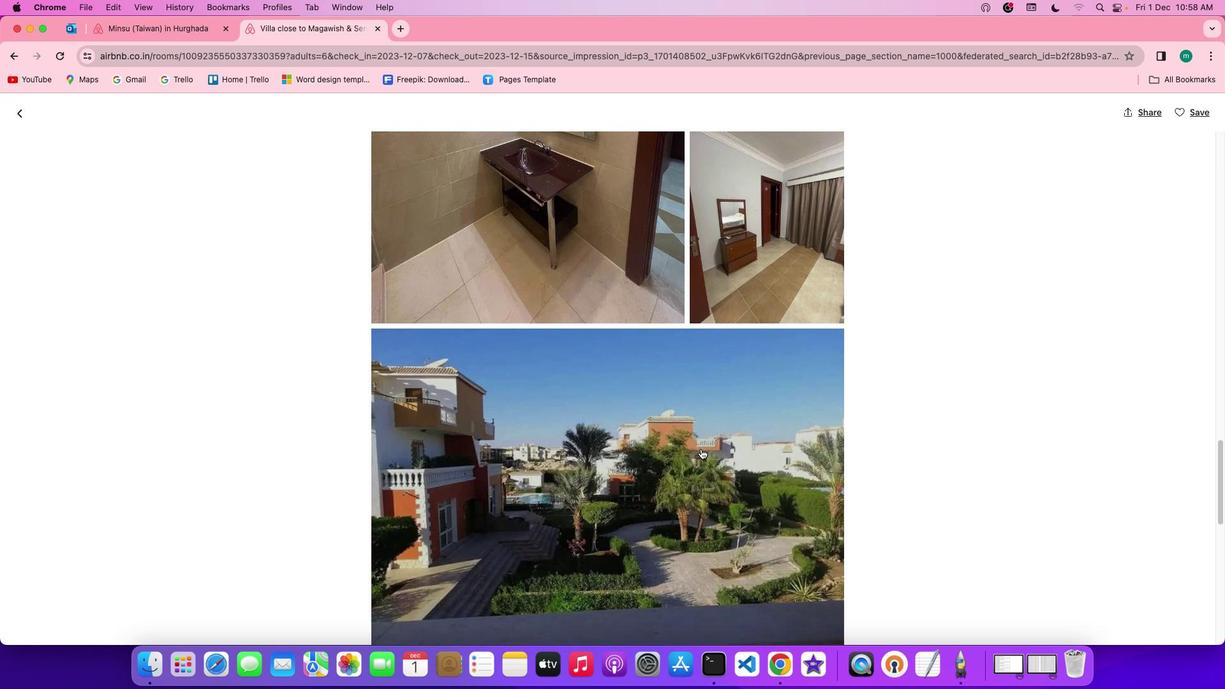 
Action: Mouse scrolled (701, 448) with delta (0, 0)
Screenshot: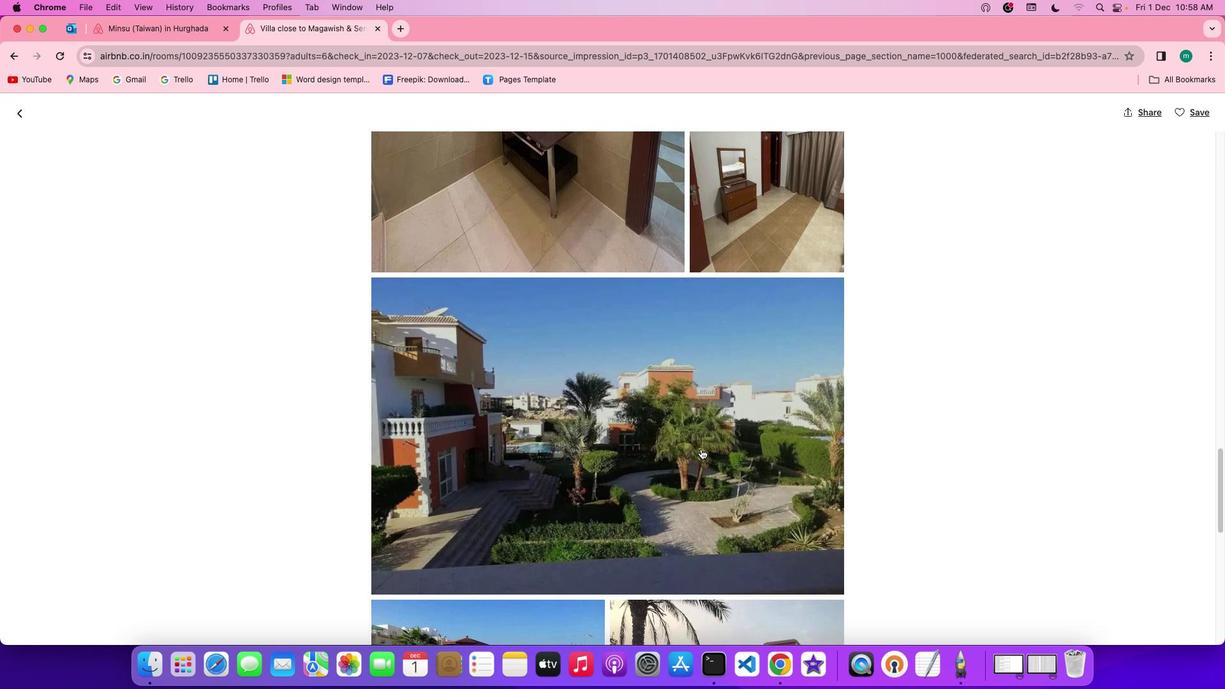 
Action: Mouse scrolled (701, 448) with delta (0, 0)
Screenshot: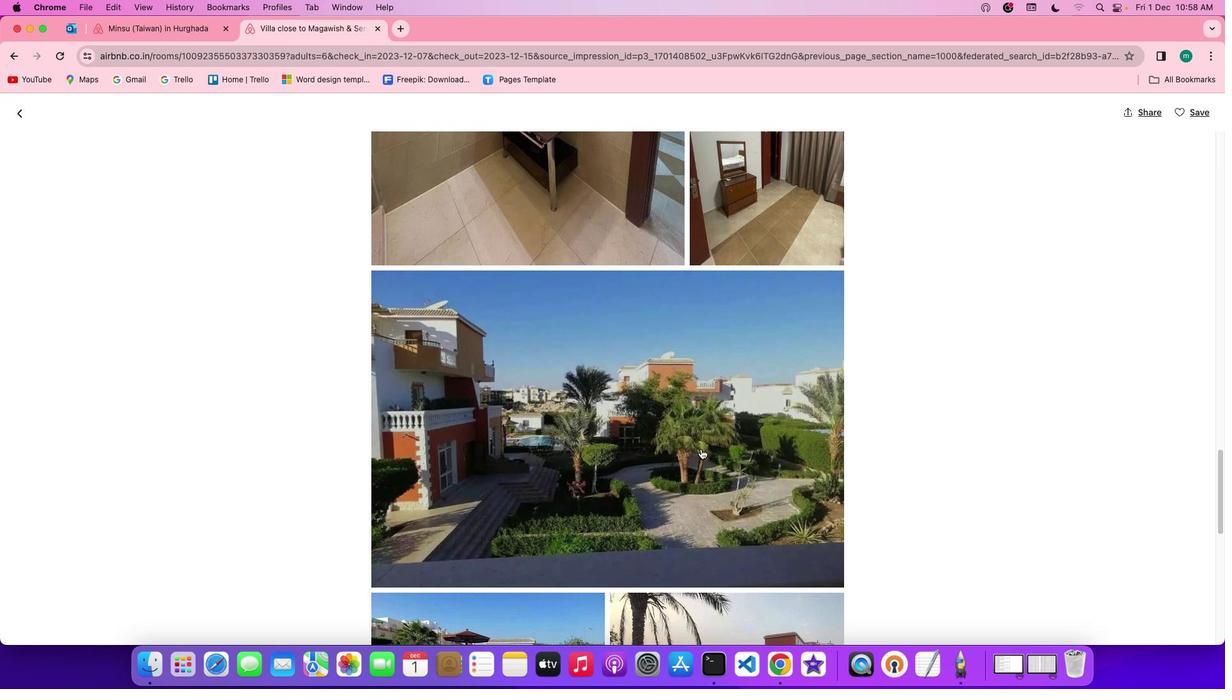 
Action: Mouse scrolled (701, 448) with delta (0, -1)
Screenshot: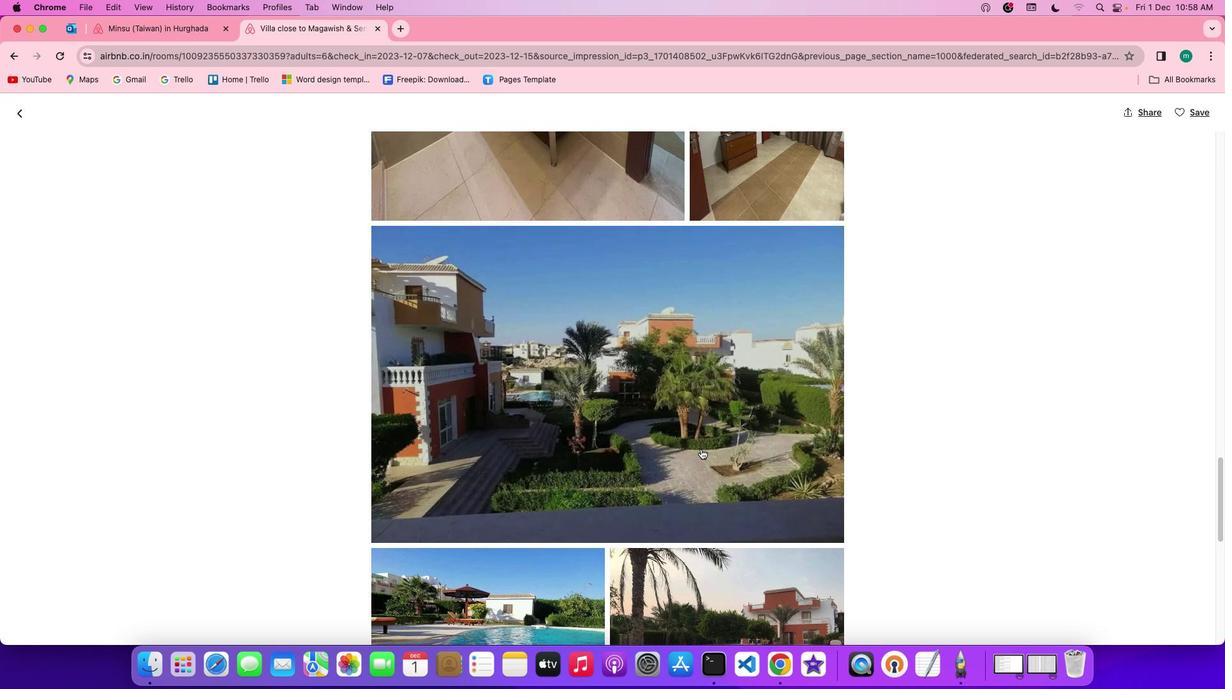 
Action: Mouse scrolled (701, 448) with delta (0, -1)
Screenshot: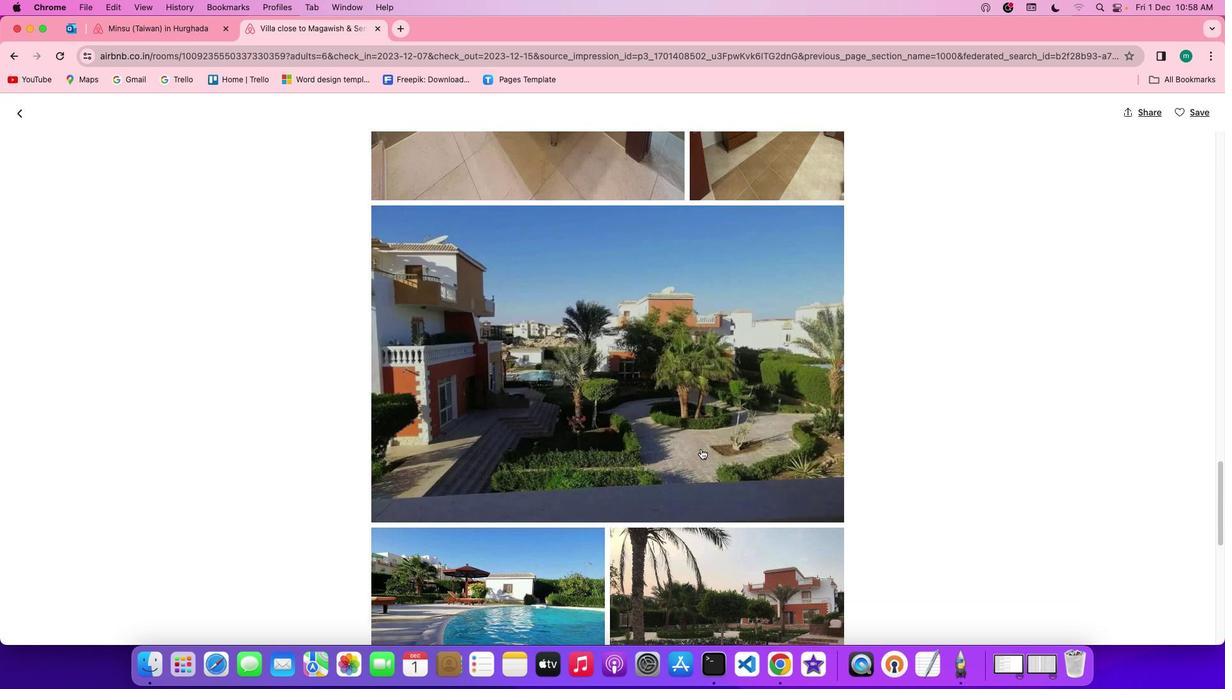 
Action: Mouse scrolled (701, 448) with delta (0, 0)
Screenshot: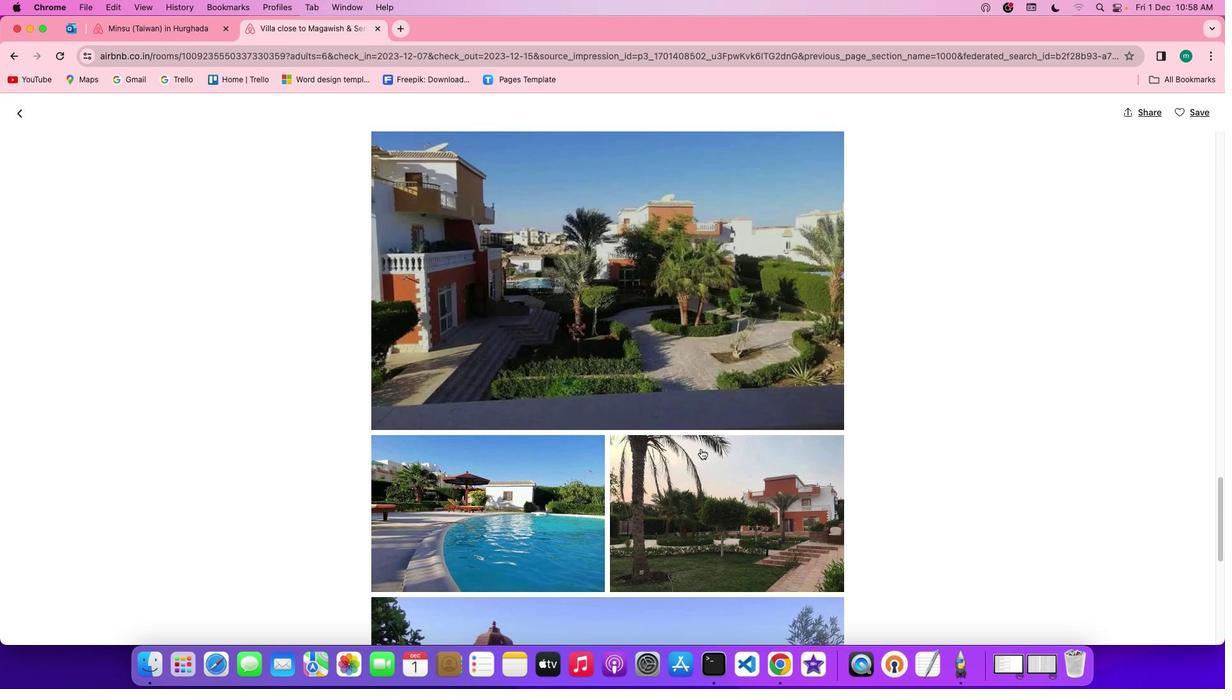
Action: Mouse scrolled (701, 448) with delta (0, 0)
Screenshot: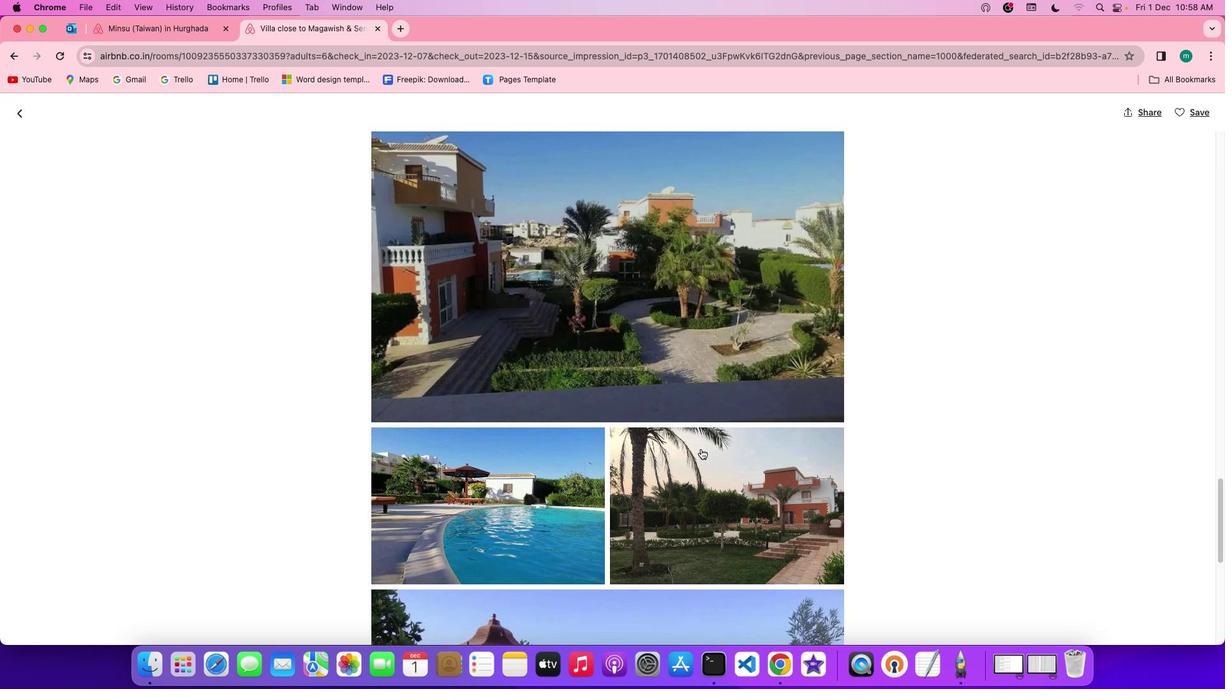 
Action: Mouse scrolled (701, 448) with delta (0, 0)
Screenshot: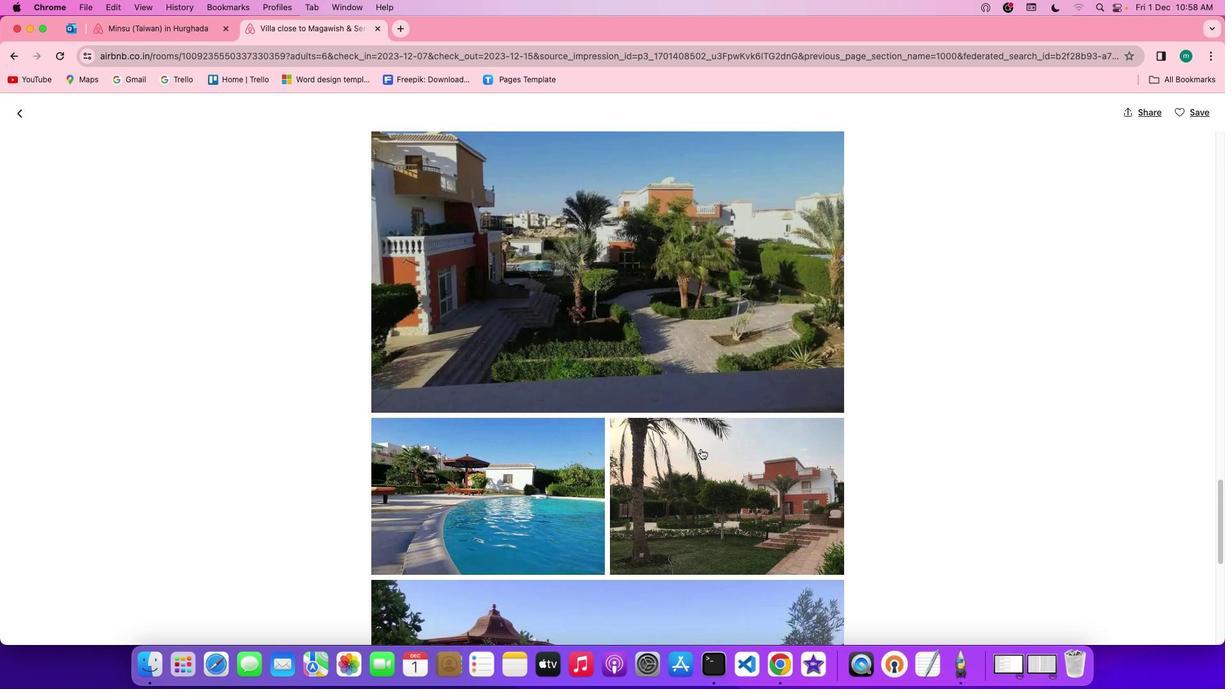 
Action: Mouse scrolled (701, 448) with delta (0, -1)
Screenshot: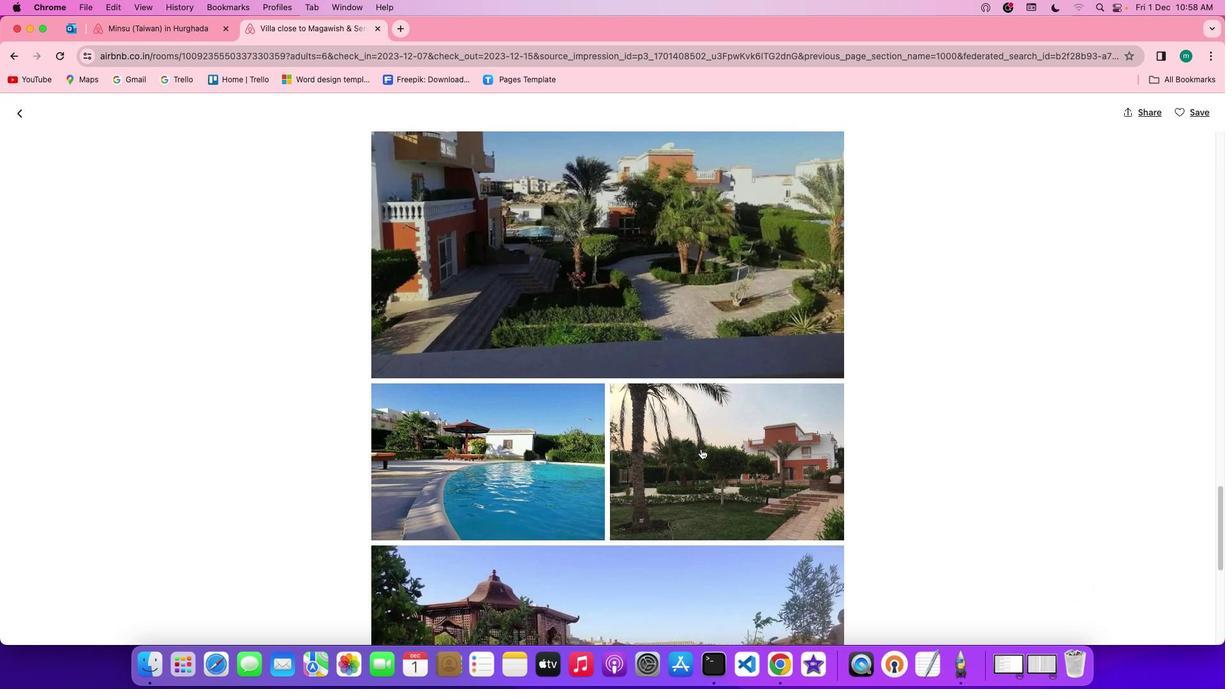 
Action: Mouse scrolled (701, 448) with delta (0, 0)
Screenshot: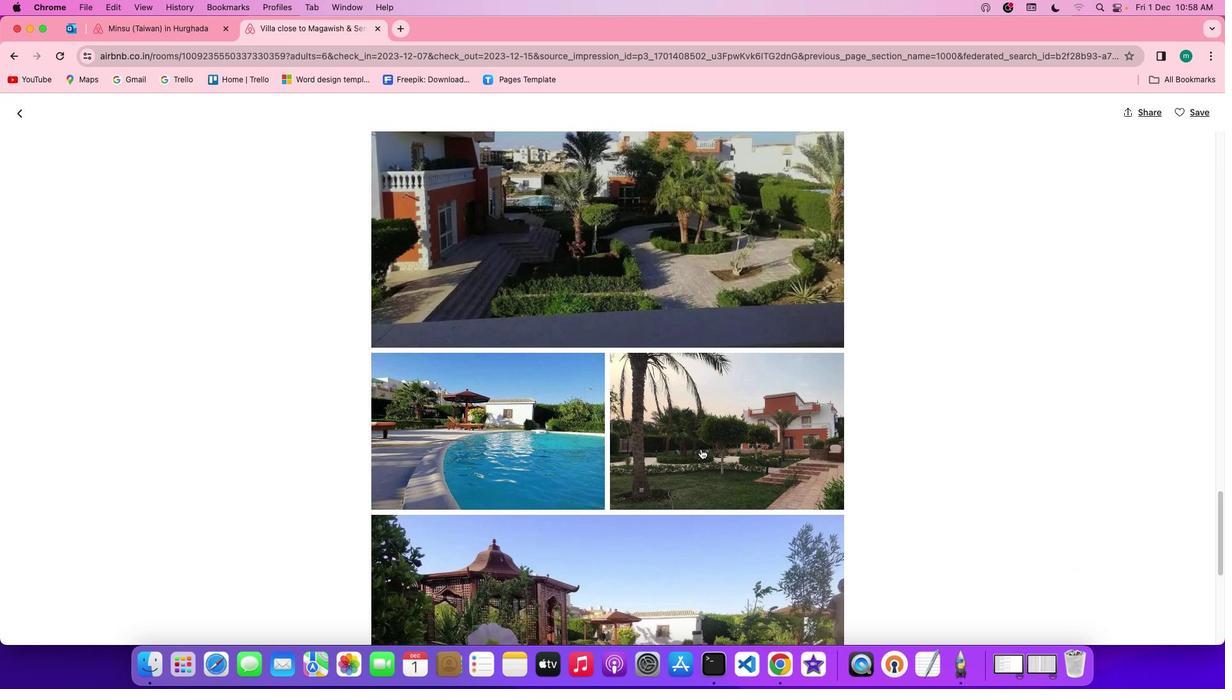 
Action: Mouse scrolled (701, 448) with delta (0, 0)
Screenshot: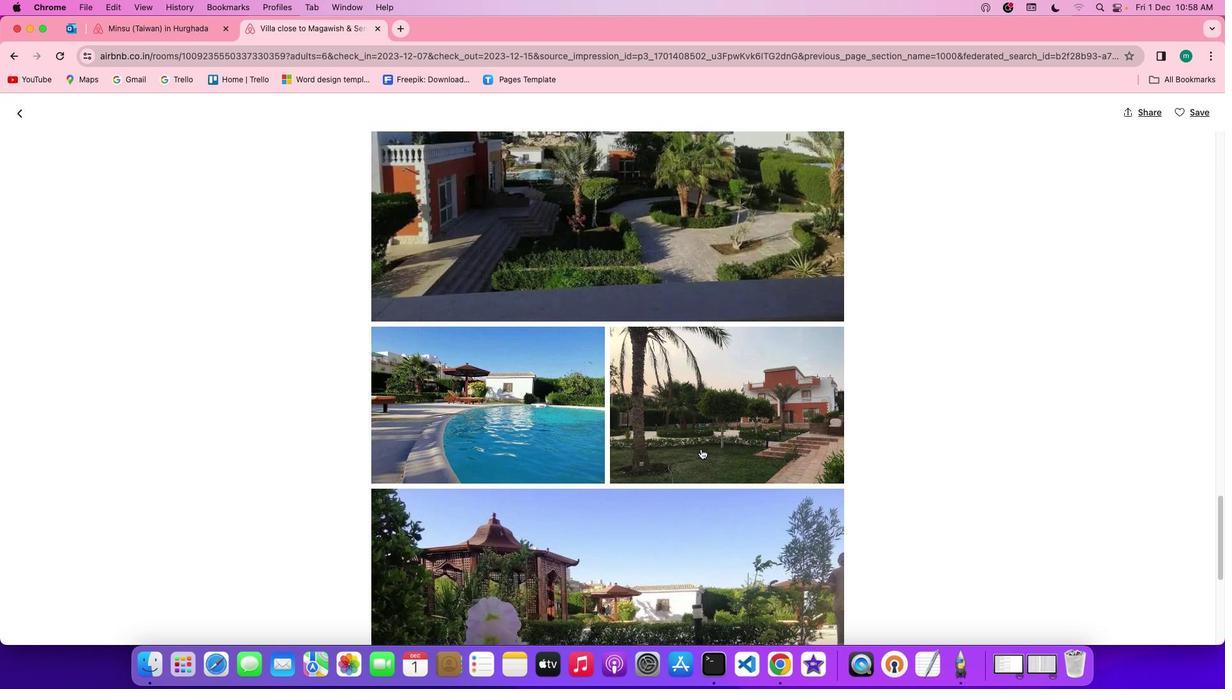 
Action: Mouse scrolled (701, 448) with delta (0, -1)
Screenshot: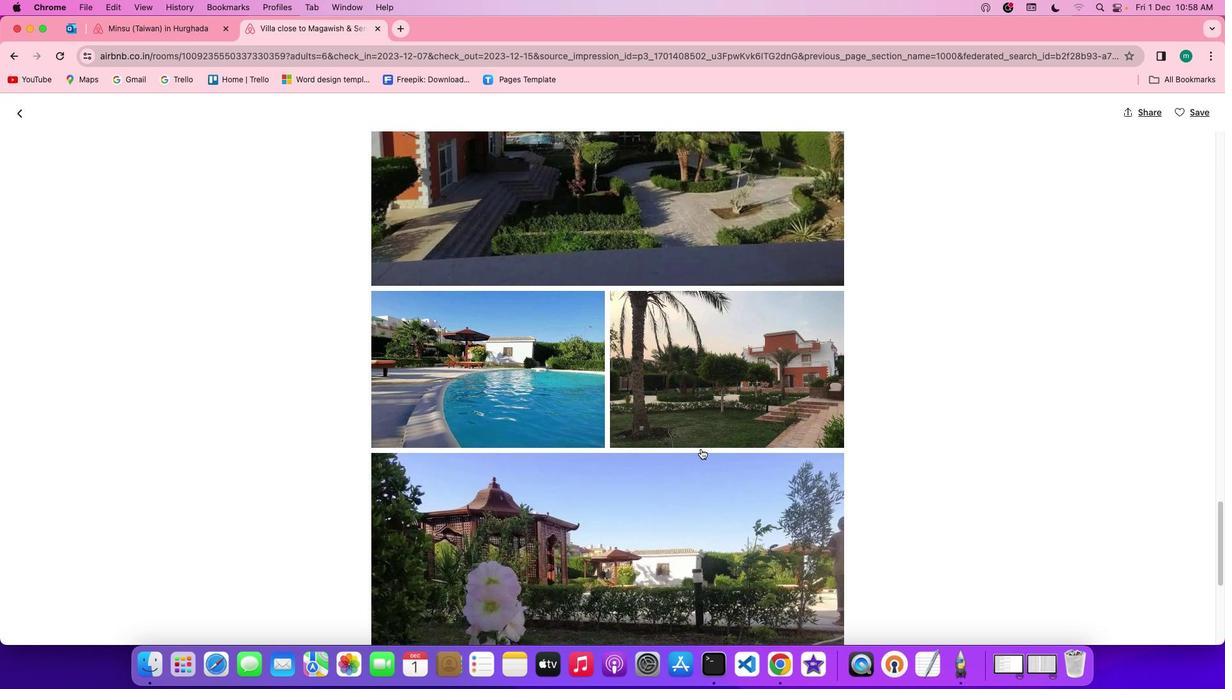 
Action: Mouse scrolled (701, 448) with delta (0, -1)
Screenshot: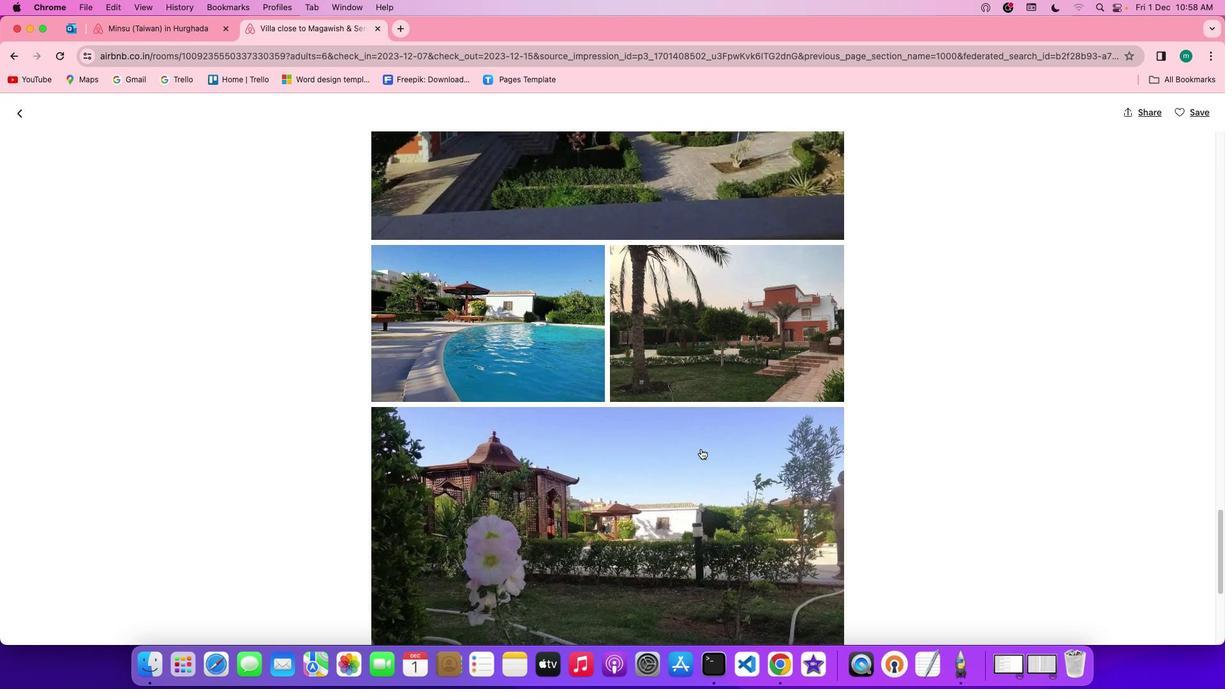 
Action: Mouse scrolled (701, 448) with delta (0, 0)
Screenshot: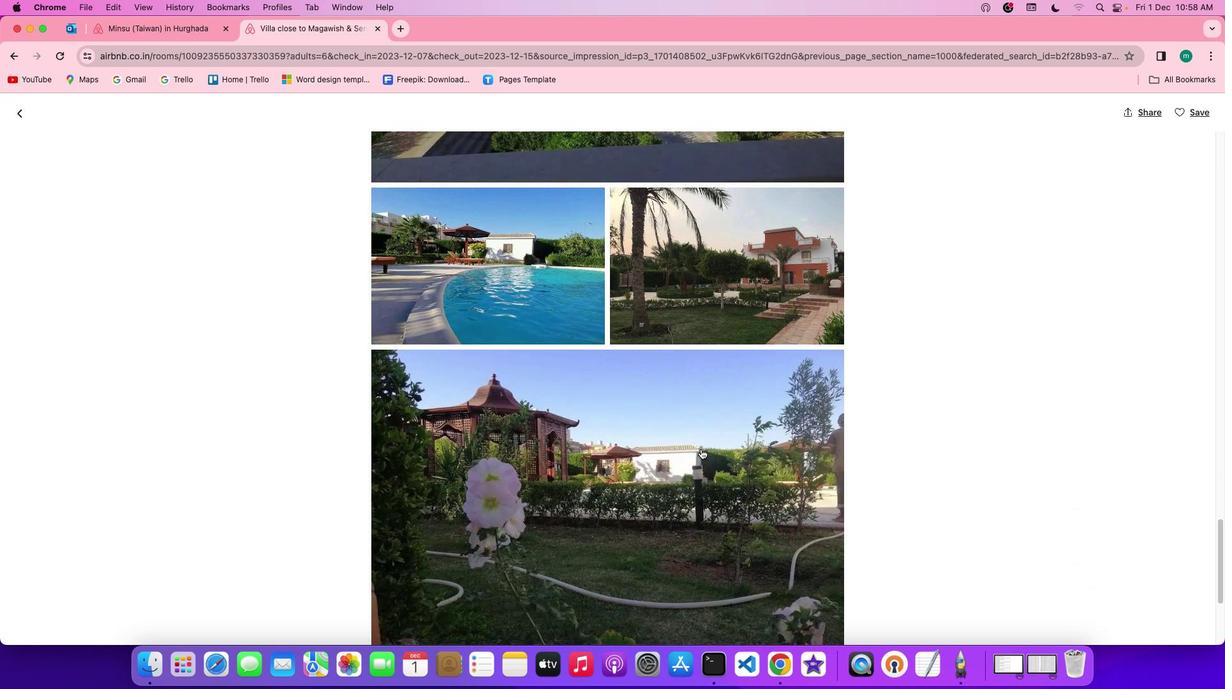 
Action: Mouse scrolled (701, 448) with delta (0, 0)
Screenshot: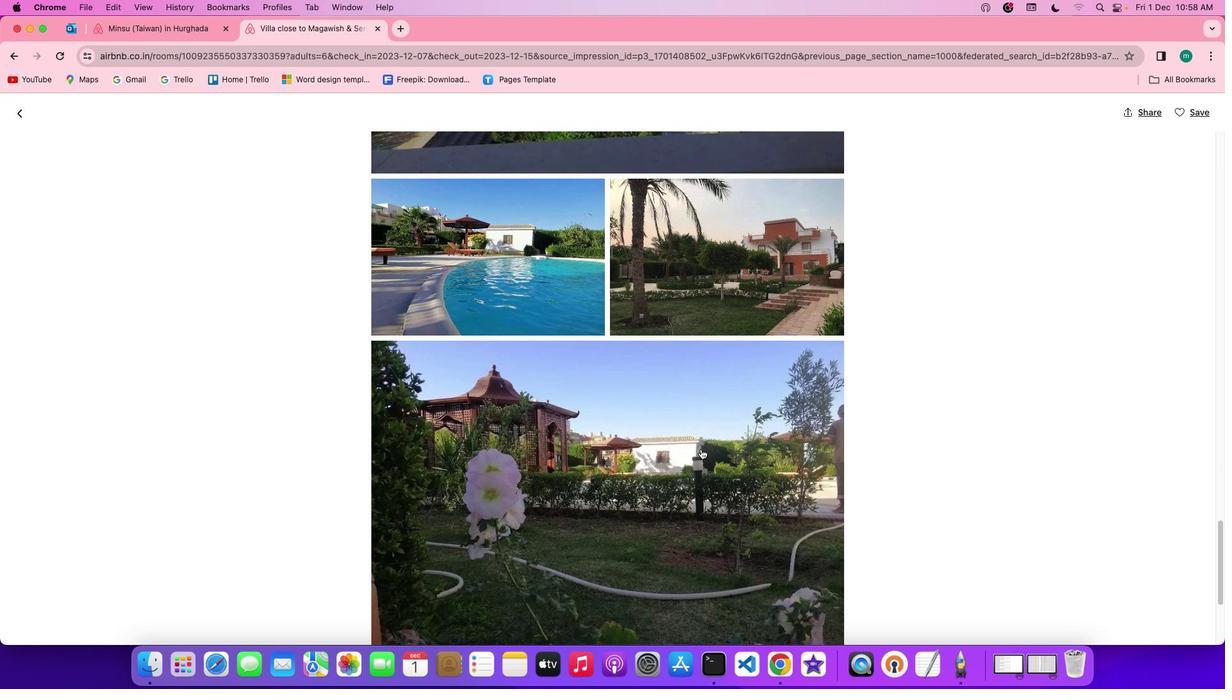 
Action: Mouse scrolled (701, 448) with delta (0, 0)
Screenshot: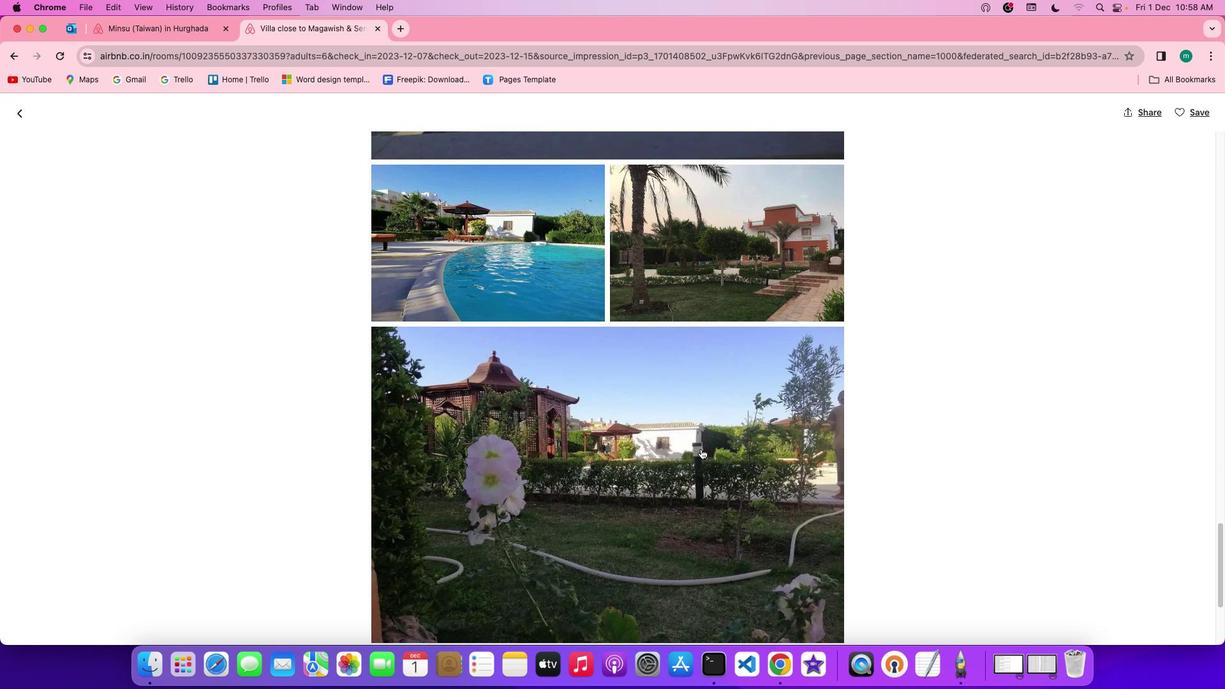 
Action: Mouse scrolled (701, 448) with delta (0, -1)
Screenshot: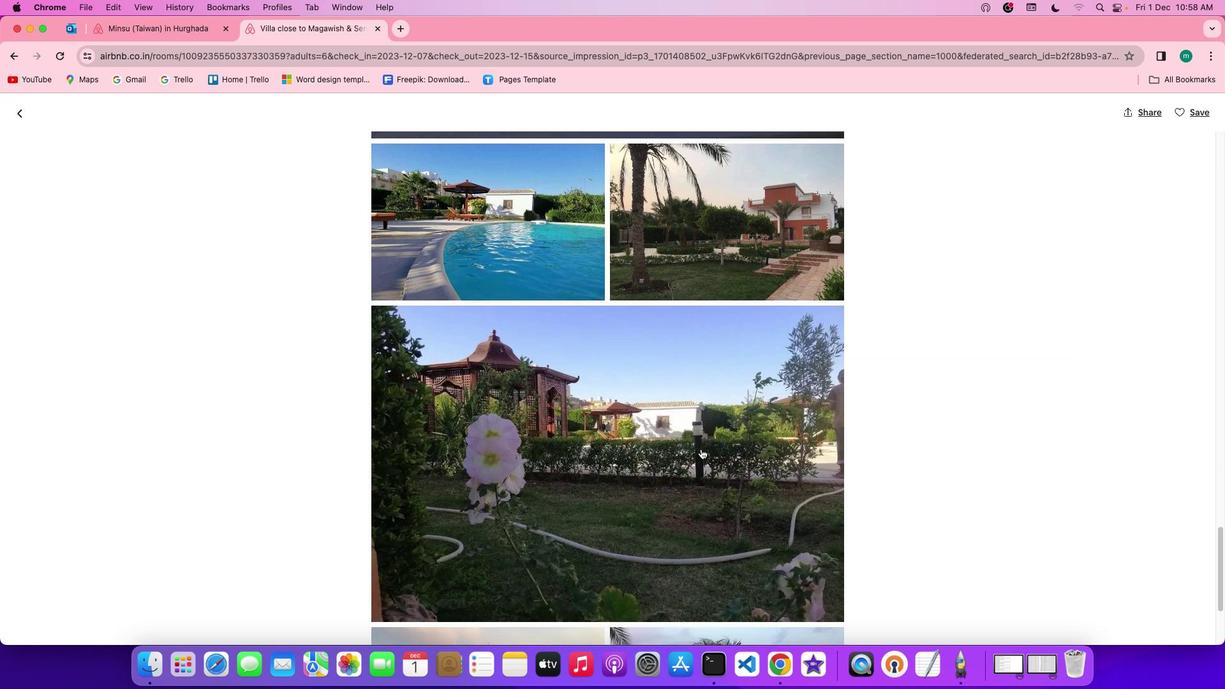 
Action: Mouse scrolled (701, 448) with delta (0, -1)
Screenshot: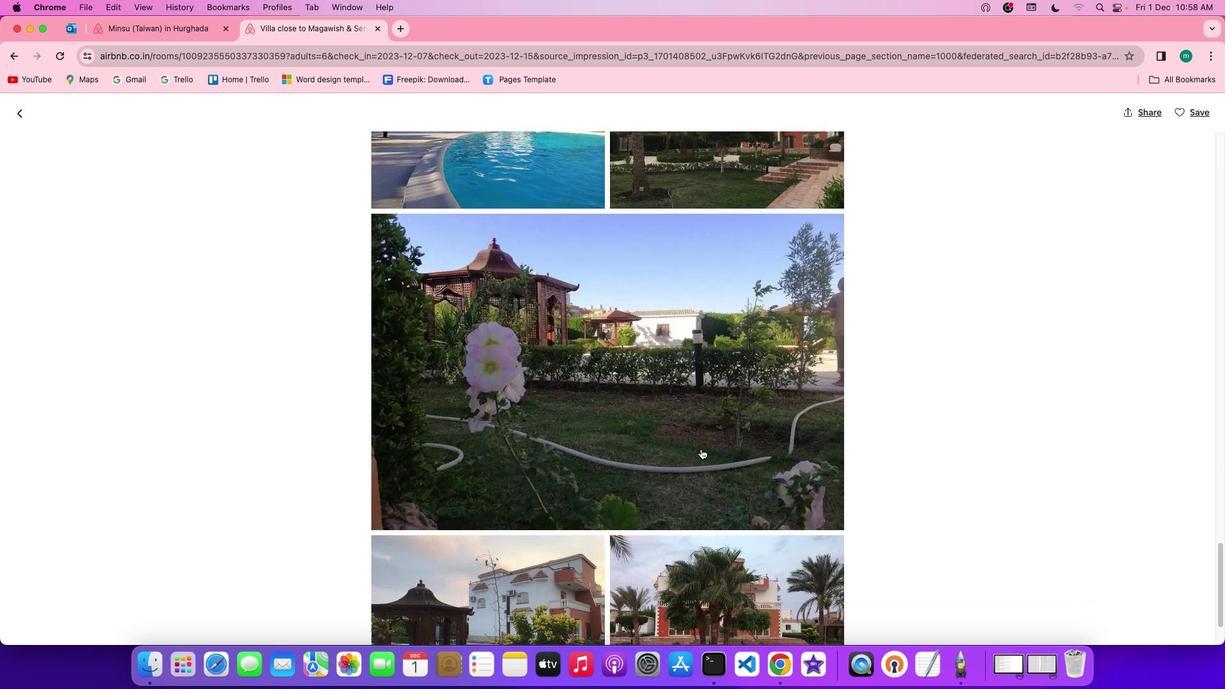 
Action: Mouse scrolled (701, 448) with delta (0, 0)
Screenshot: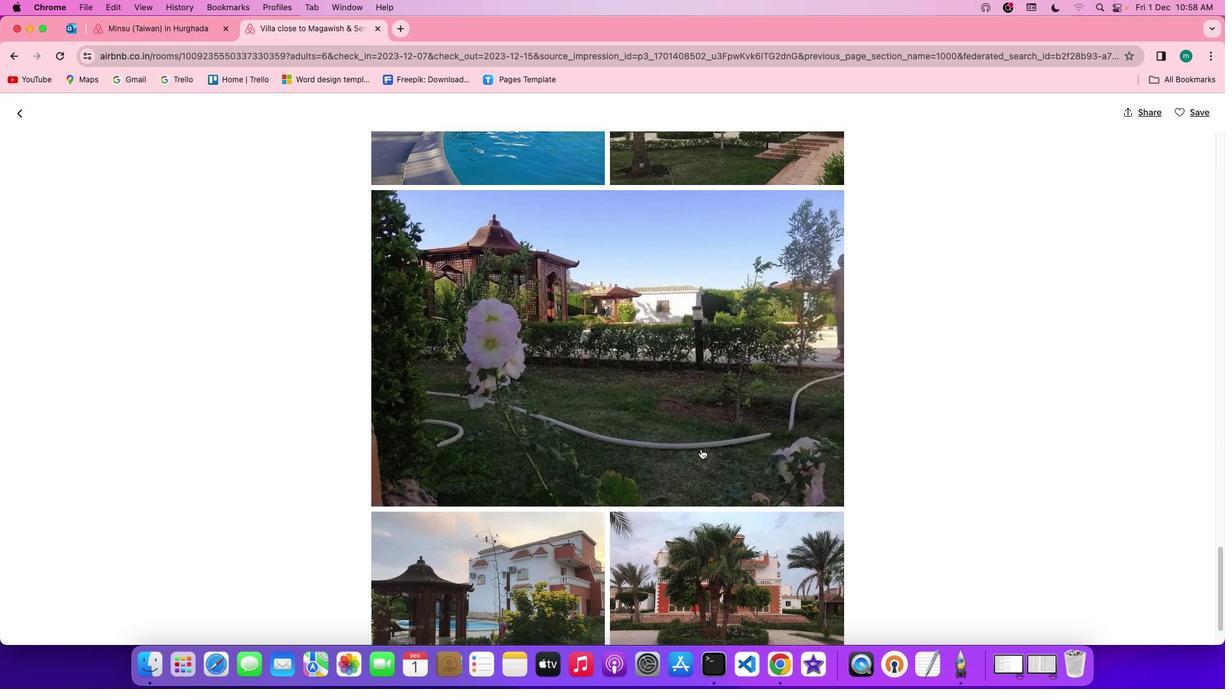 
Action: Mouse scrolled (701, 448) with delta (0, 0)
Screenshot: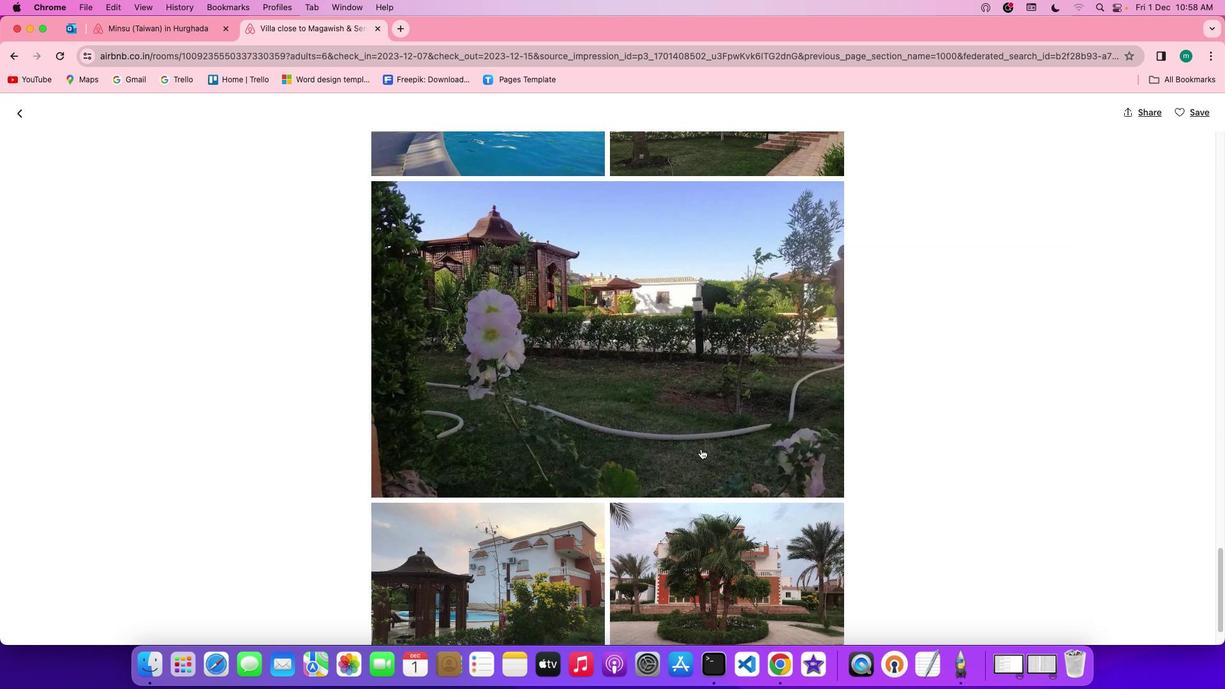 
Action: Mouse scrolled (701, 448) with delta (0, -1)
Screenshot: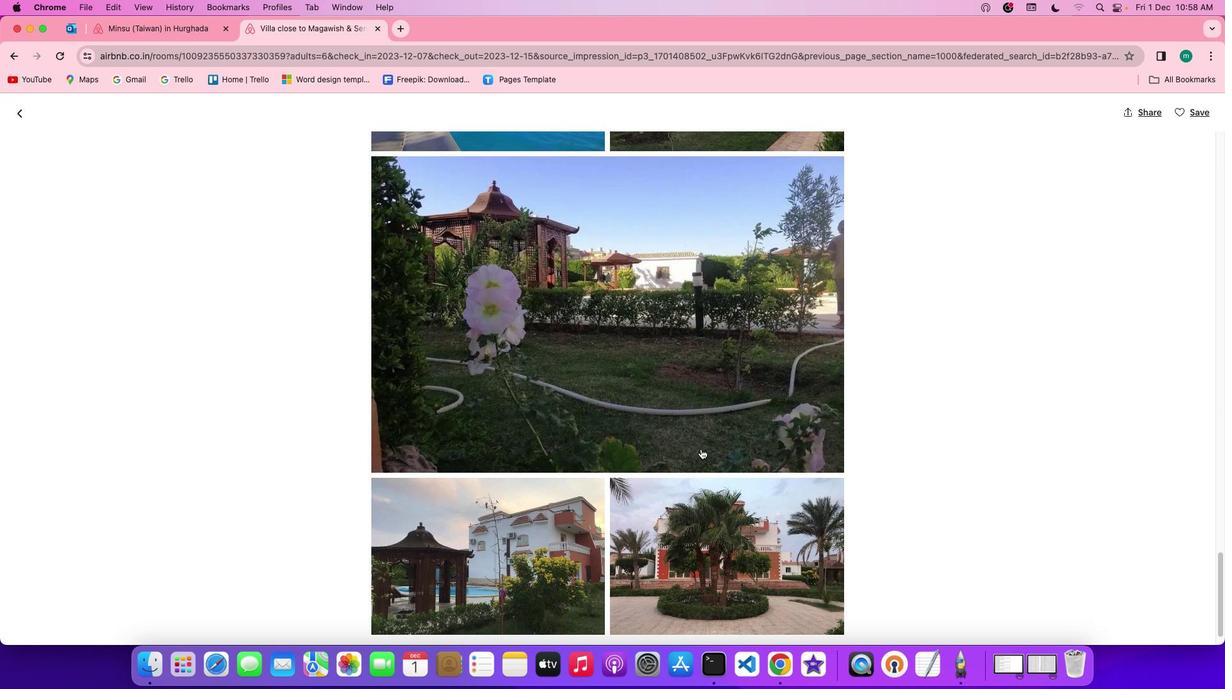 
Action: Mouse scrolled (701, 448) with delta (0, -1)
Screenshot: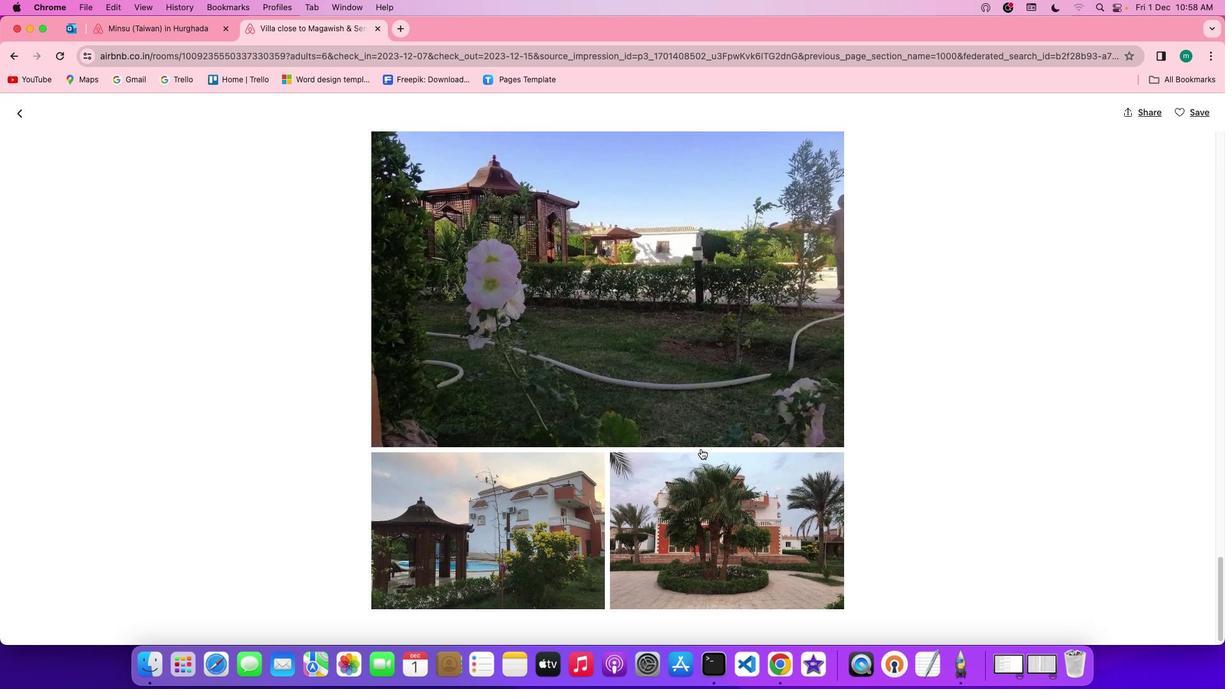 
Action: Mouse scrolled (701, 448) with delta (0, 0)
Screenshot: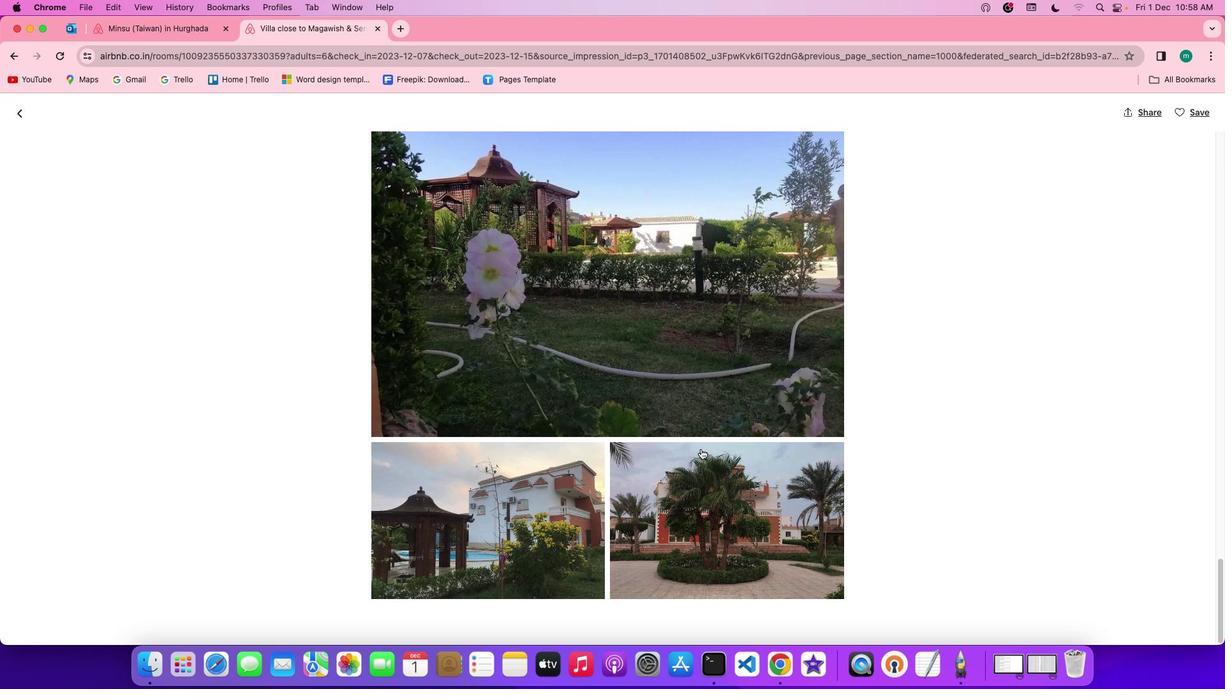 
Action: Mouse scrolled (701, 448) with delta (0, 0)
Screenshot: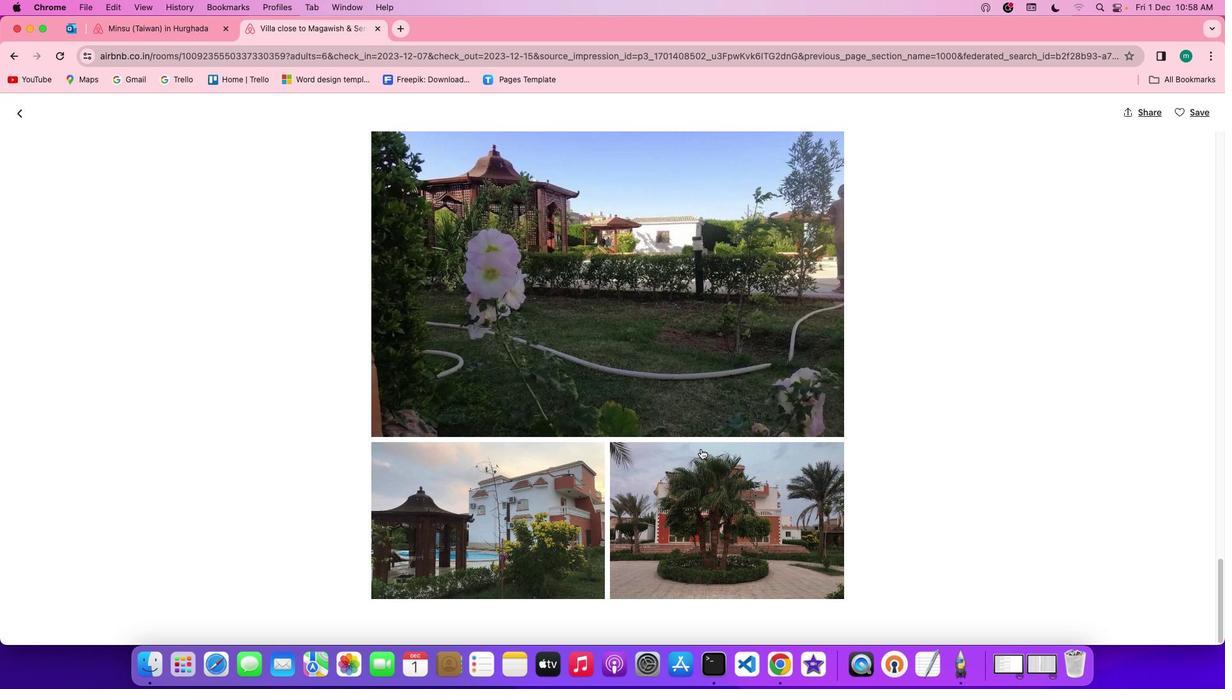 
Action: Mouse scrolled (701, 448) with delta (0, -1)
Screenshot: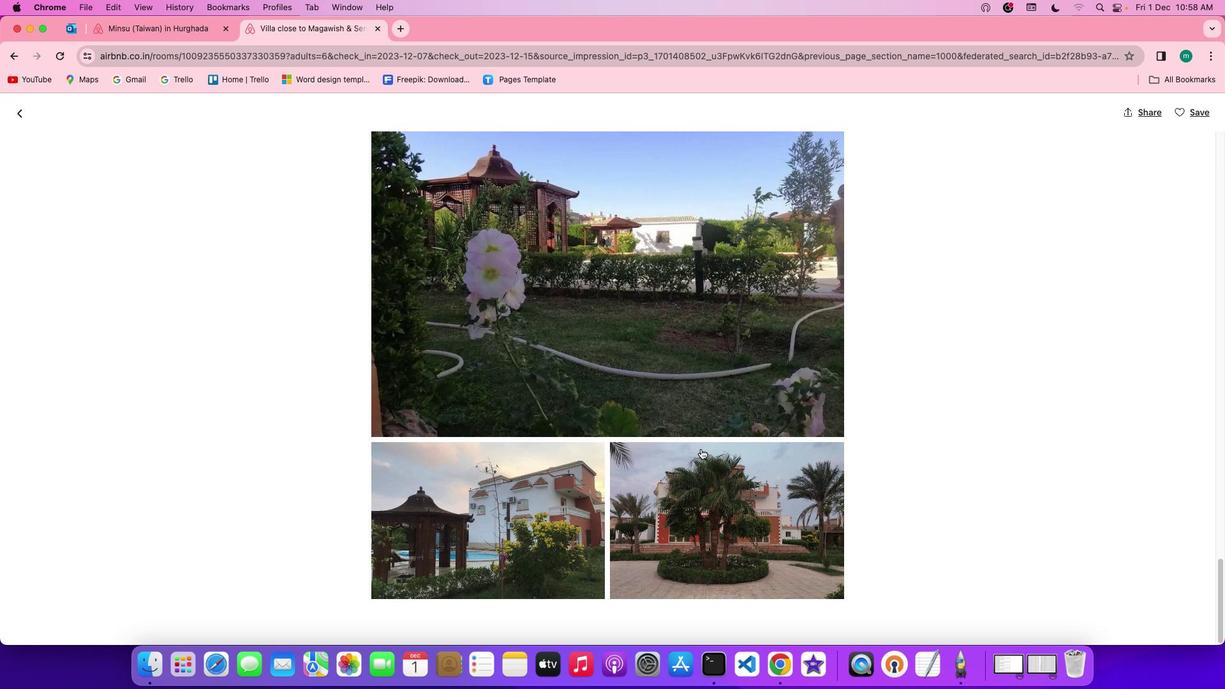 
Action: Mouse scrolled (701, 448) with delta (0, -1)
Screenshot: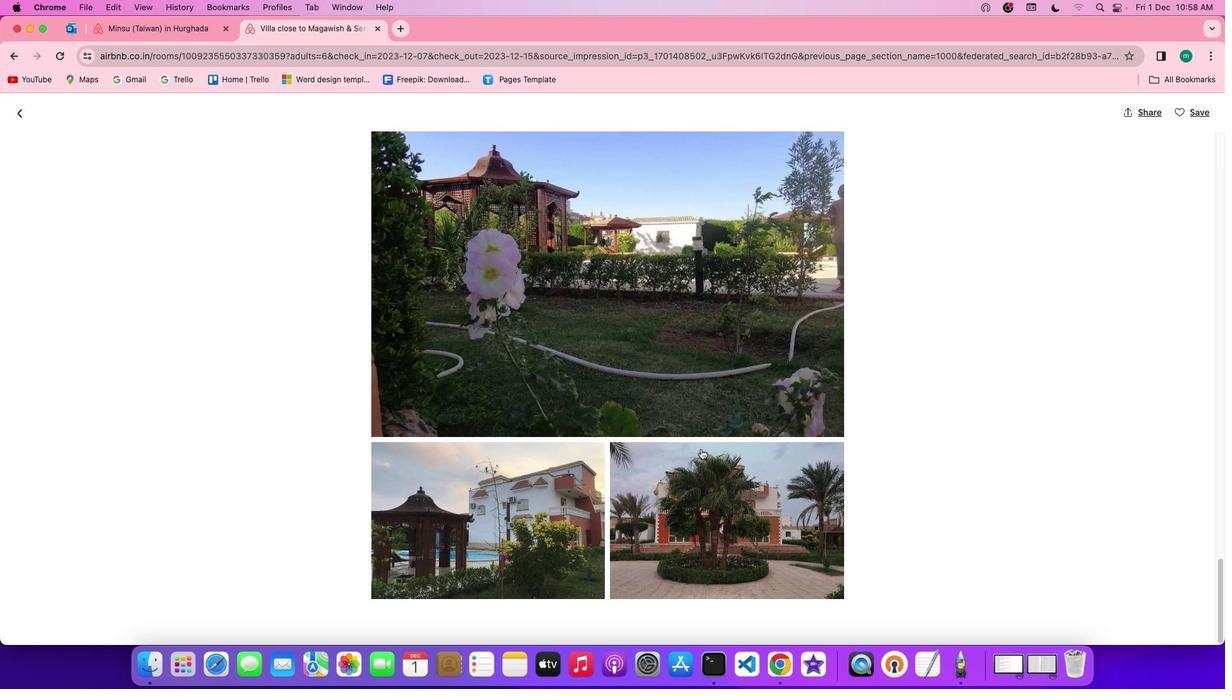 
Action: Mouse scrolled (701, 448) with delta (0, -2)
Screenshot: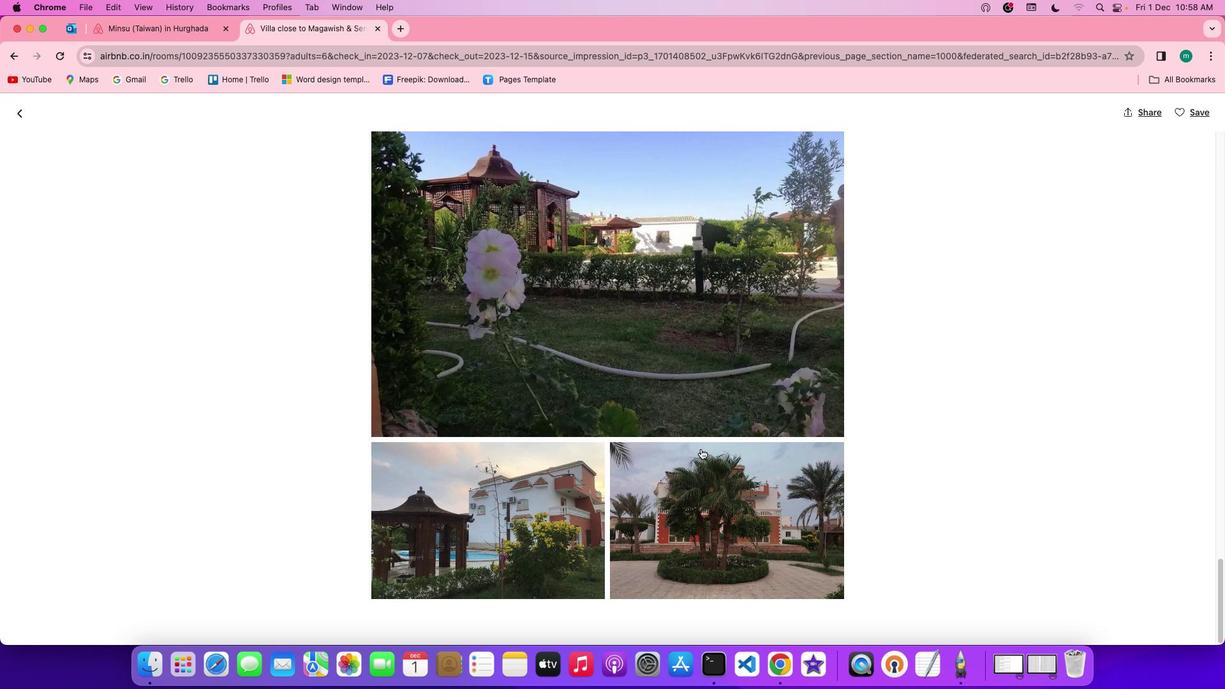 
Action: Mouse scrolled (701, 448) with delta (0, 0)
Screenshot: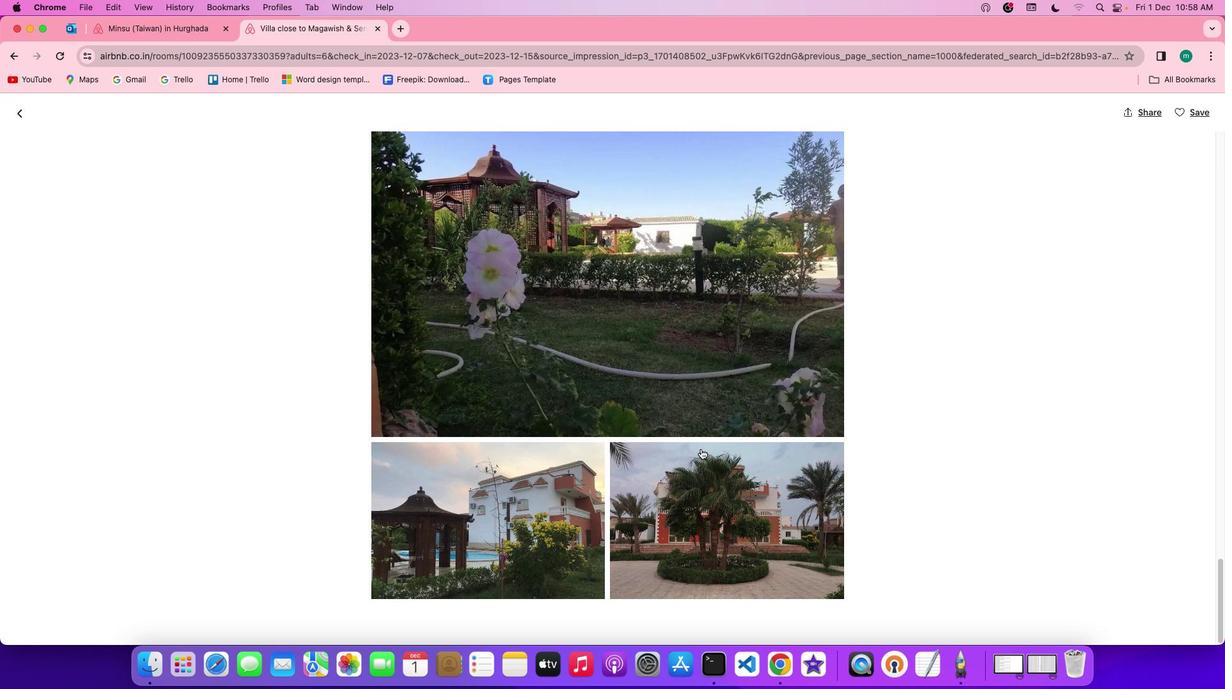 
Action: Mouse scrolled (701, 448) with delta (0, 0)
Screenshot: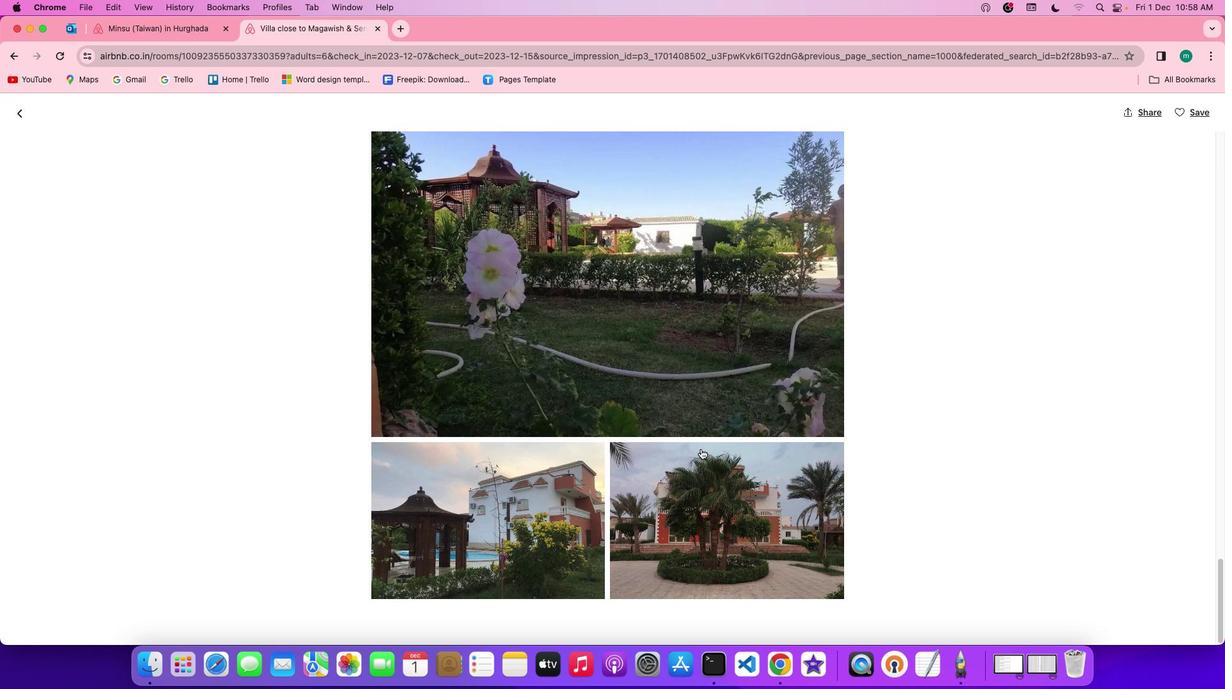 
Action: Mouse scrolled (701, 448) with delta (0, -1)
Screenshot: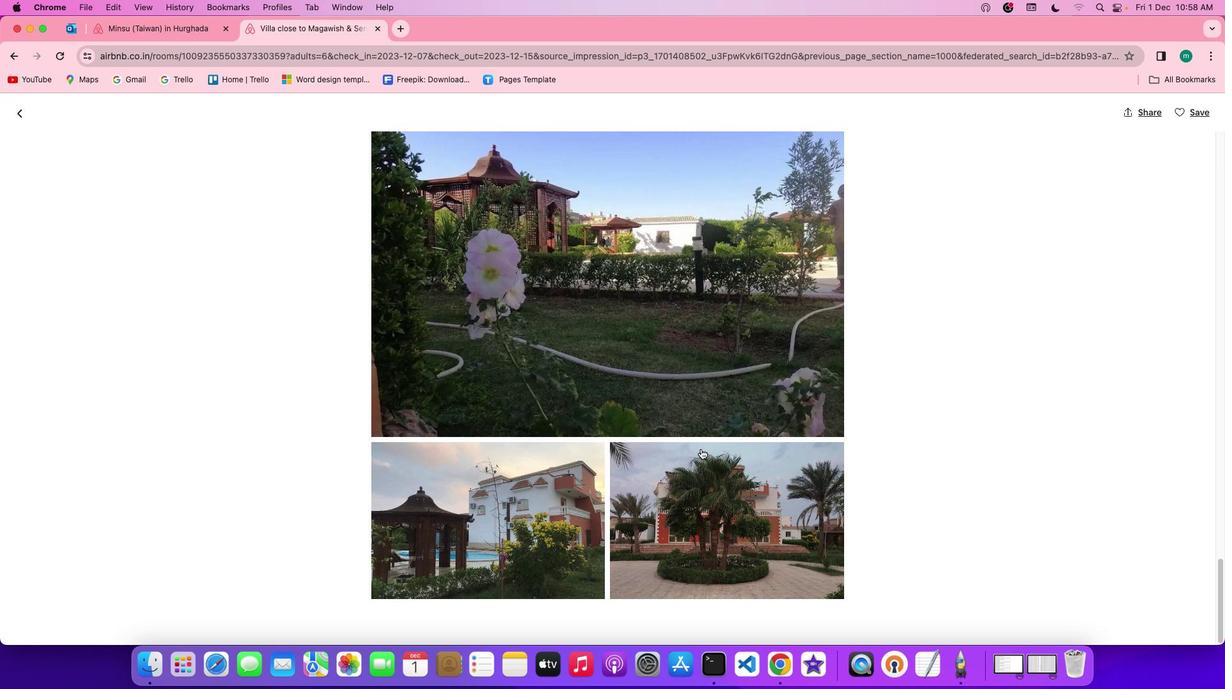 
Action: Mouse scrolled (701, 448) with delta (0, -1)
Screenshot: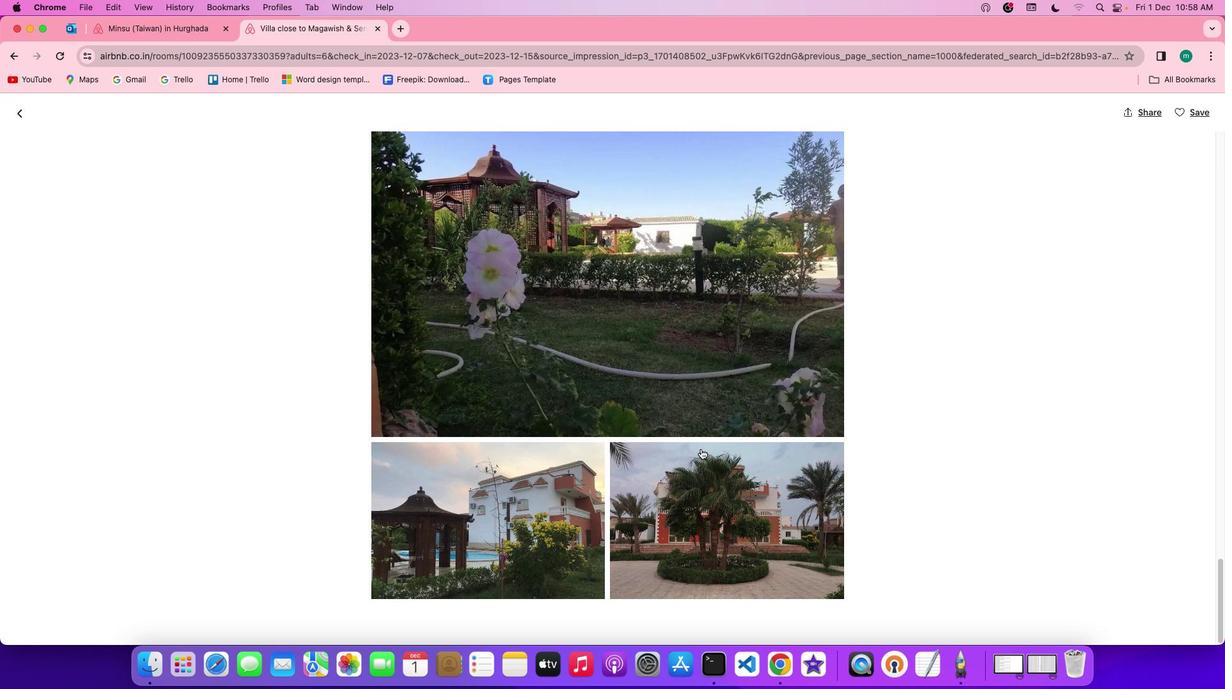 
Action: Mouse scrolled (701, 448) with delta (0, 0)
Screenshot: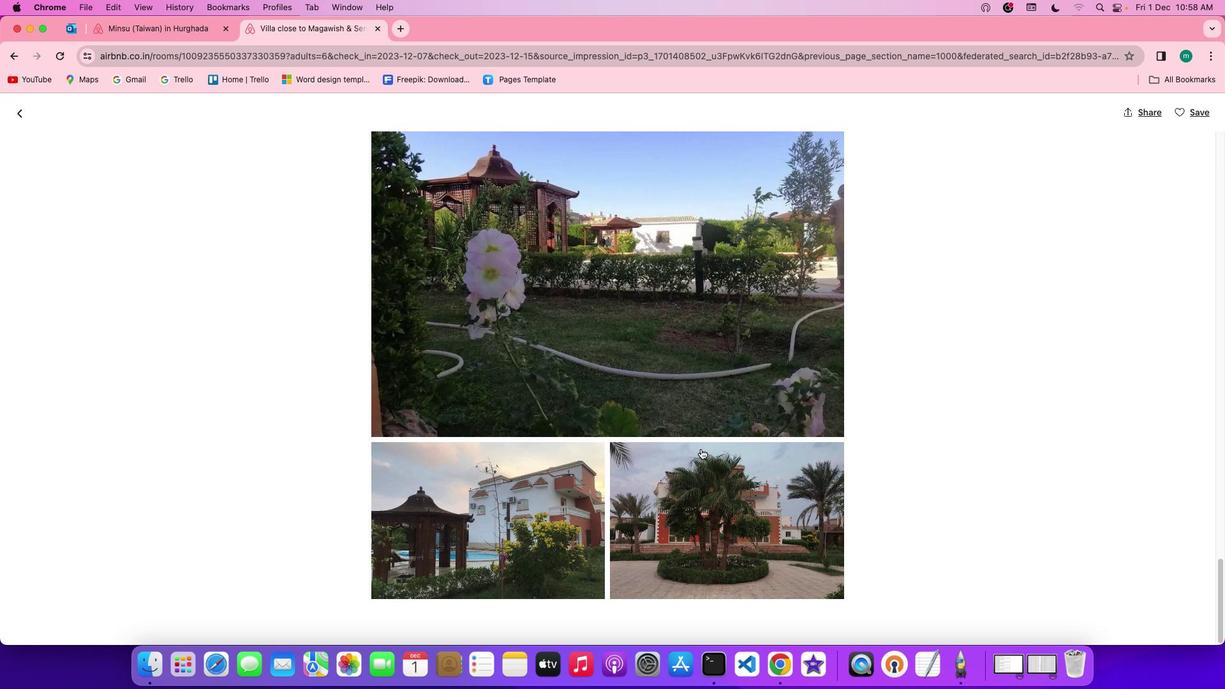 
Action: Mouse scrolled (701, 448) with delta (0, 0)
Screenshot: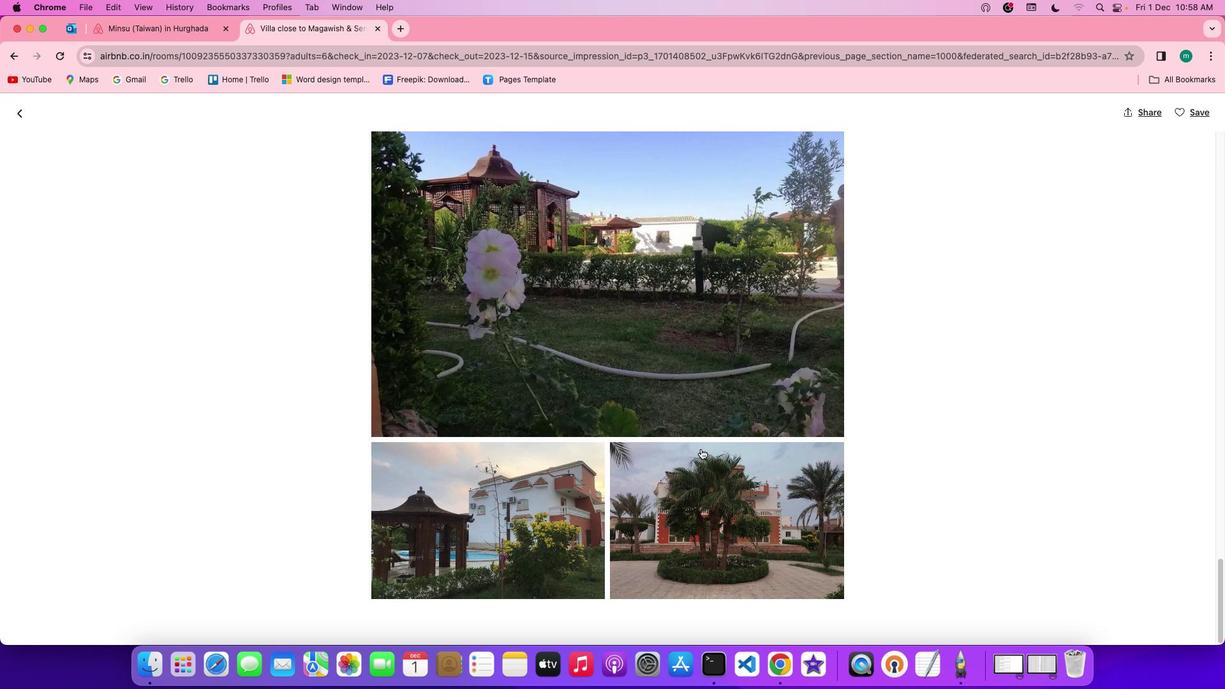 
Action: Mouse scrolled (701, 448) with delta (0, -1)
Screenshot: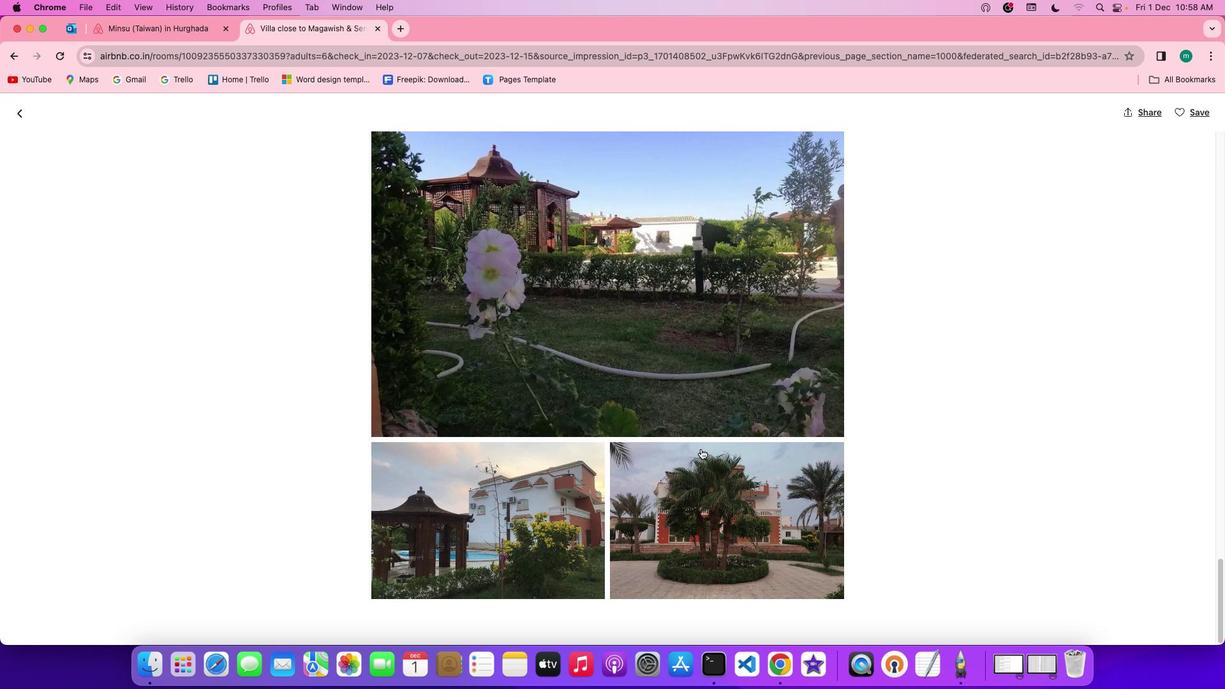 
Action: Mouse scrolled (701, 448) with delta (0, -1)
Screenshot: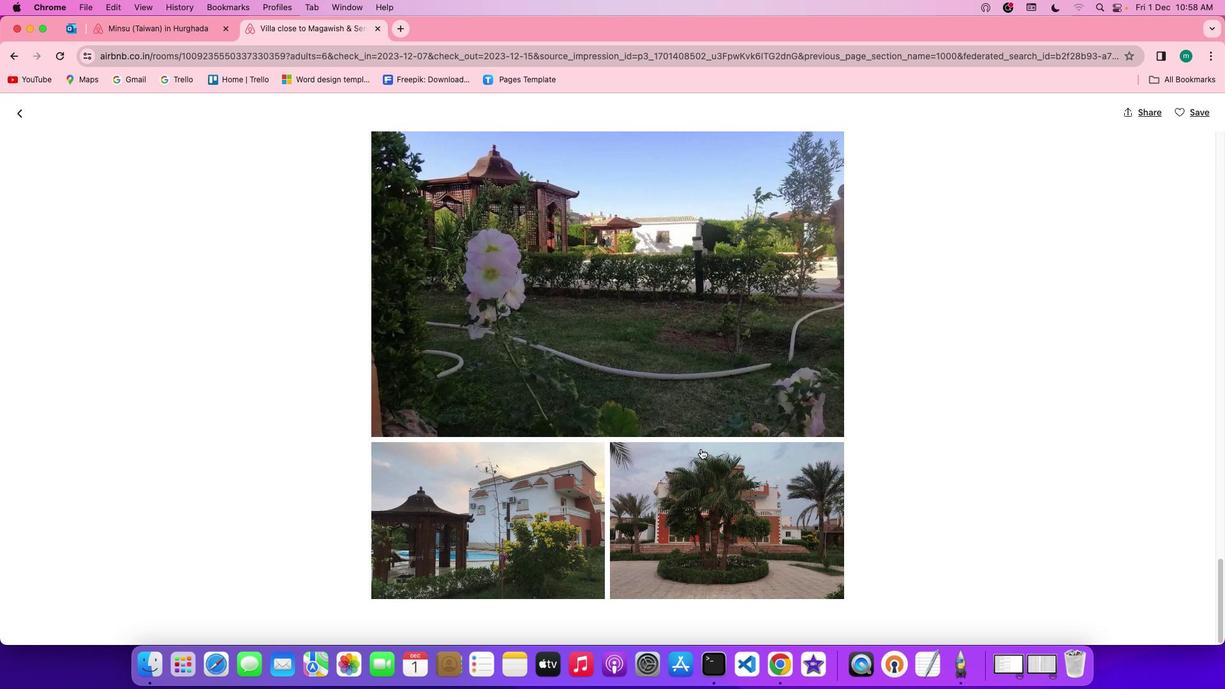 
Action: Mouse moved to (701, 449)
Screenshot: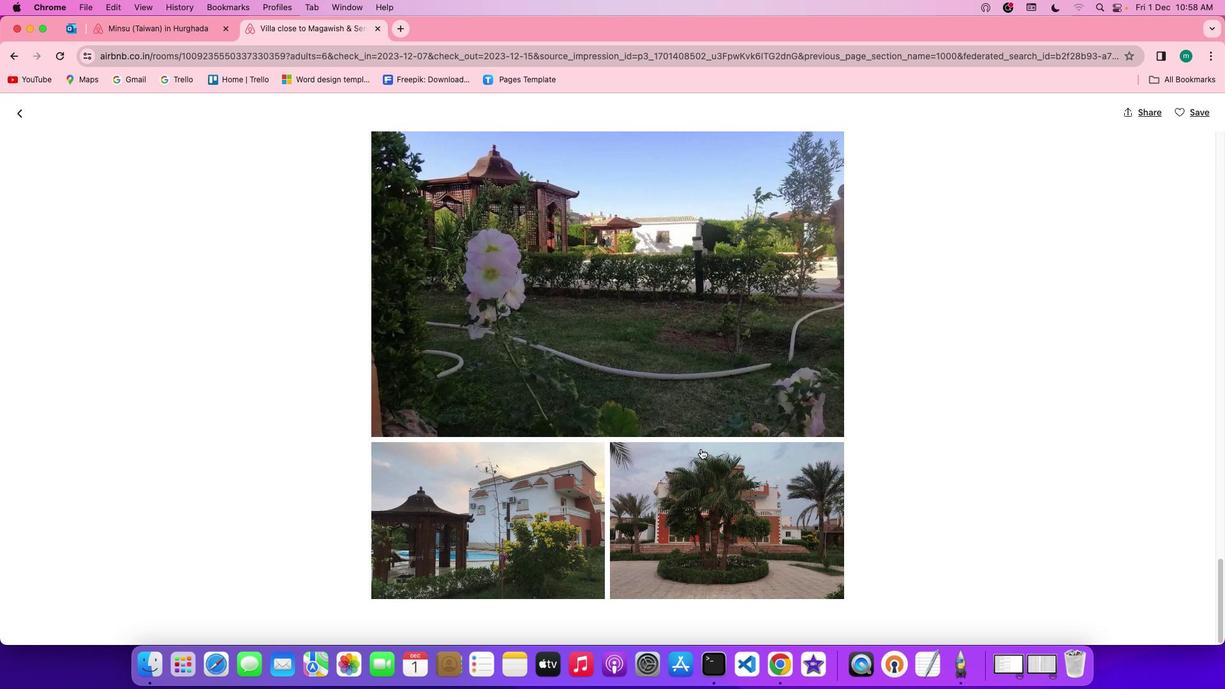 
Action: Mouse scrolled (701, 449) with delta (0, -2)
Screenshot: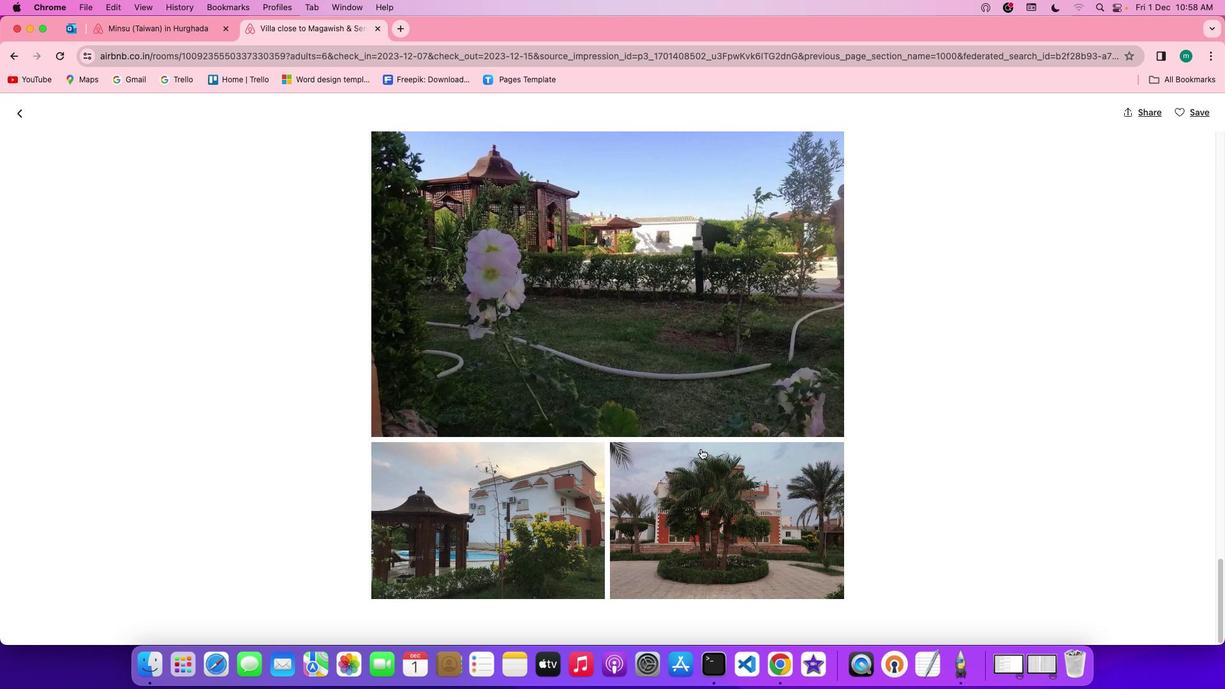 
Action: Mouse scrolled (701, 449) with delta (0, 0)
Screenshot: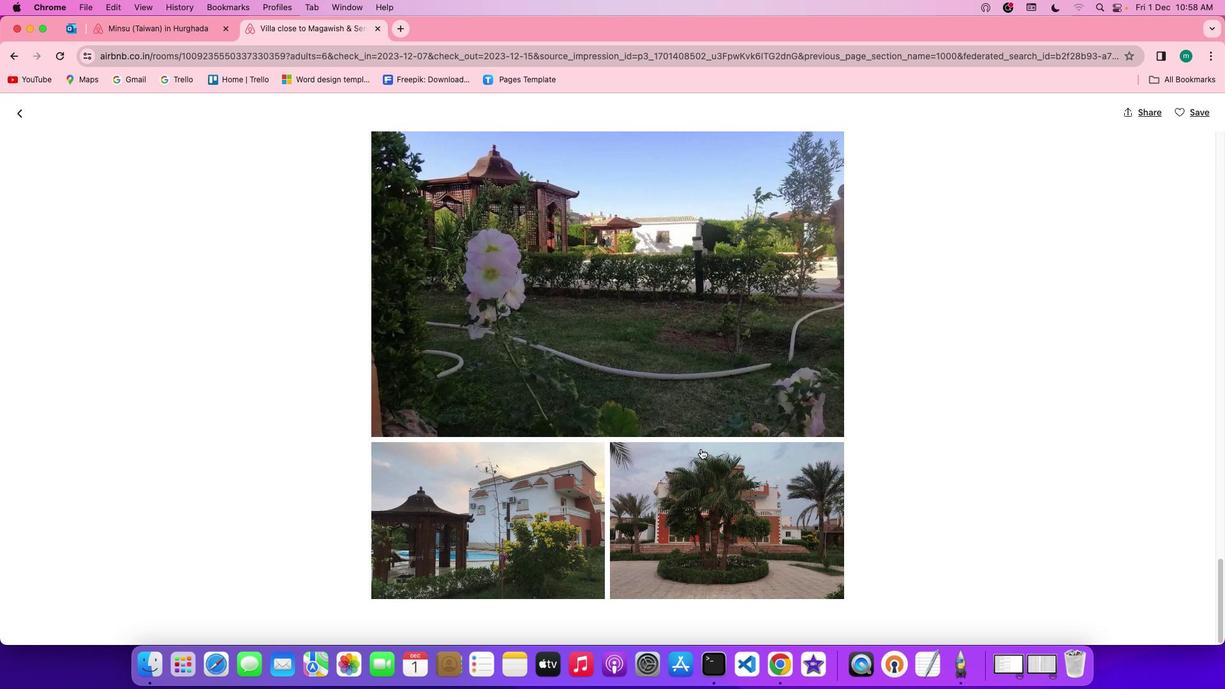 
Action: Mouse scrolled (701, 449) with delta (0, 0)
Screenshot: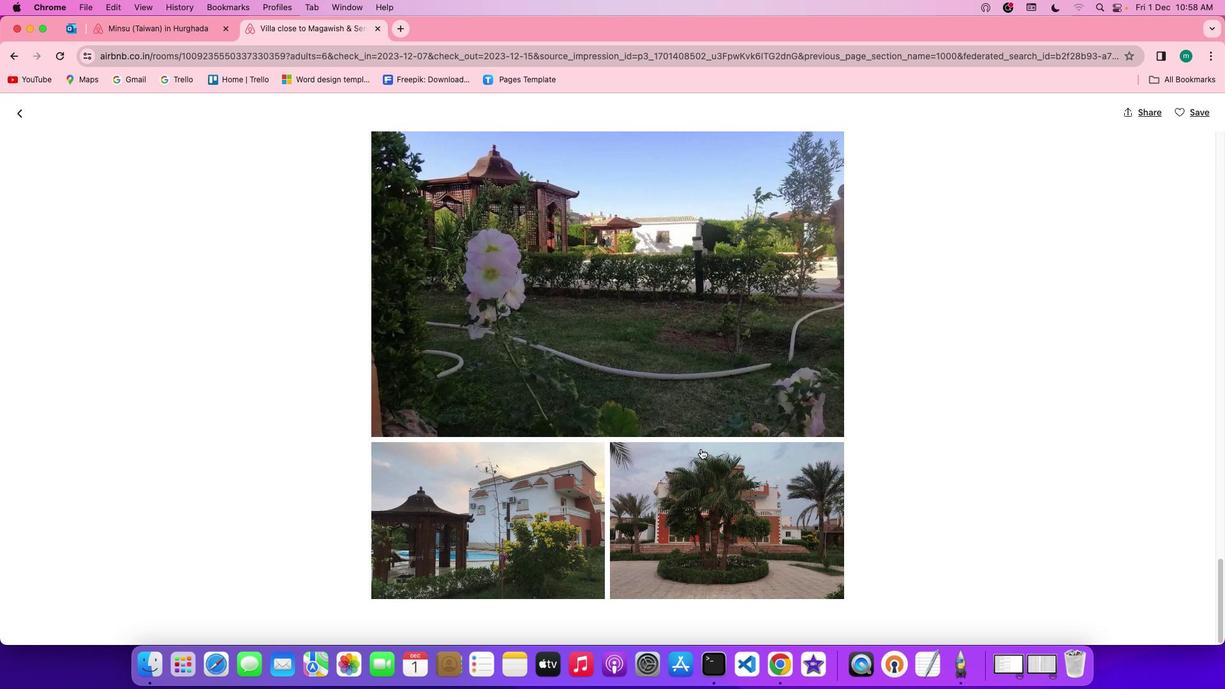 
Action: Mouse scrolled (701, 449) with delta (0, -1)
Screenshot: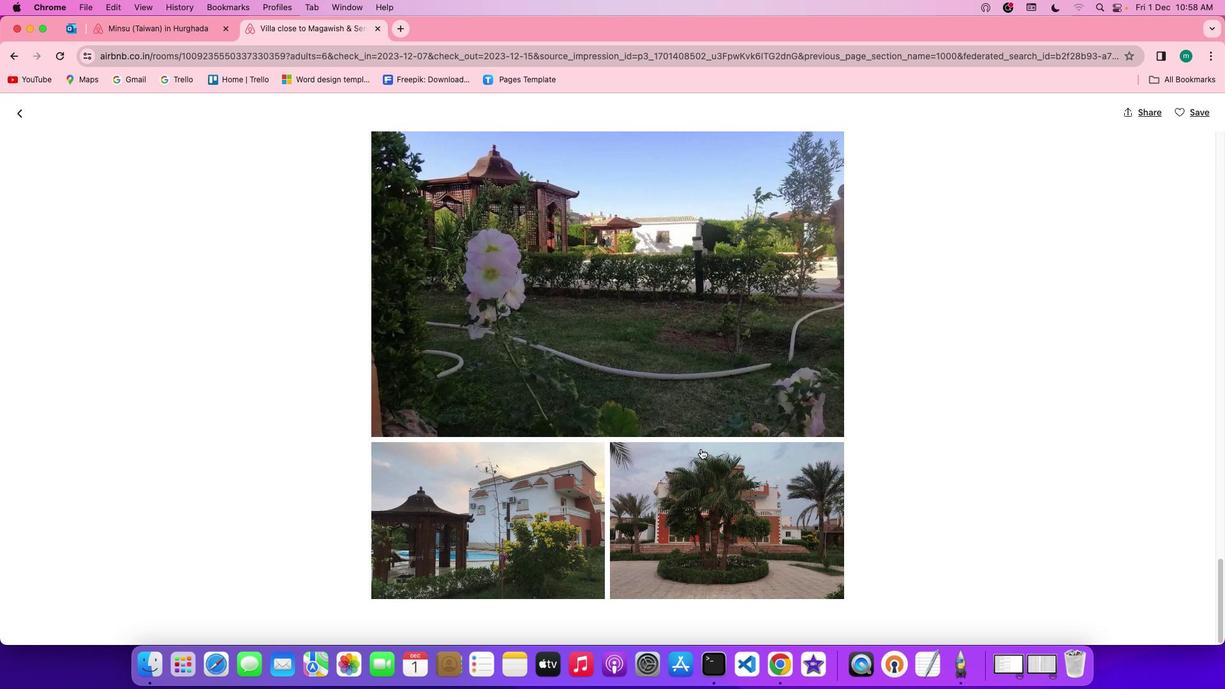 
Action: Mouse scrolled (701, 449) with delta (0, -2)
Screenshot: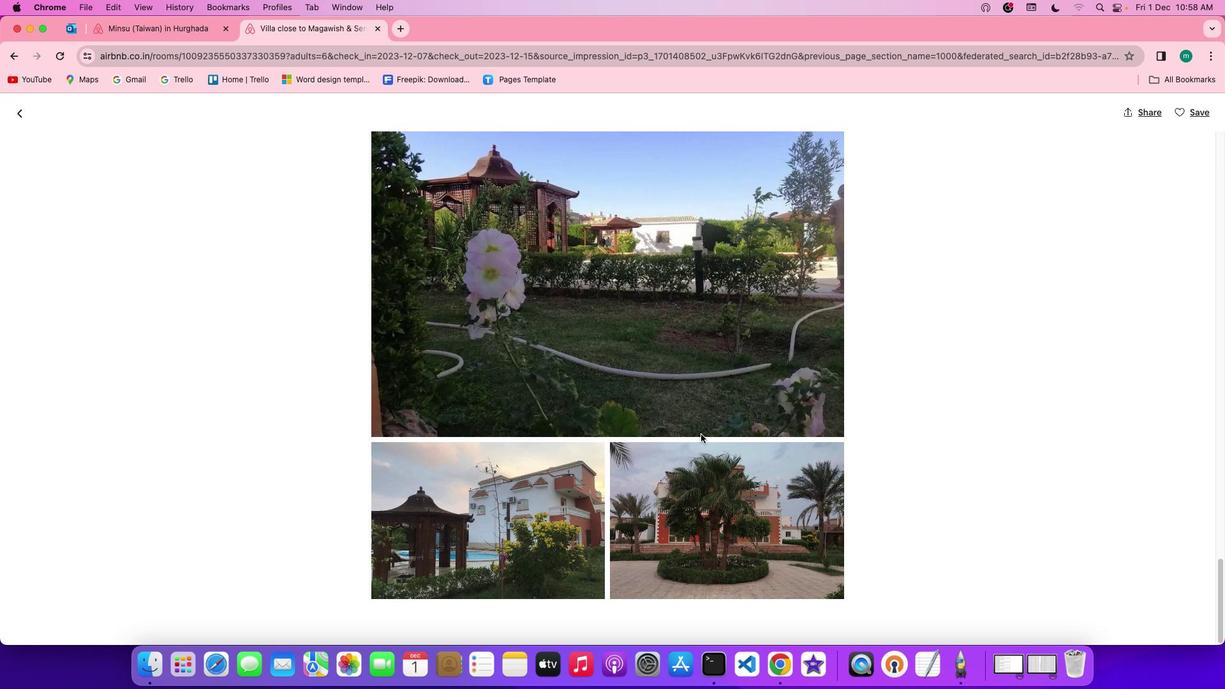 
Action: Mouse scrolled (701, 449) with delta (0, -3)
Screenshot: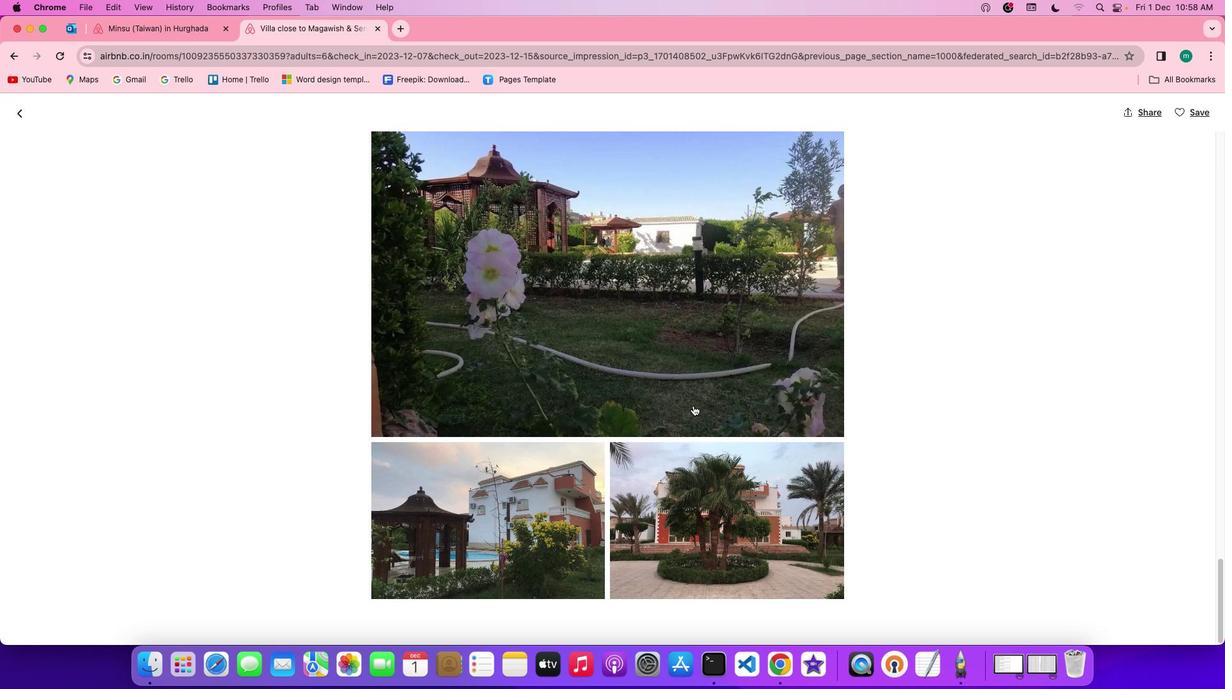 
Action: Mouse moved to (26, 116)
Screenshot: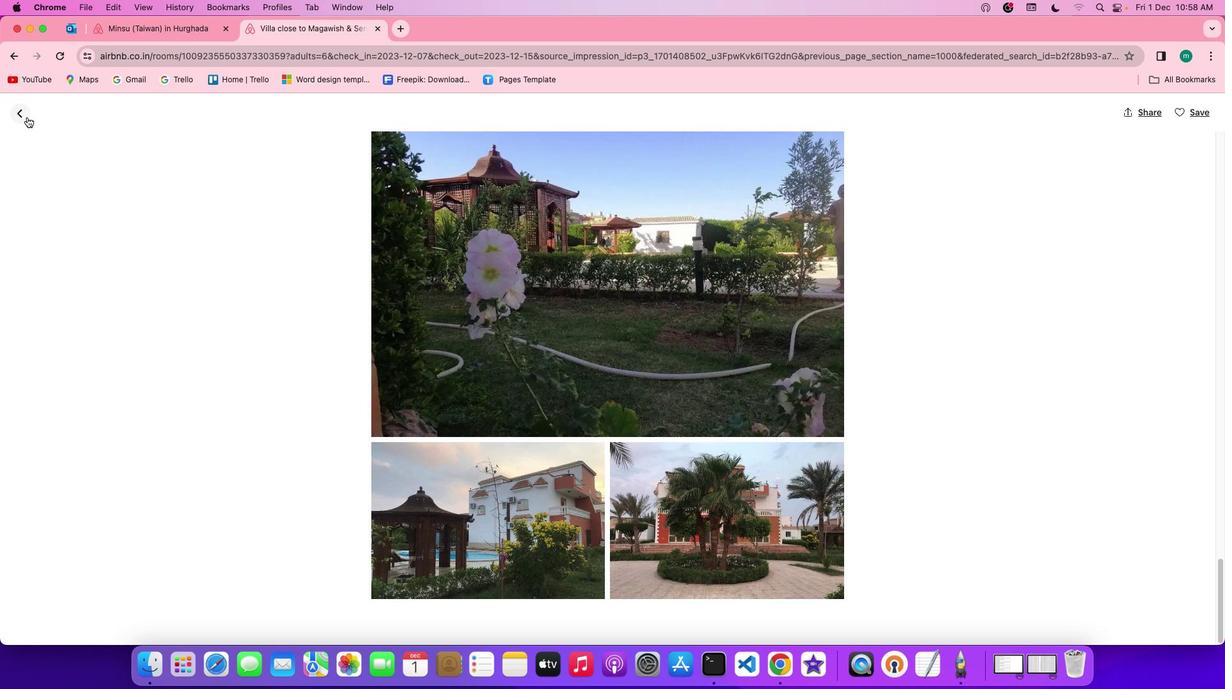 
Action: Mouse pressed left at (26, 116)
Screenshot: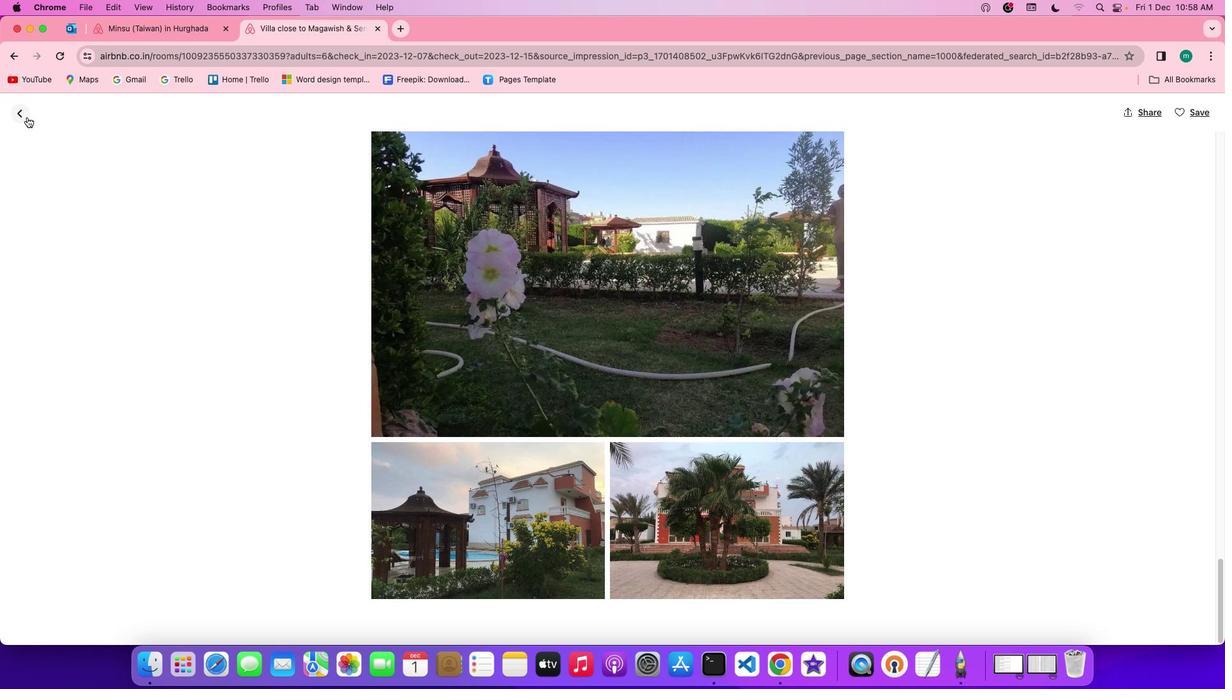 
Action: Mouse moved to (830, 525)
Screenshot: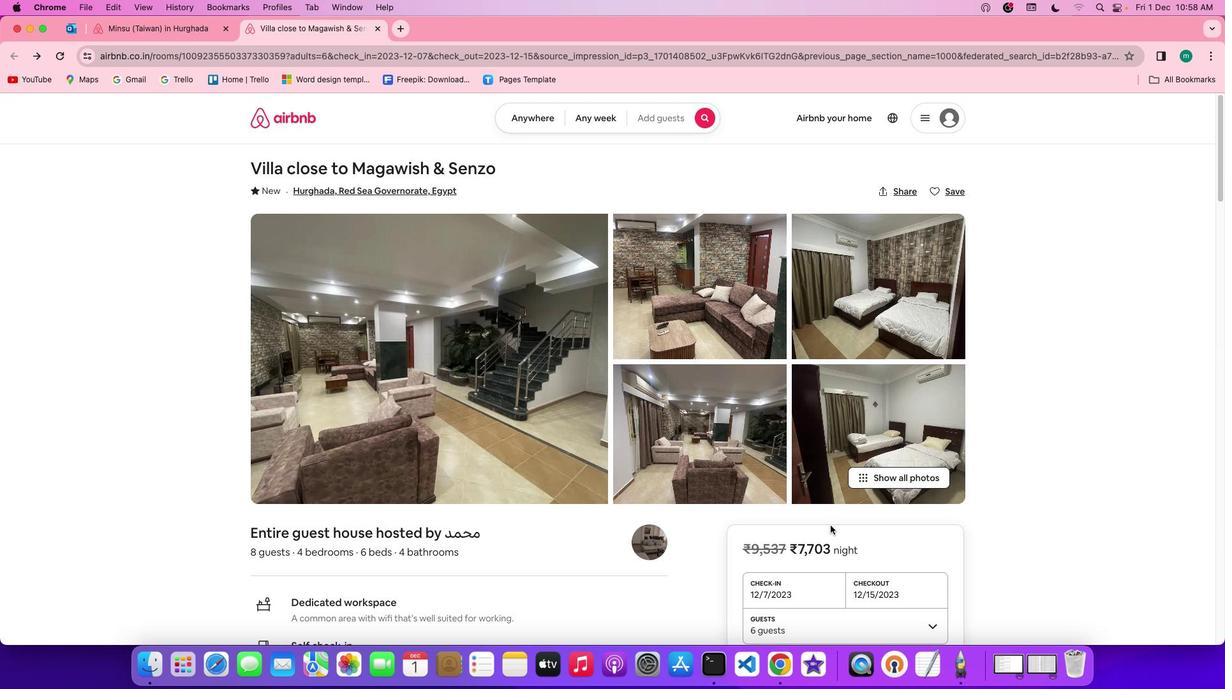 
Action: Mouse scrolled (830, 525) with delta (0, 0)
Screenshot: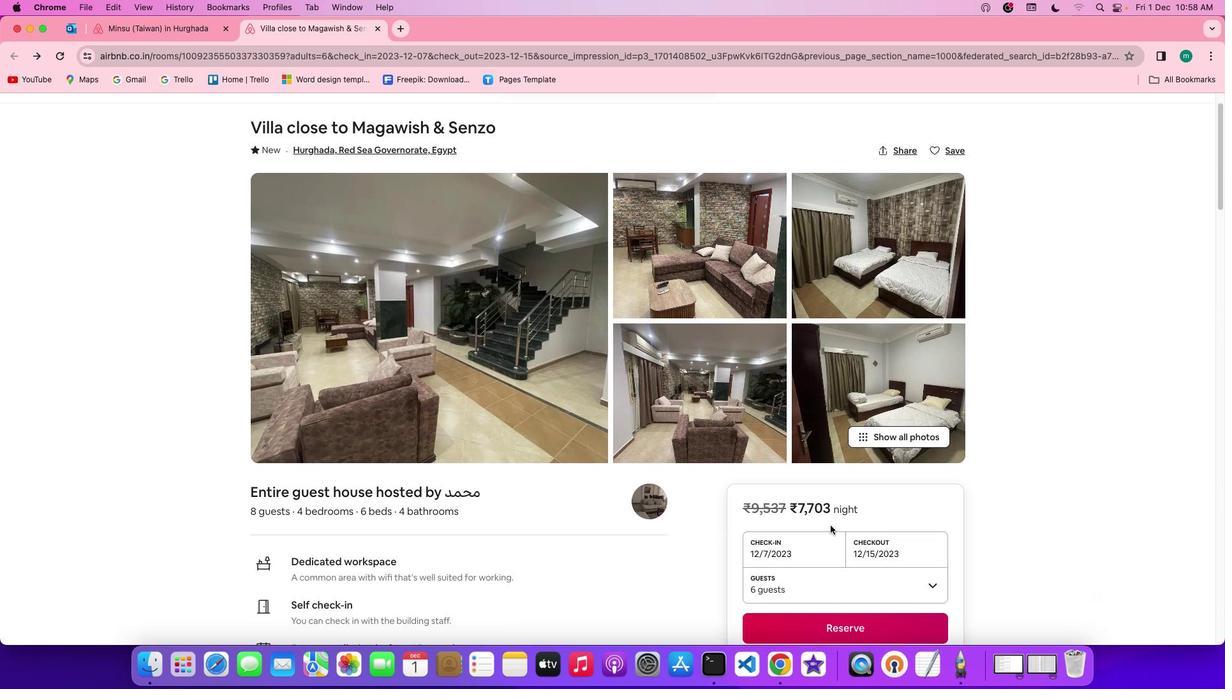 
Action: Mouse scrolled (830, 525) with delta (0, 0)
Screenshot: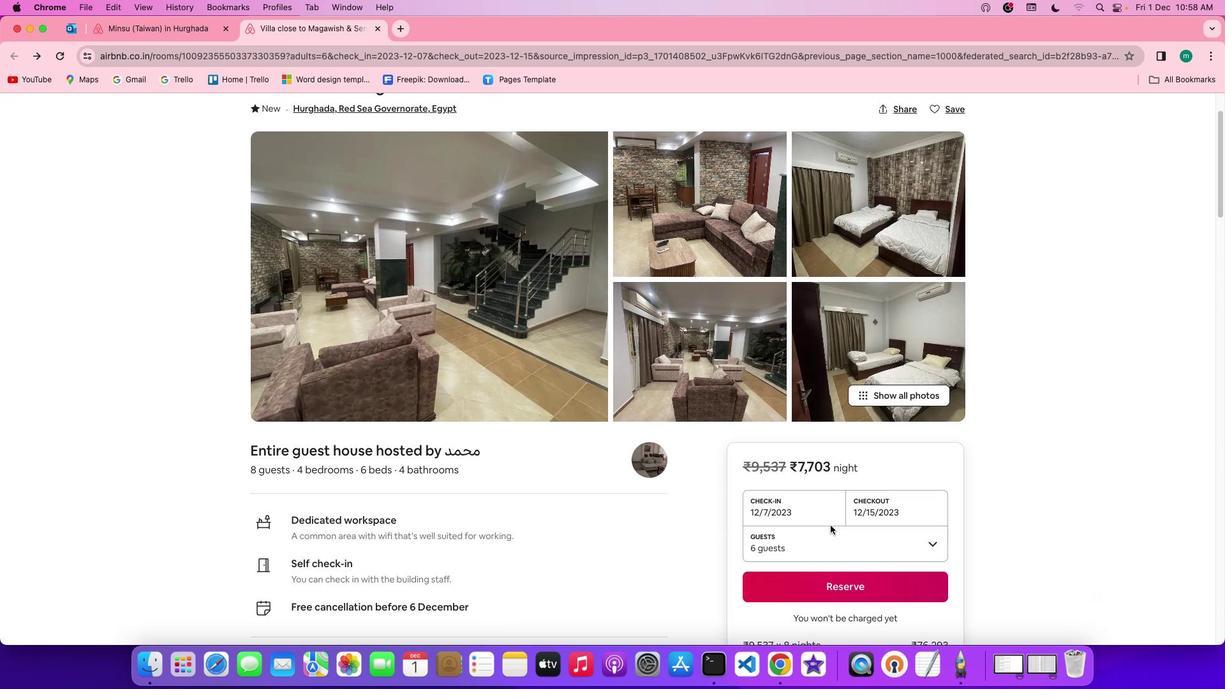 
Action: Mouse scrolled (830, 525) with delta (0, -1)
Screenshot: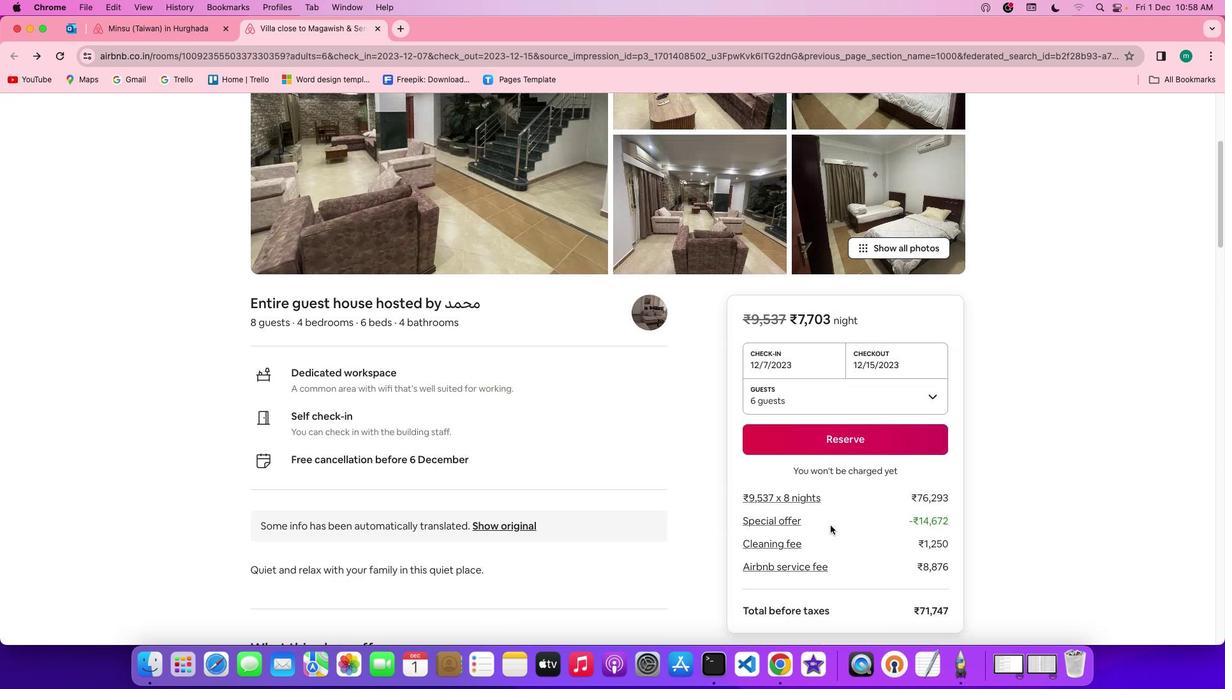 
Action: Mouse scrolled (830, 525) with delta (0, -3)
Screenshot: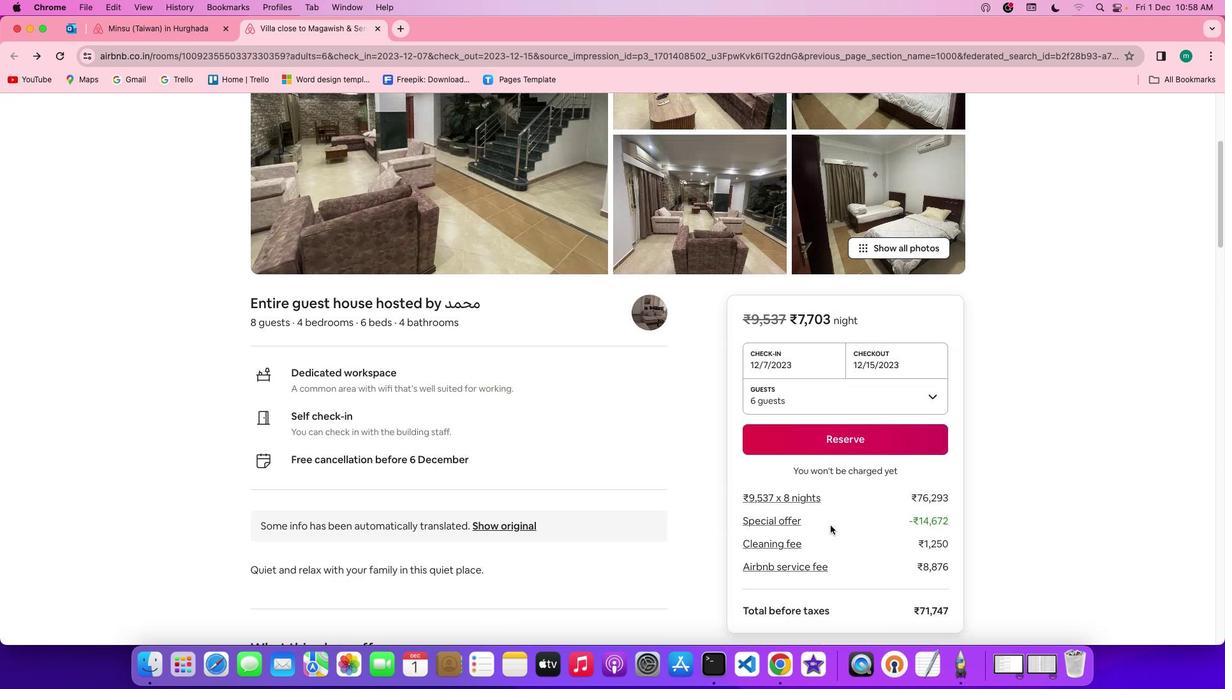 
Action: Mouse scrolled (830, 525) with delta (0, -3)
Screenshot: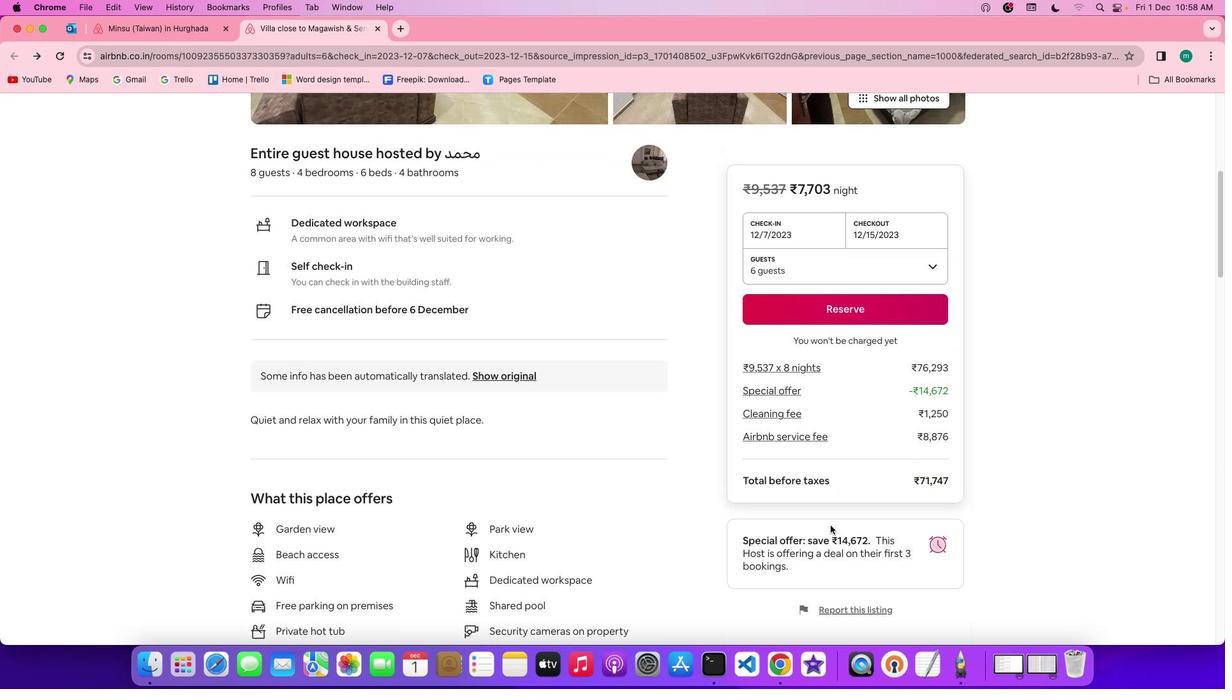 
Action: Mouse scrolled (830, 525) with delta (0, 0)
Screenshot: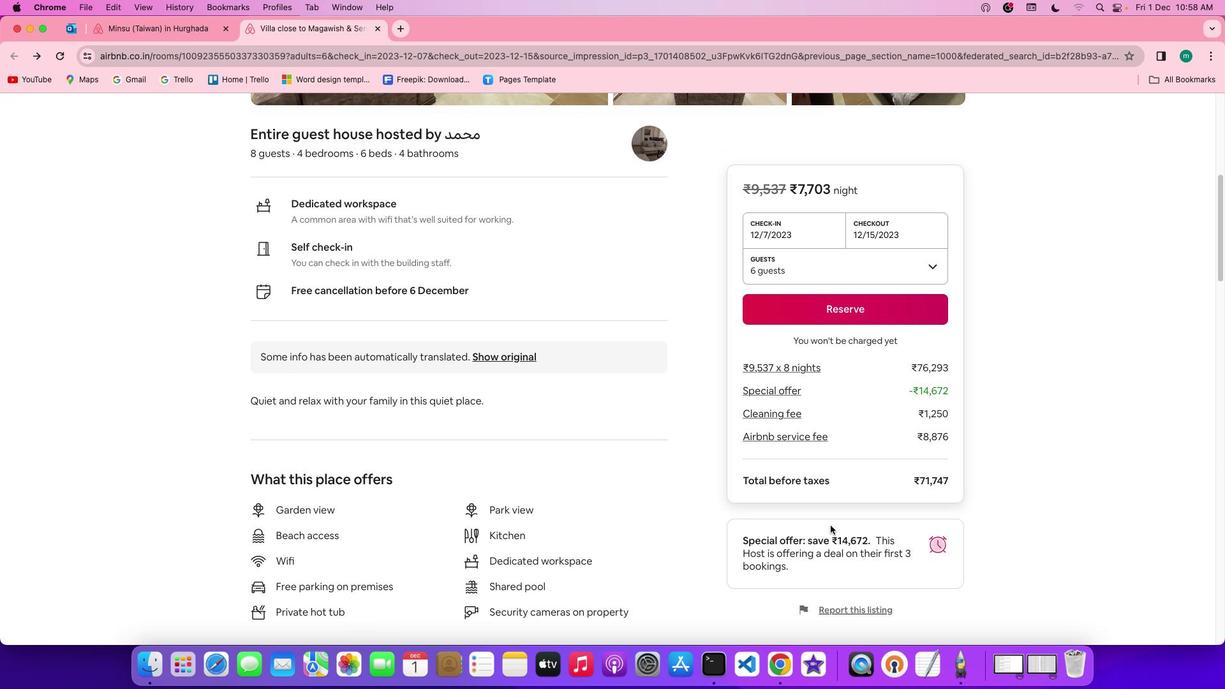 
Action: Mouse scrolled (830, 525) with delta (0, 0)
Screenshot: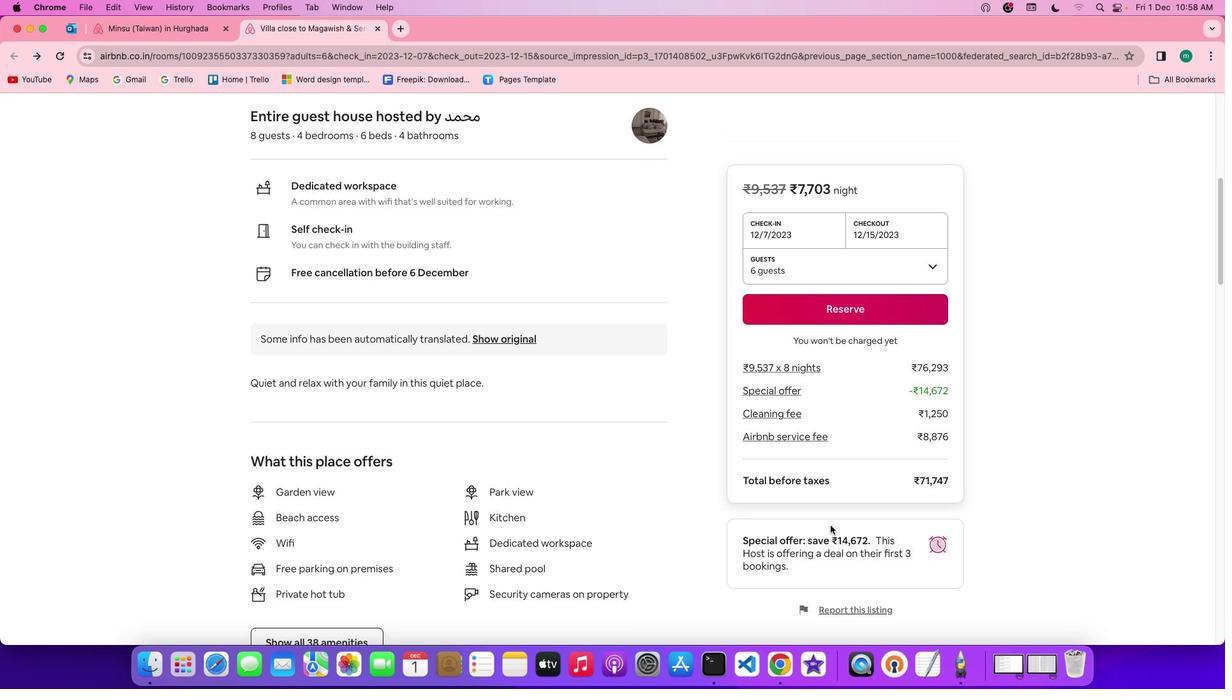 
Action: Mouse scrolled (830, 525) with delta (0, -1)
Screenshot: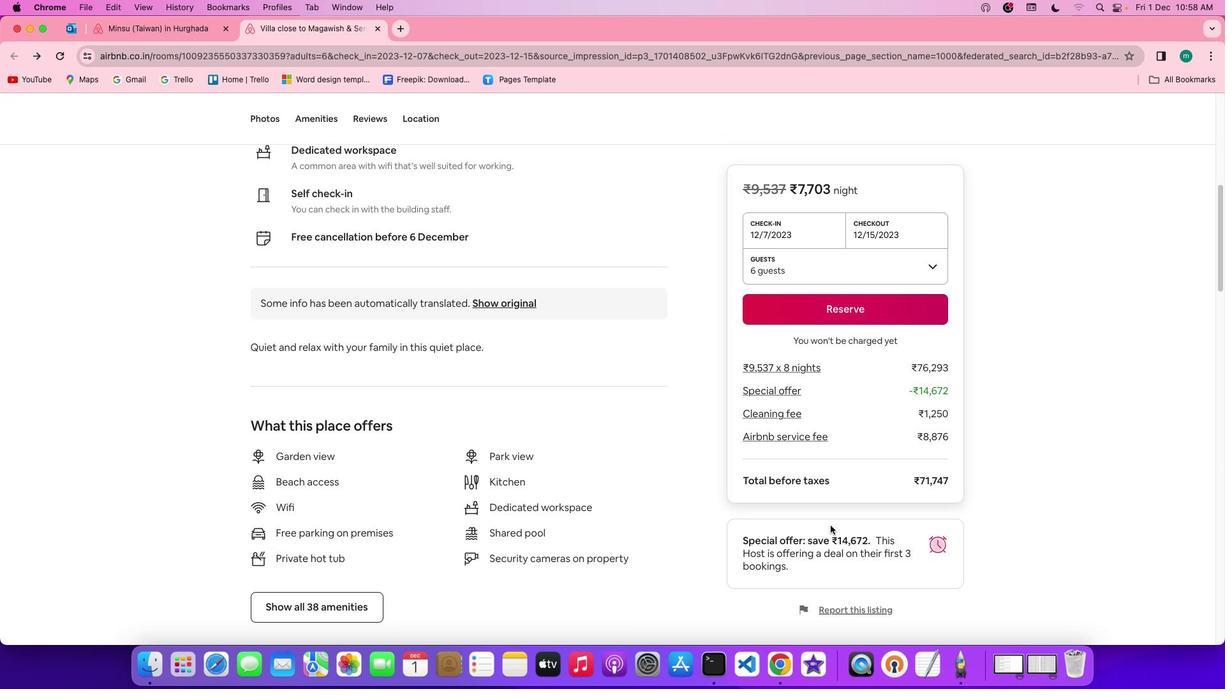 
Action: Mouse scrolled (830, 525) with delta (0, -2)
Screenshot: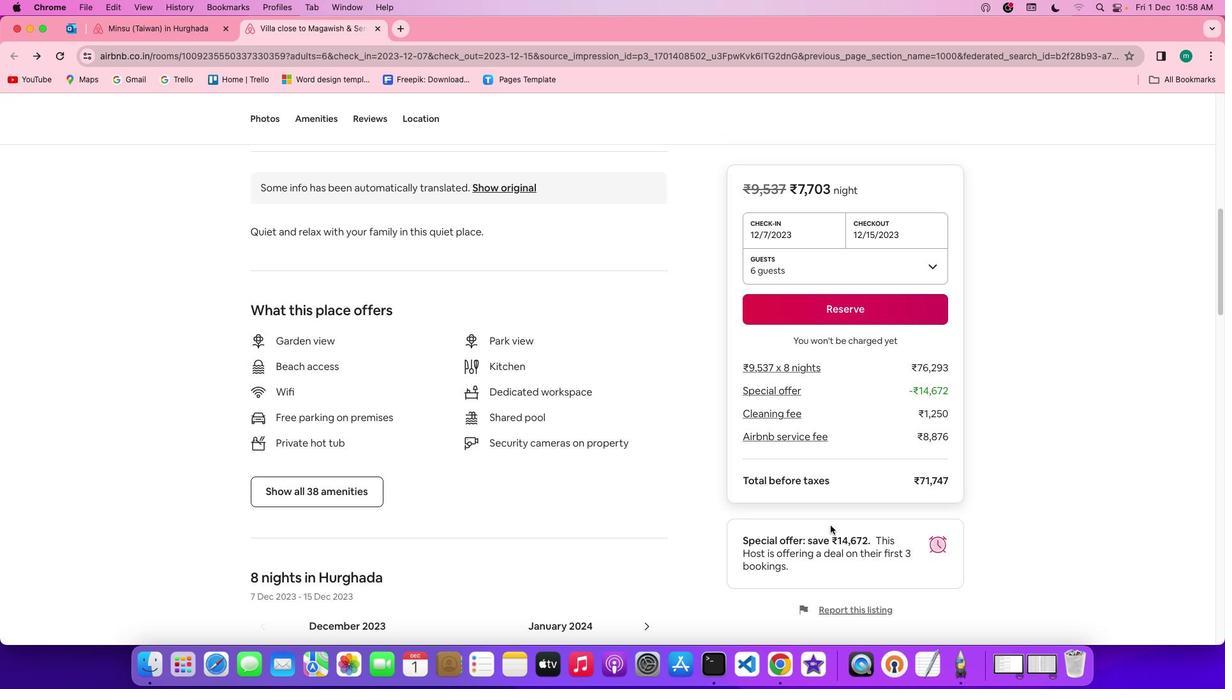 
Action: Mouse moved to (347, 460)
Screenshot: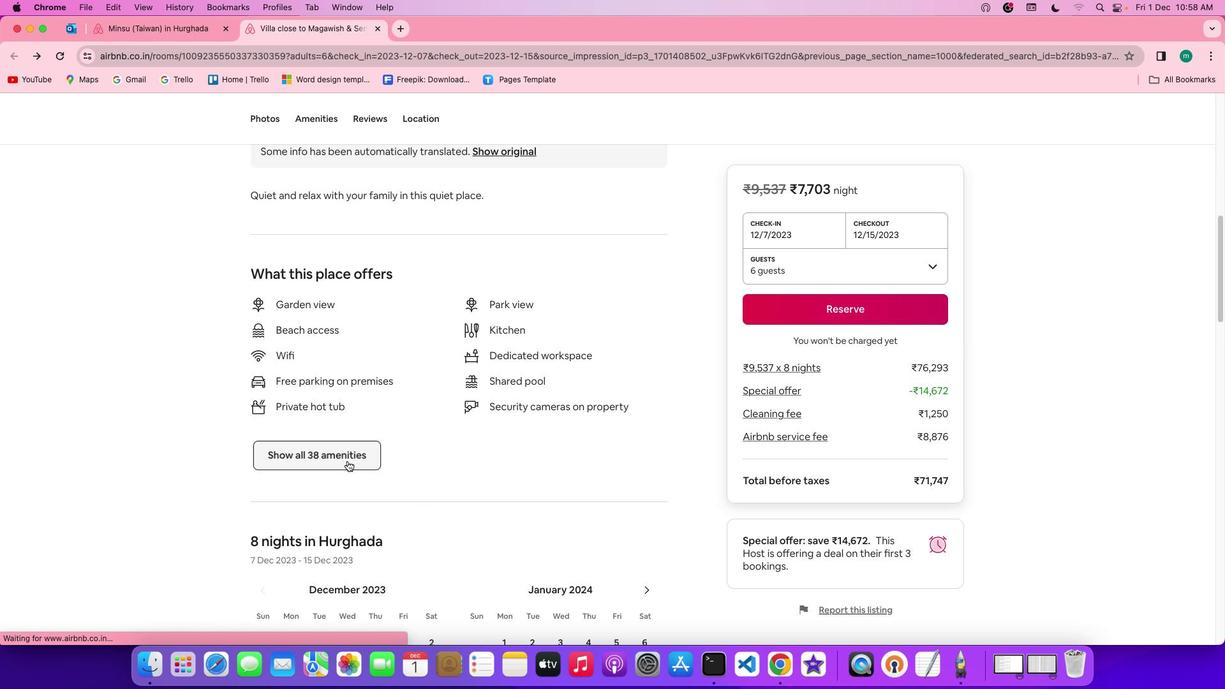 
Action: Mouse pressed left at (347, 460)
Screenshot: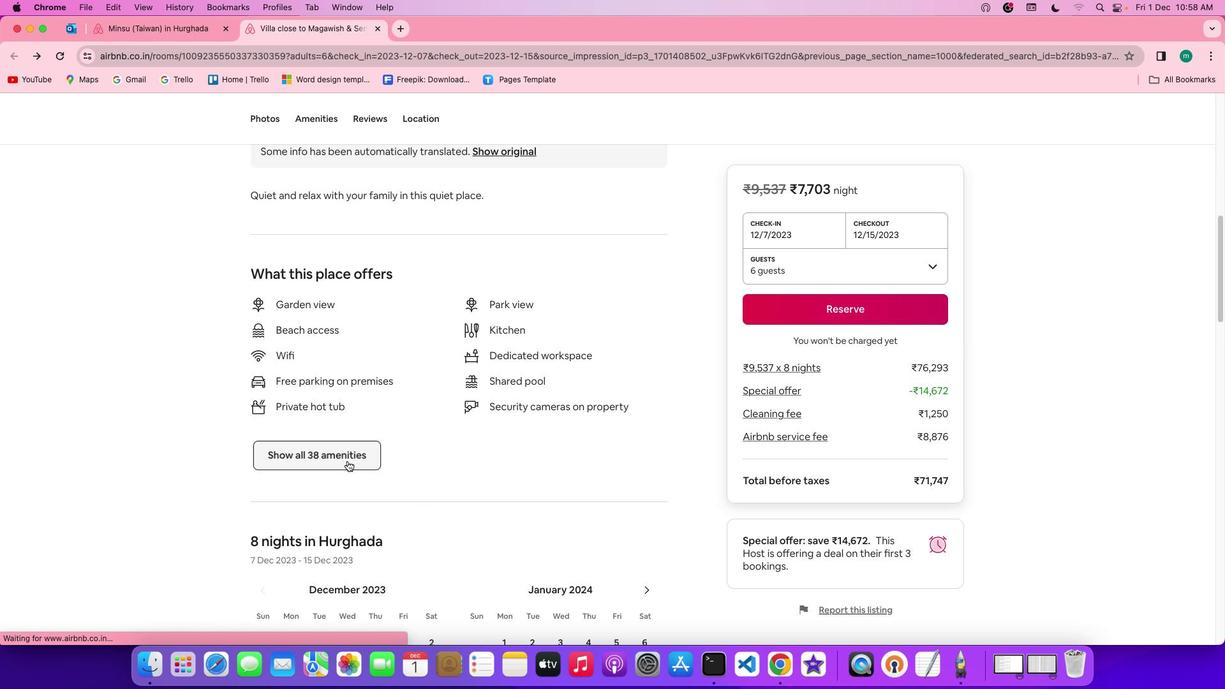 
Action: Mouse moved to (611, 513)
Screenshot: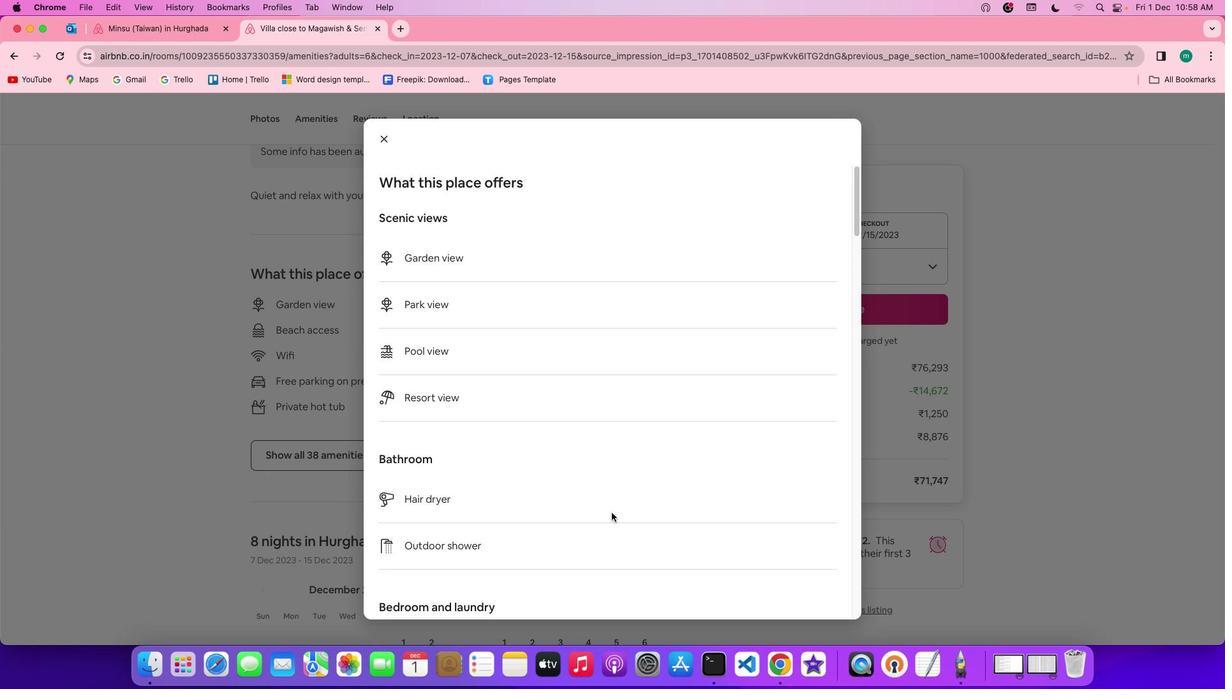
Action: Mouse scrolled (611, 513) with delta (0, 0)
Screenshot: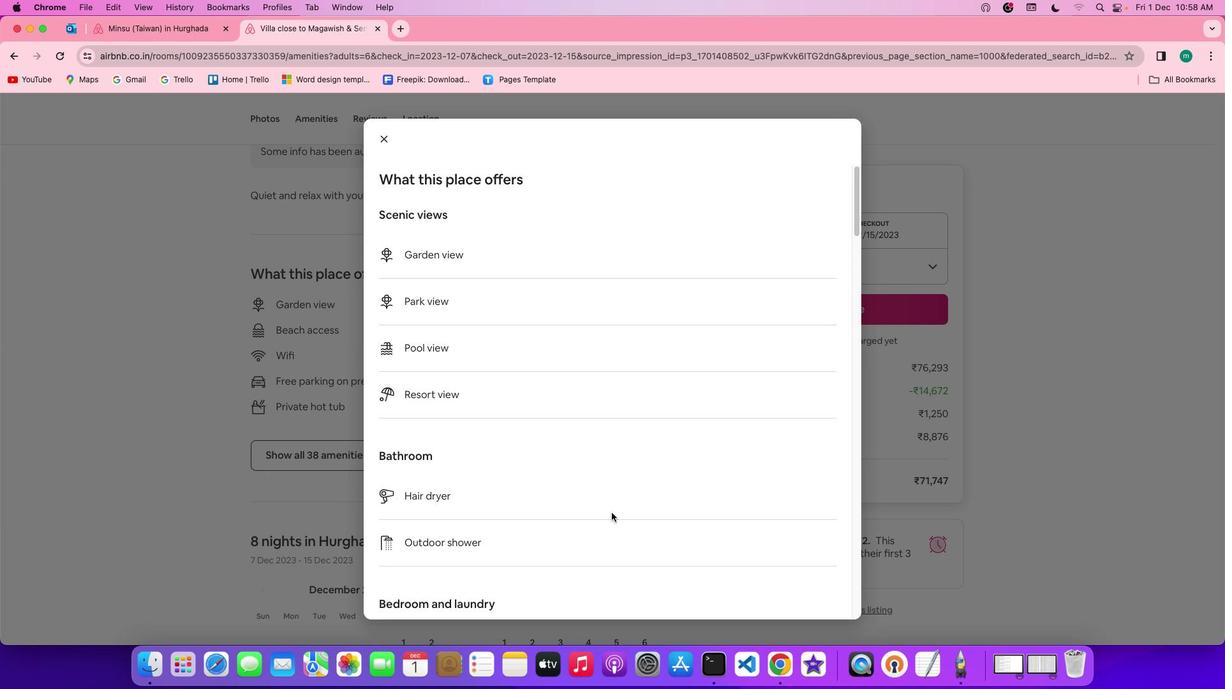 
Action: Mouse moved to (611, 513)
Screenshot: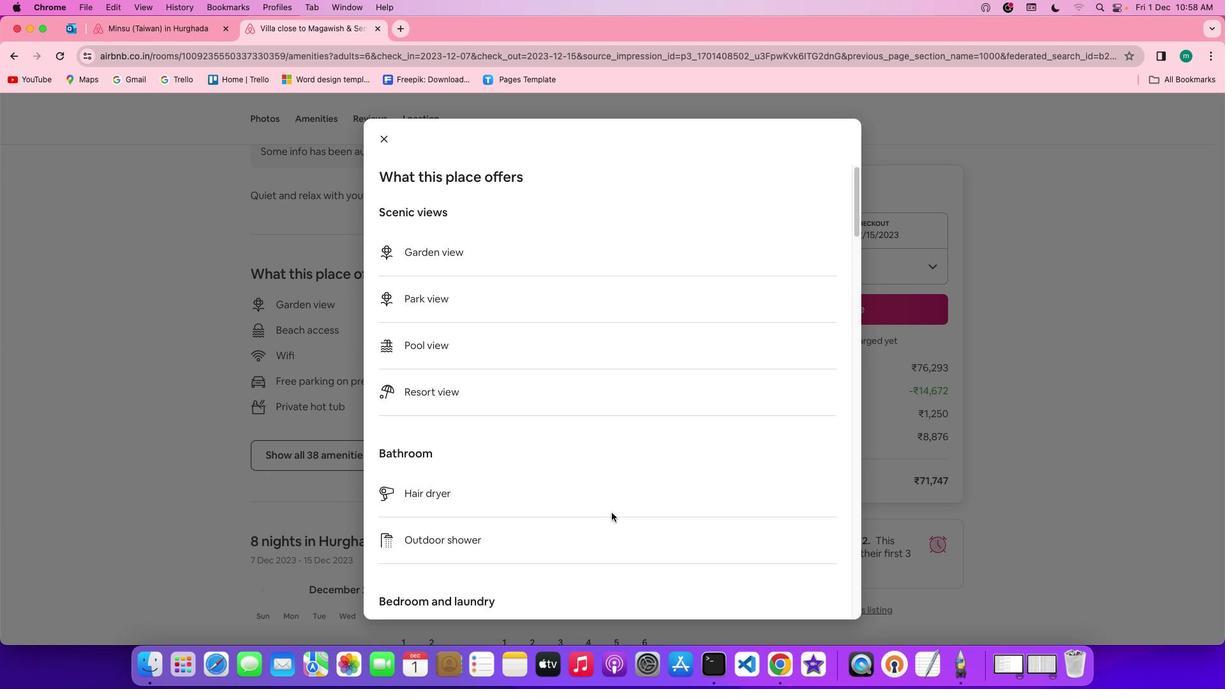
Action: Mouse scrolled (611, 513) with delta (0, 0)
Screenshot: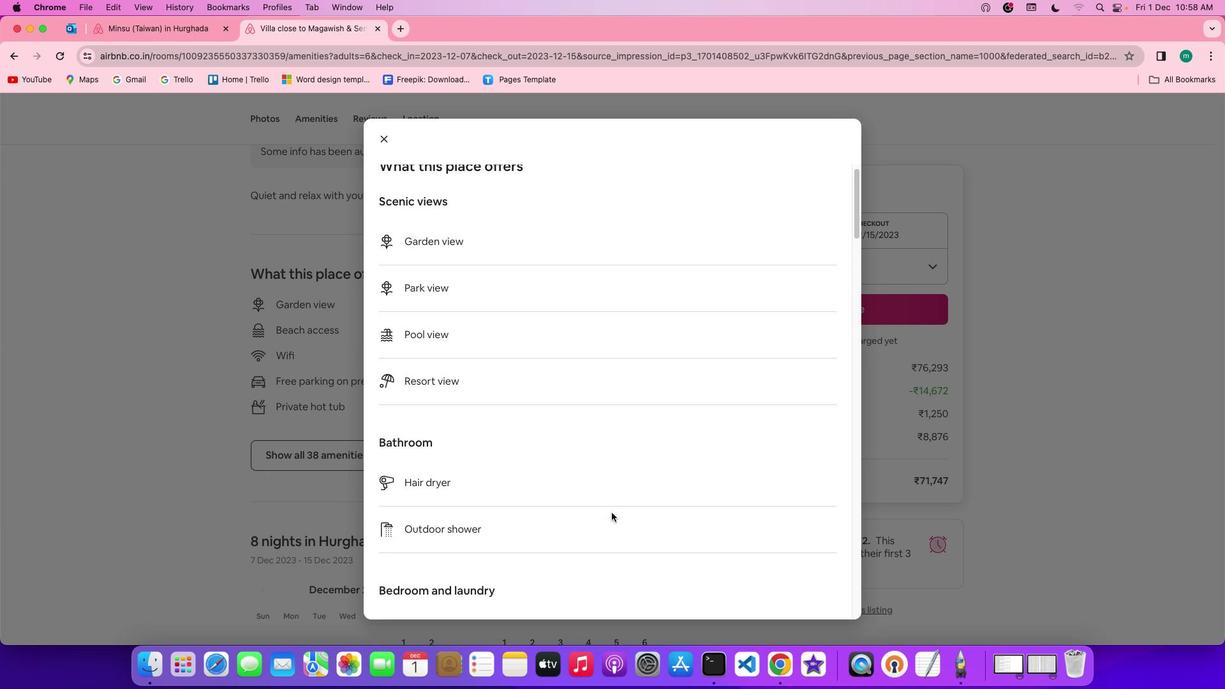 
Action: Mouse scrolled (611, 513) with delta (0, -1)
Screenshot: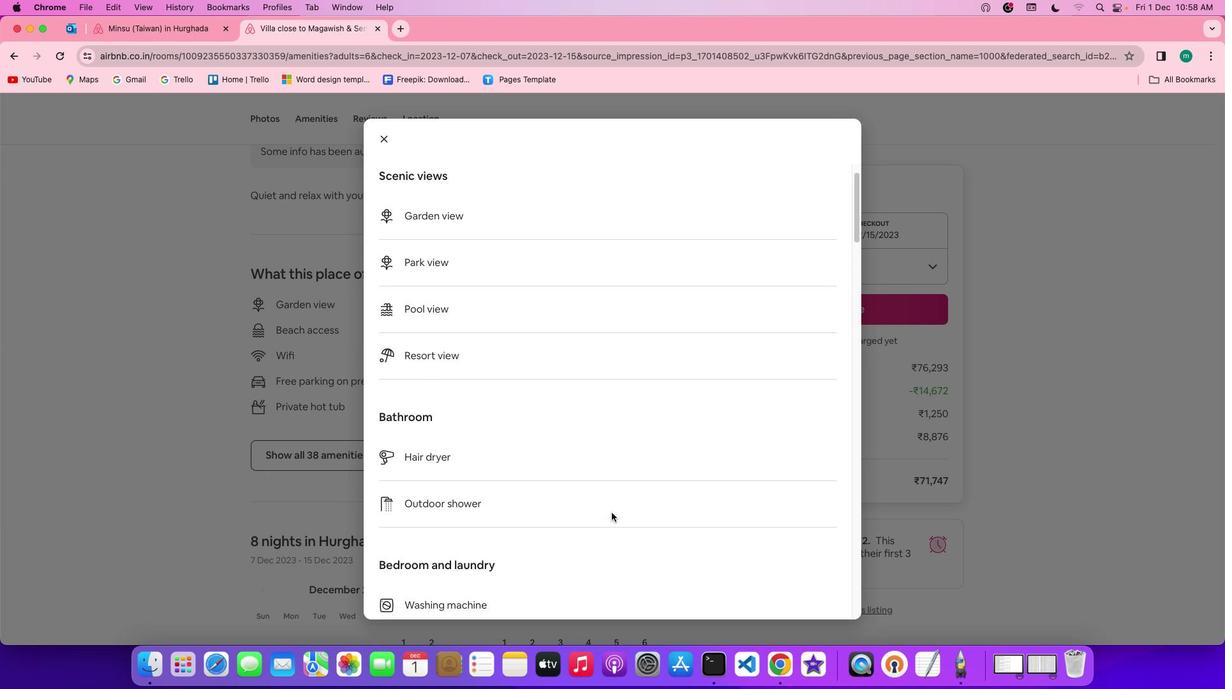 
Action: Mouse scrolled (611, 513) with delta (0, -1)
Screenshot: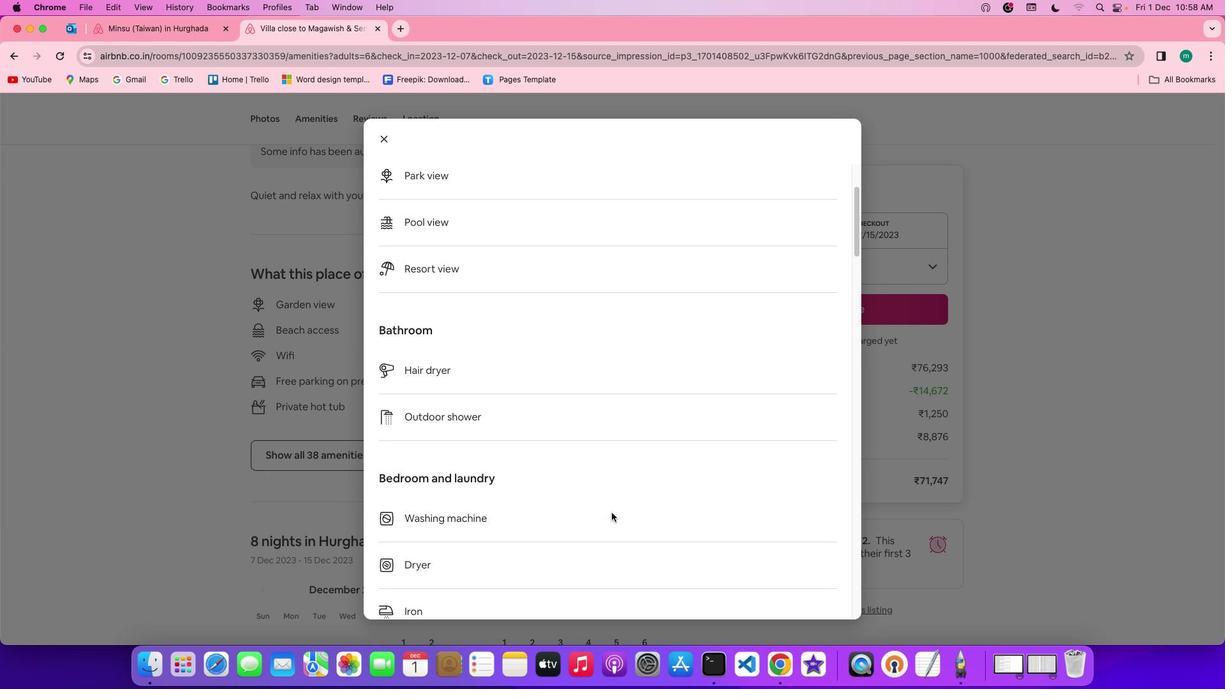 
Action: Mouse scrolled (611, 513) with delta (0, 0)
Screenshot: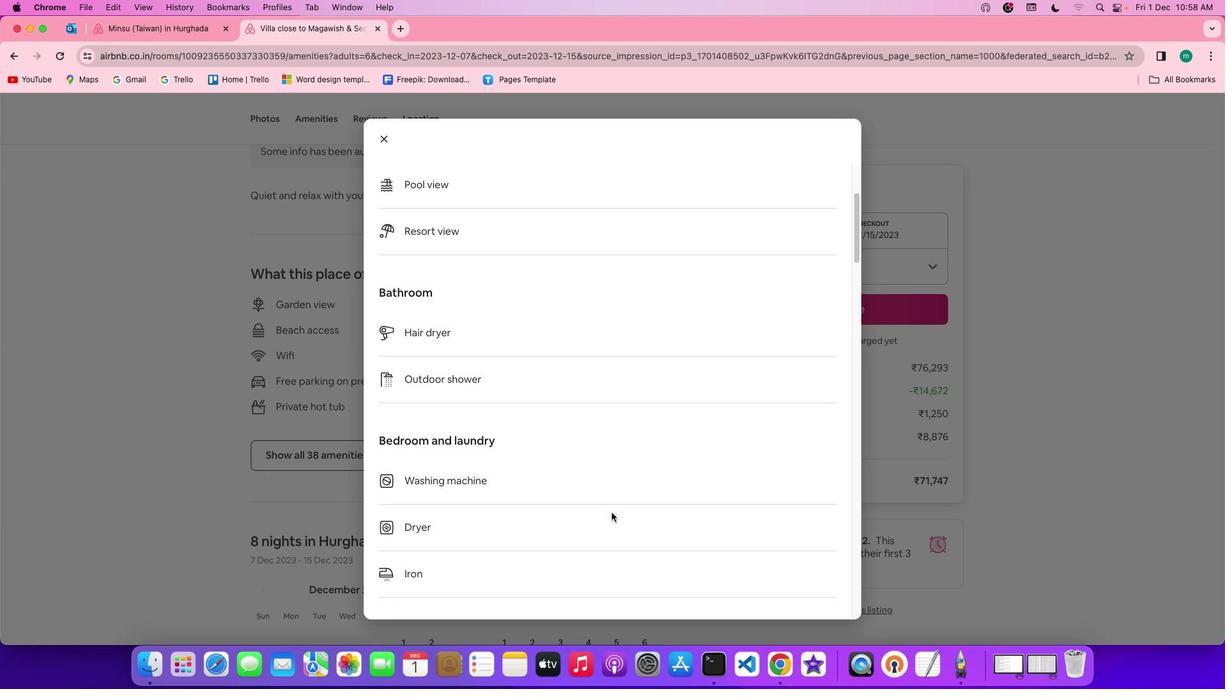 
Action: Mouse scrolled (611, 513) with delta (0, 0)
Screenshot: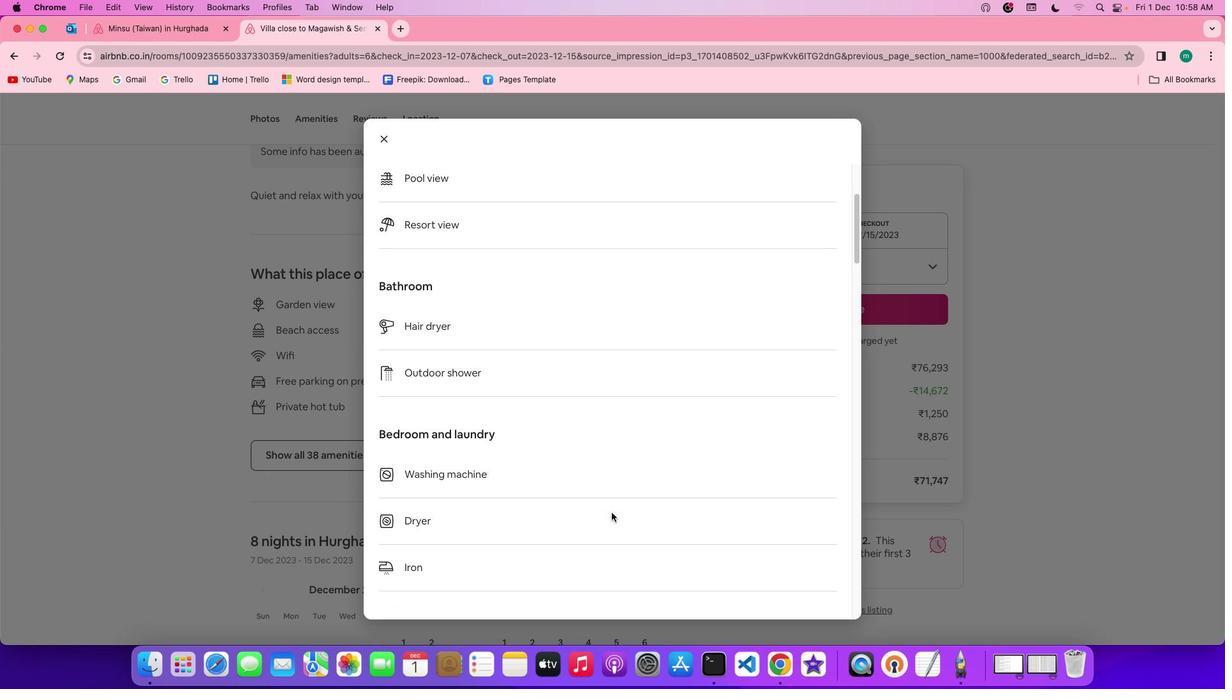 
Action: Mouse scrolled (611, 513) with delta (0, 0)
Screenshot: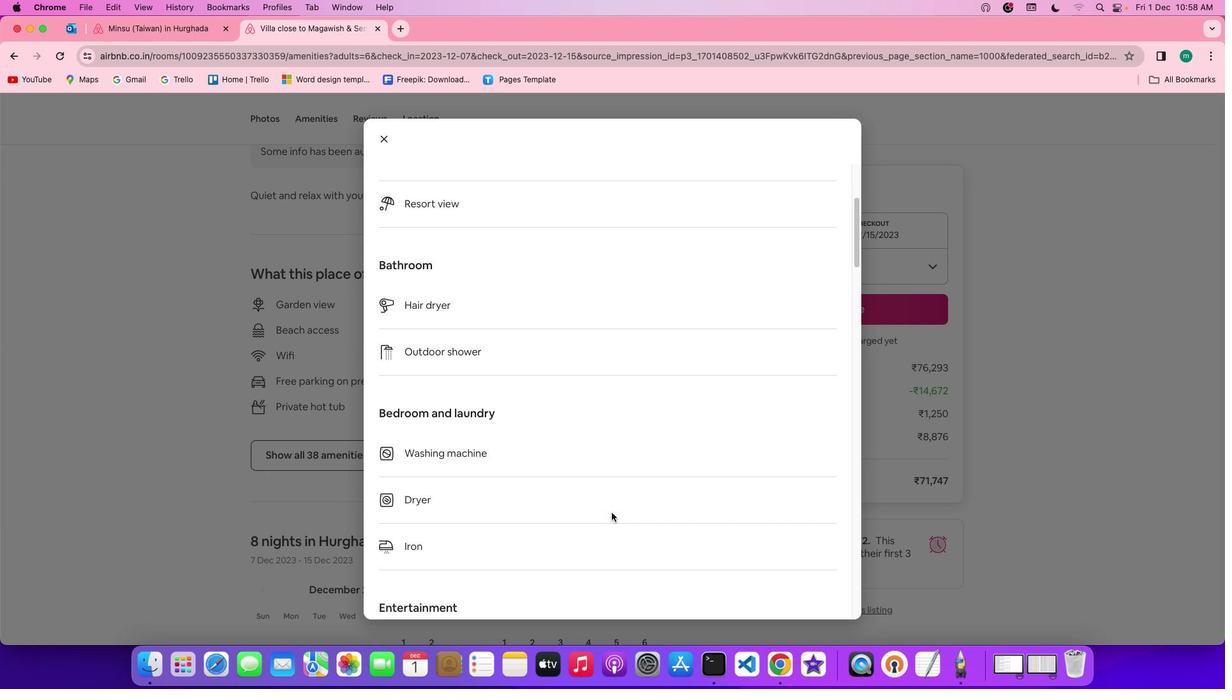 
Action: Mouse scrolled (611, 513) with delta (0, -1)
Screenshot: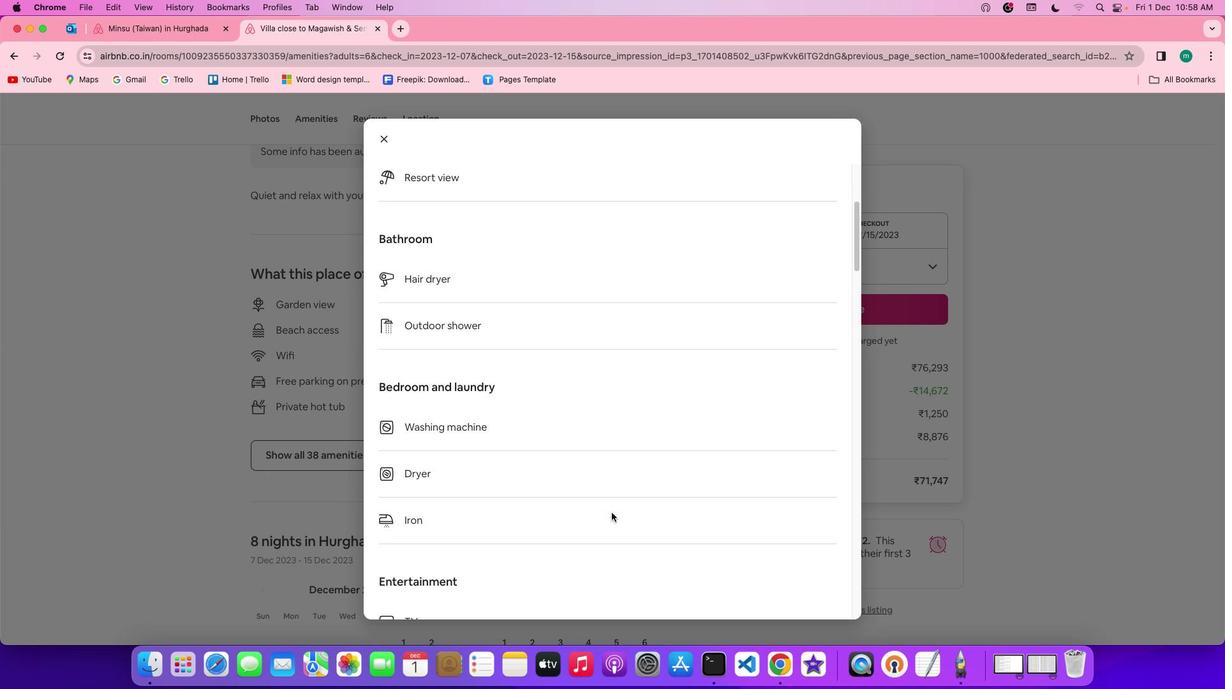 
Action: Mouse scrolled (611, 513) with delta (0, -1)
Screenshot: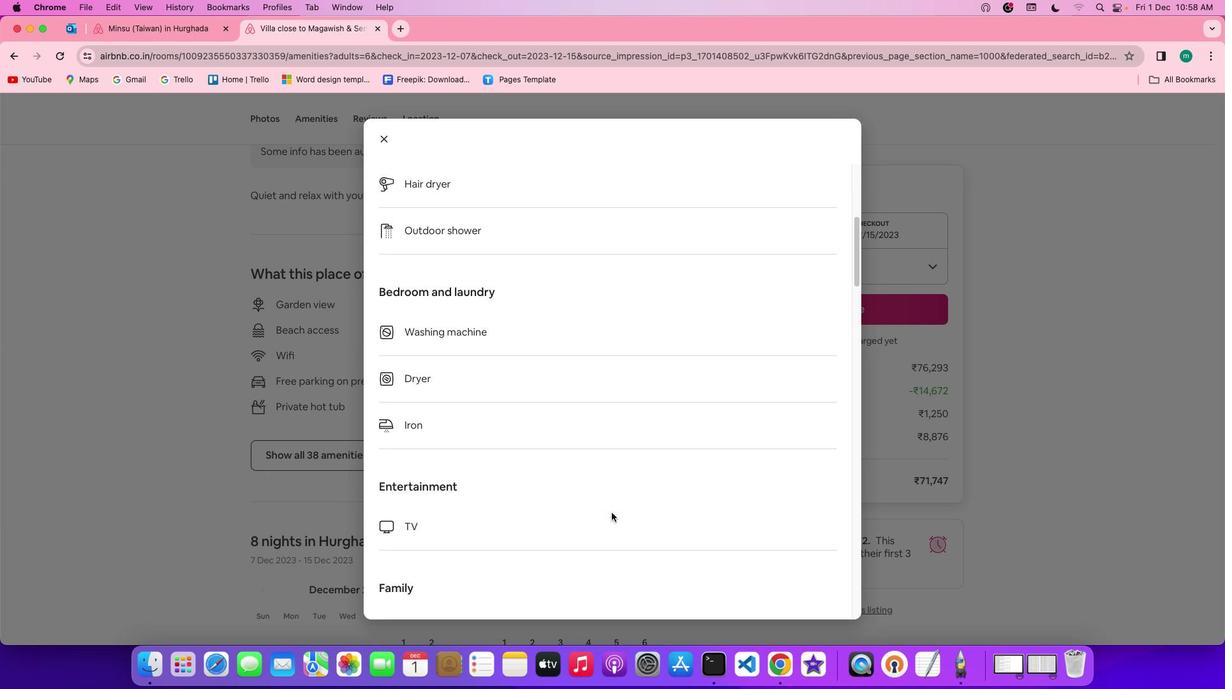
Action: Mouse scrolled (611, 513) with delta (0, 0)
Screenshot: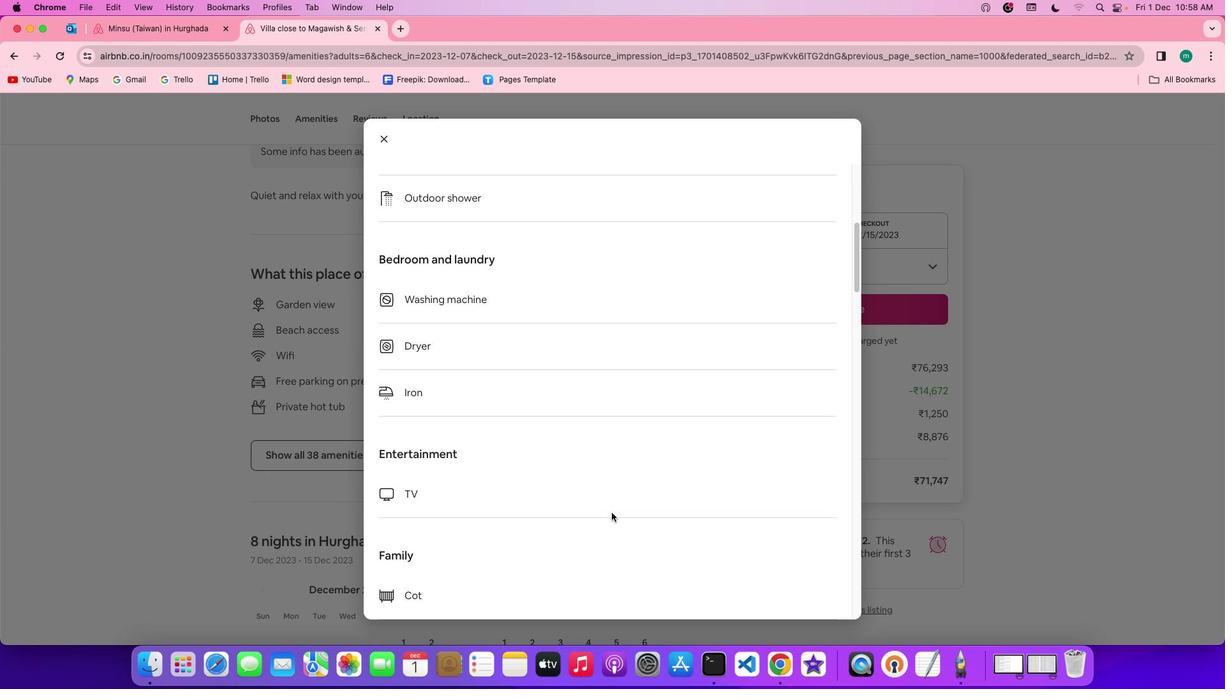 
Action: Mouse scrolled (611, 513) with delta (0, 0)
Screenshot: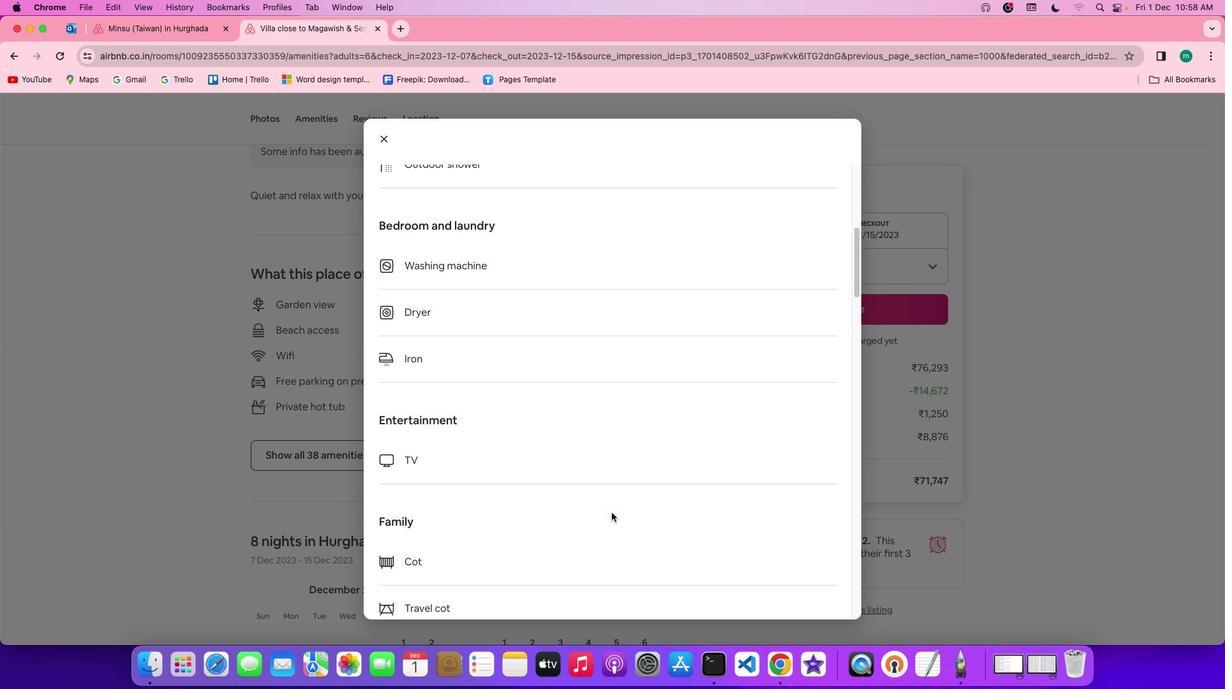 
Action: Mouse scrolled (611, 513) with delta (0, -1)
Screenshot: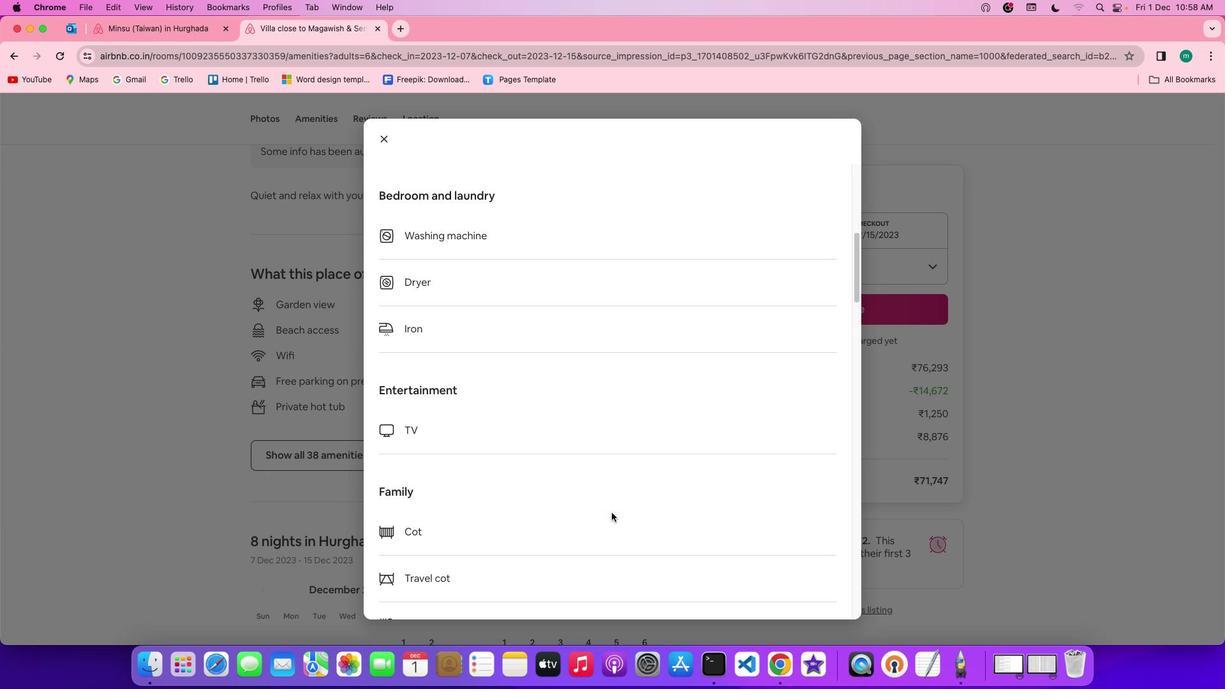 
Action: Mouse scrolled (611, 513) with delta (0, -1)
Screenshot: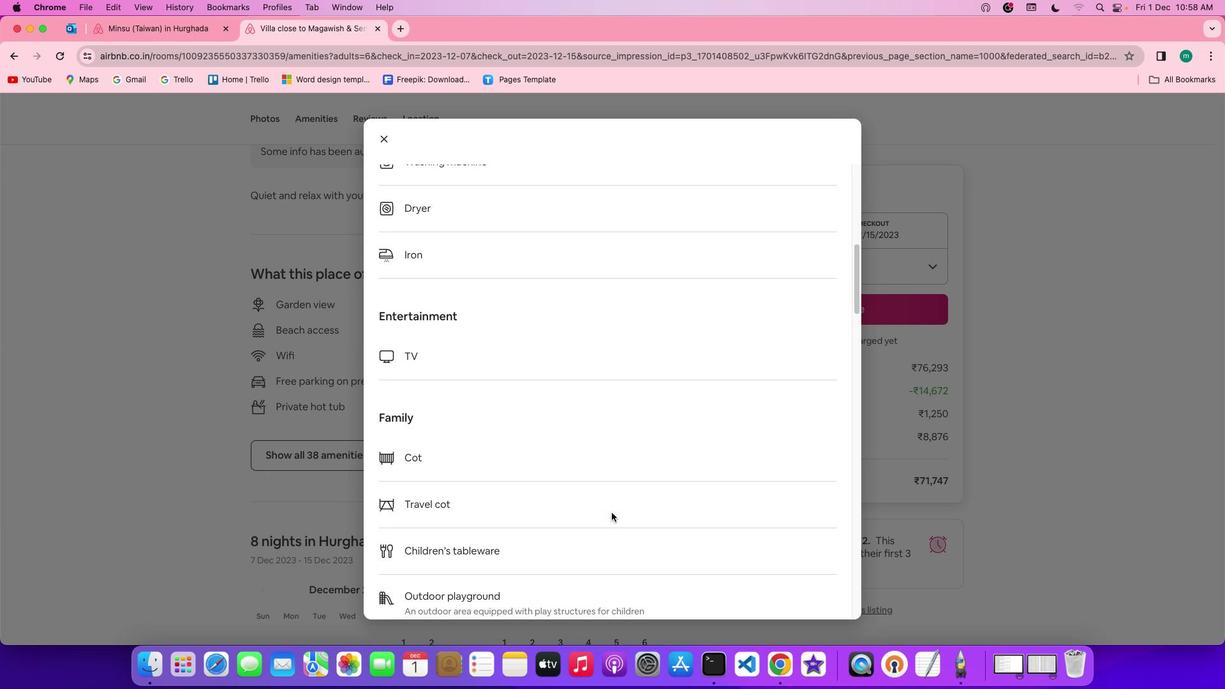 
Action: Mouse scrolled (611, 513) with delta (0, 0)
Screenshot: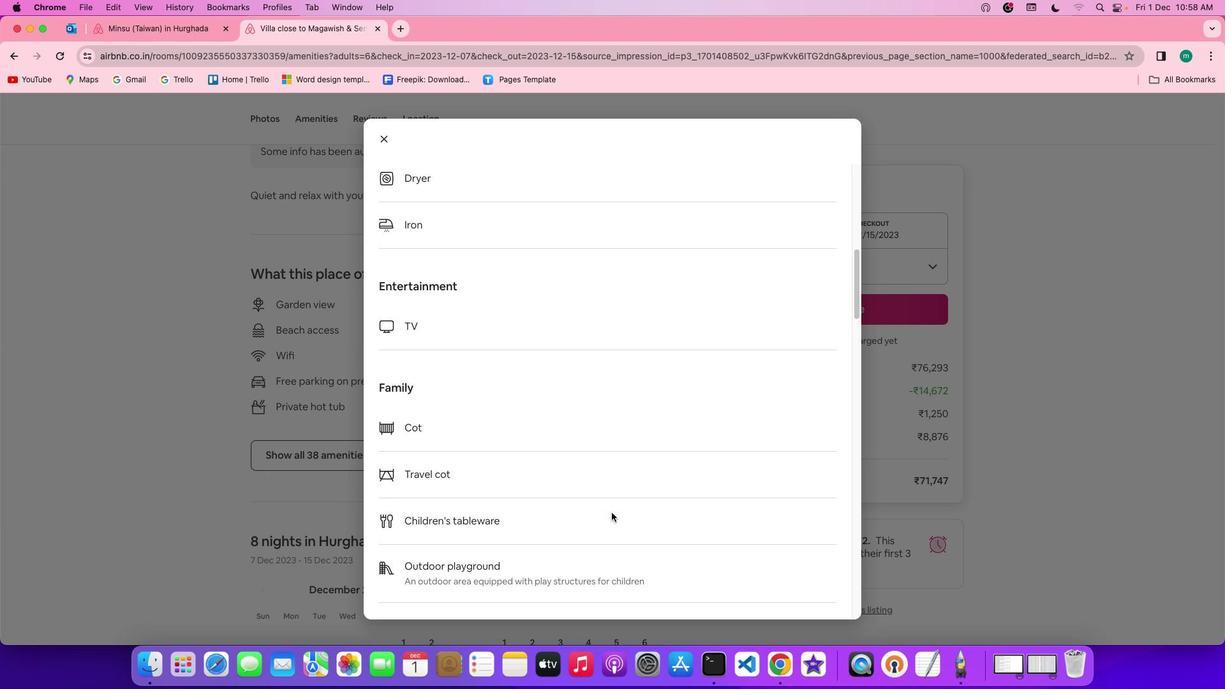 
Action: Mouse scrolled (611, 513) with delta (0, 0)
Screenshot: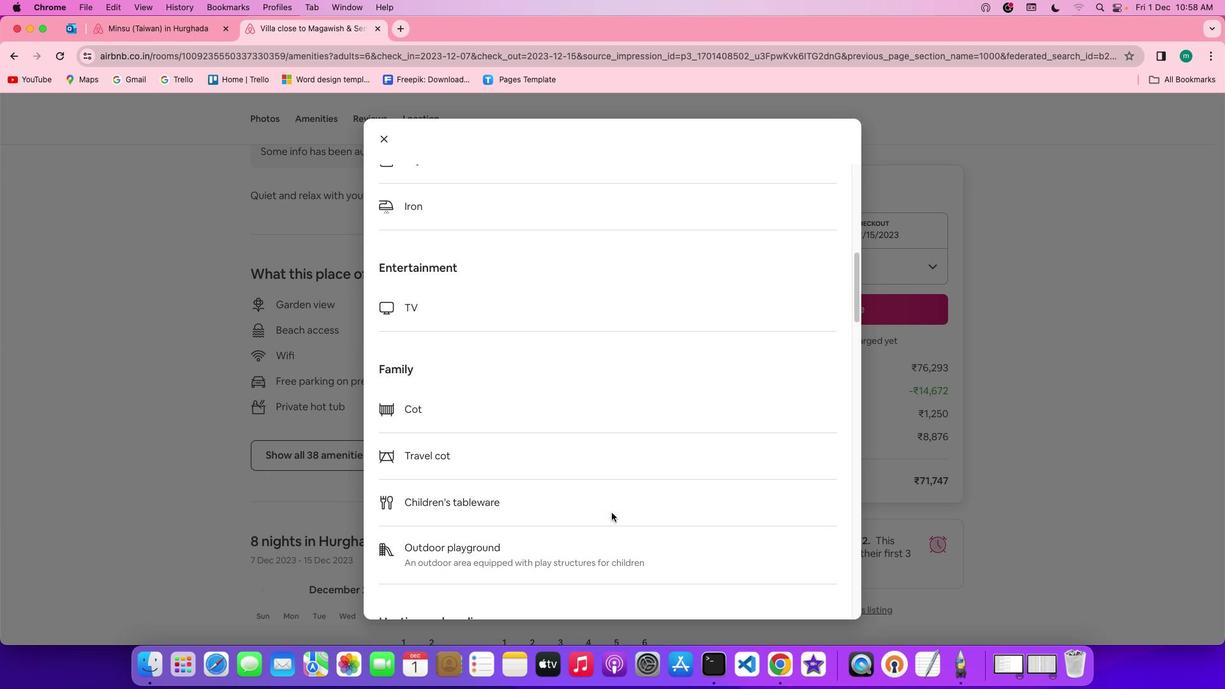 
Action: Mouse scrolled (611, 513) with delta (0, -1)
Screenshot: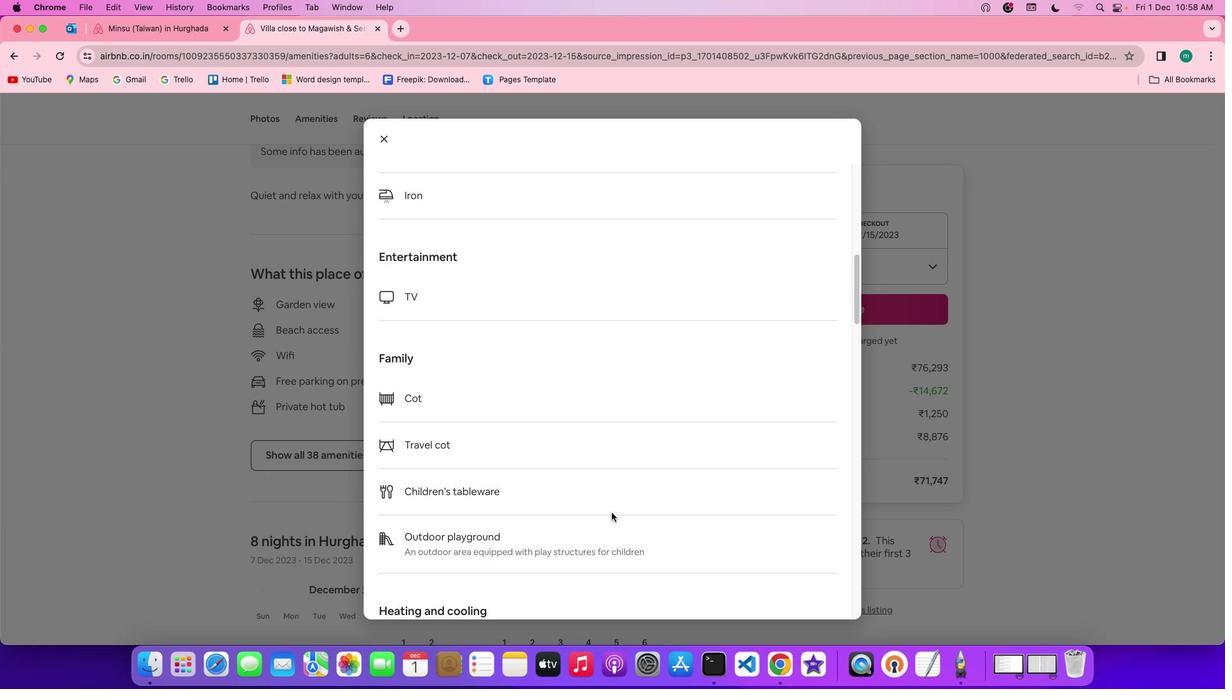
Action: Mouse scrolled (611, 513) with delta (0, -1)
Screenshot: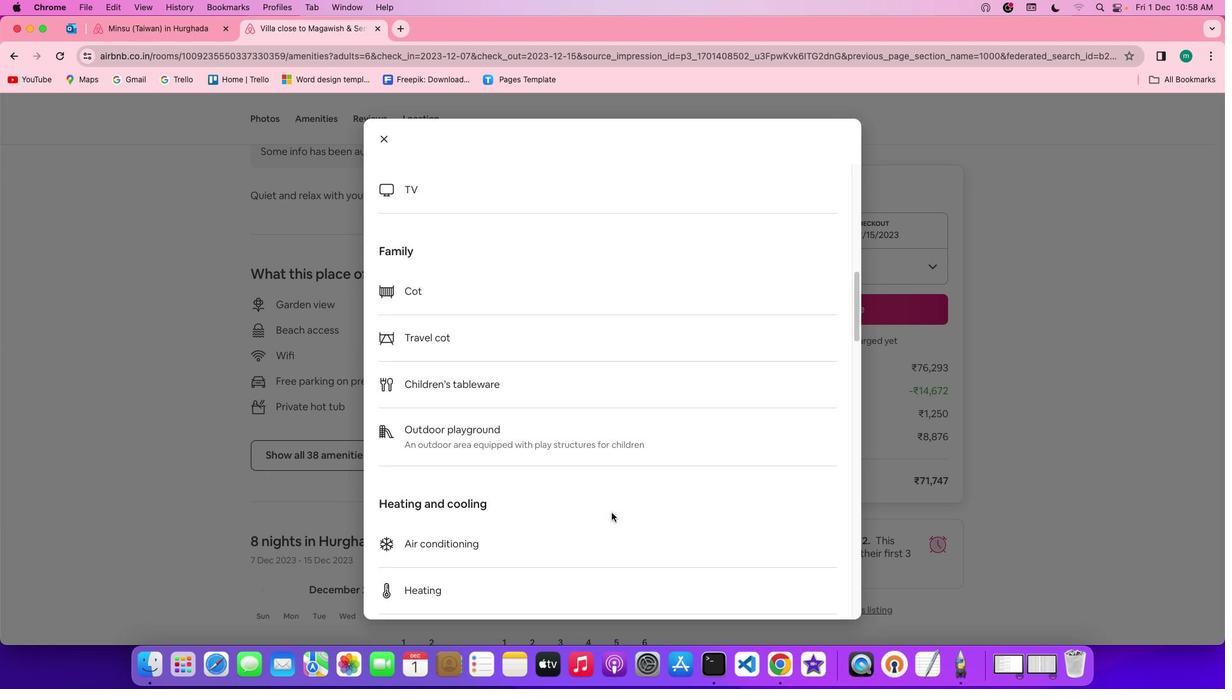 
Action: Mouse scrolled (611, 513) with delta (0, 0)
Screenshot: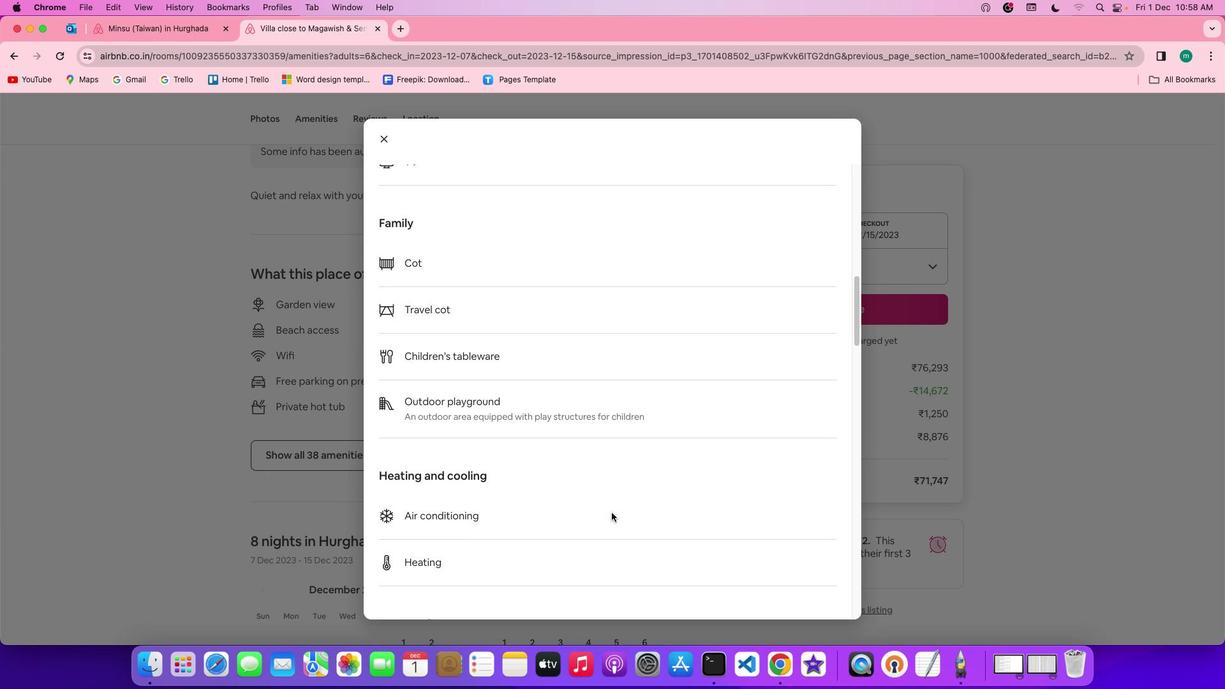 
Action: Mouse scrolled (611, 513) with delta (0, 0)
Screenshot: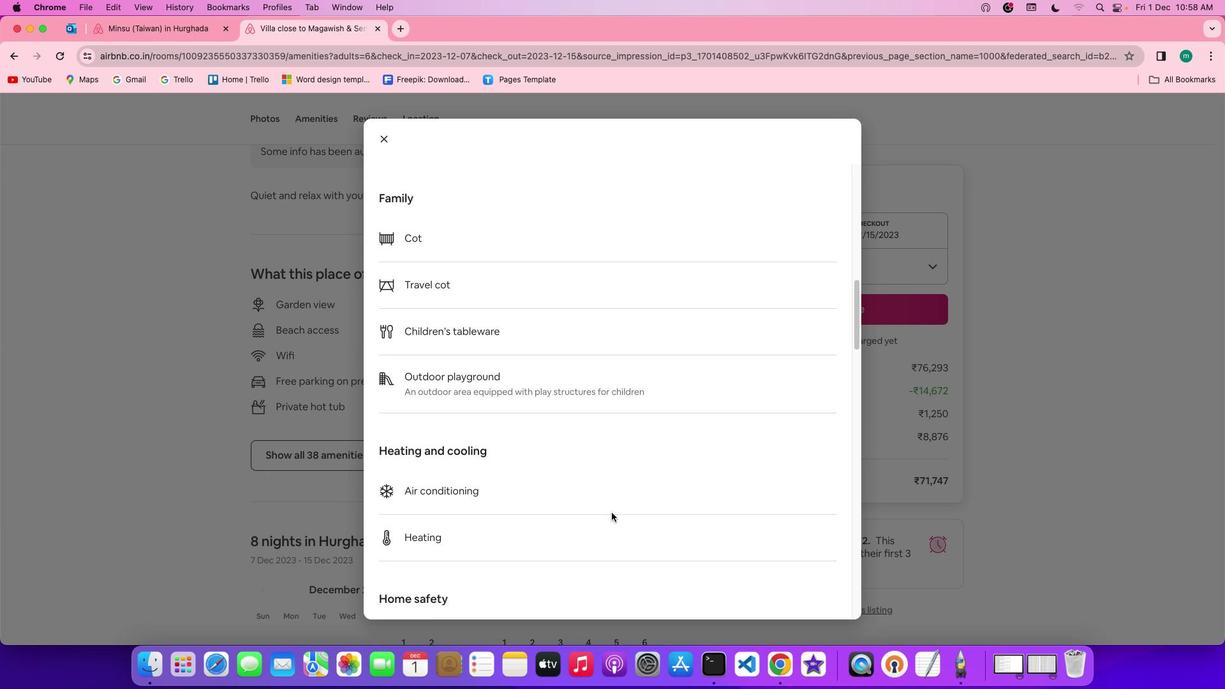 
Action: Mouse scrolled (611, 513) with delta (0, -1)
Screenshot: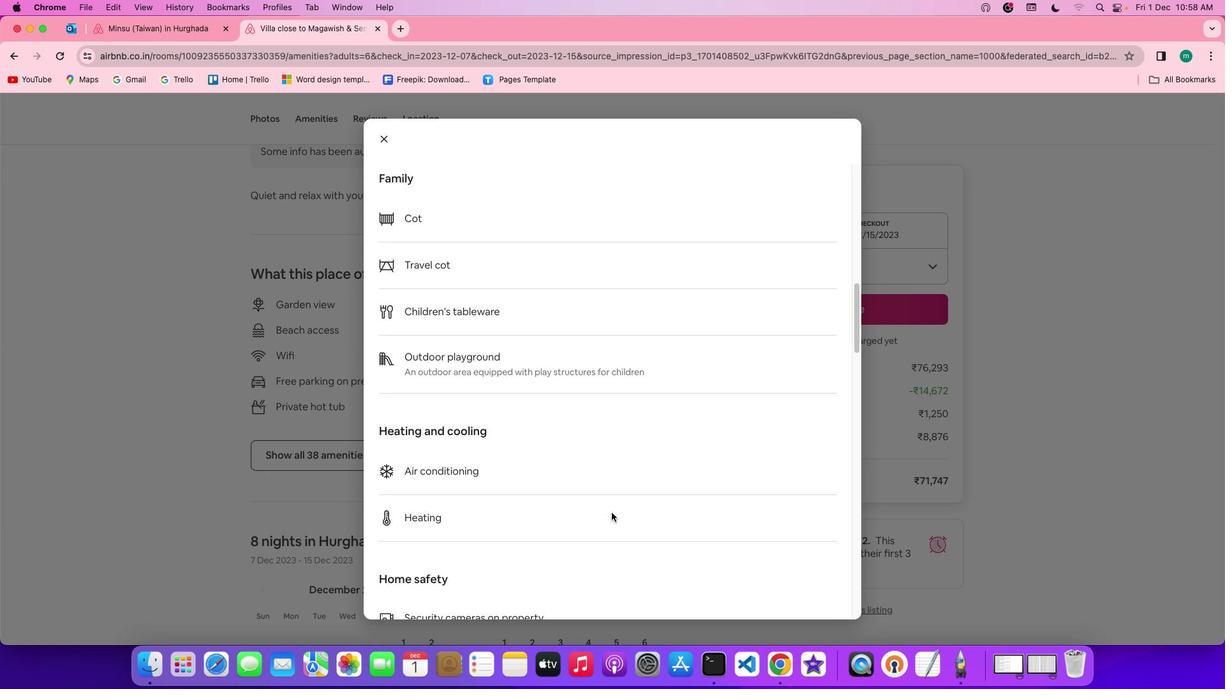 
Action: Mouse scrolled (611, 513) with delta (0, -1)
Screenshot: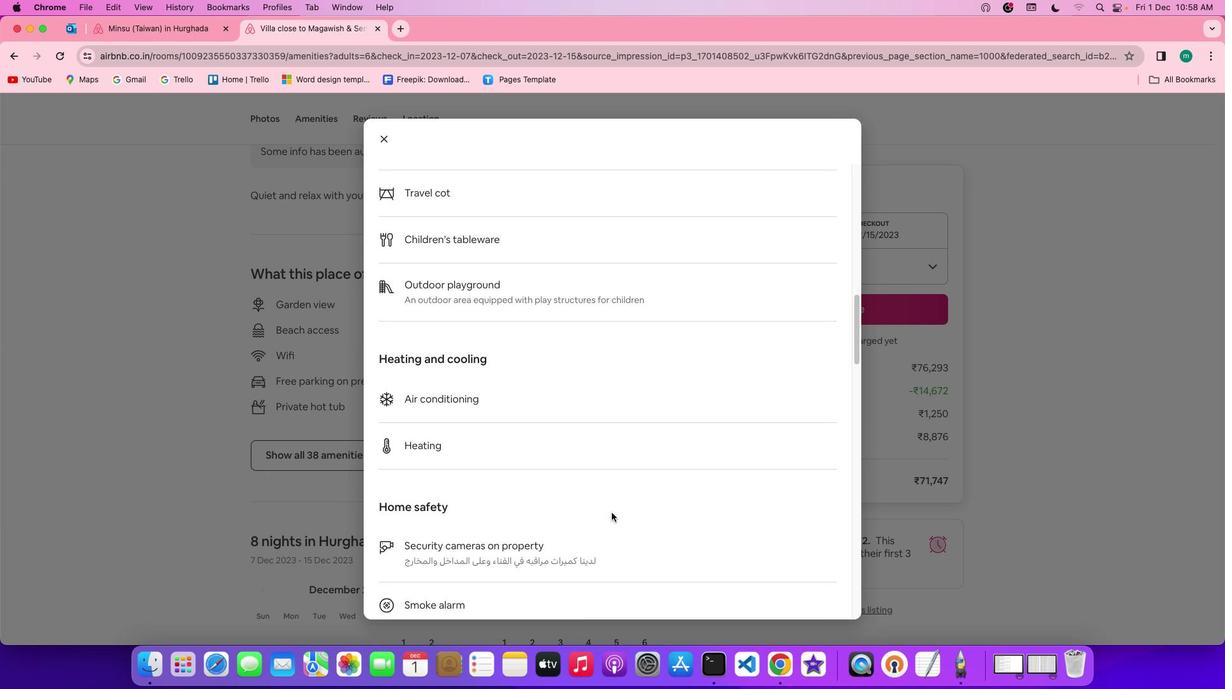 
Action: Mouse scrolled (611, 513) with delta (0, 0)
Screenshot: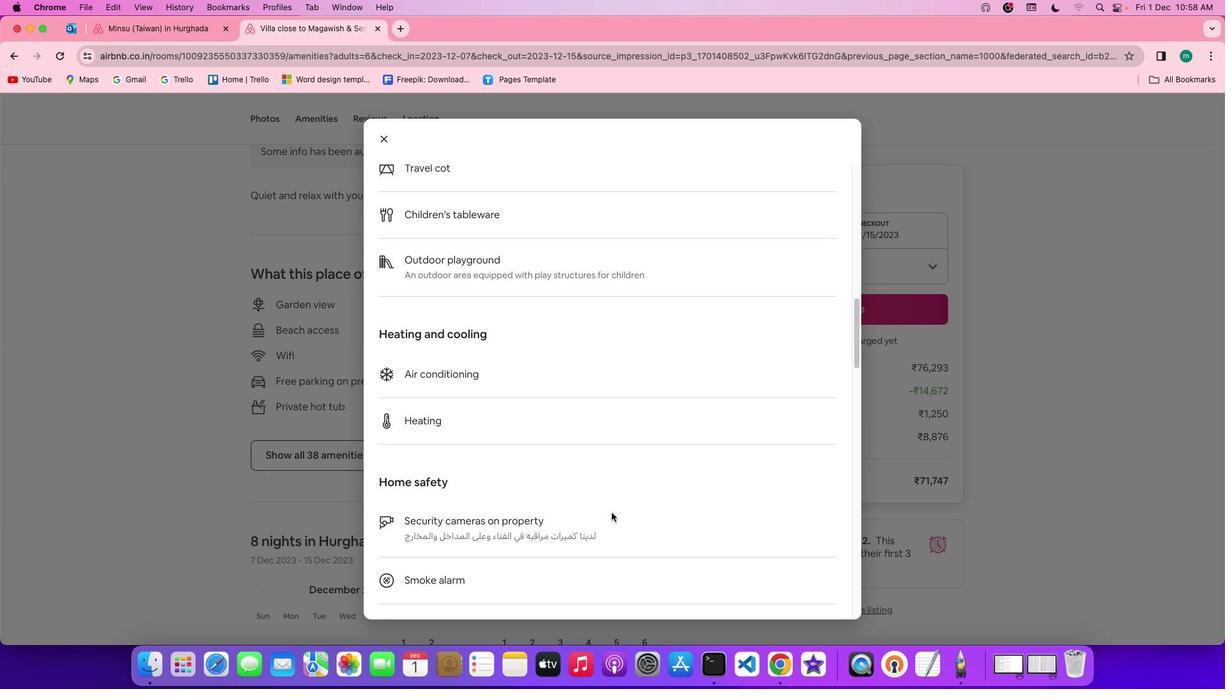 
Action: Mouse scrolled (611, 513) with delta (0, 0)
Screenshot: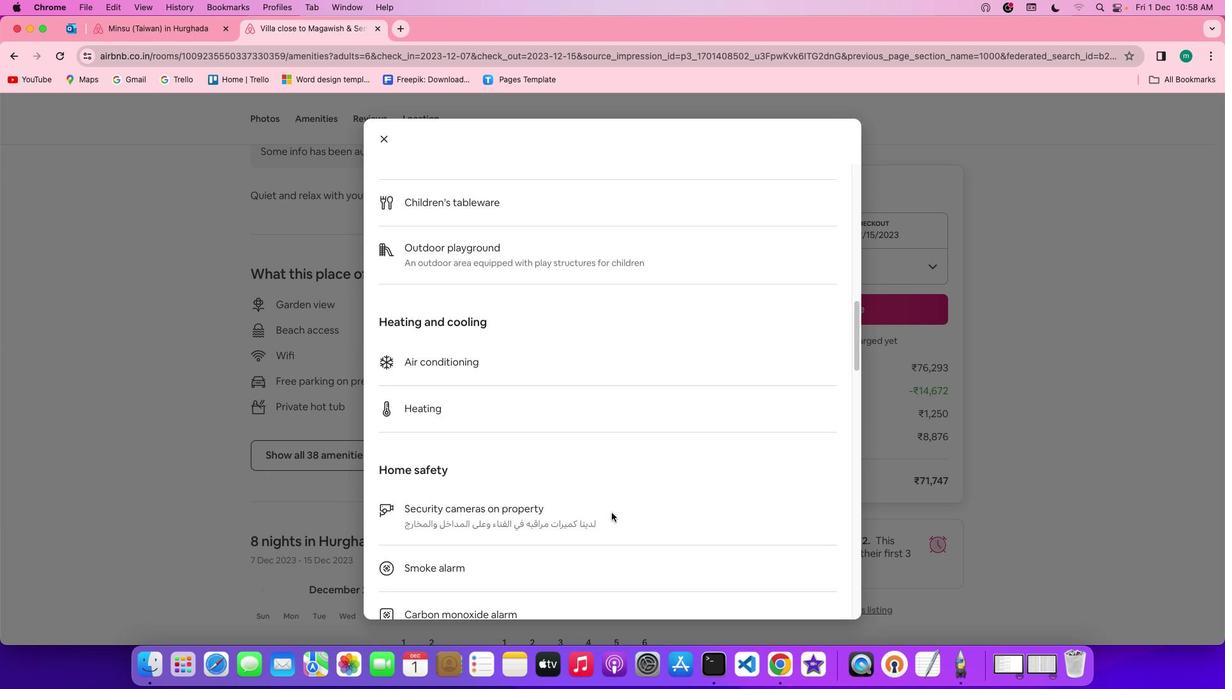 
Action: Mouse scrolled (611, 513) with delta (0, -1)
Screenshot: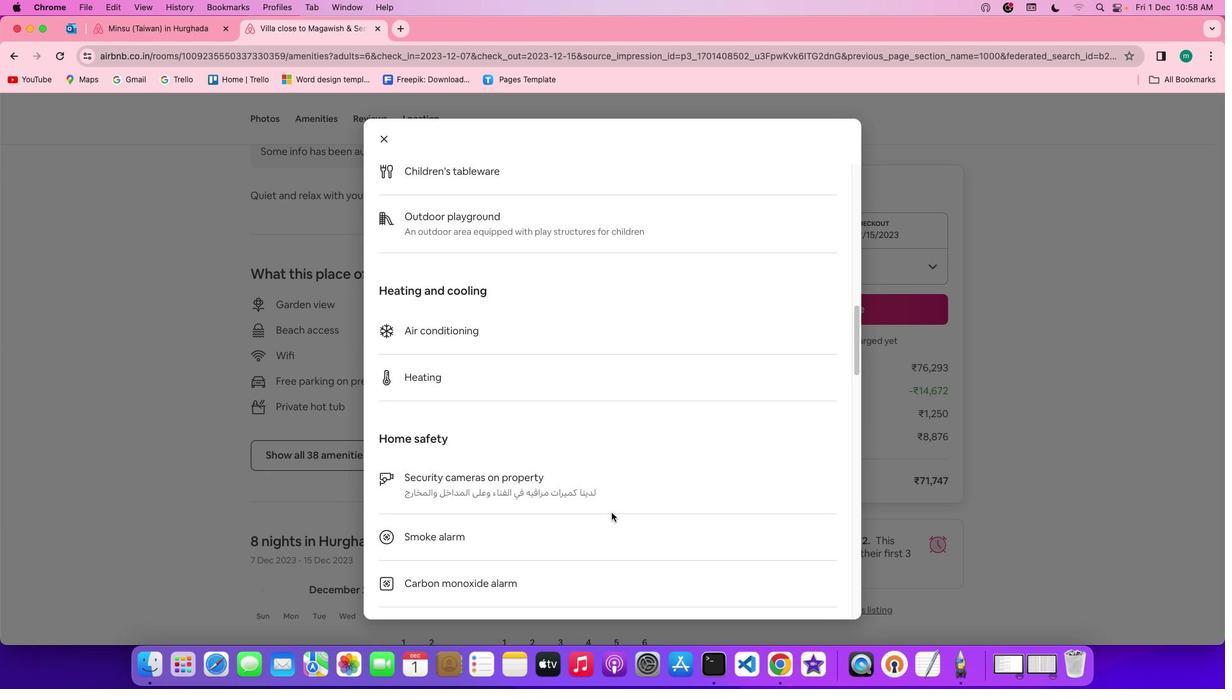 
Action: Mouse scrolled (611, 513) with delta (0, -2)
Screenshot: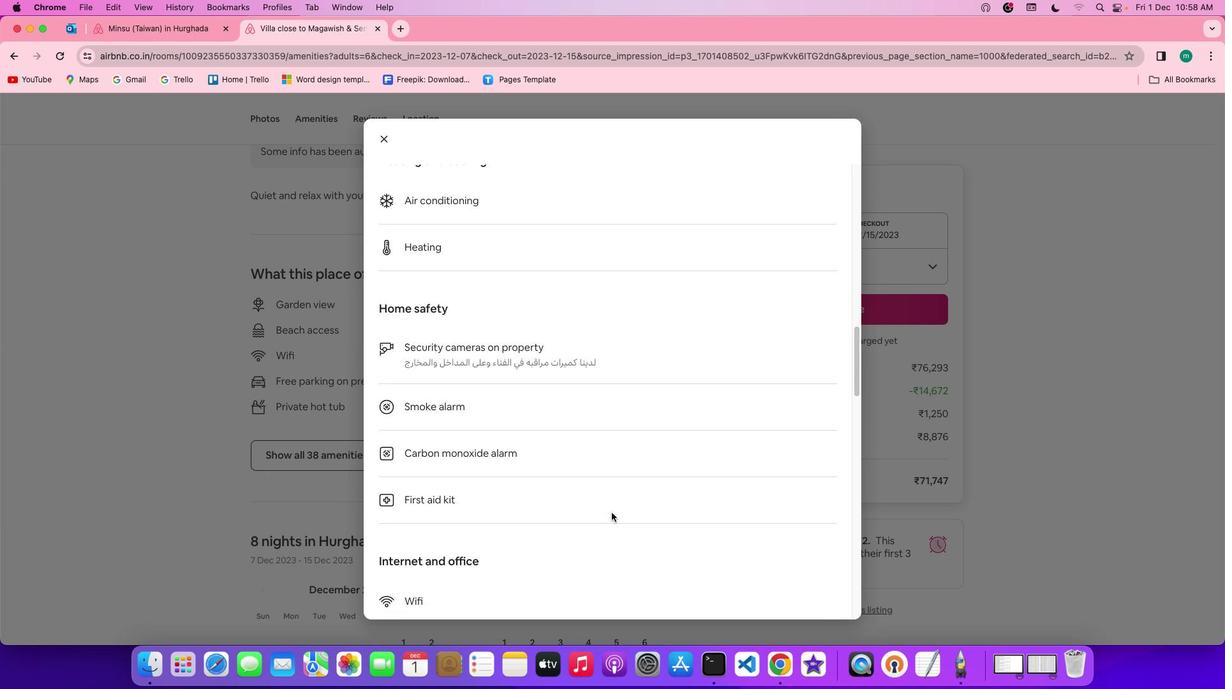 
Action: Mouse scrolled (611, 513) with delta (0, 0)
Screenshot: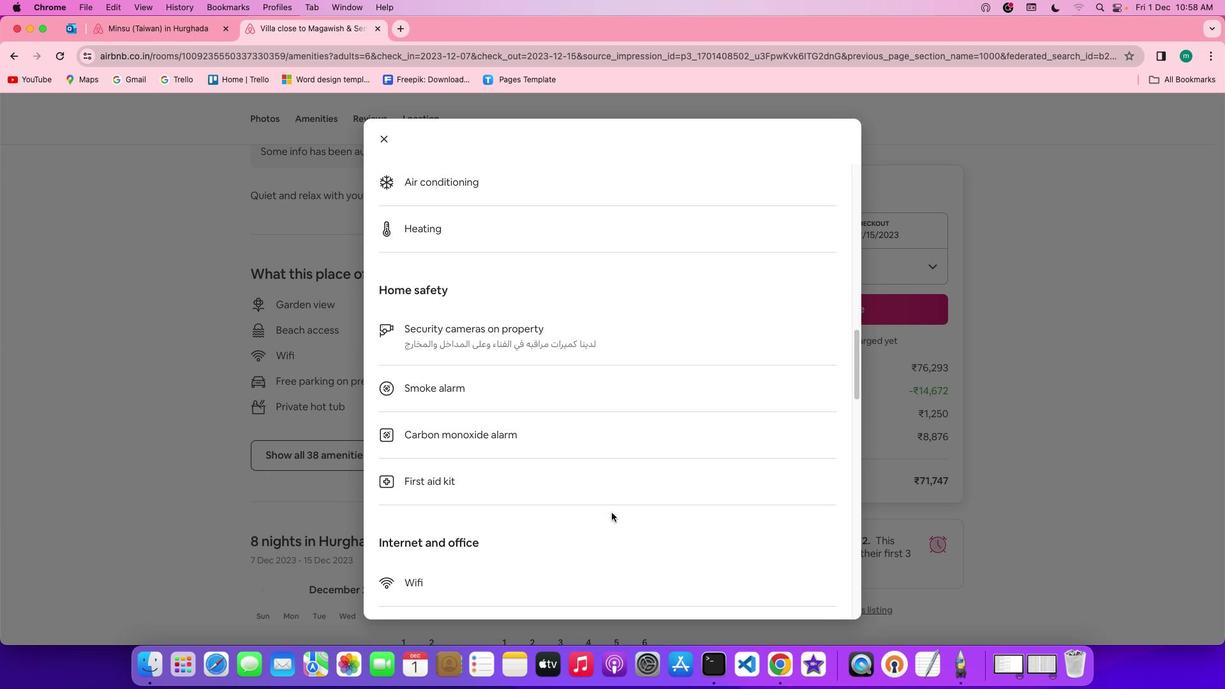 
Action: Mouse scrolled (611, 513) with delta (0, 0)
Screenshot: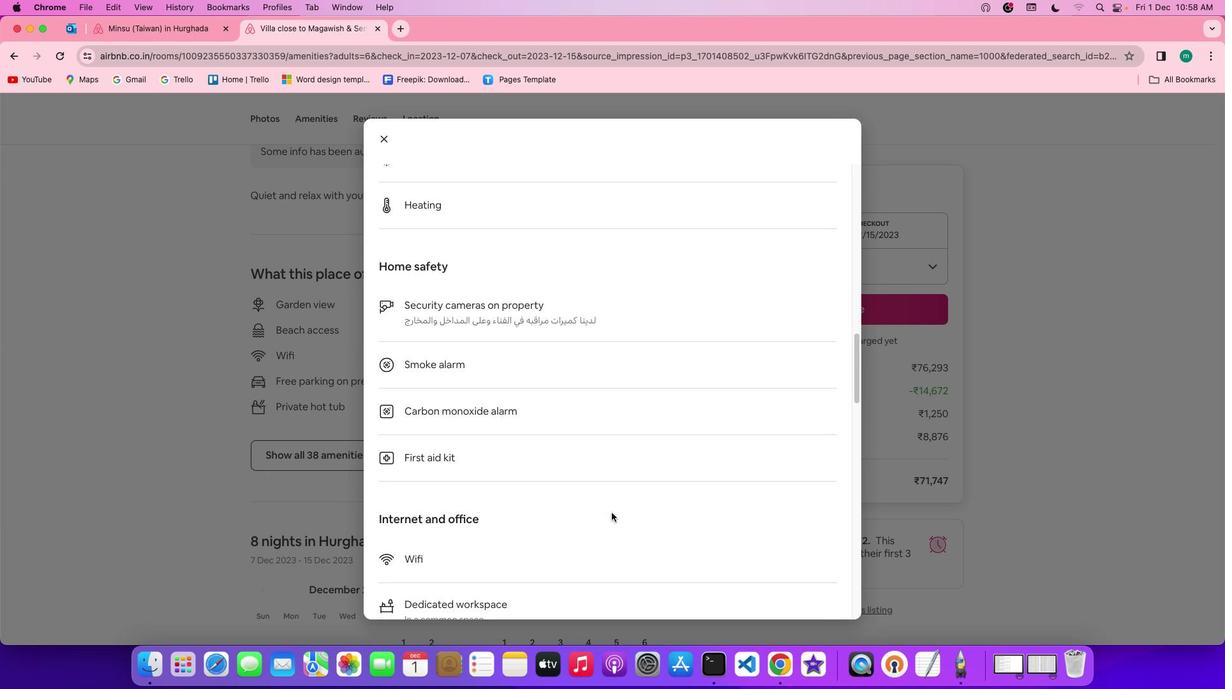 
Action: Mouse scrolled (611, 513) with delta (0, 0)
